 Task: Search one way flight ticket for 2 adults, 2 infants in seat and 1 infant on lap in first from Monroe: Monroe Regional Airport to New Bern: Coastal Carolina Regional Airport (was Craven County Regional) on 5-4-2023. Choice of flights is American. Number of bags: 3 checked bags. Price is upto 80000. Outbound departure time preference is 10:45.
Action: Mouse moved to (346, 137)
Screenshot: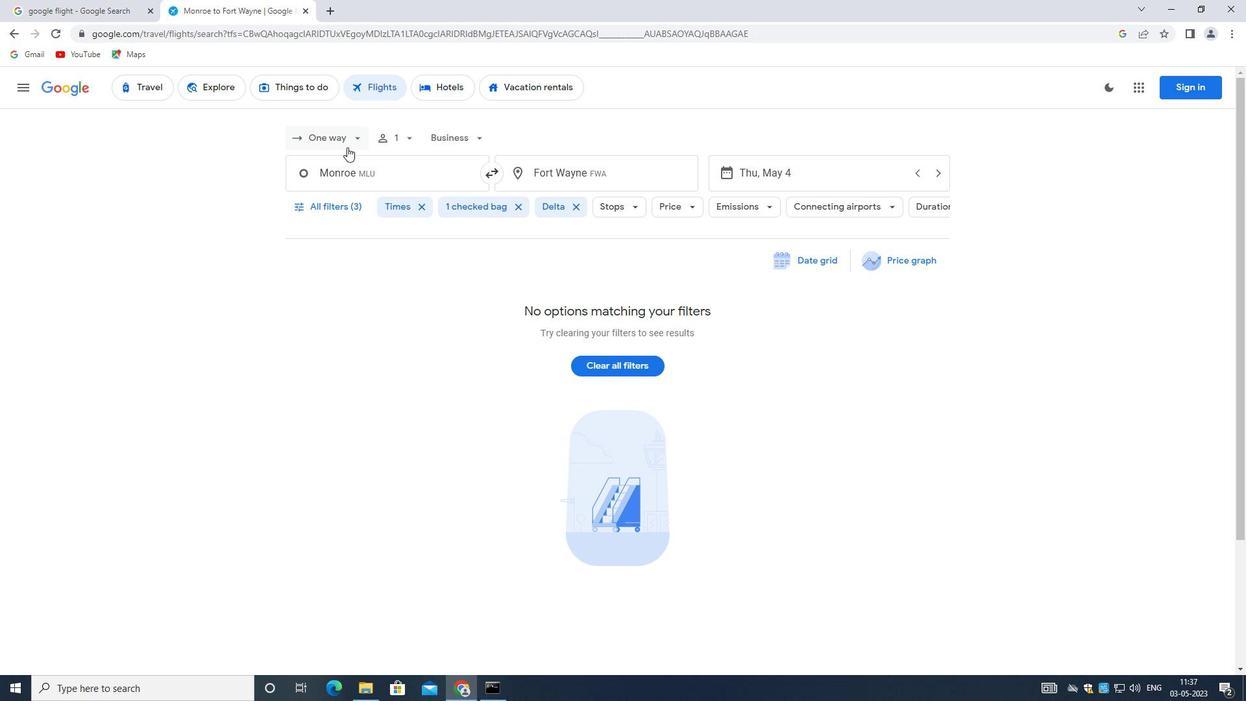 
Action: Mouse pressed left at (346, 137)
Screenshot: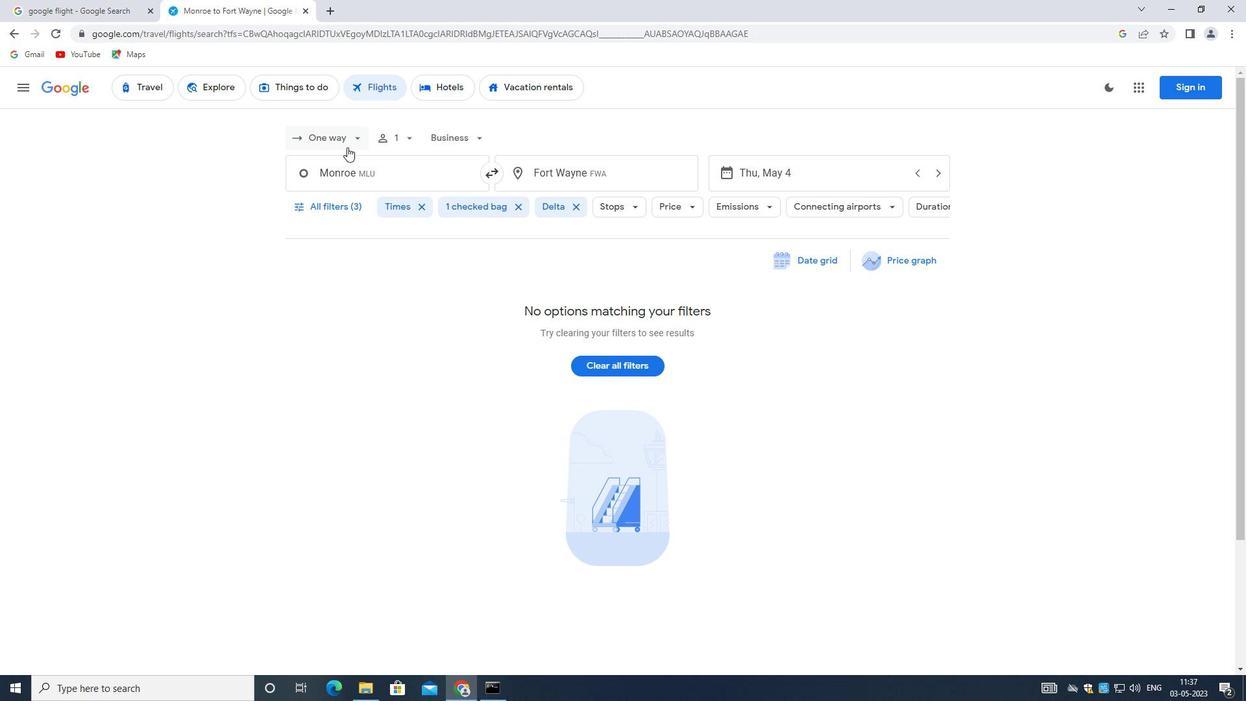 
Action: Mouse moved to (340, 203)
Screenshot: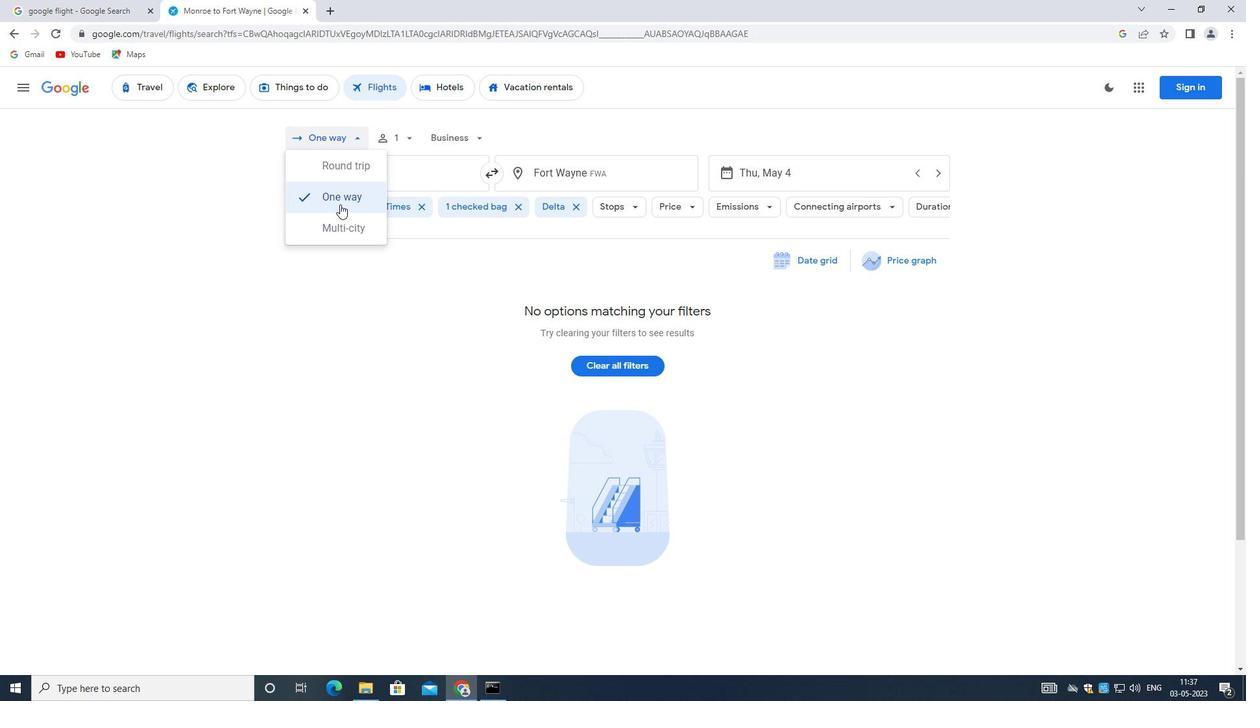 
Action: Mouse pressed left at (340, 203)
Screenshot: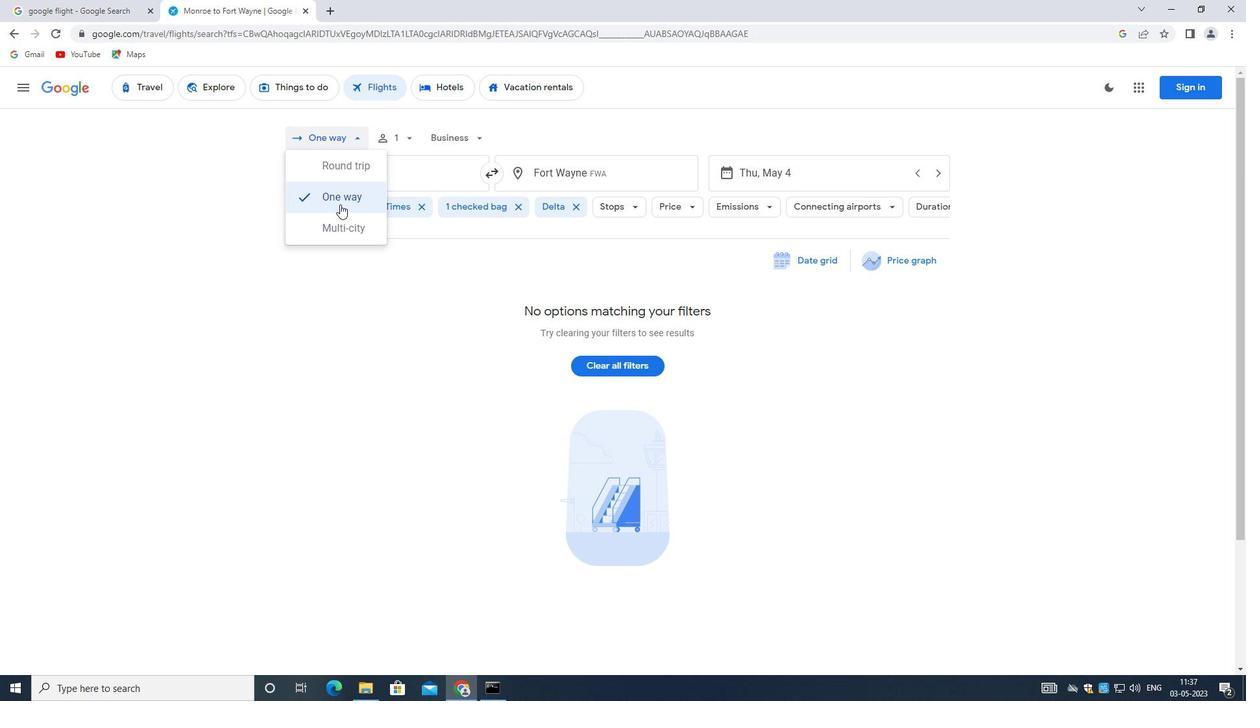 
Action: Mouse moved to (416, 134)
Screenshot: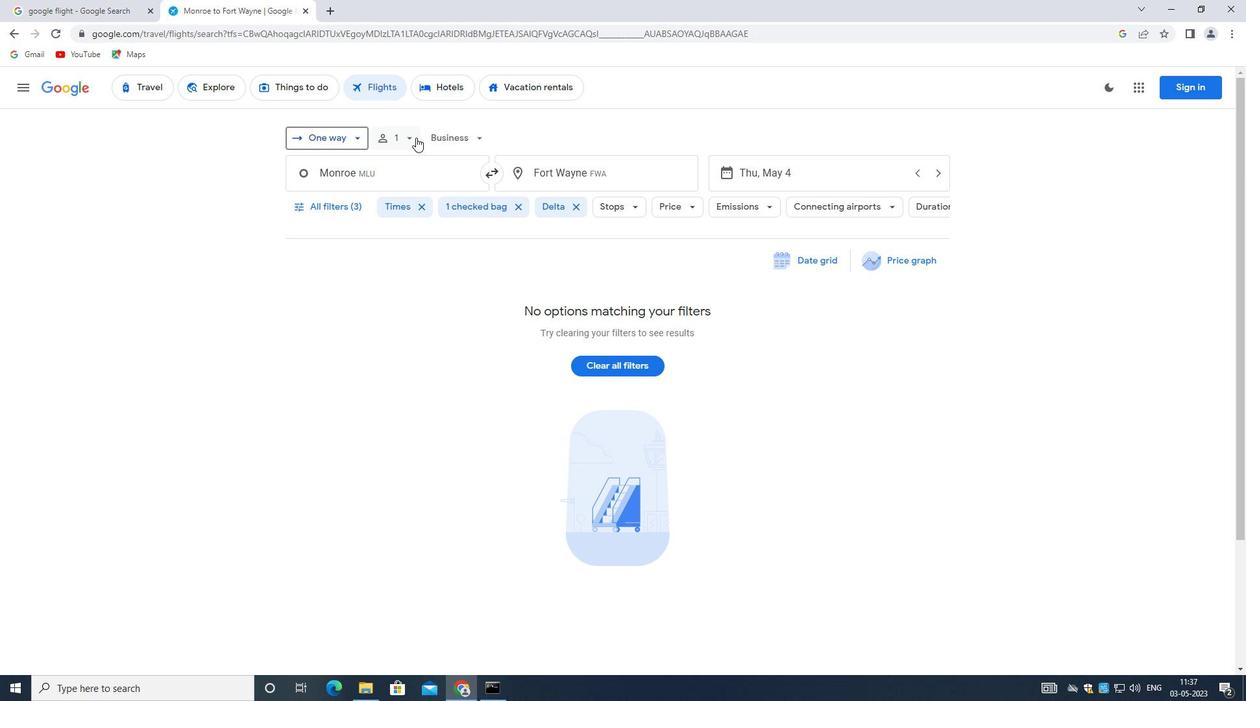 
Action: Mouse pressed left at (416, 134)
Screenshot: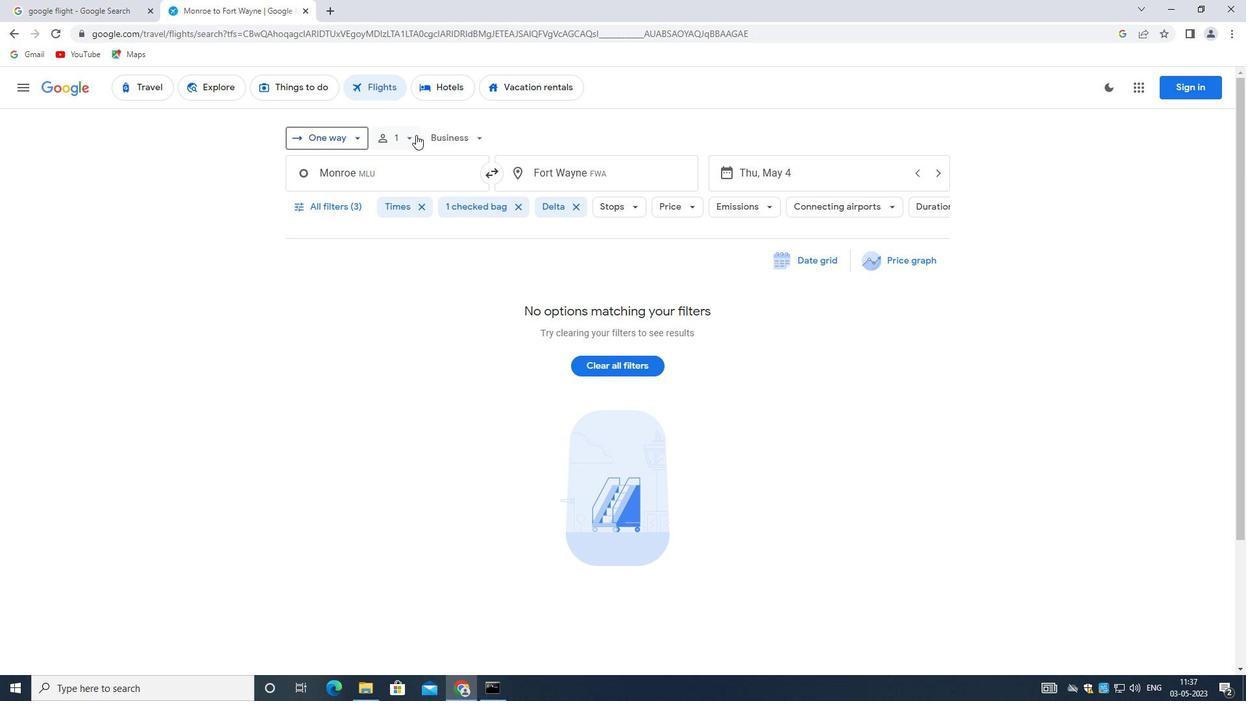 
Action: Mouse moved to (517, 172)
Screenshot: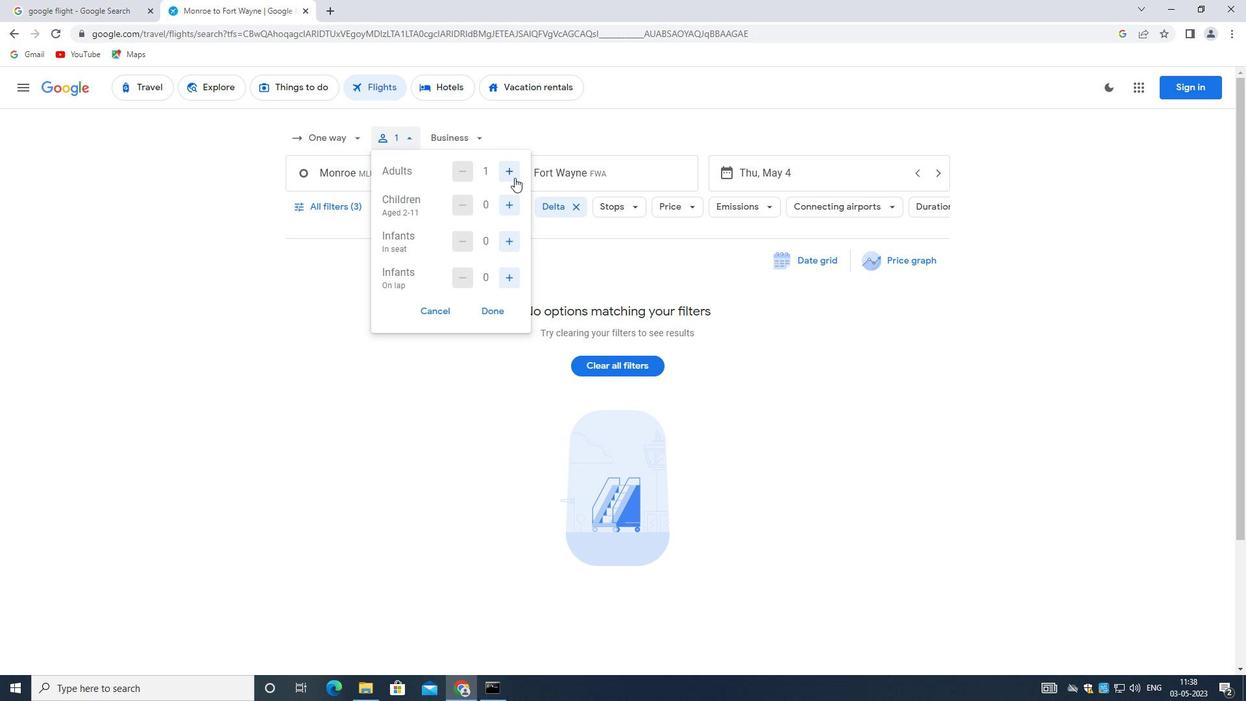 
Action: Mouse pressed left at (517, 172)
Screenshot: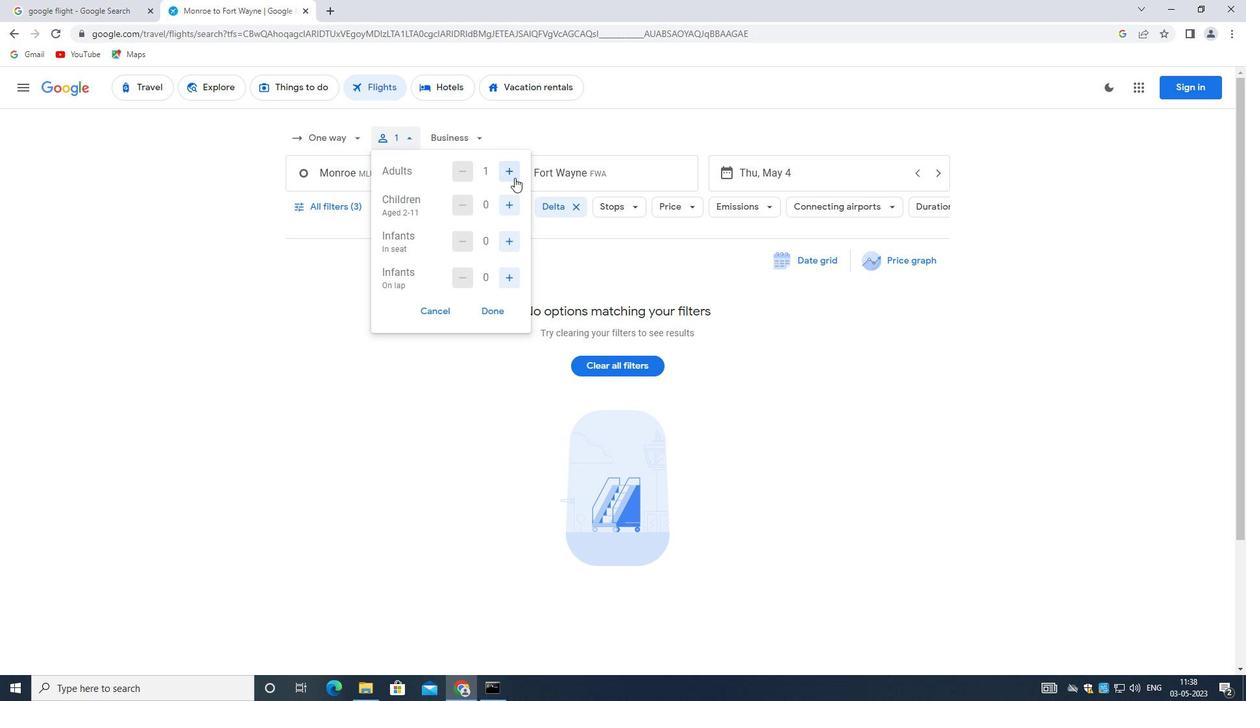 
Action: Mouse moved to (509, 205)
Screenshot: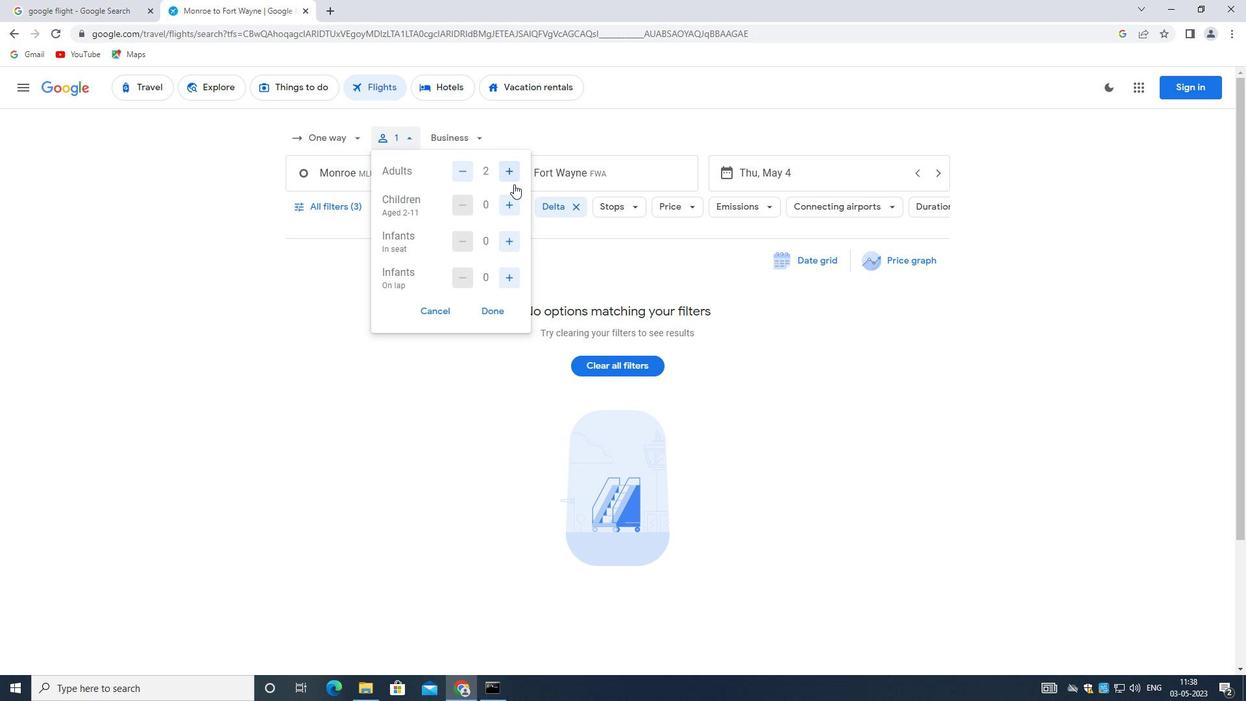 
Action: Mouse pressed left at (509, 205)
Screenshot: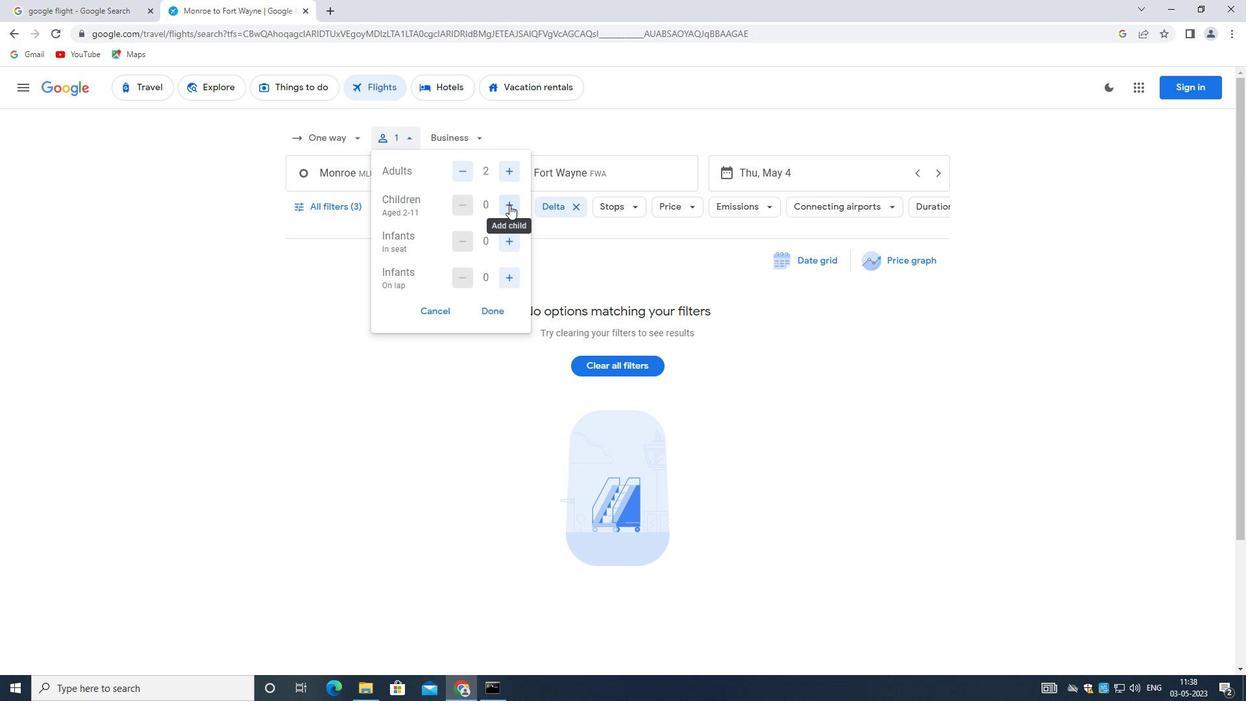 
Action: Mouse moved to (457, 198)
Screenshot: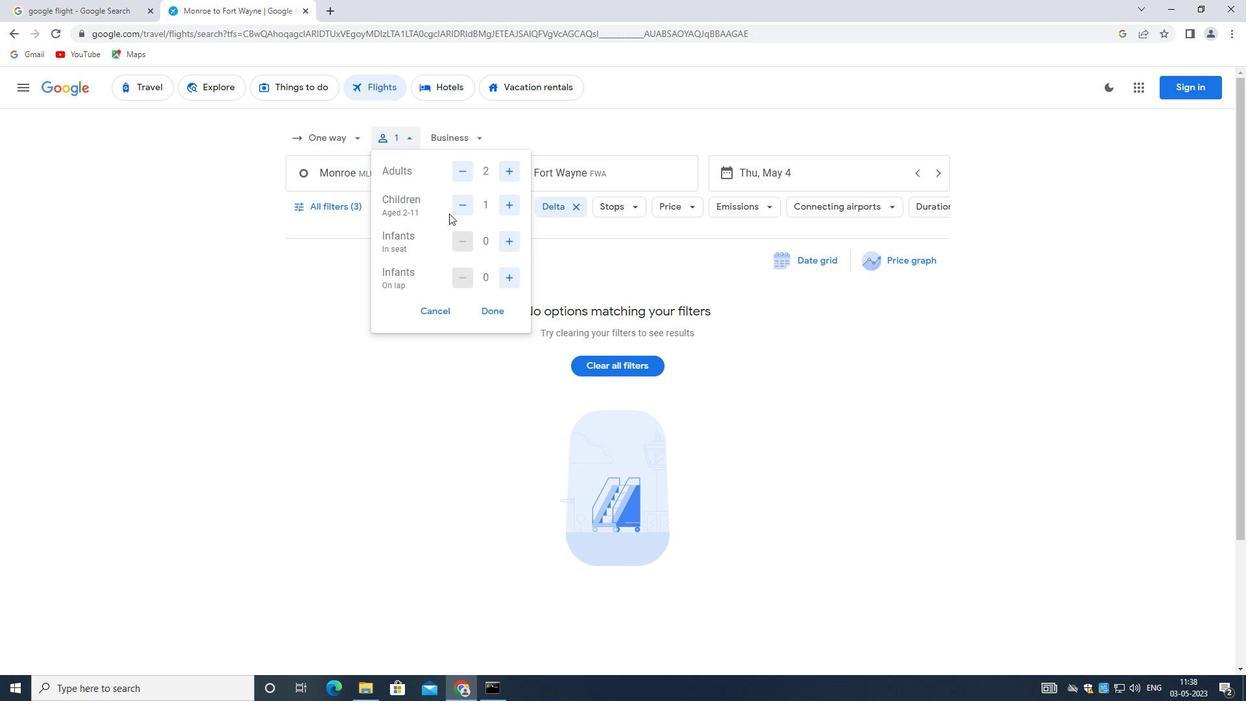
Action: Mouse pressed left at (457, 198)
Screenshot: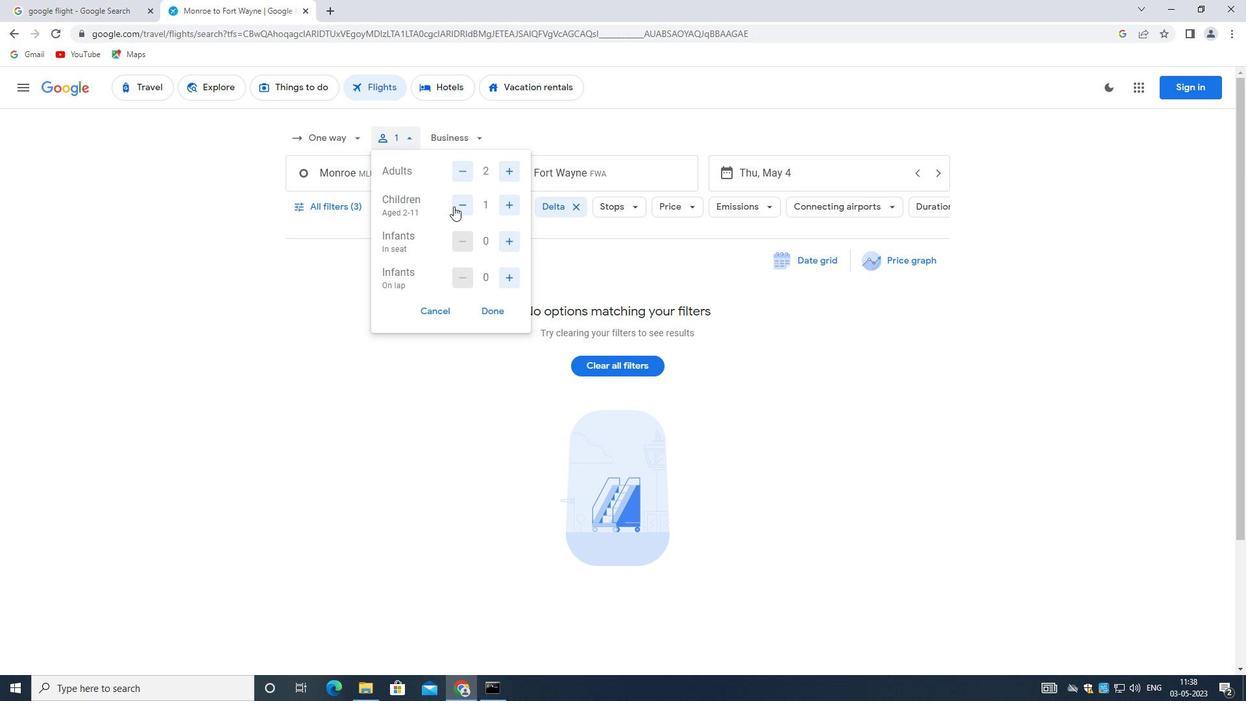 
Action: Mouse moved to (509, 237)
Screenshot: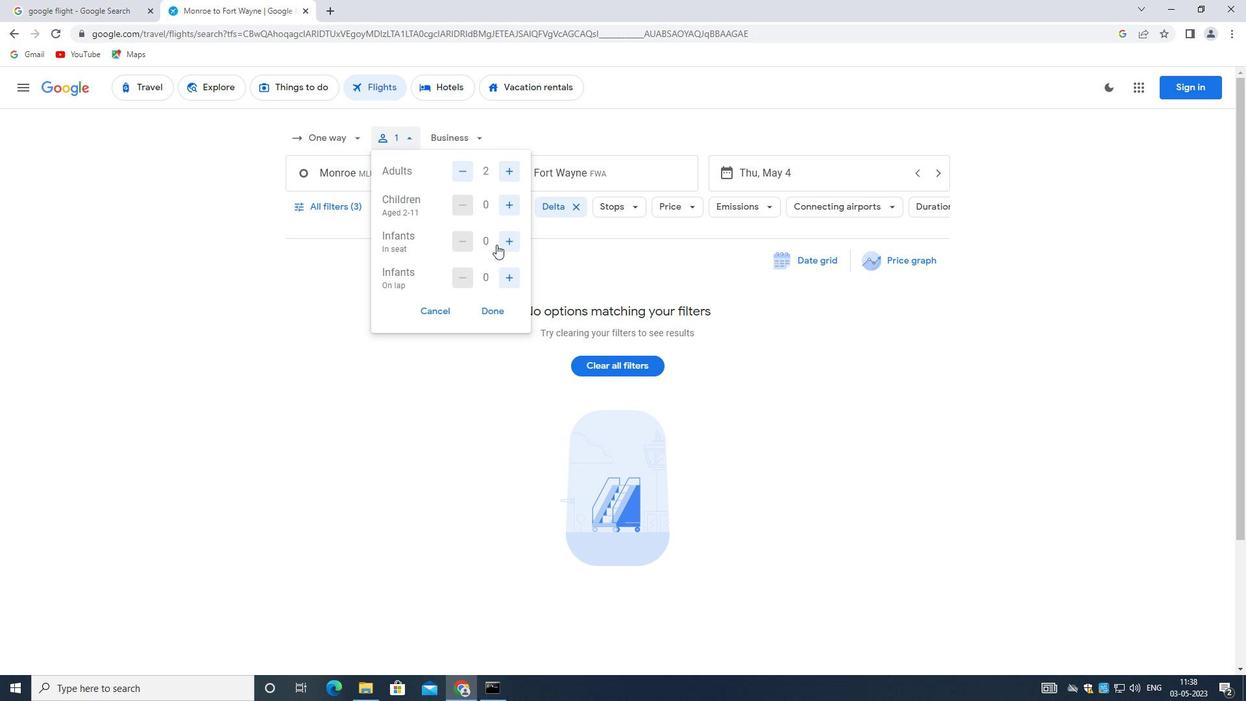 
Action: Mouse pressed left at (509, 237)
Screenshot: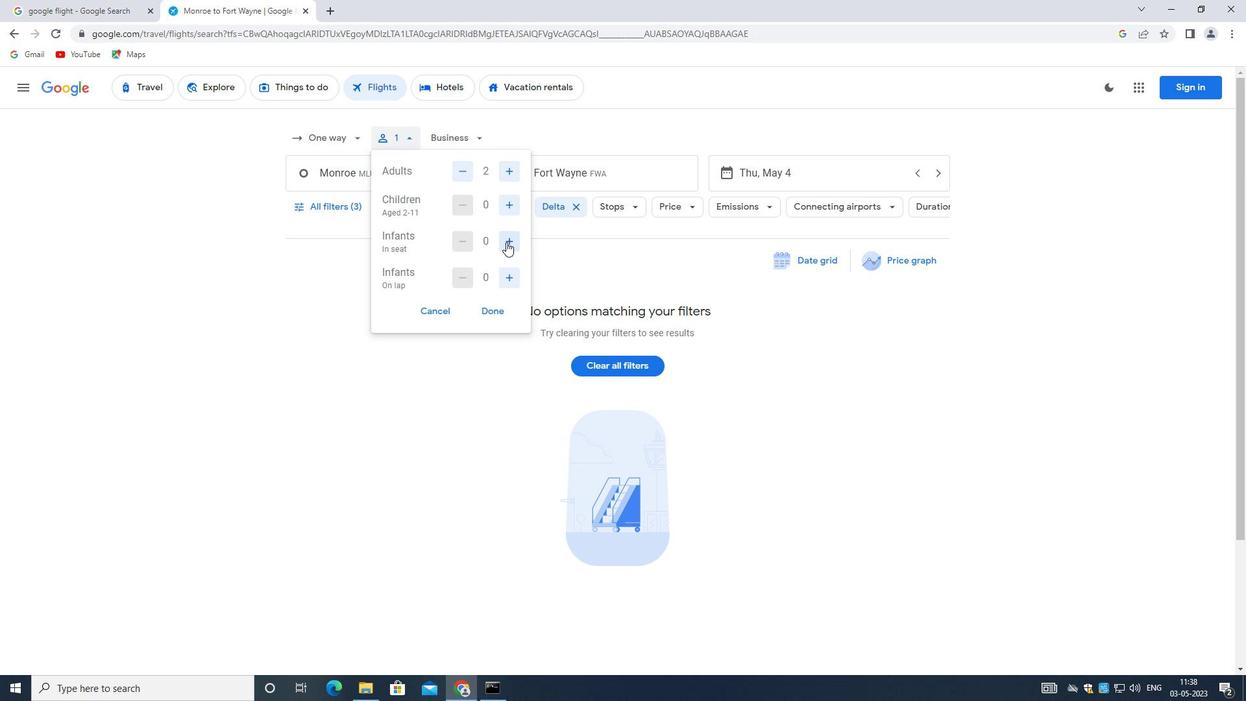
Action: Mouse moved to (509, 236)
Screenshot: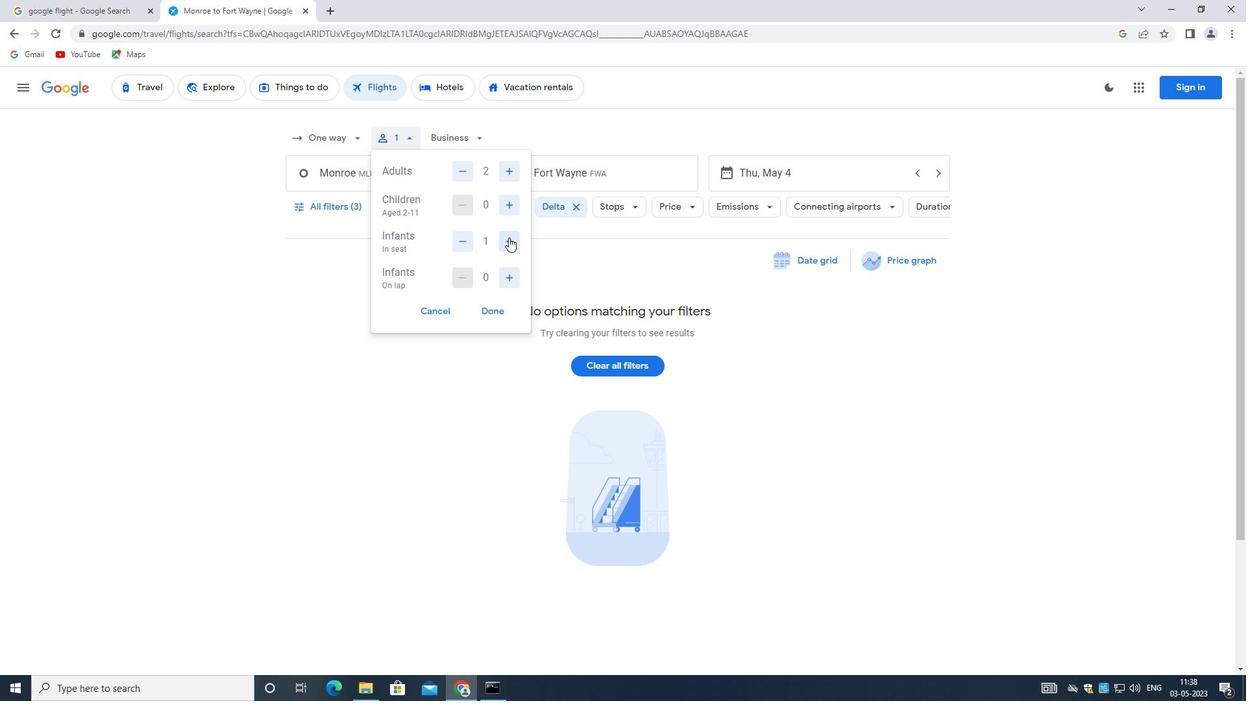 
Action: Mouse pressed left at (509, 236)
Screenshot: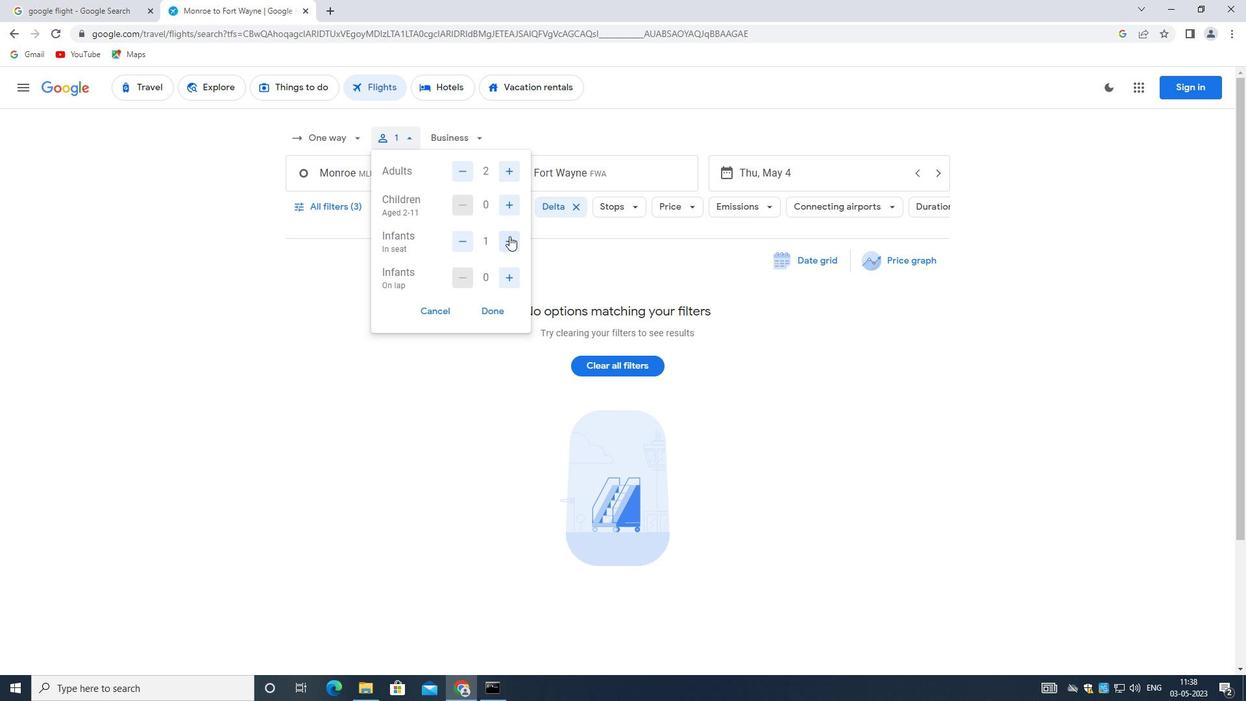 
Action: Mouse moved to (506, 278)
Screenshot: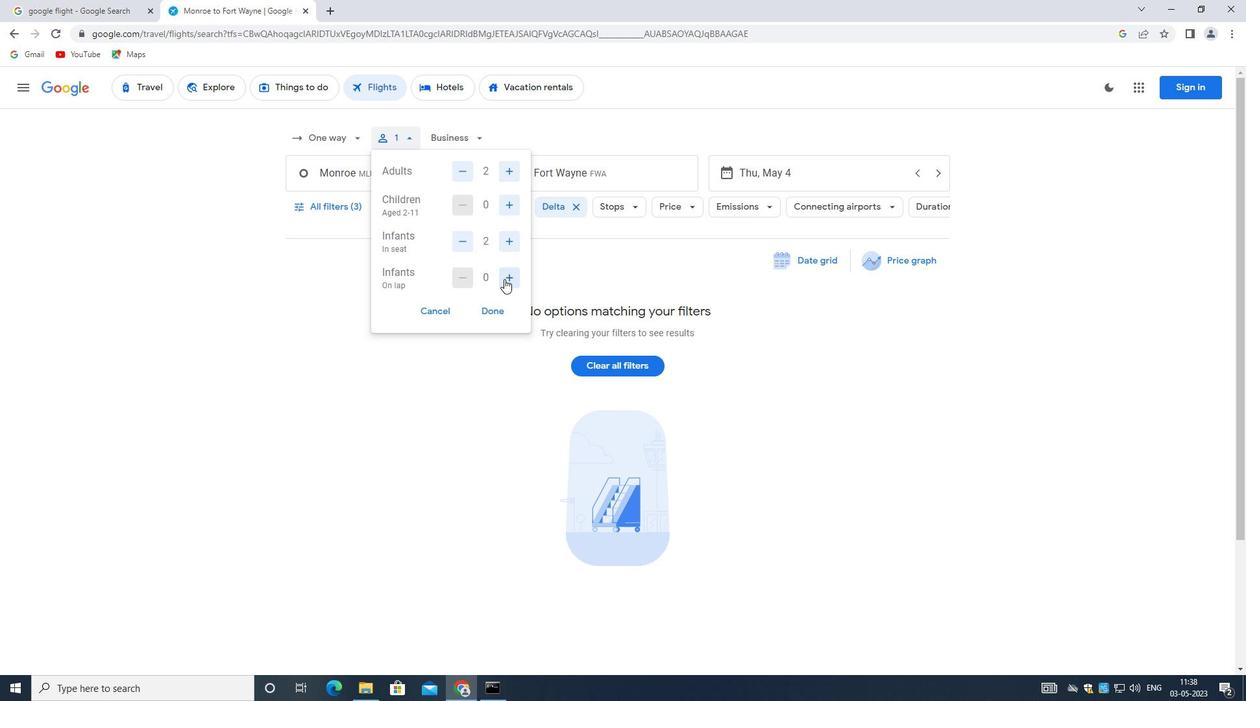 
Action: Mouse pressed left at (506, 278)
Screenshot: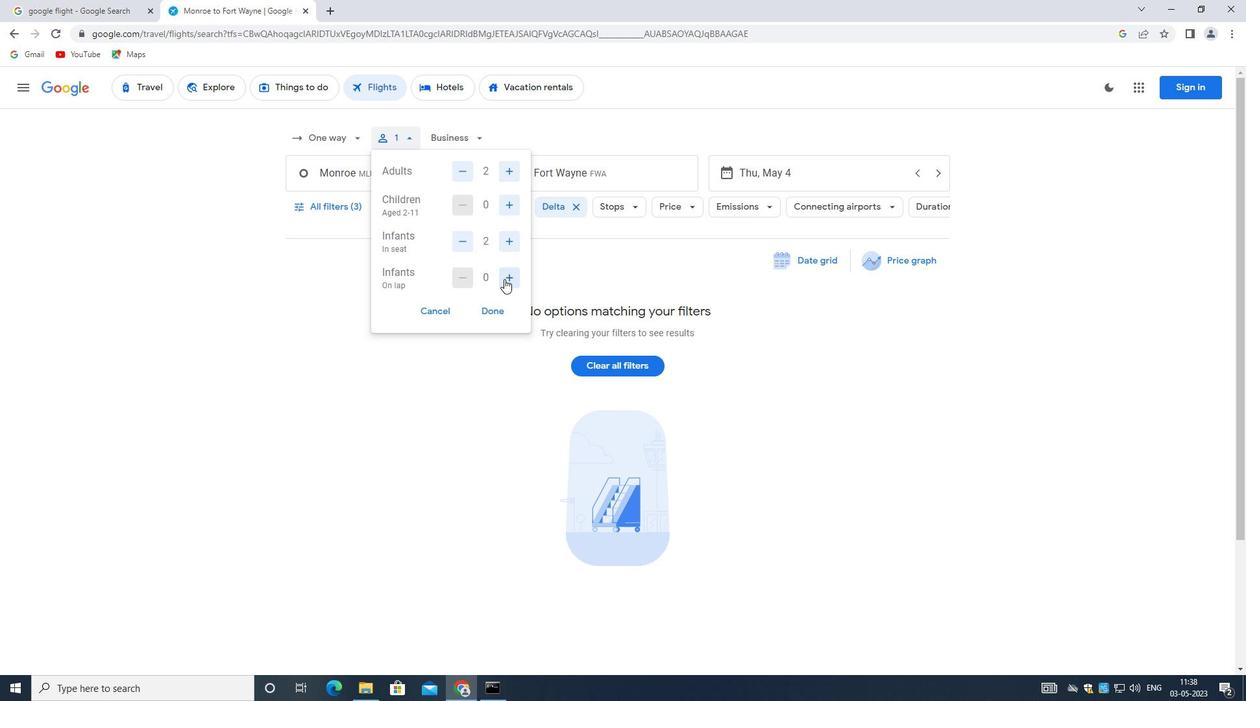 
Action: Mouse moved to (488, 304)
Screenshot: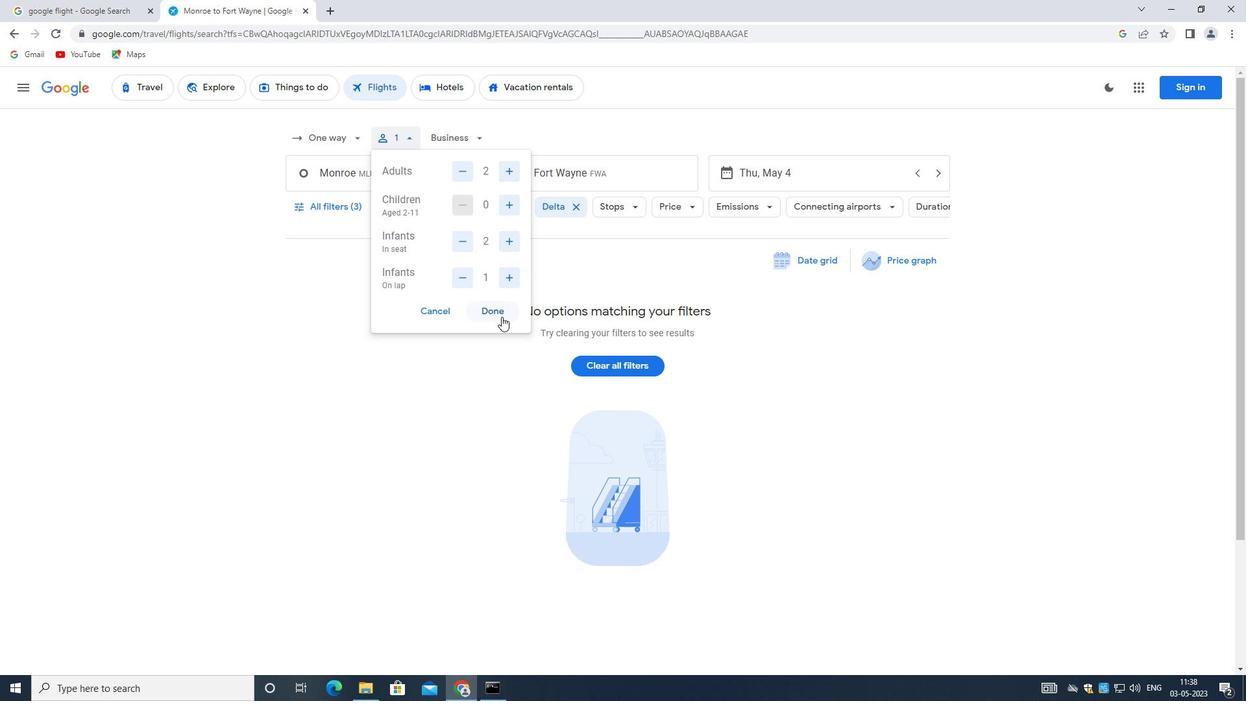 
Action: Mouse pressed left at (488, 304)
Screenshot: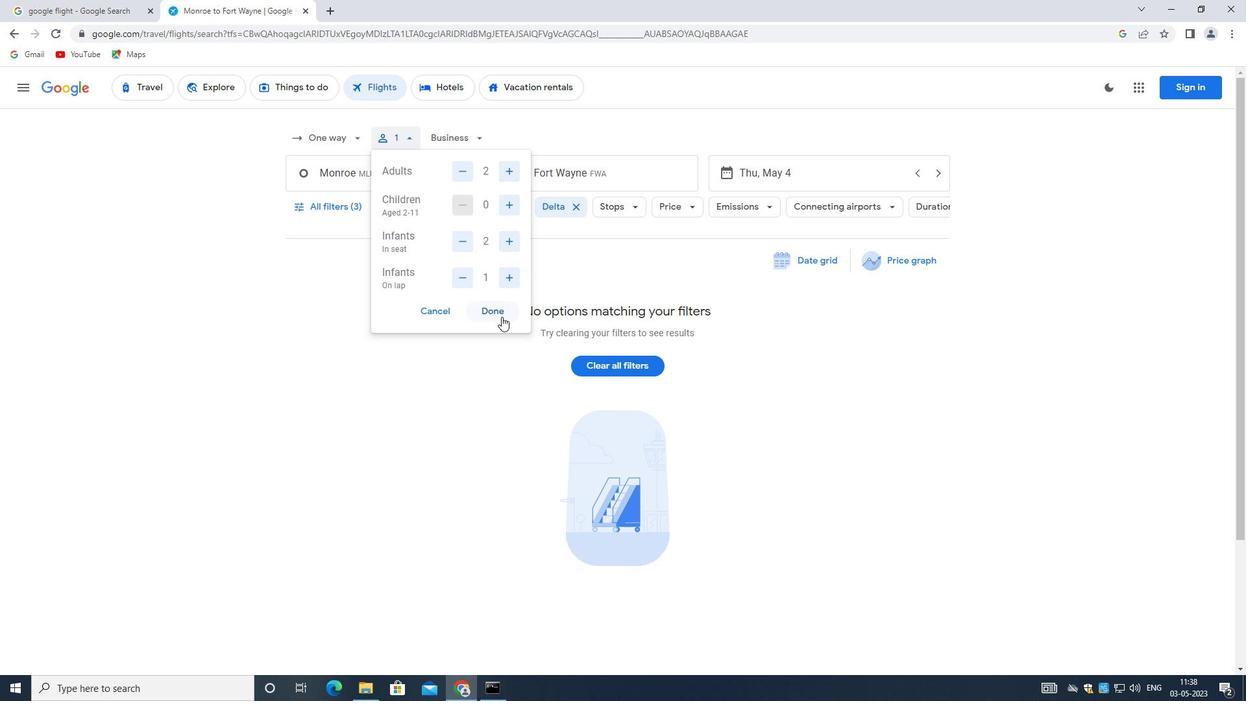 
Action: Mouse moved to (365, 175)
Screenshot: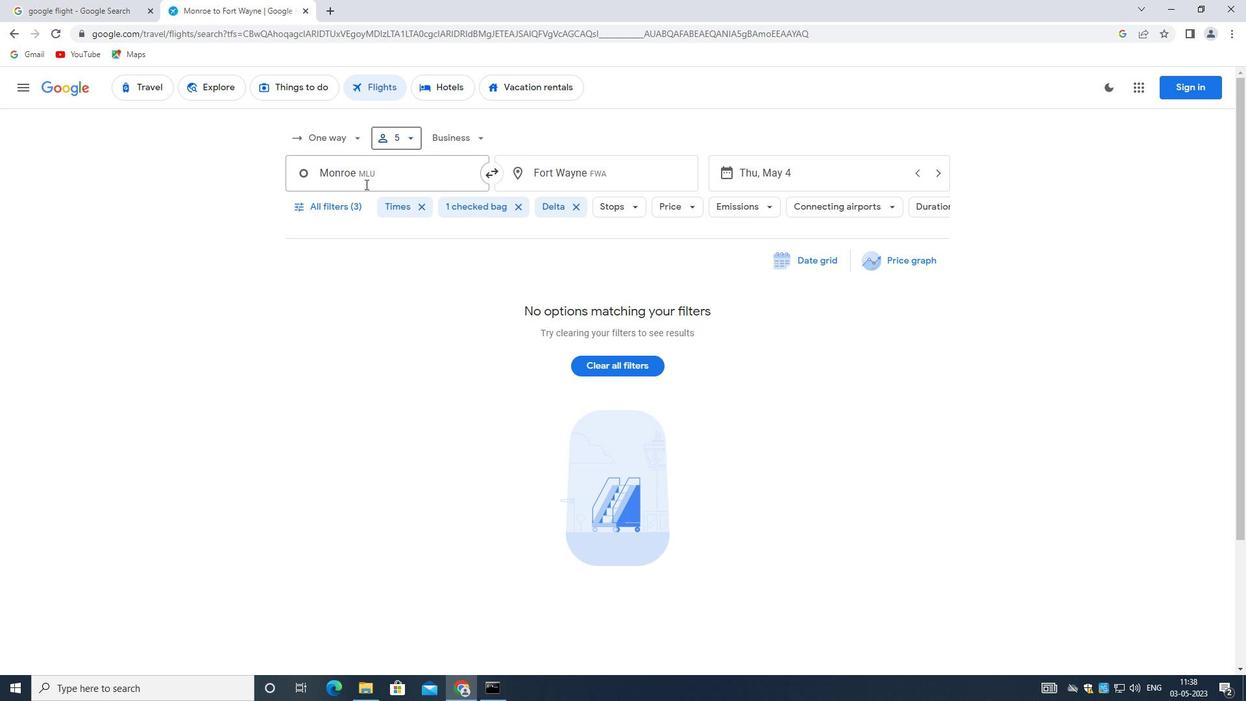 
Action: Mouse pressed left at (365, 175)
Screenshot: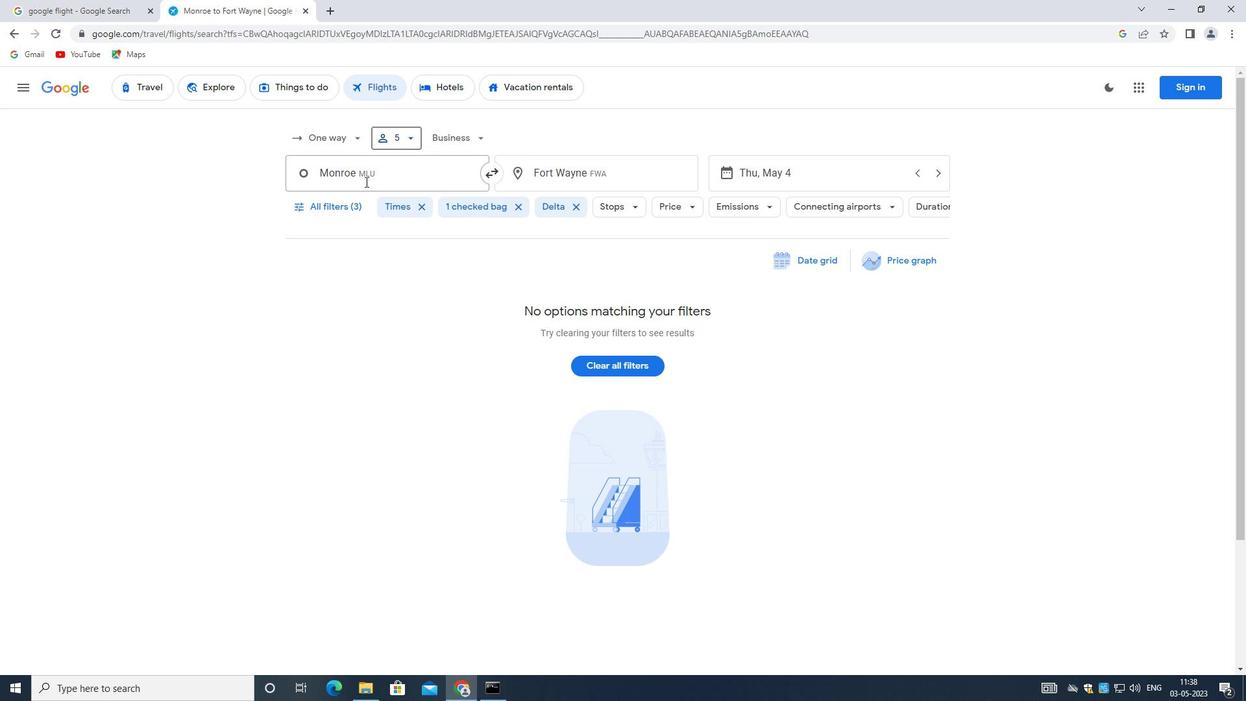 
Action: Mouse moved to (348, 204)
Screenshot: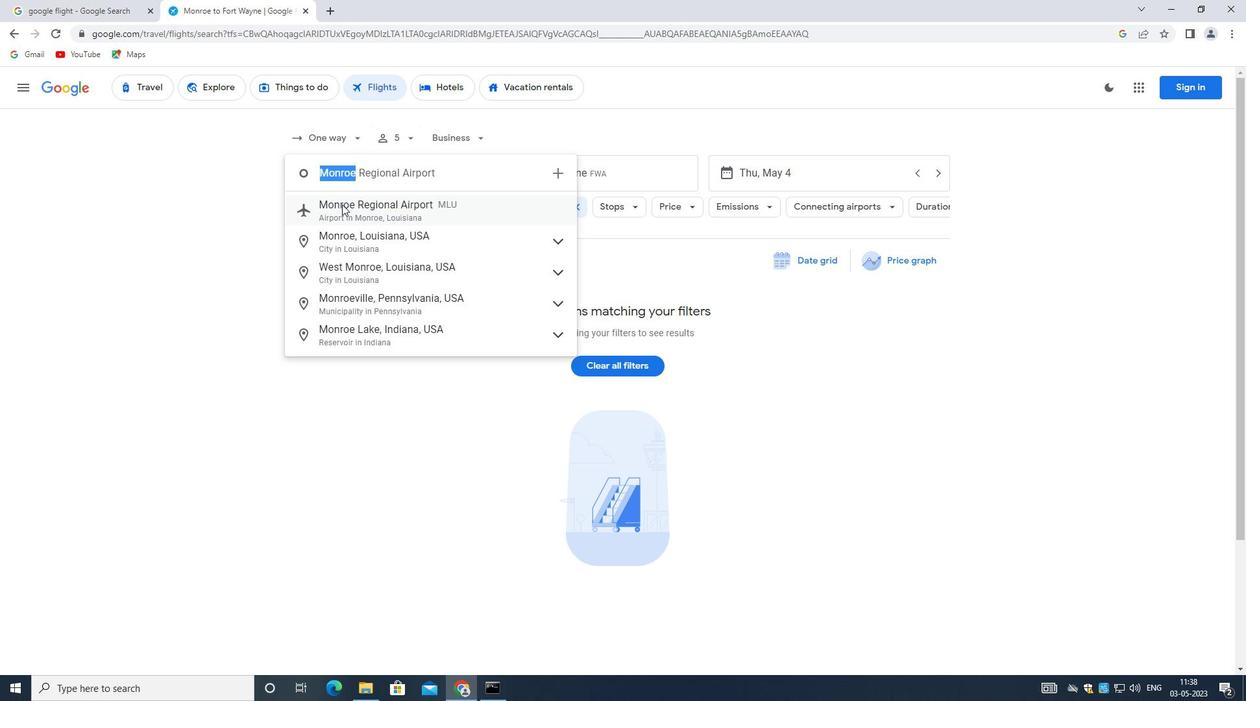 
Action: Mouse pressed left at (348, 204)
Screenshot: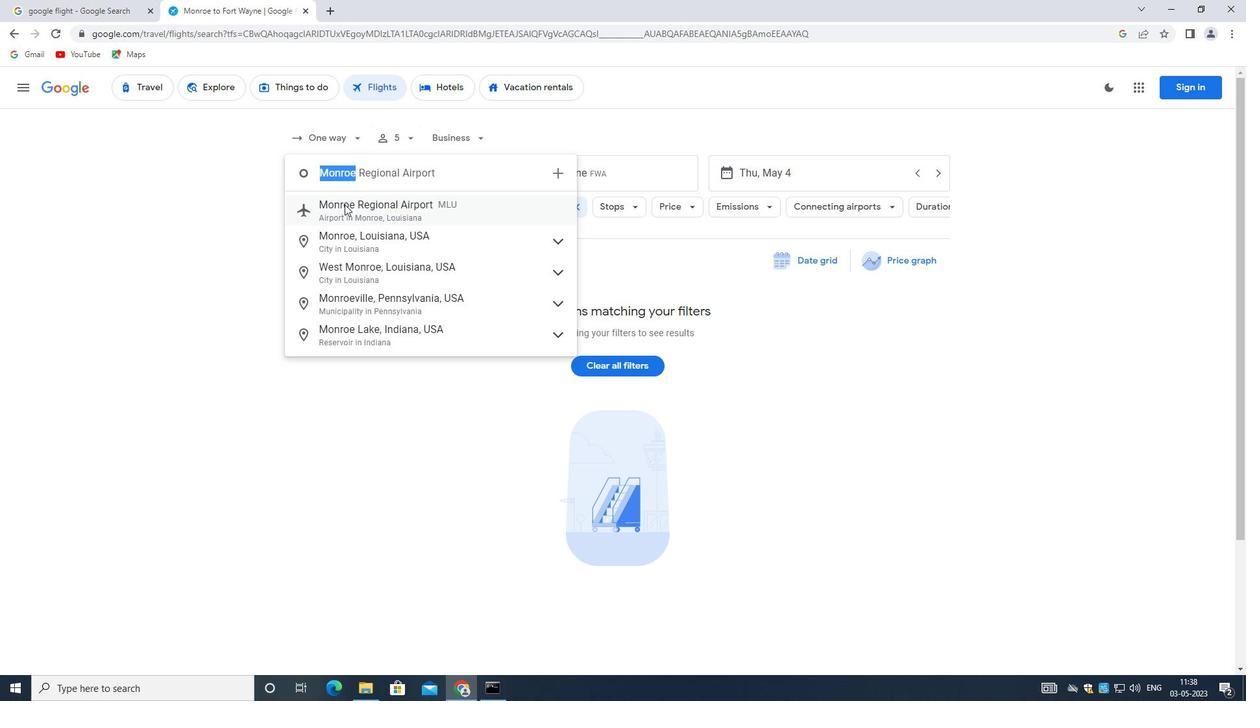 
Action: Mouse moved to (589, 174)
Screenshot: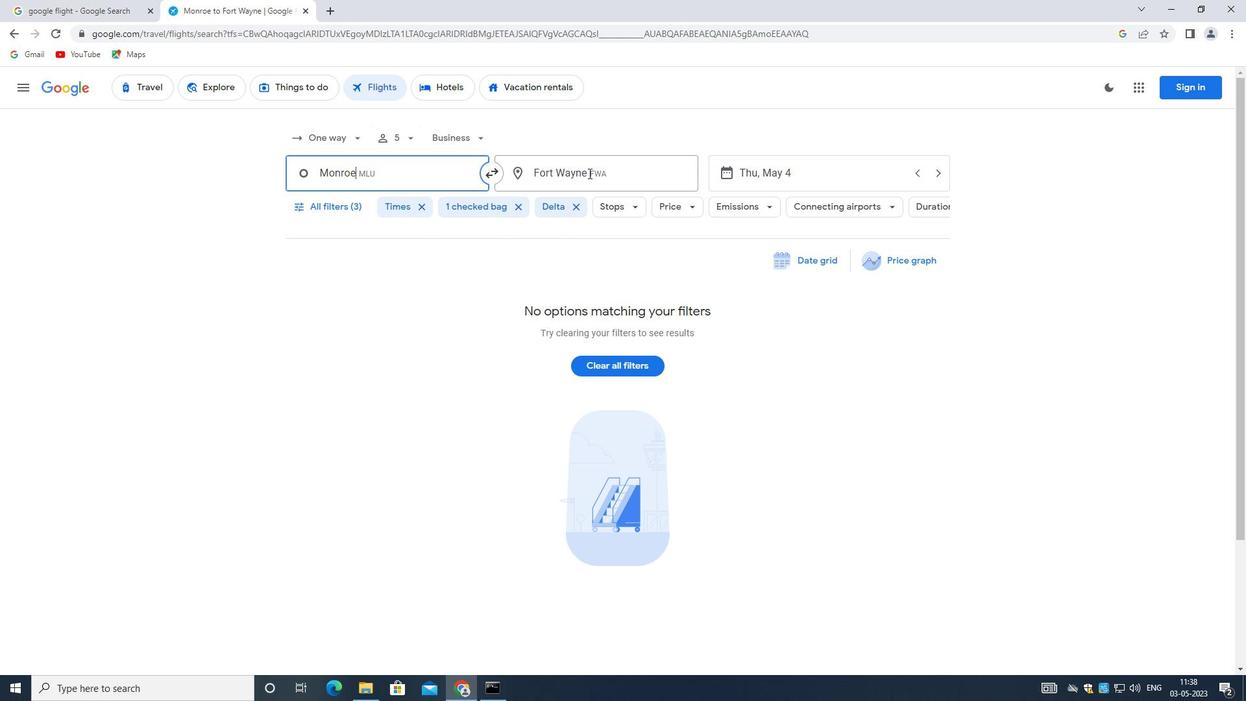 
Action: Mouse pressed left at (589, 174)
Screenshot: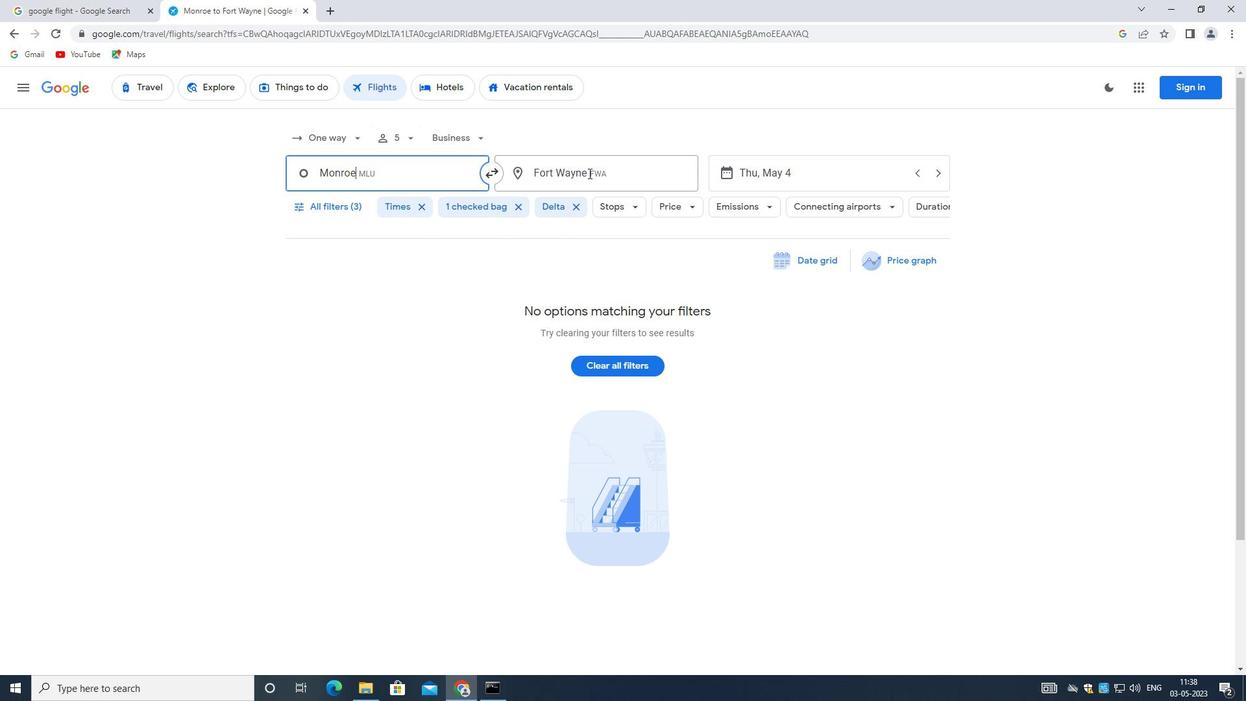 
Action: Mouse moved to (590, 174)
Screenshot: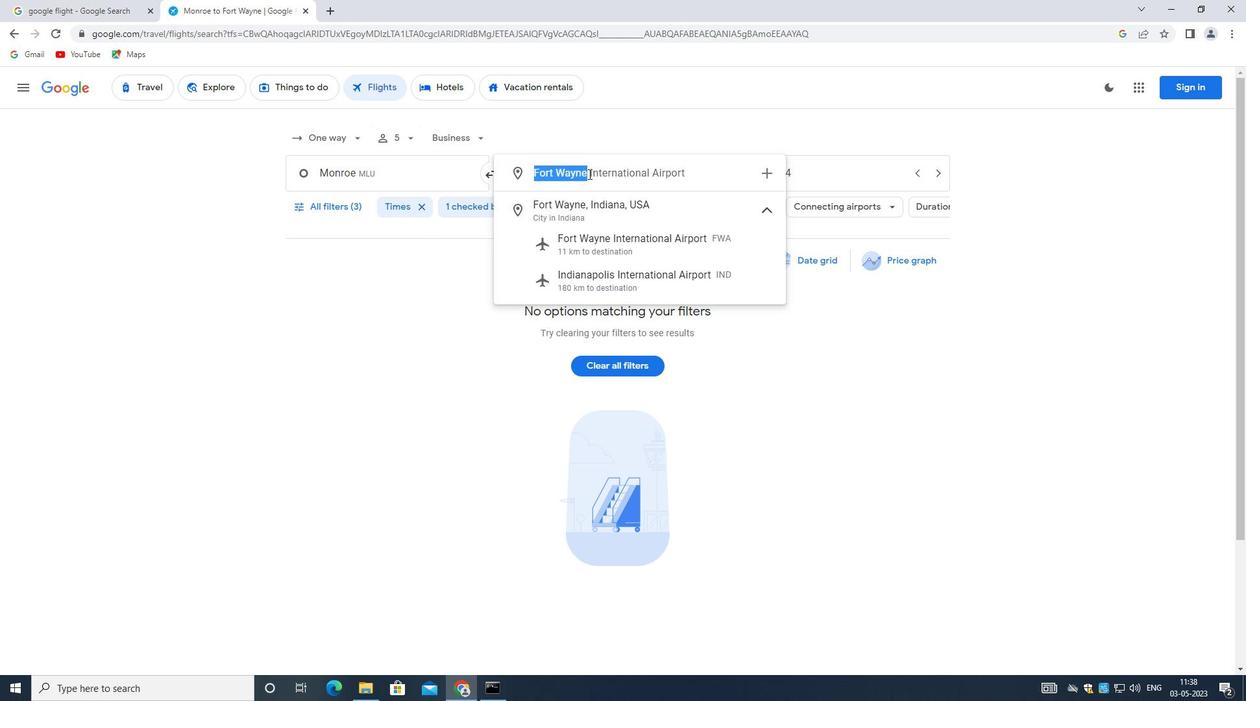 
Action: Key pressed <Key.shift><Key.shift><Key.shift>COASTAL
Screenshot: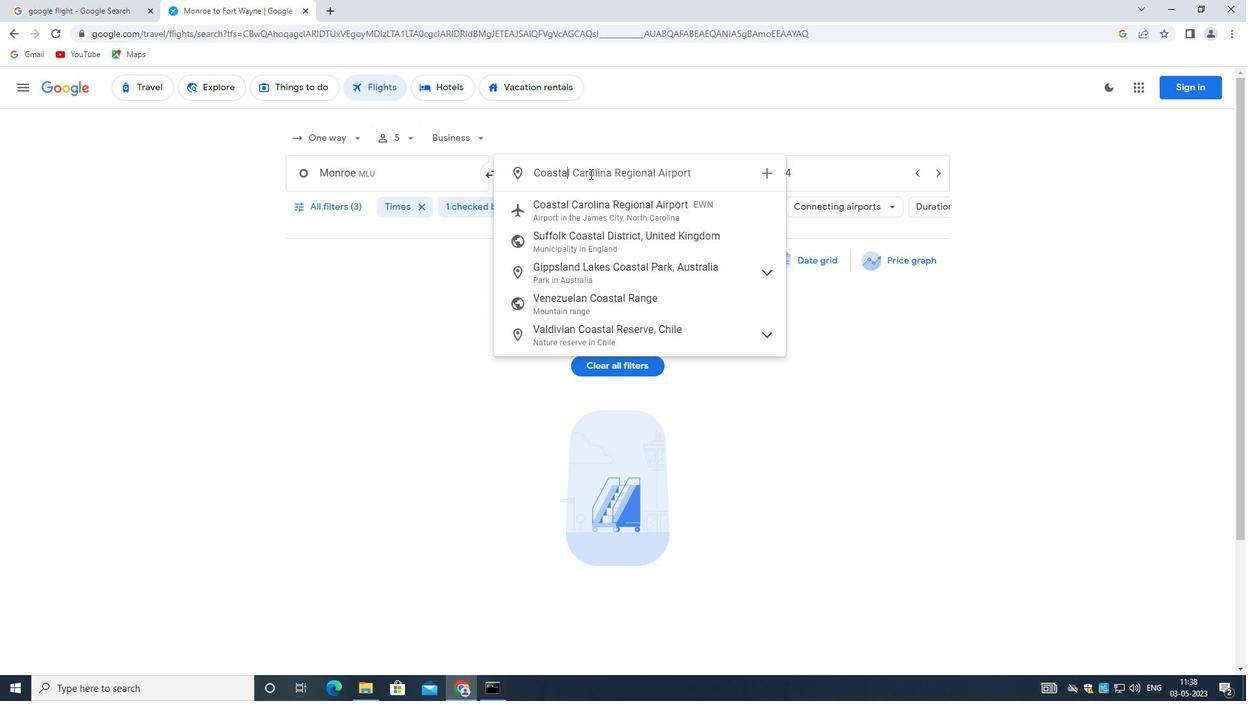 
Action: Mouse moved to (625, 209)
Screenshot: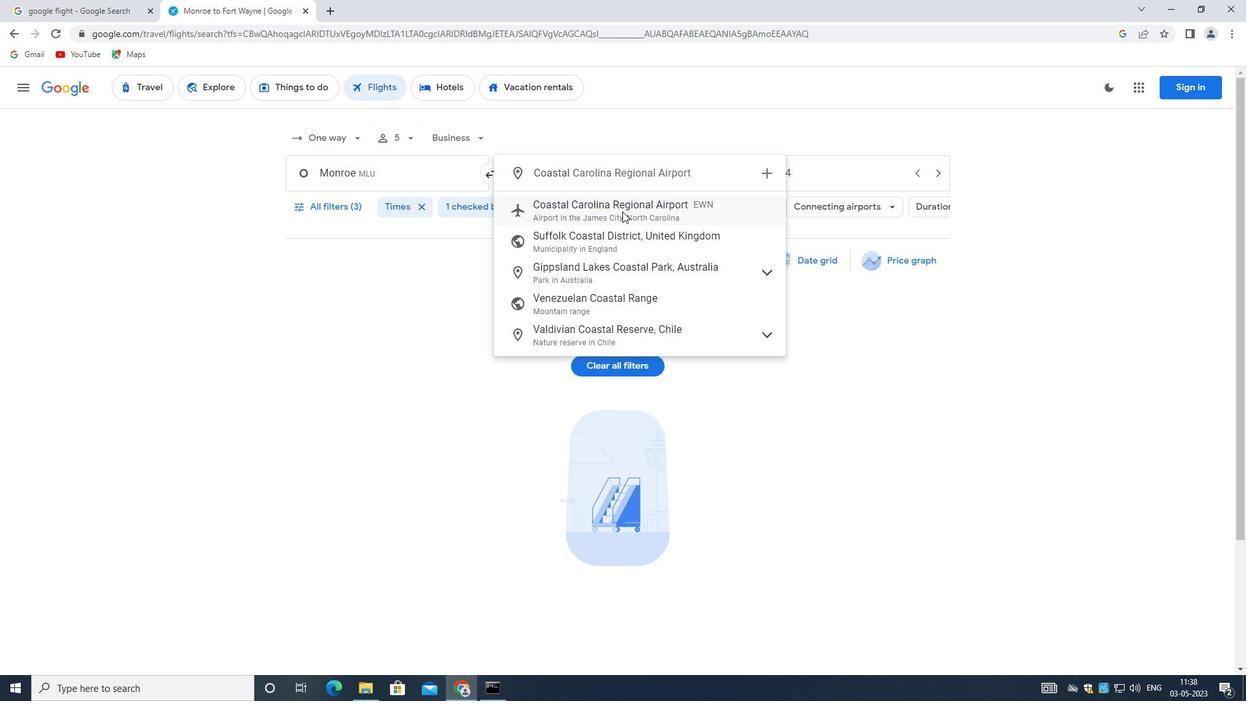 
Action: Mouse pressed left at (625, 209)
Screenshot: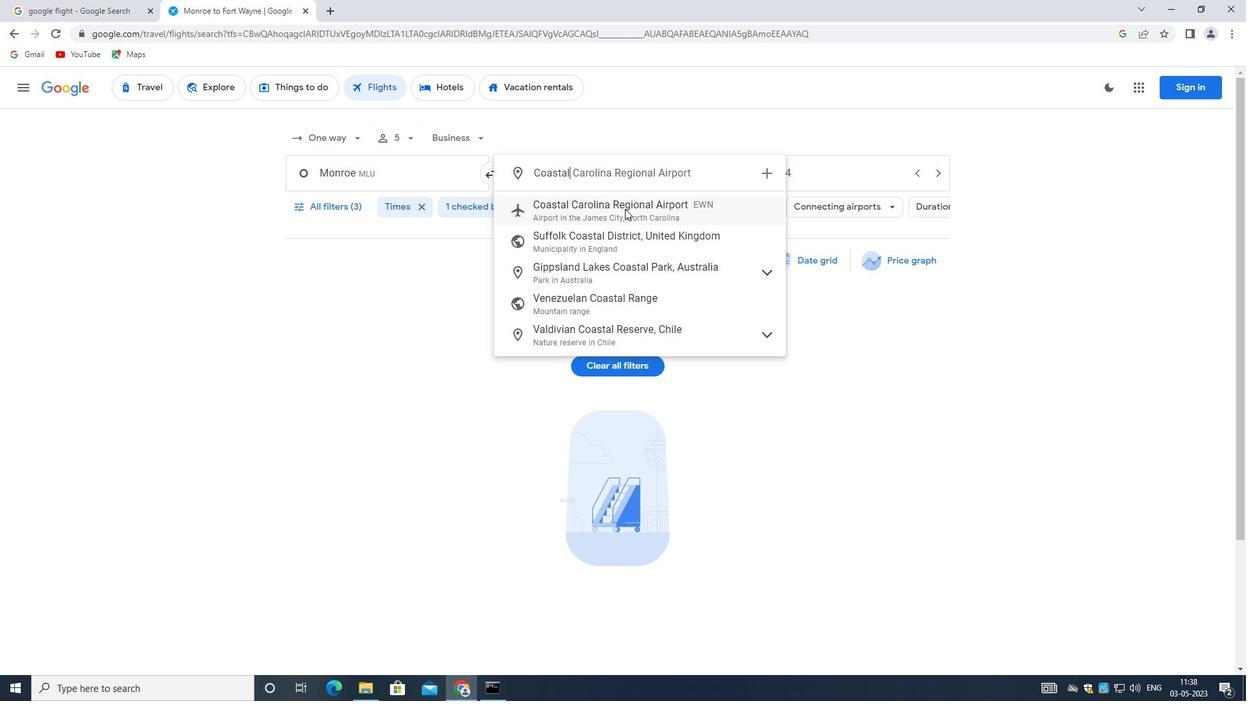 
Action: Mouse moved to (803, 171)
Screenshot: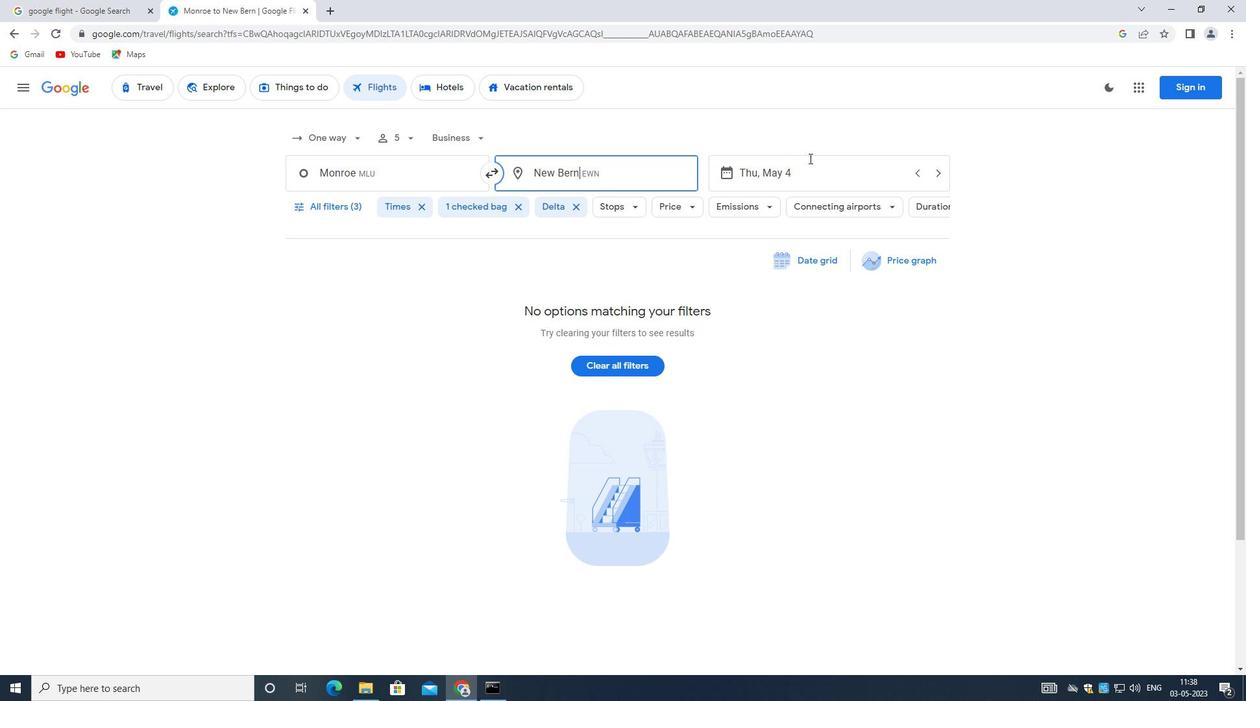 
Action: Mouse pressed left at (803, 171)
Screenshot: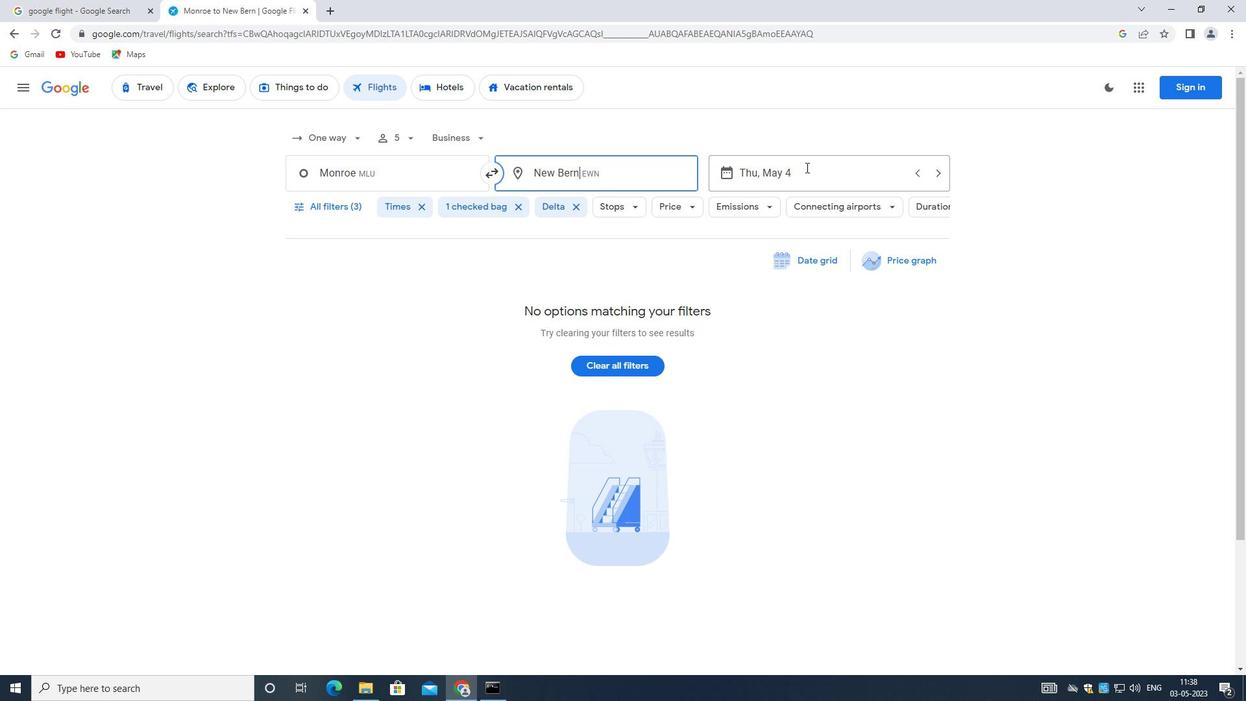 
Action: Mouse moved to (916, 490)
Screenshot: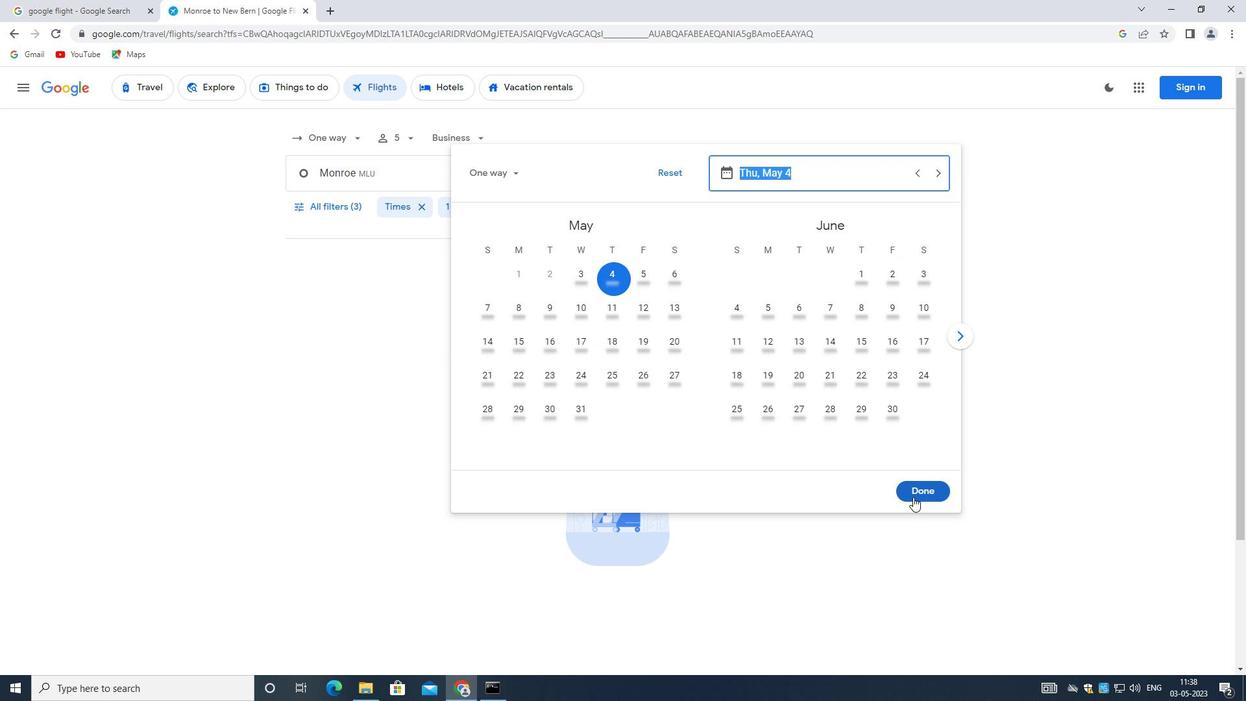 
Action: Mouse pressed left at (916, 490)
Screenshot: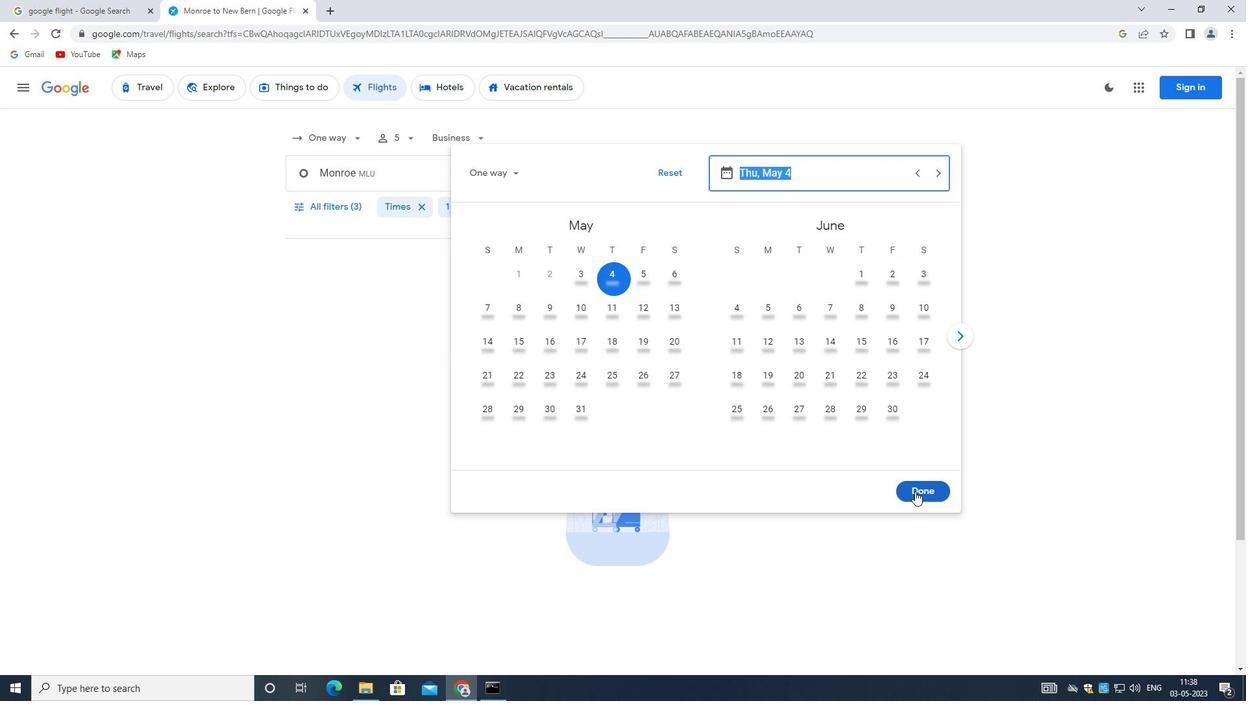 
Action: Mouse moved to (275, 92)
Screenshot: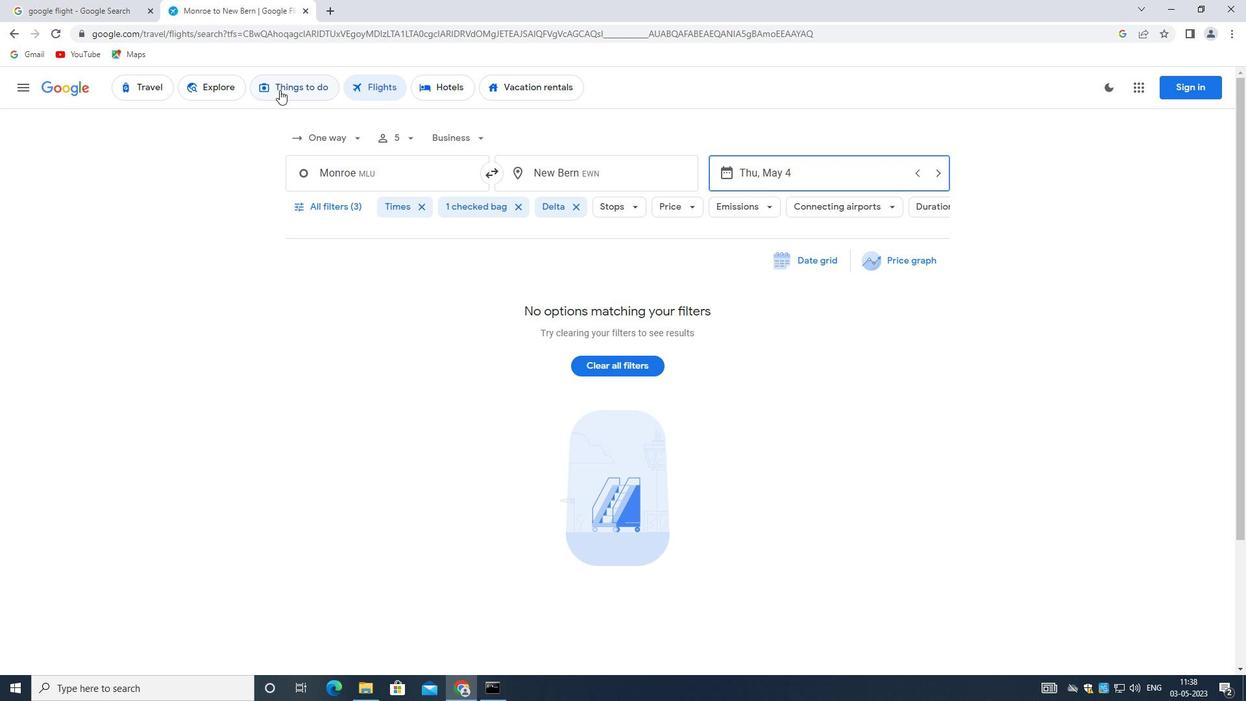 
Action: Mouse scrolled (275, 92) with delta (0, 0)
Screenshot: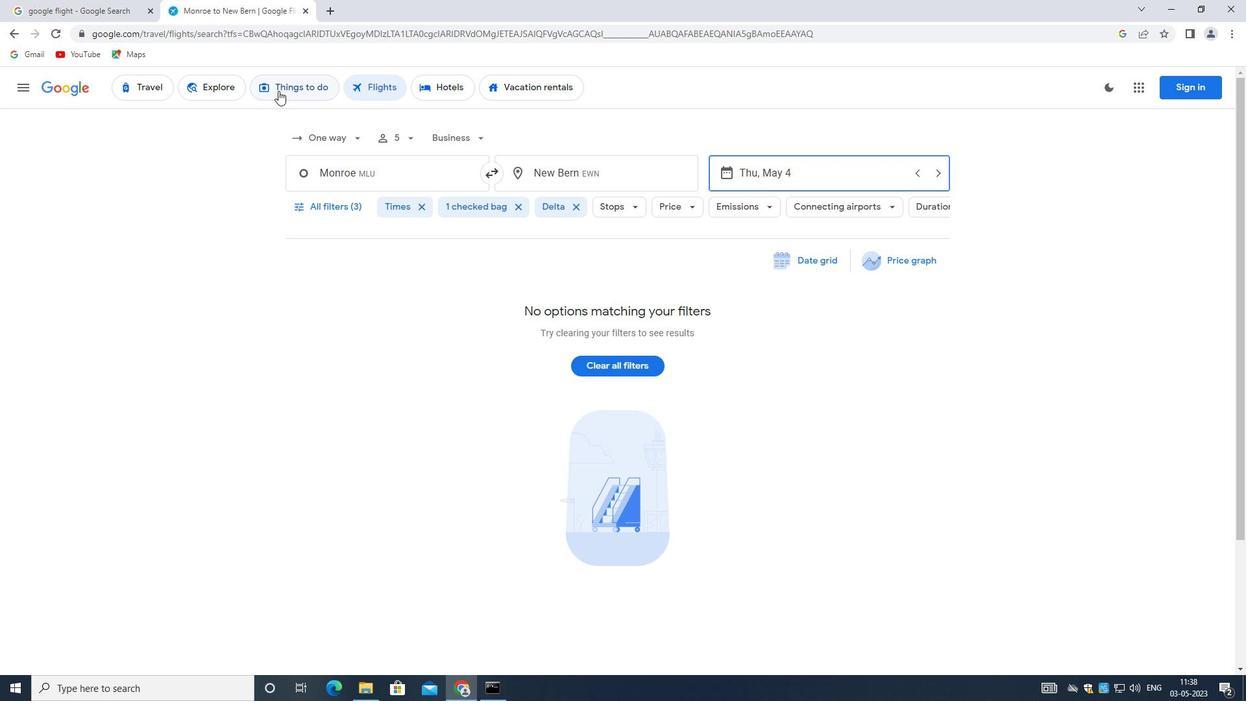 
Action: Mouse moved to (271, 96)
Screenshot: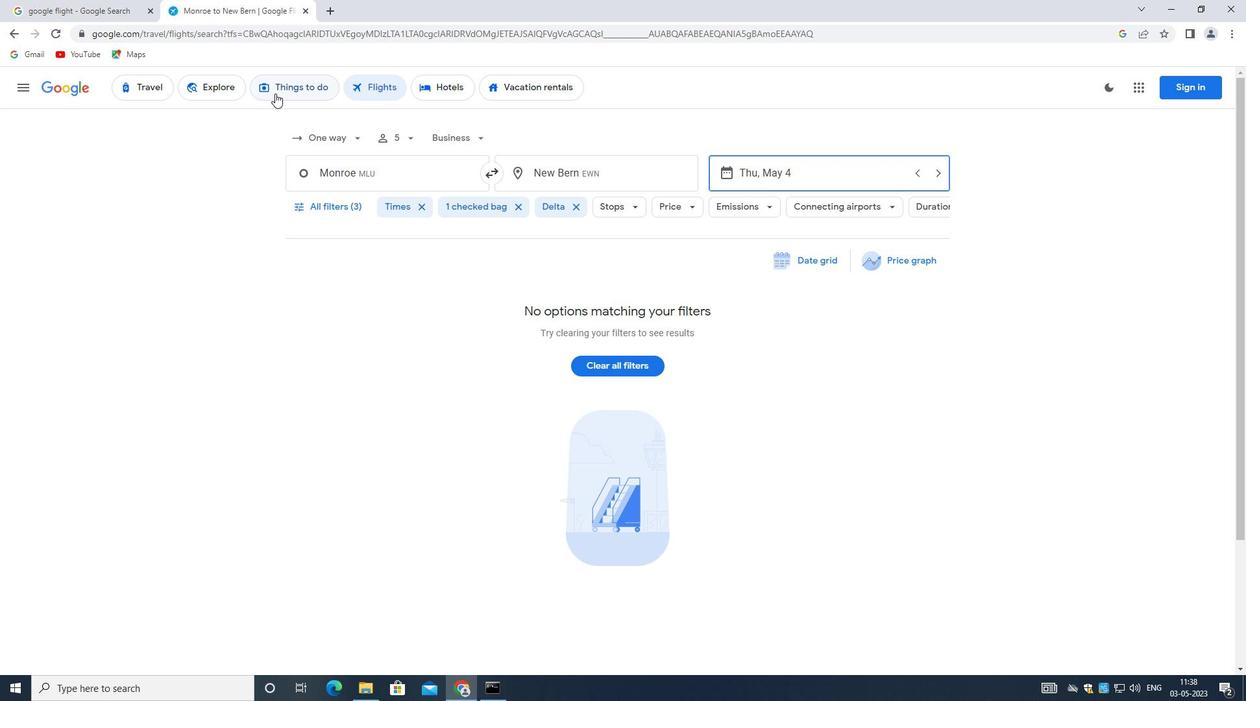 
Action: Mouse scrolled (271, 95) with delta (0, 0)
Screenshot: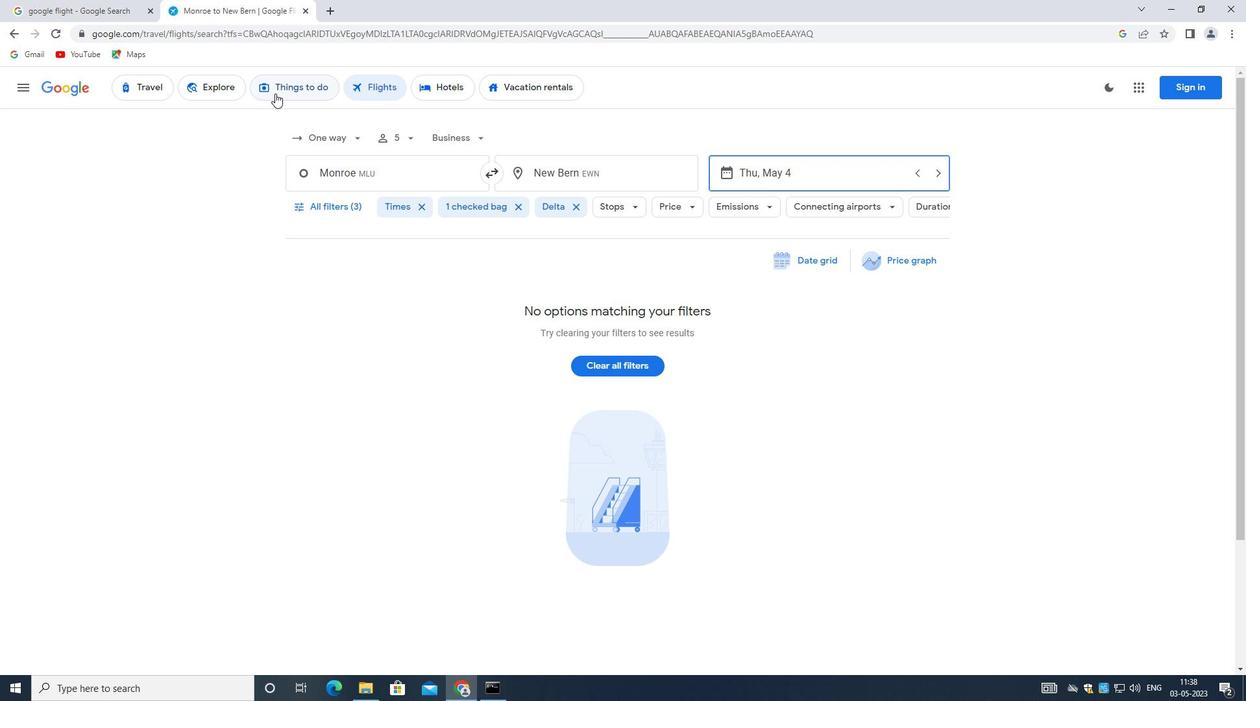 
Action: Mouse moved to (270, 96)
Screenshot: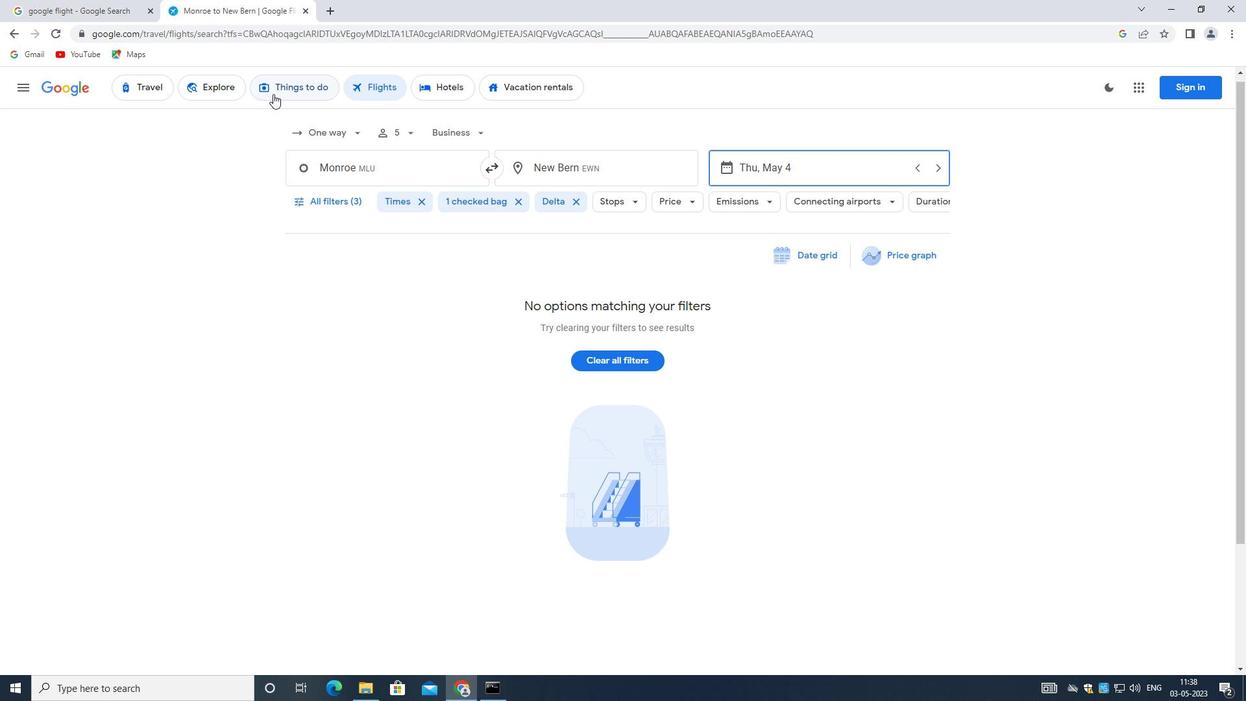 
Action: Mouse scrolled (270, 96) with delta (0, 0)
Screenshot: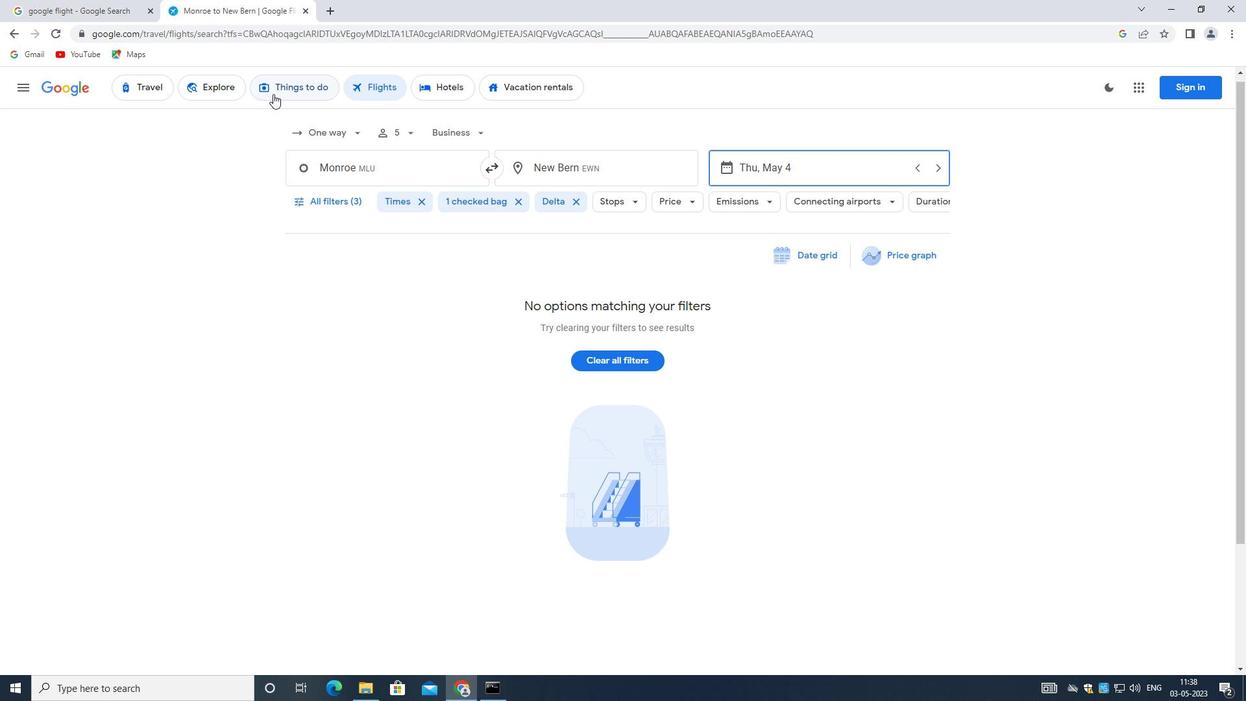 
Action: Mouse moved to (407, 218)
Screenshot: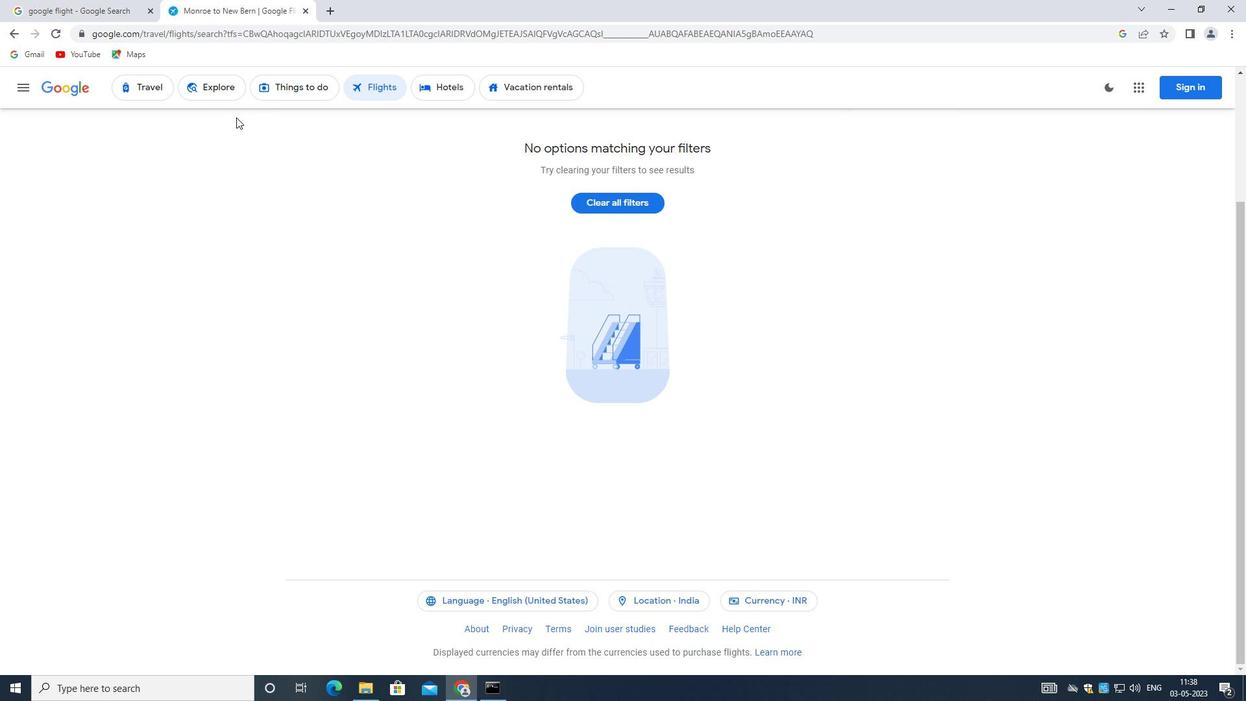 
Action: Mouse scrolled (407, 219) with delta (0, 0)
Screenshot: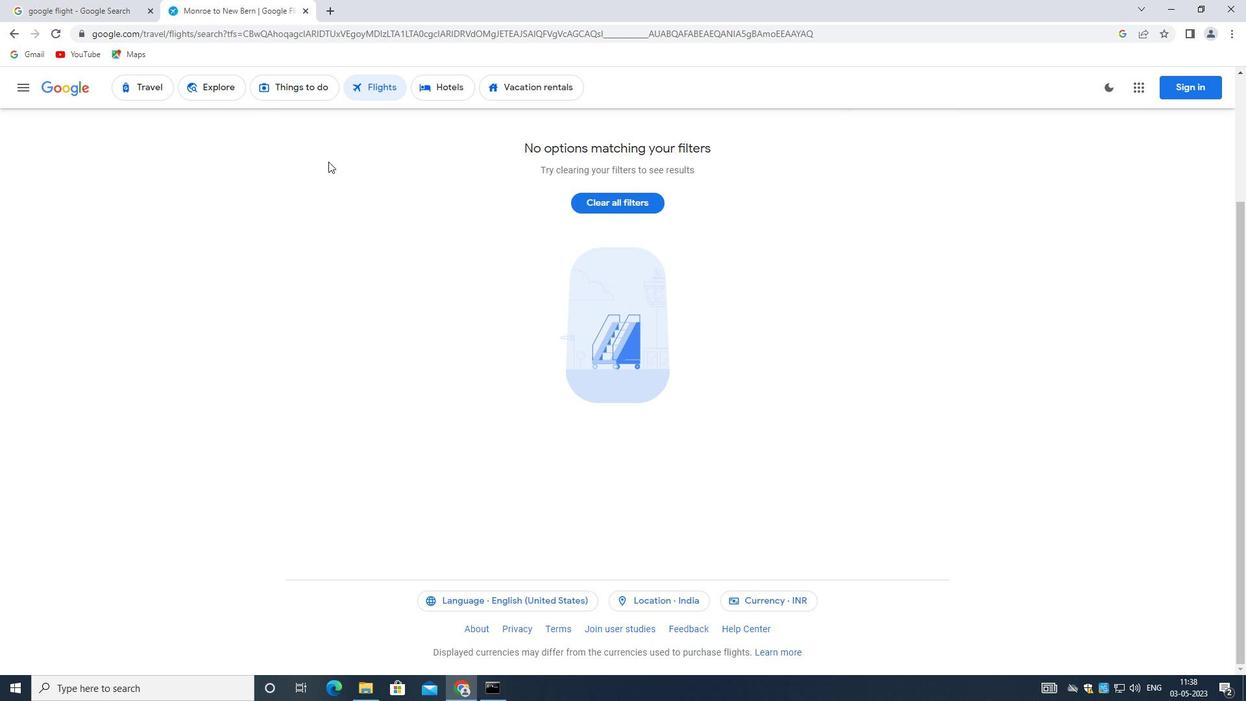 
Action: Mouse moved to (407, 218)
Screenshot: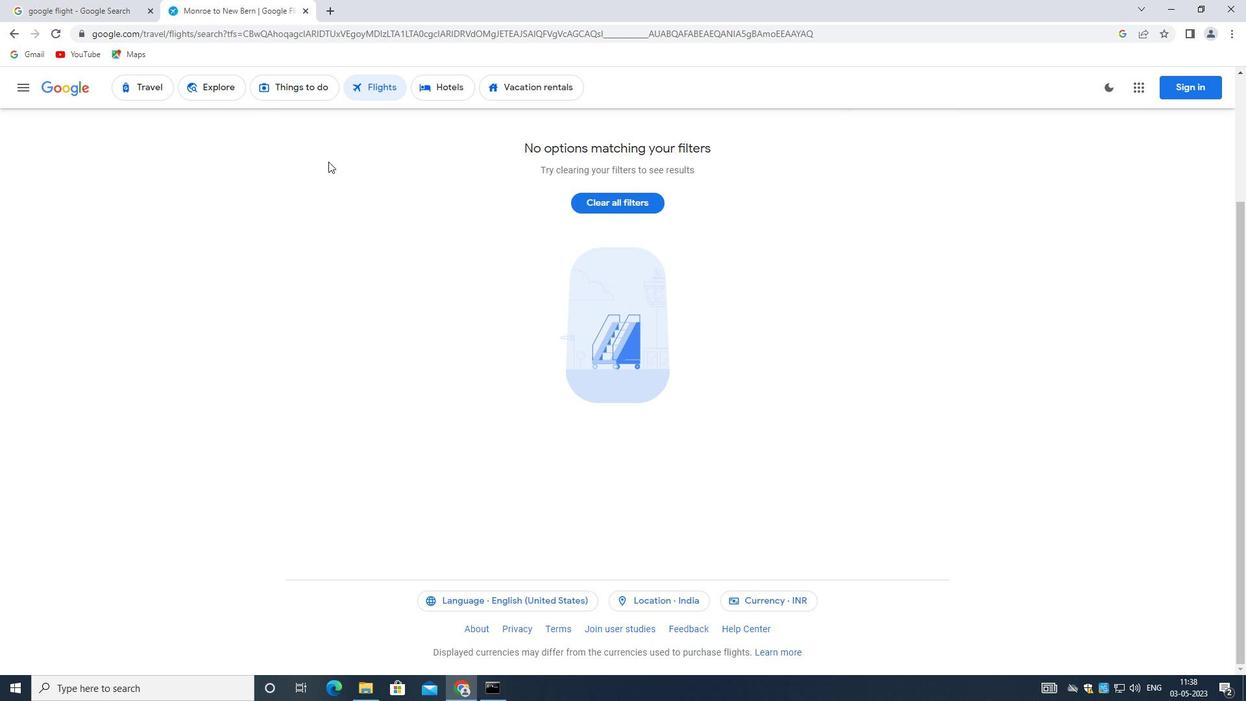 
Action: Mouse scrolled (407, 219) with delta (0, 0)
Screenshot: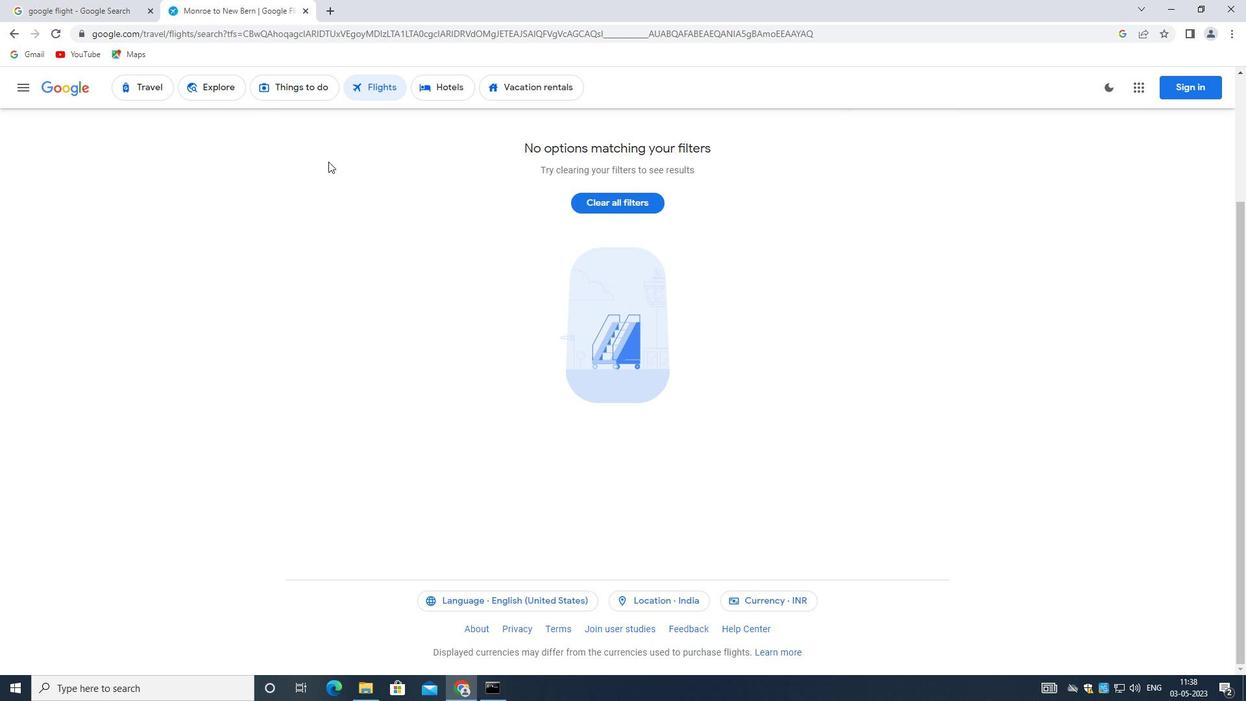 
Action: Mouse moved to (408, 218)
Screenshot: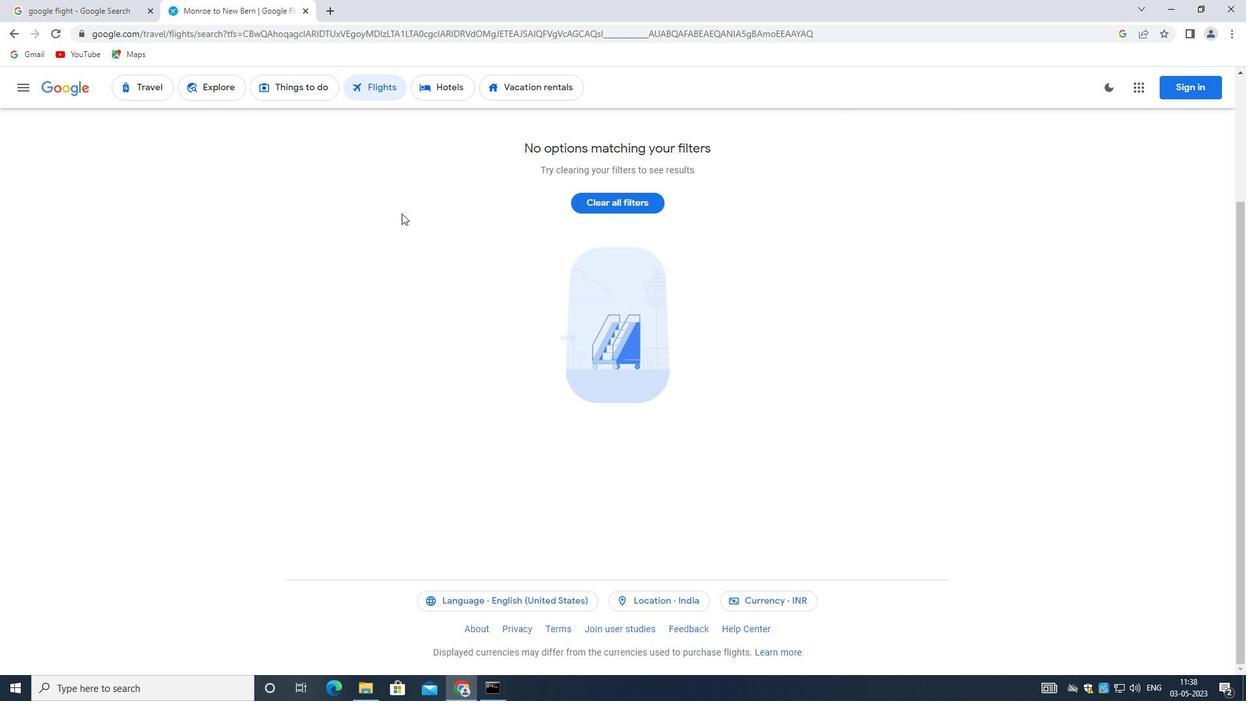 
Action: Mouse scrolled (408, 219) with delta (0, 0)
Screenshot: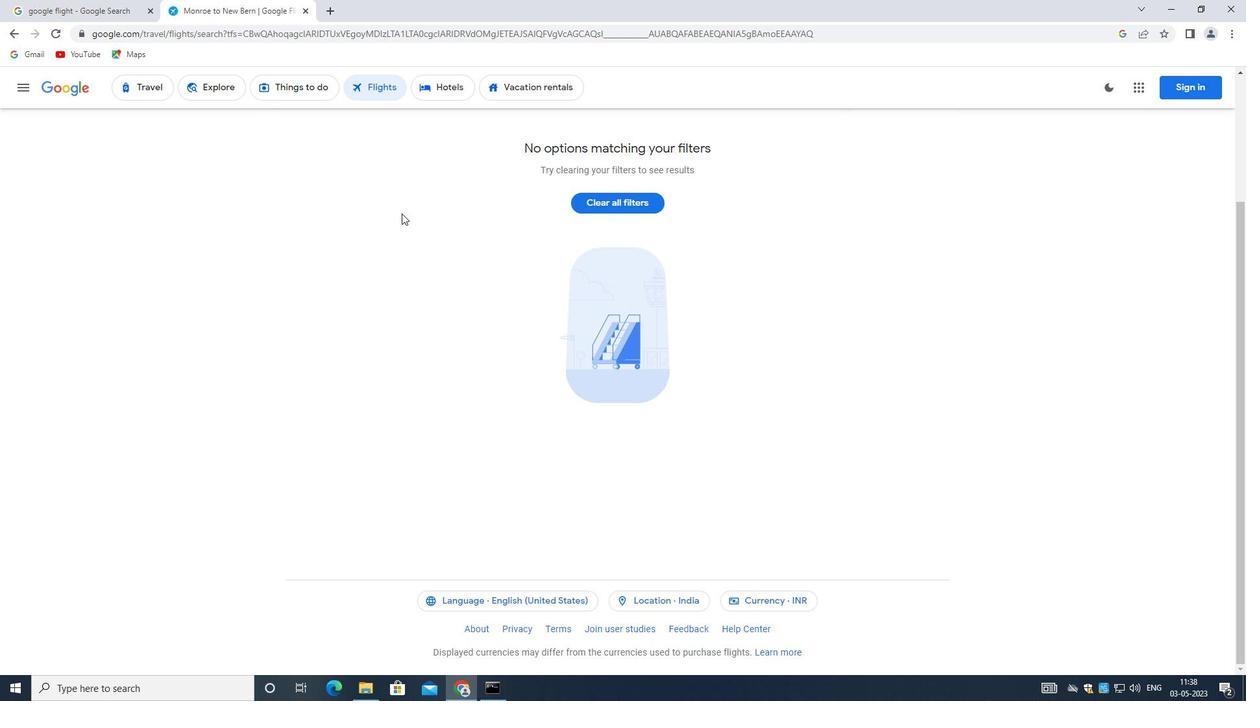 
Action: Mouse scrolled (408, 219) with delta (0, 0)
Screenshot: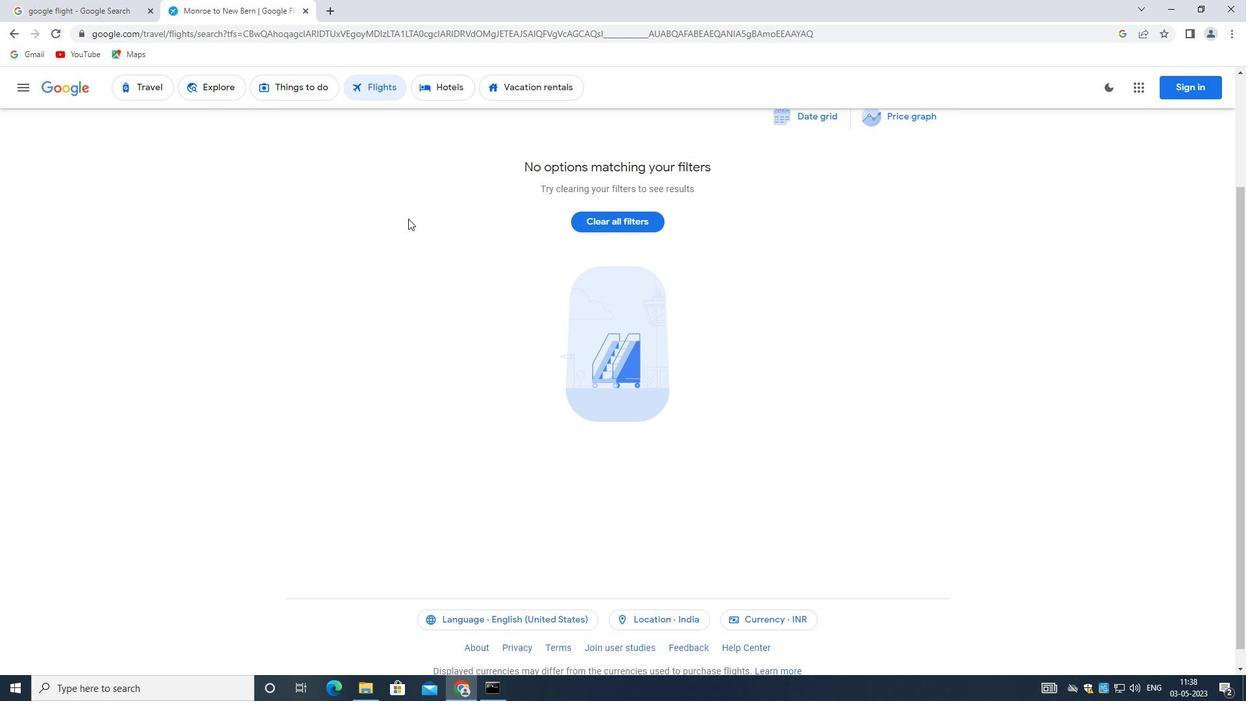 
Action: Mouse moved to (399, 257)
Screenshot: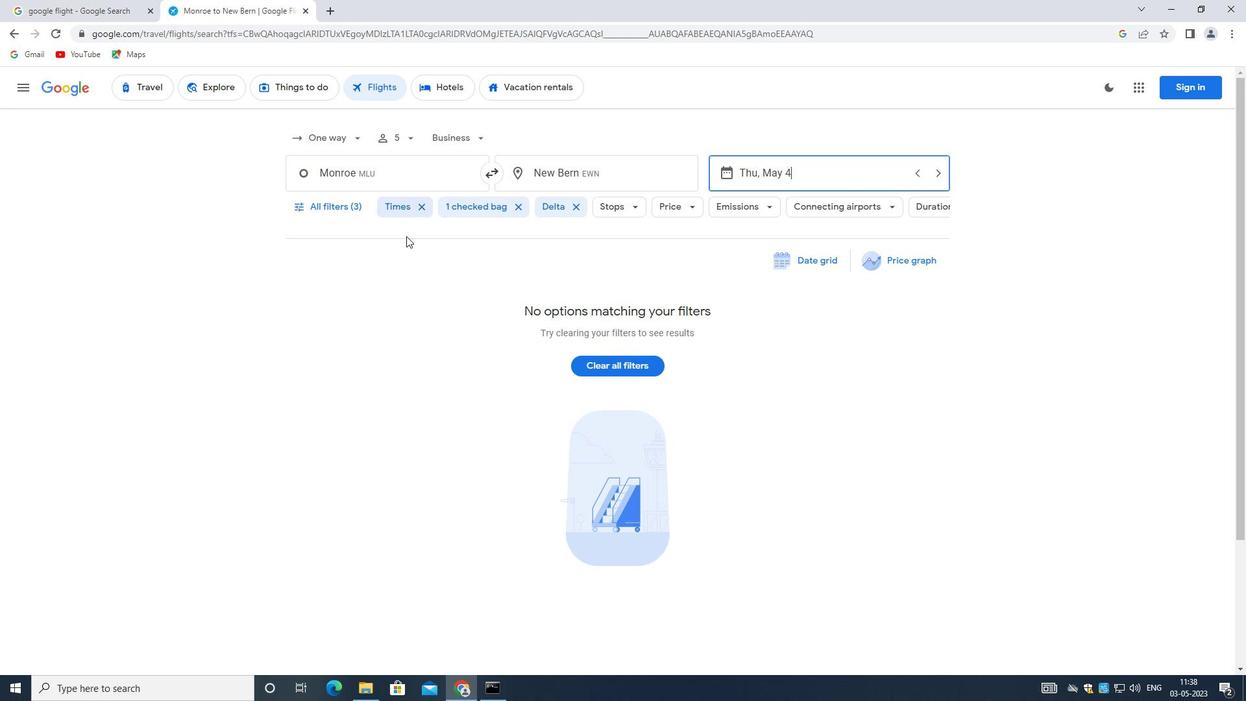 
Action: Mouse scrolled (399, 257) with delta (0, 0)
Screenshot: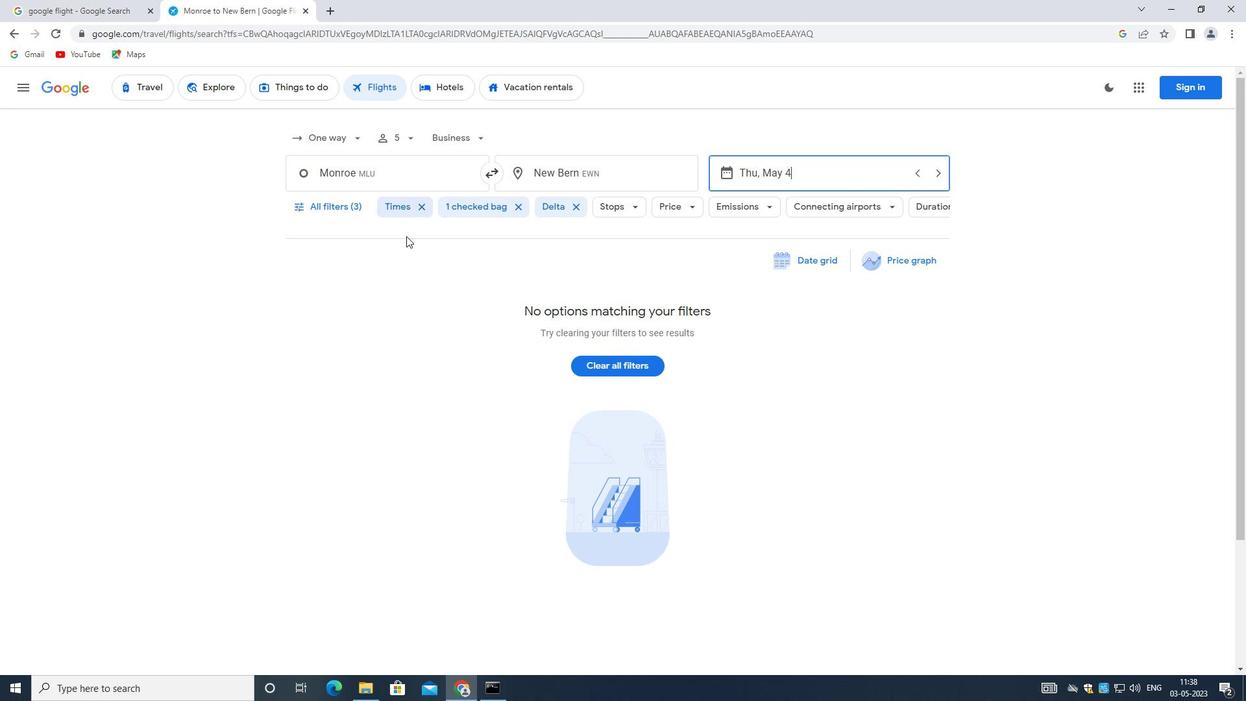 
Action: Mouse moved to (394, 264)
Screenshot: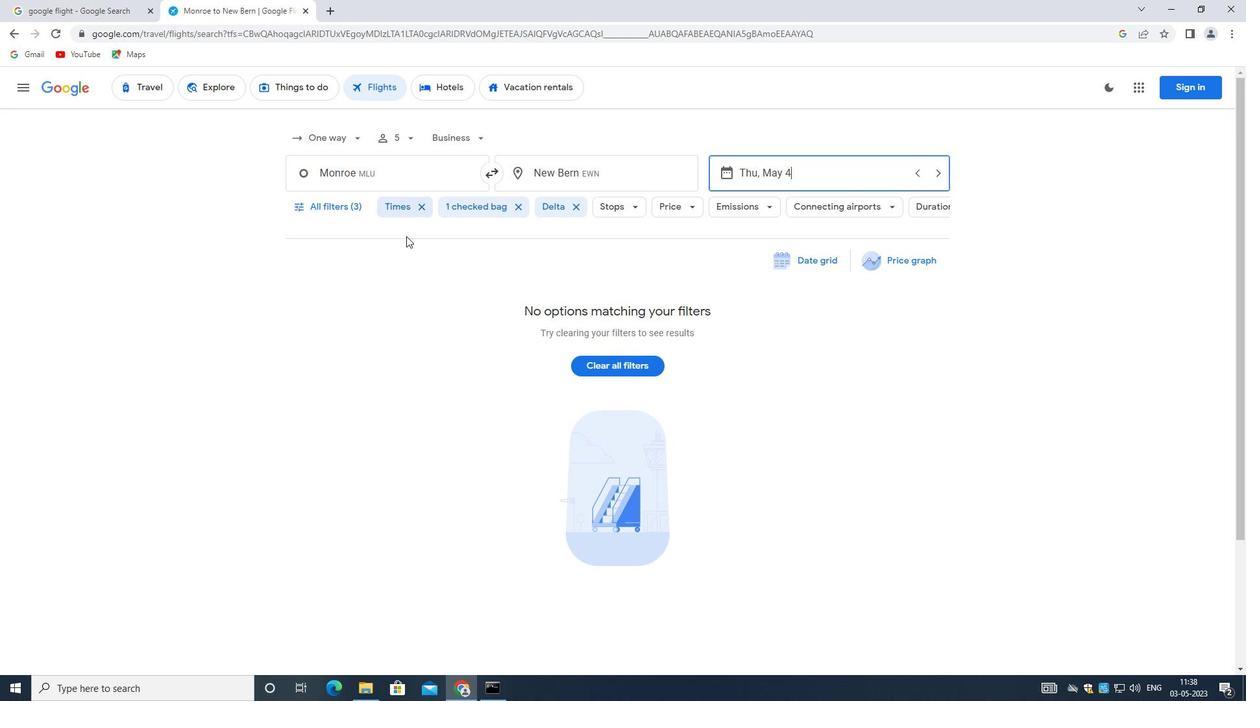 
Action: Mouse scrolled (394, 264) with delta (0, 0)
Screenshot: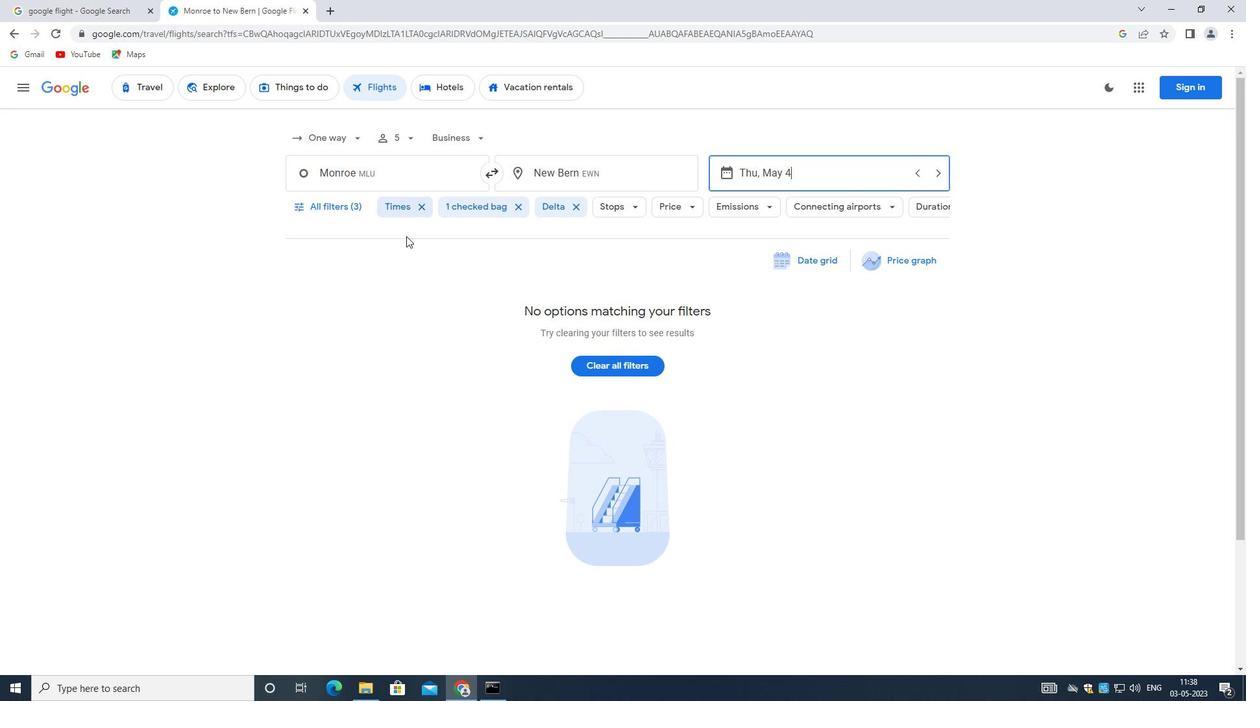 
Action: Mouse moved to (389, 269)
Screenshot: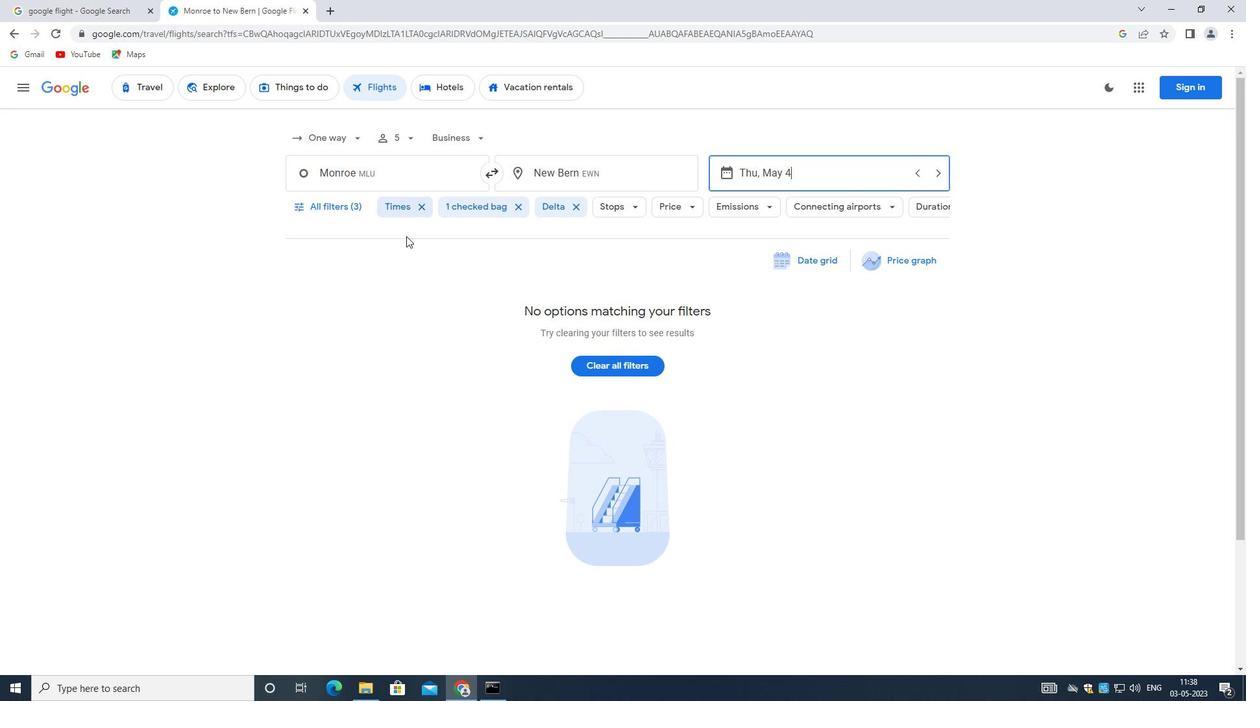 
Action: Mouse scrolled (389, 270) with delta (0, 0)
Screenshot: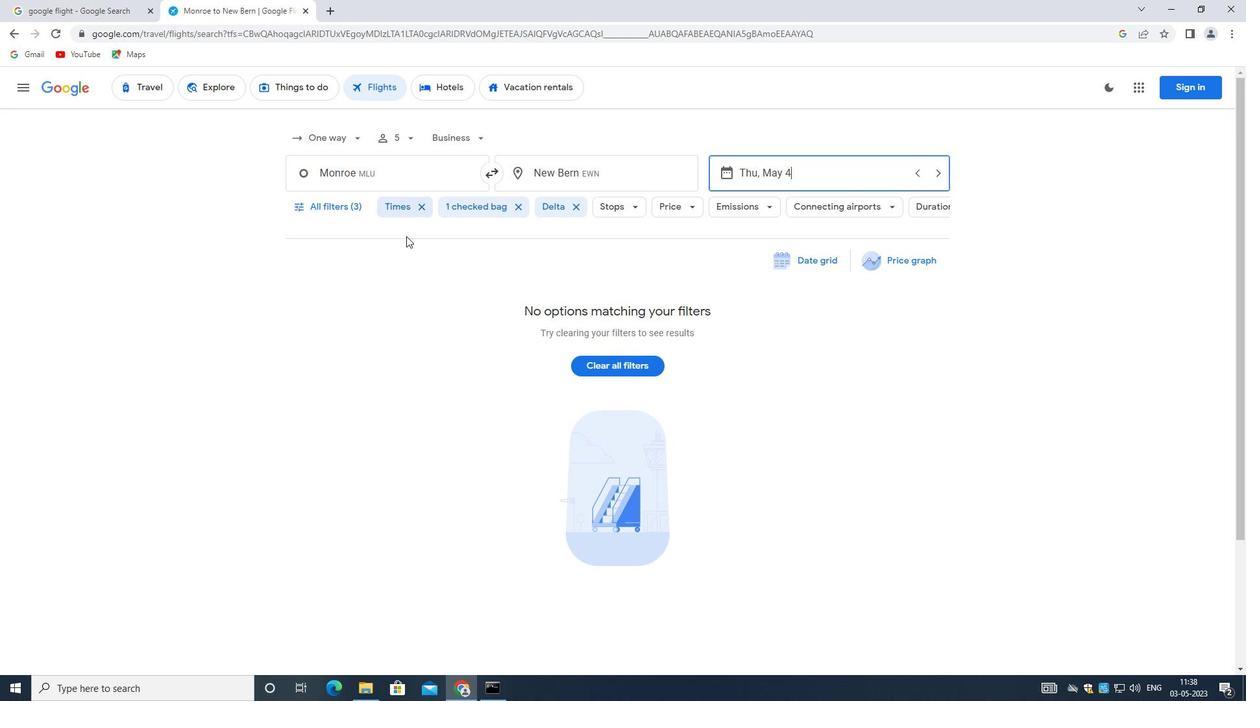 
Action: Mouse moved to (381, 275)
Screenshot: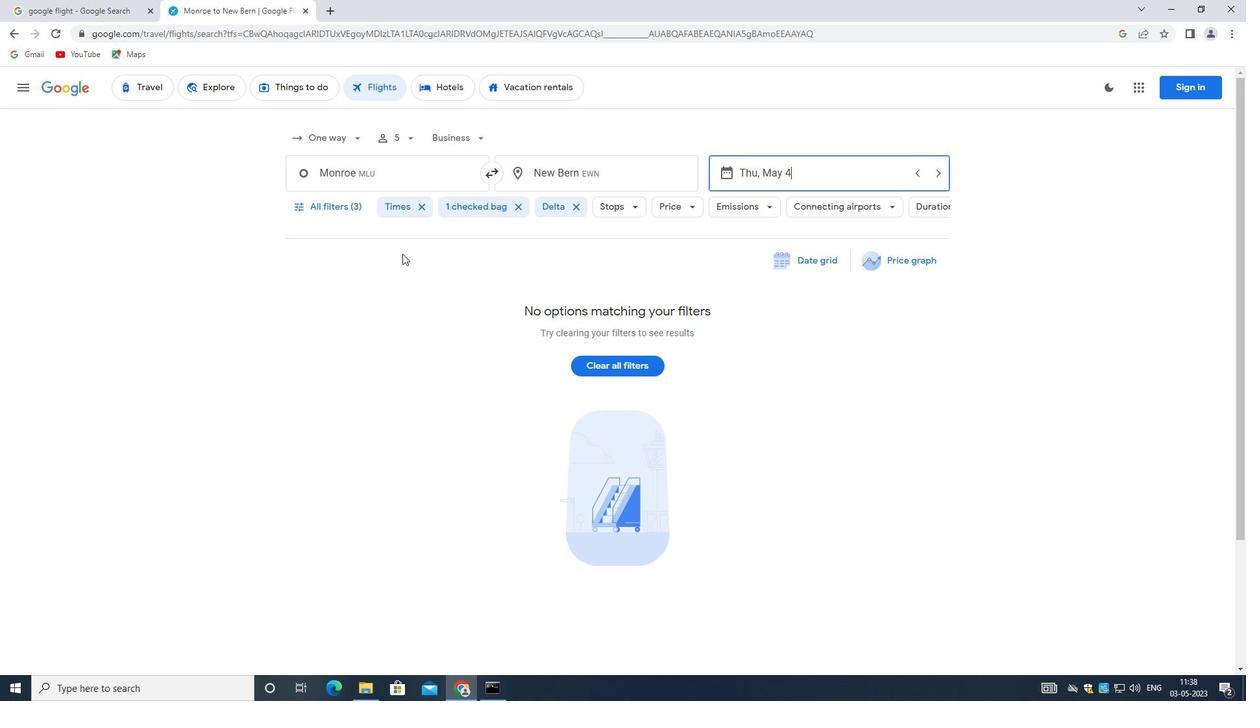 
Action: Mouse scrolled (381, 276) with delta (0, 0)
Screenshot: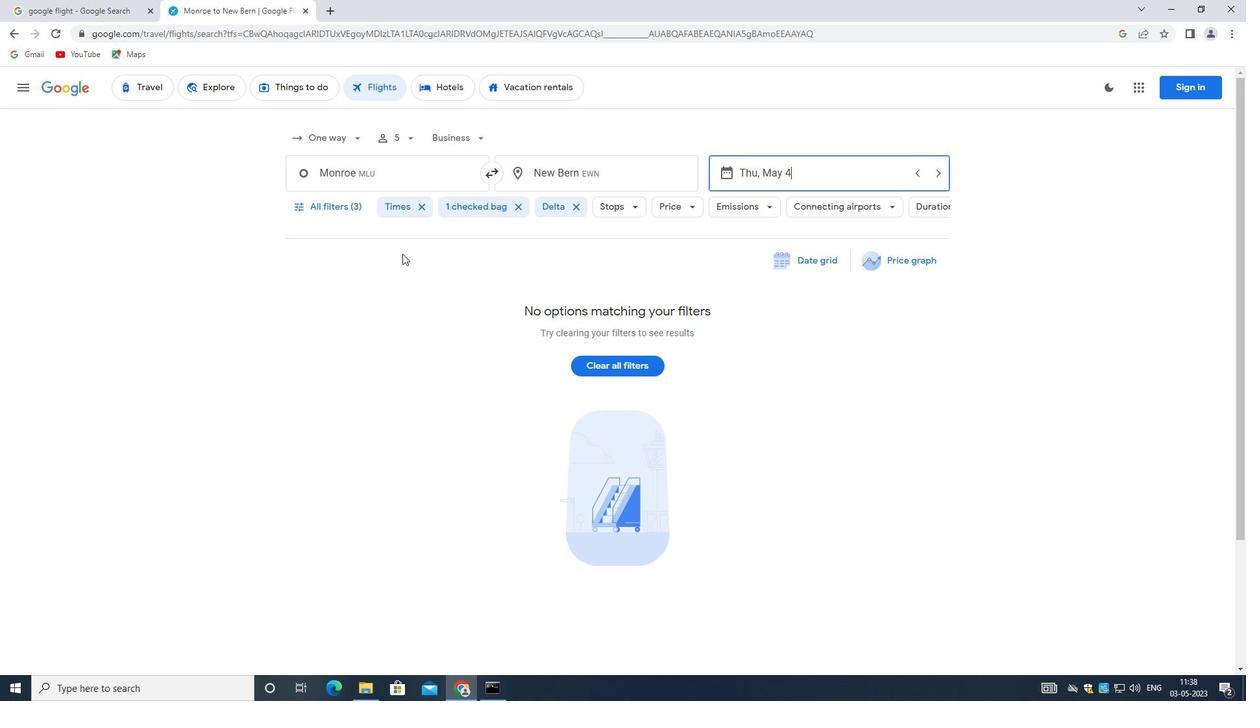 
Action: Mouse moved to (324, 211)
Screenshot: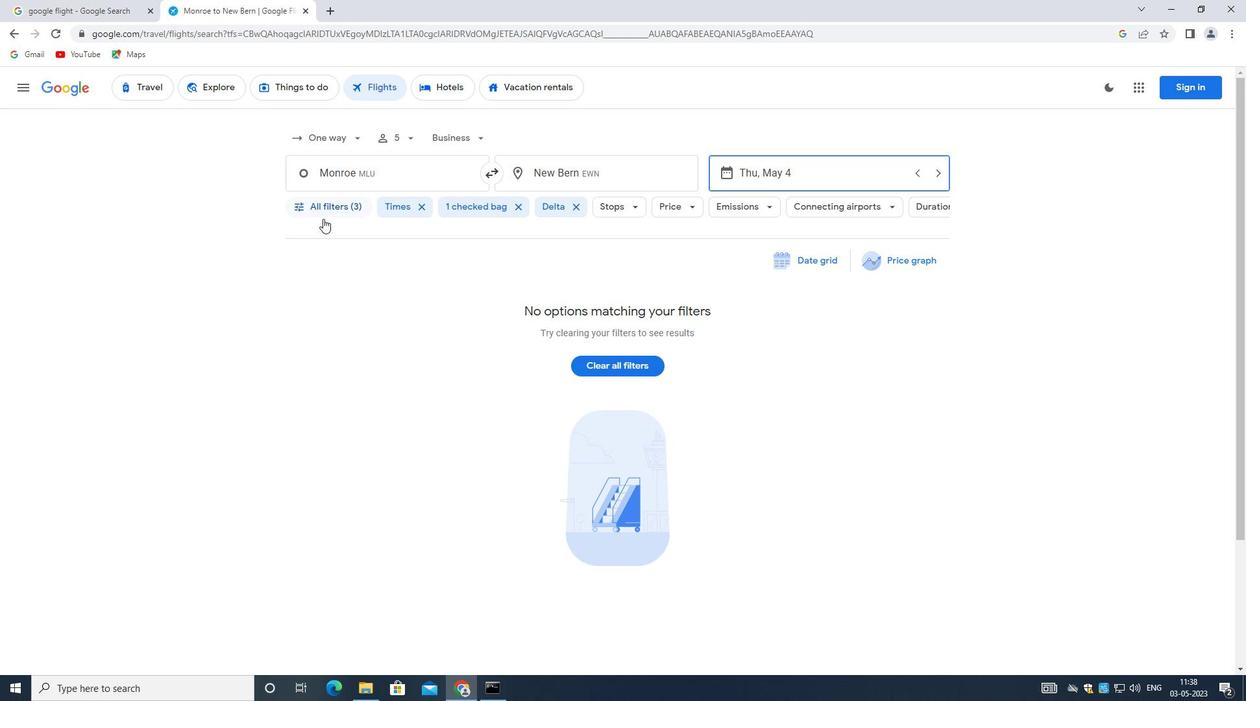 
Action: Mouse pressed left at (324, 211)
Screenshot: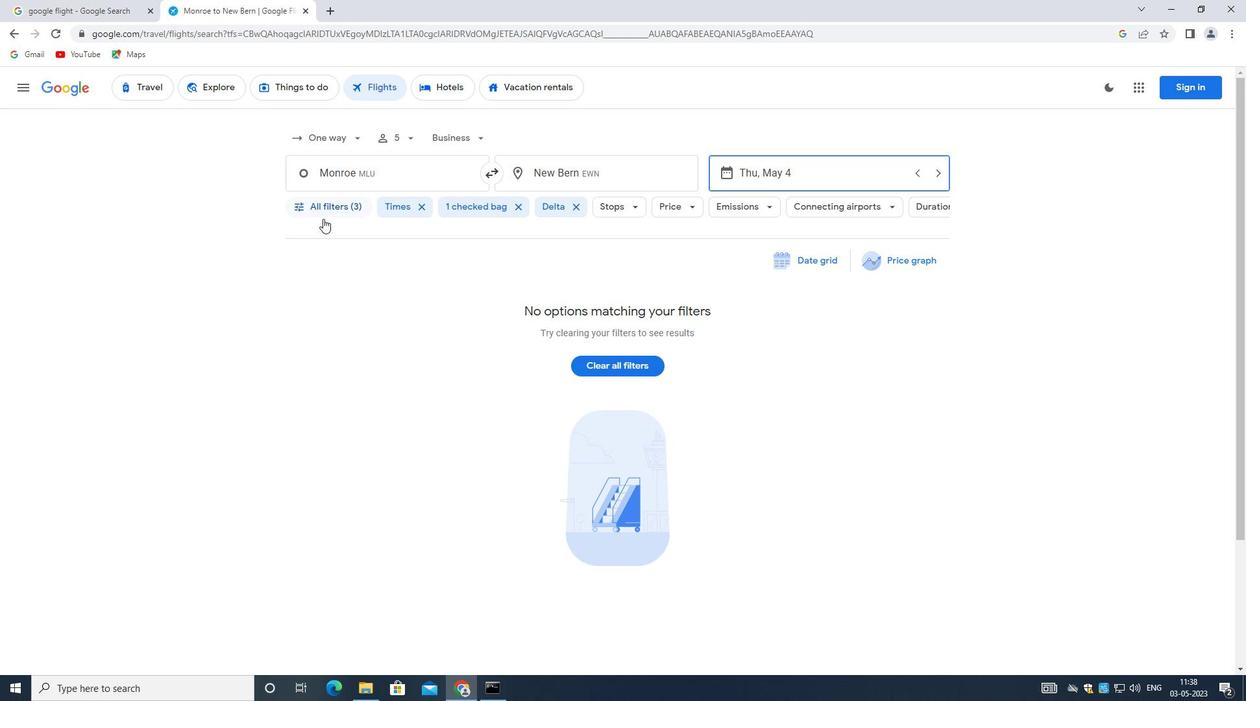 
Action: Mouse moved to (420, 394)
Screenshot: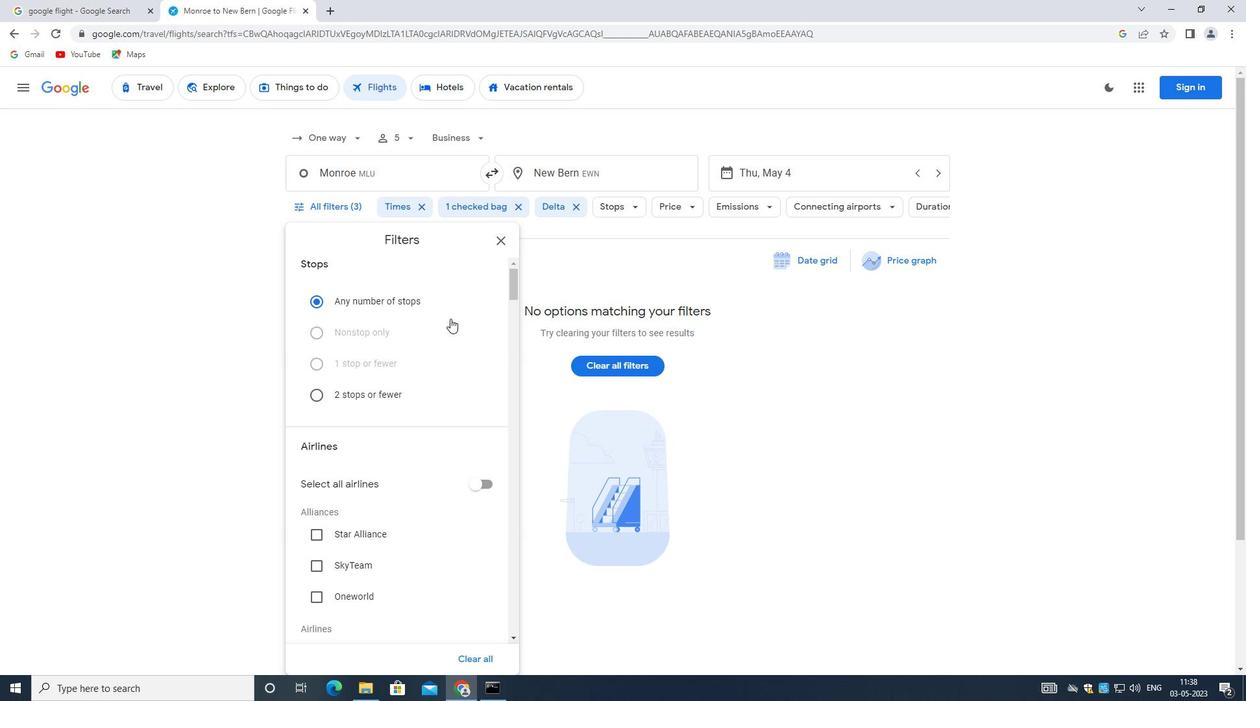 
Action: Mouse scrolled (420, 393) with delta (0, 0)
Screenshot: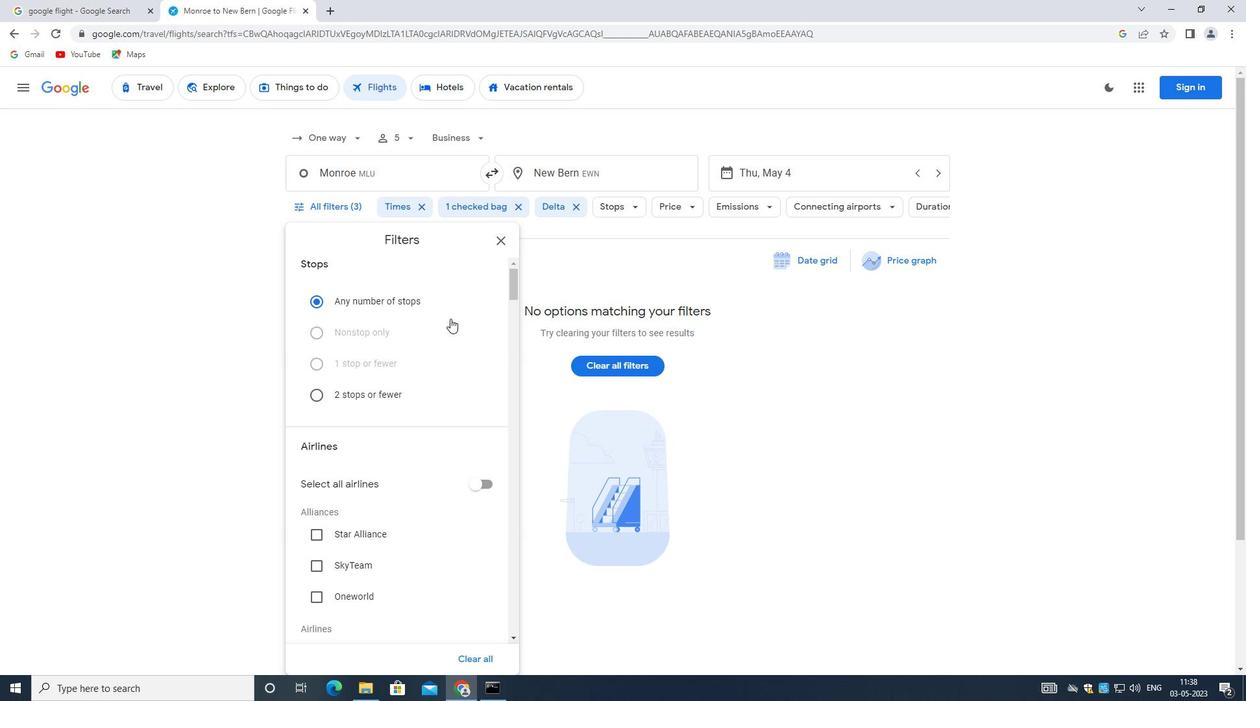 
Action: Mouse moved to (420, 403)
Screenshot: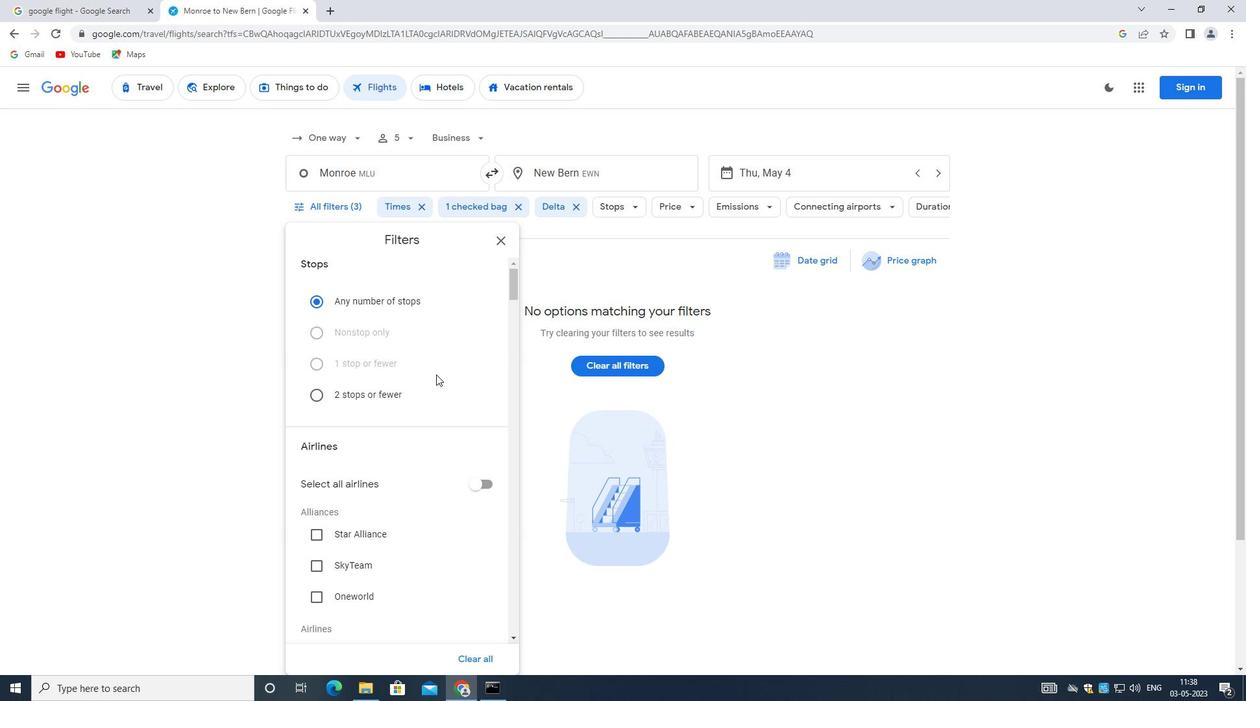 
Action: Mouse scrolled (420, 403) with delta (0, 0)
Screenshot: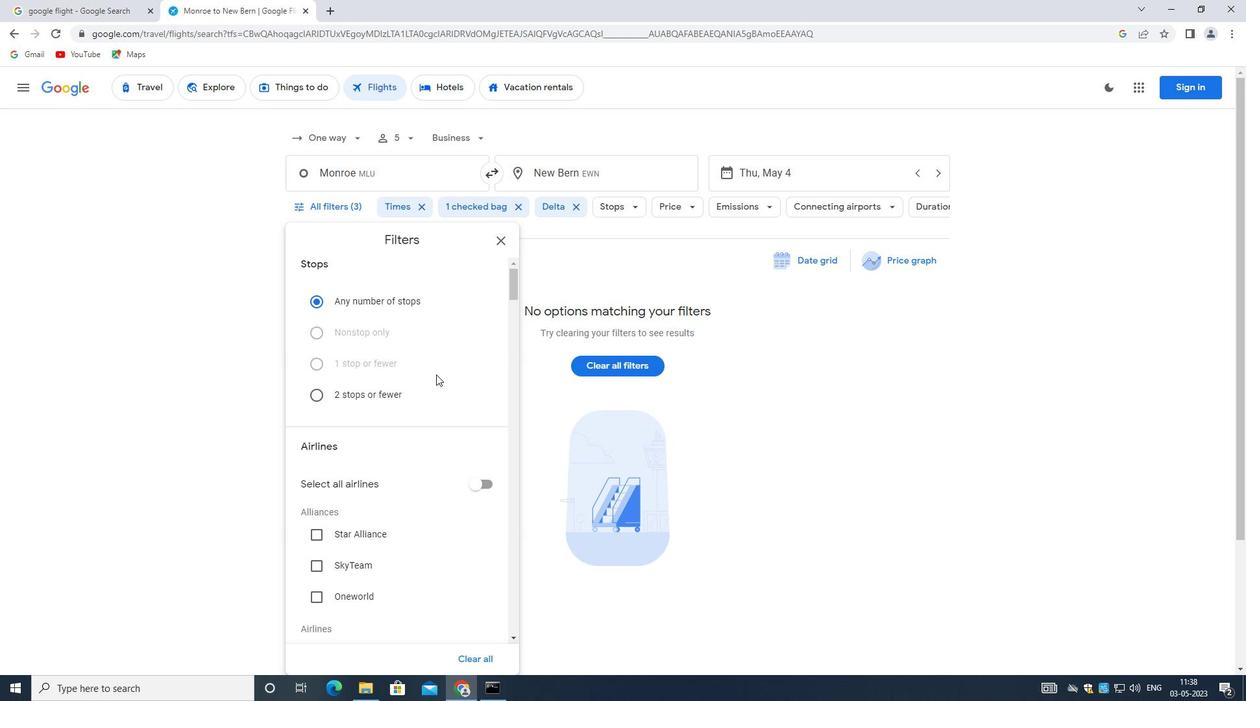 
Action: Mouse moved to (420, 409)
Screenshot: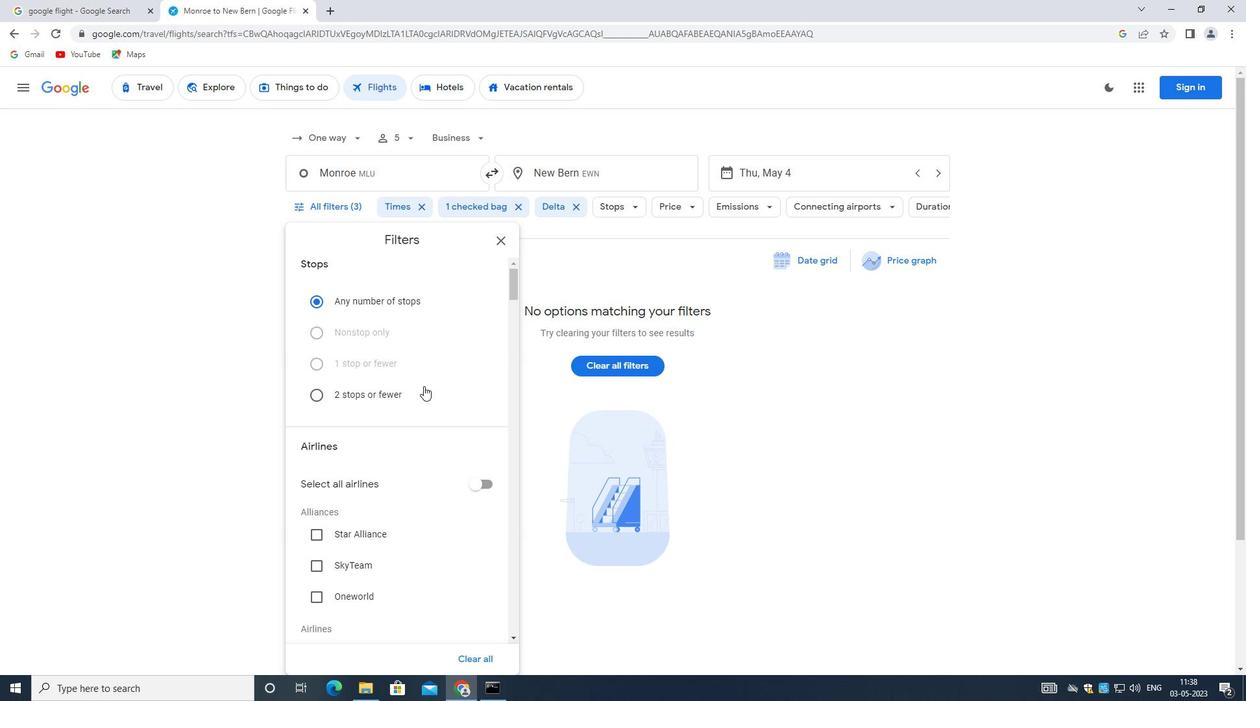 
Action: Mouse scrolled (420, 408) with delta (0, 0)
Screenshot: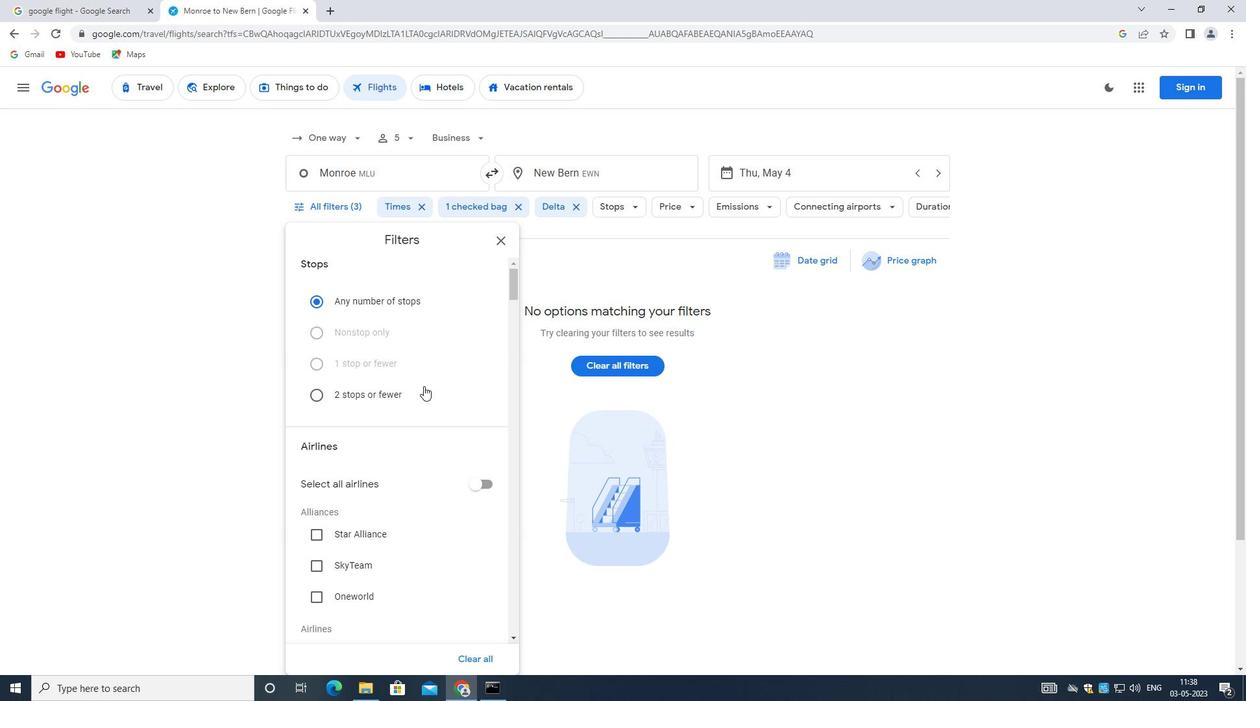 
Action: Mouse moved to (420, 409)
Screenshot: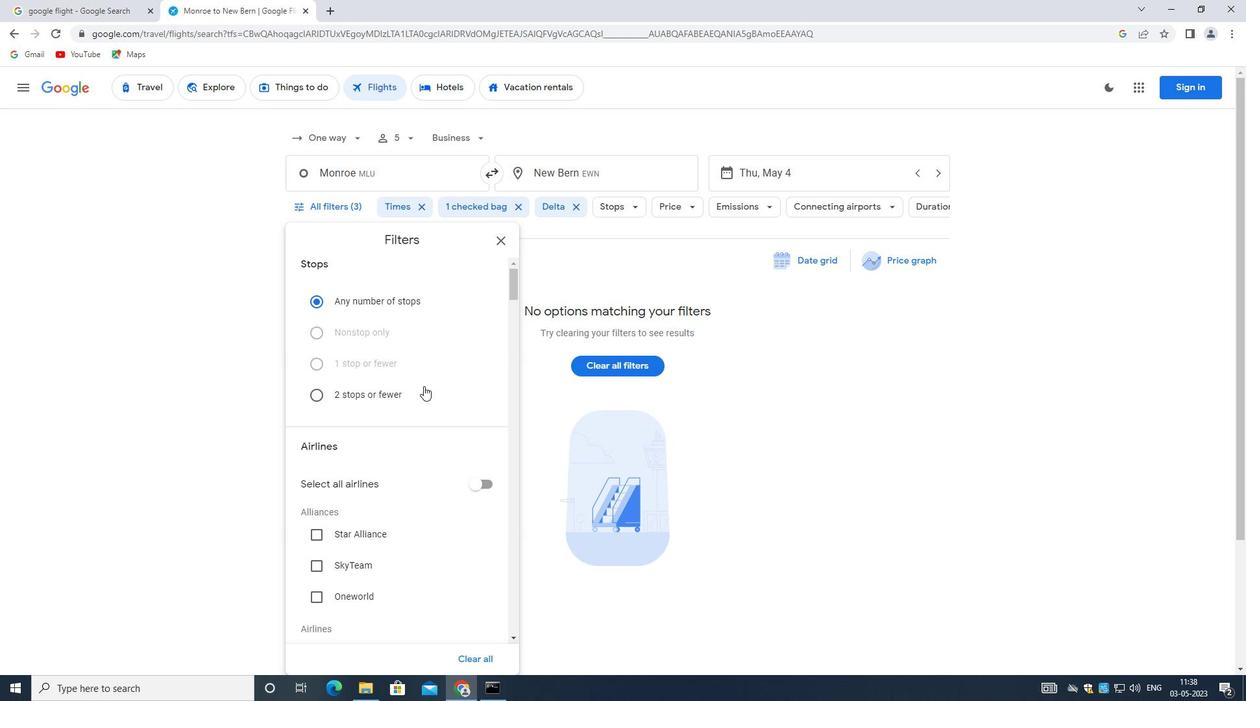 
Action: Mouse scrolled (420, 409) with delta (0, 0)
Screenshot: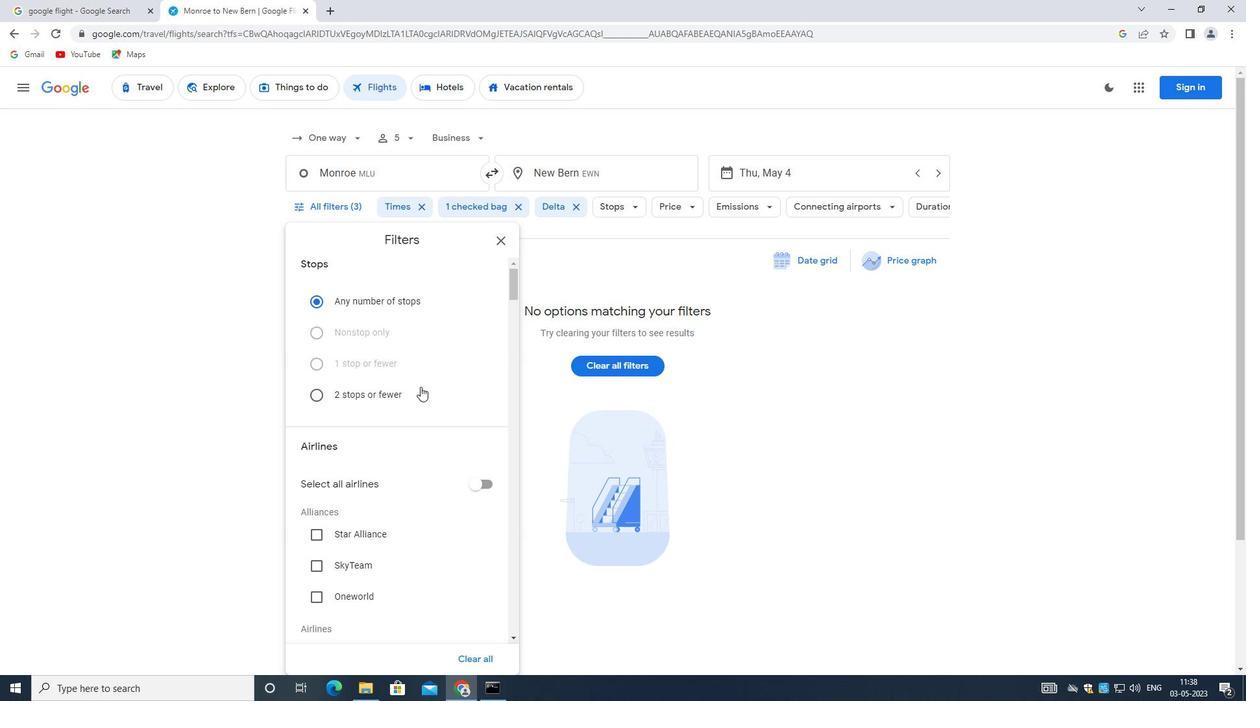 
Action: Mouse moved to (414, 427)
Screenshot: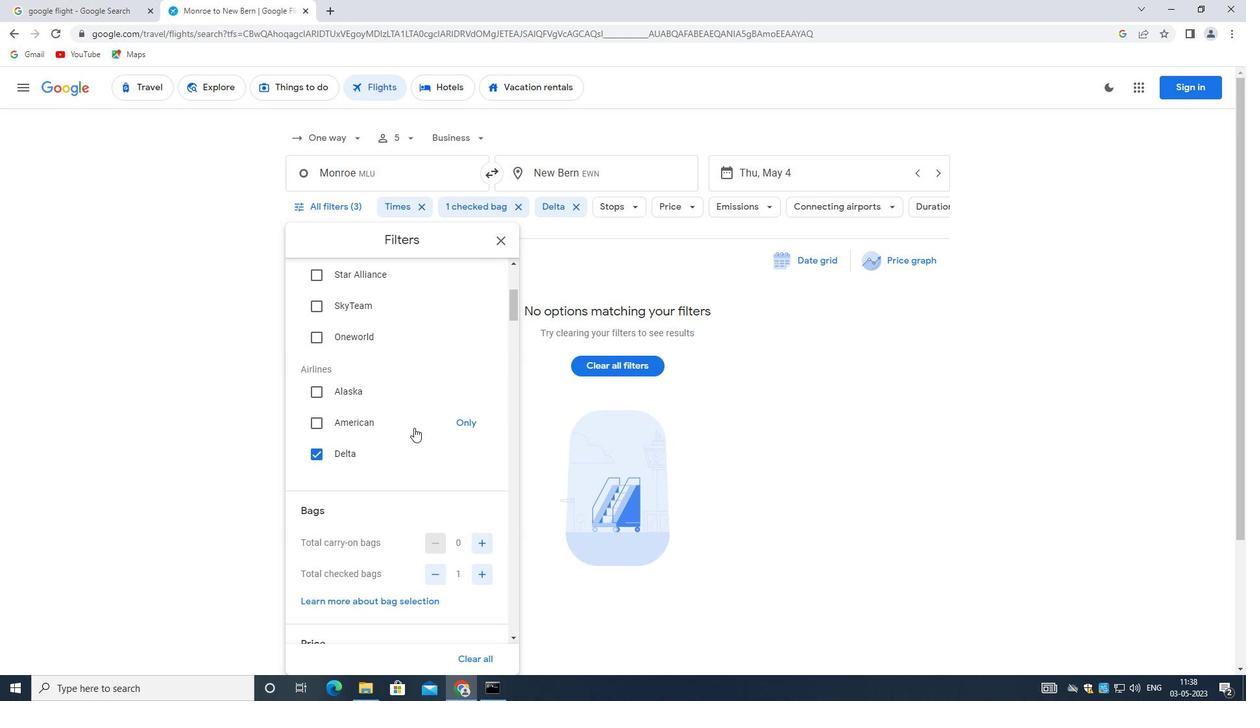 
Action: Mouse scrolled (414, 427) with delta (0, 0)
Screenshot: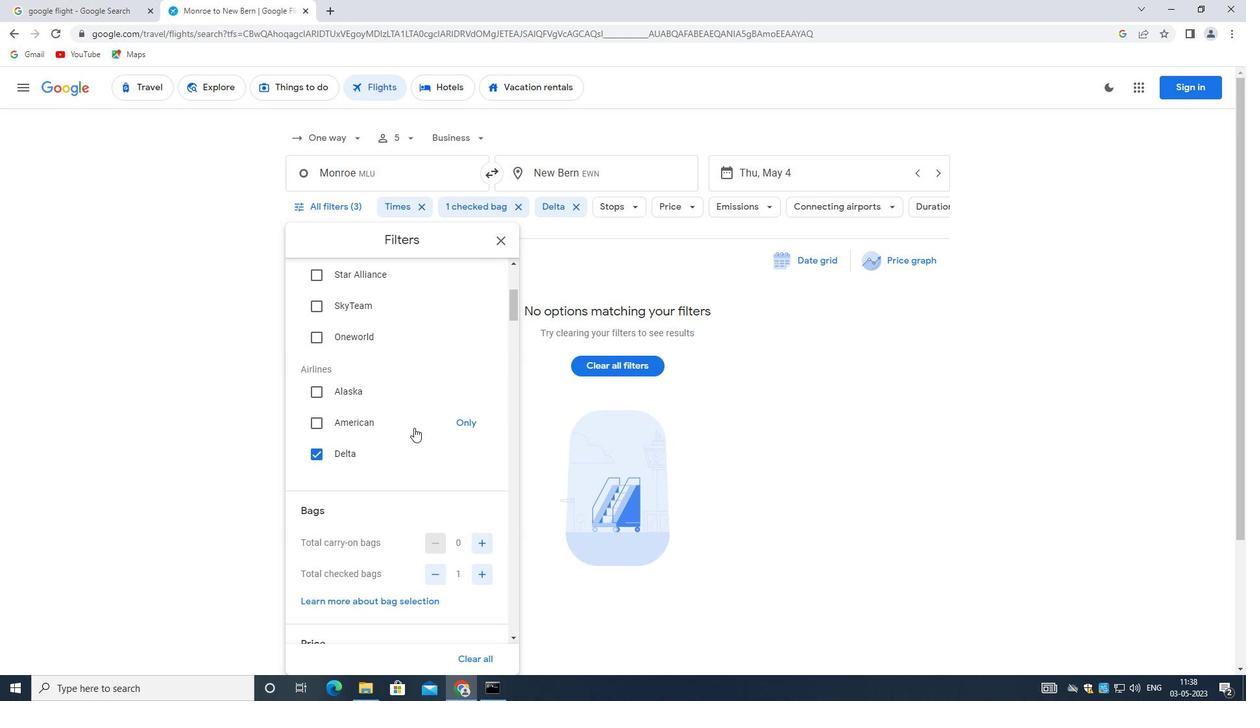 
Action: Mouse moved to (414, 429)
Screenshot: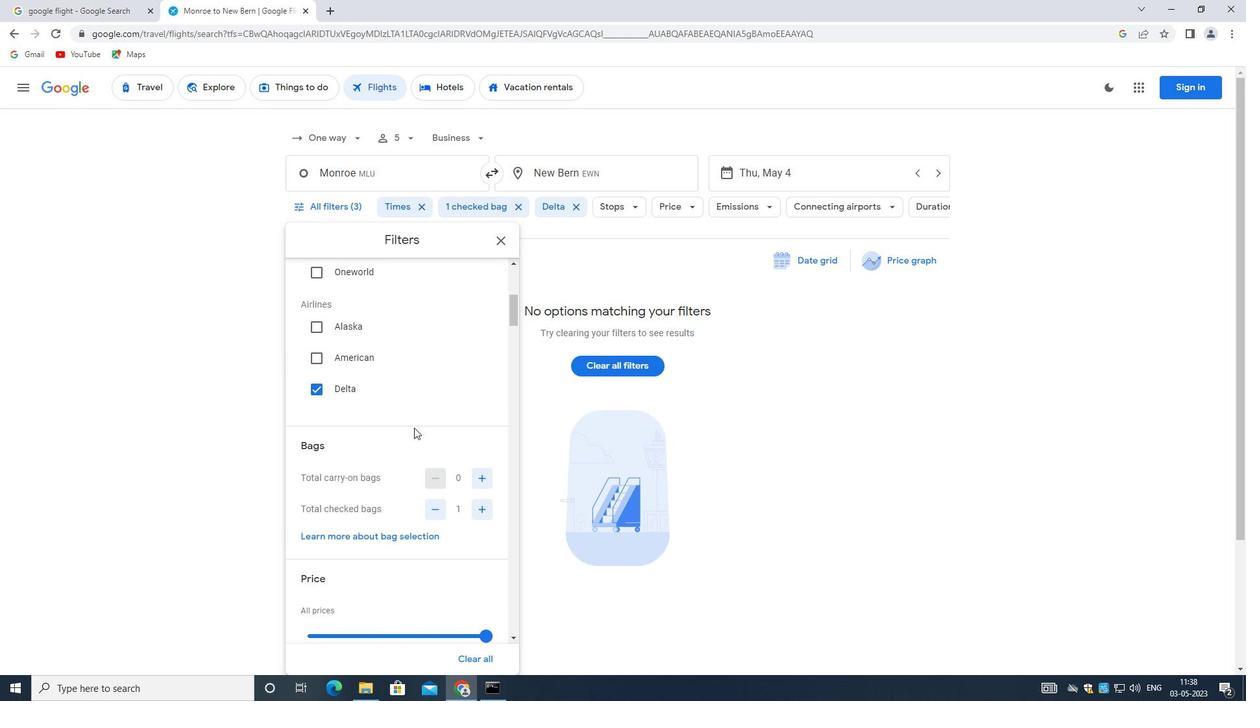 
Action: Mouse scrolled (414, 428) with delta (0, 0)
Screenshot: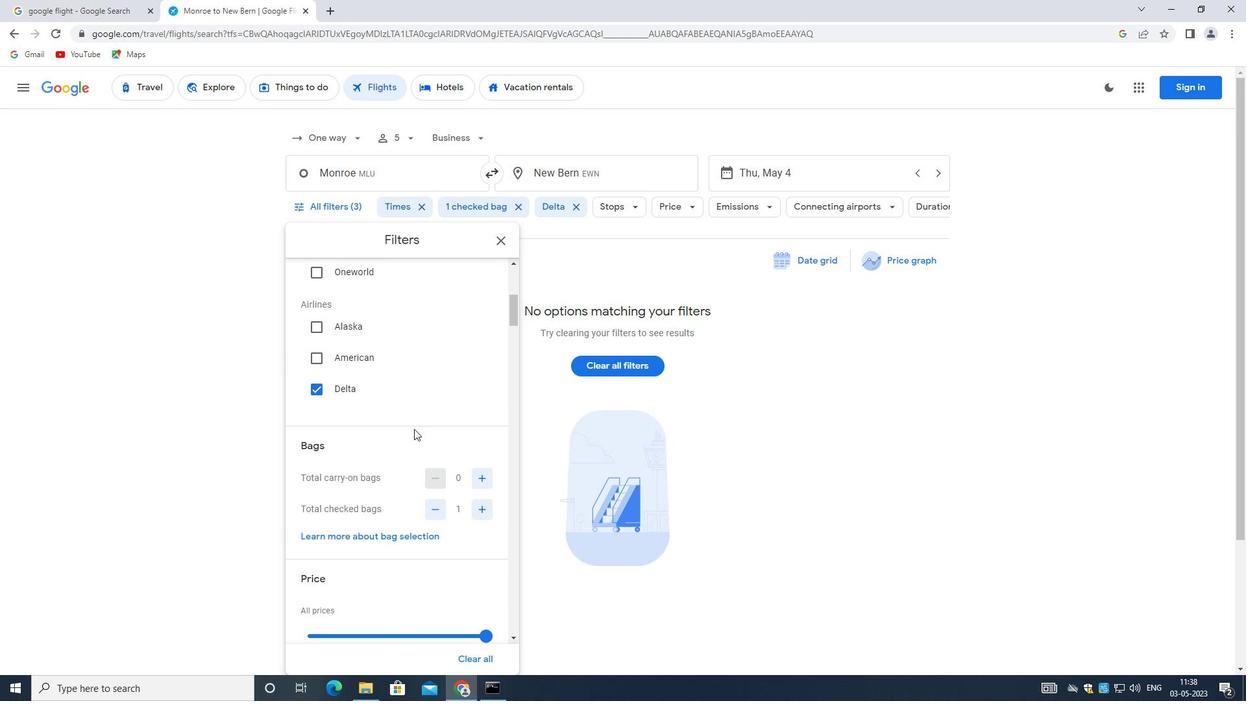 
Action: Mouse moved to (414, 429)
Screenshot: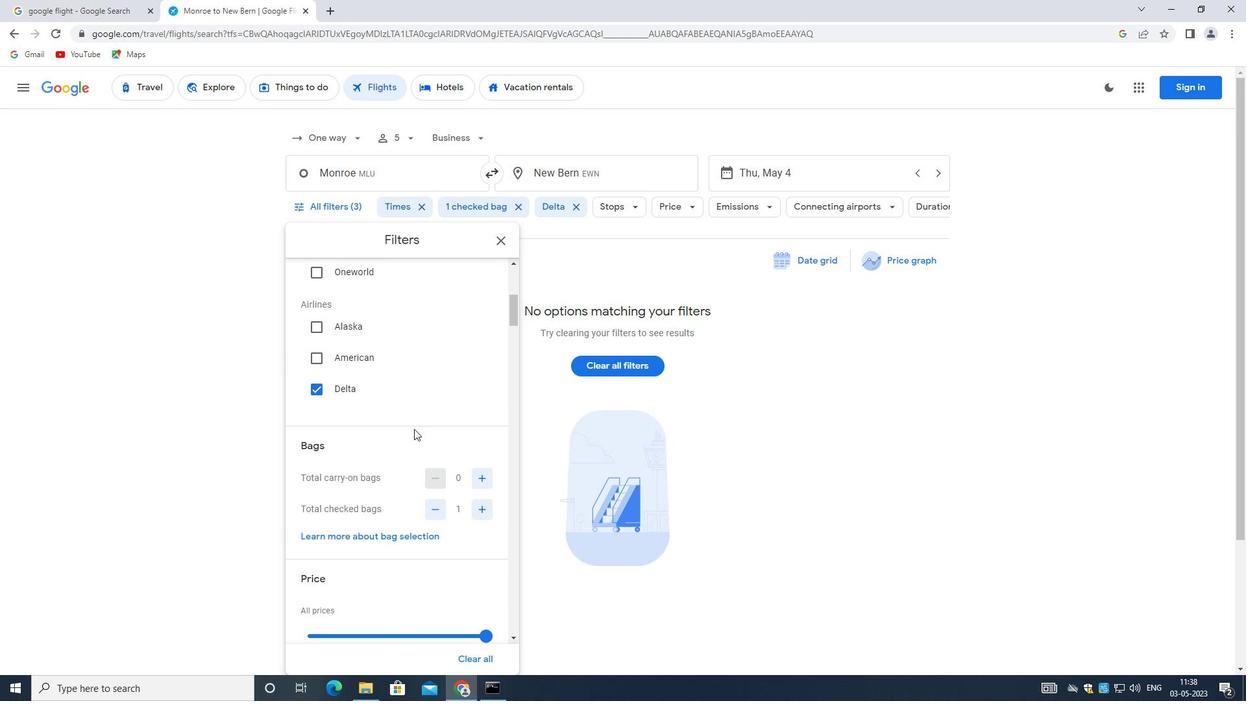
Action: Mouse scrolled (414, 429) with delta (0, 0)
Screenshot: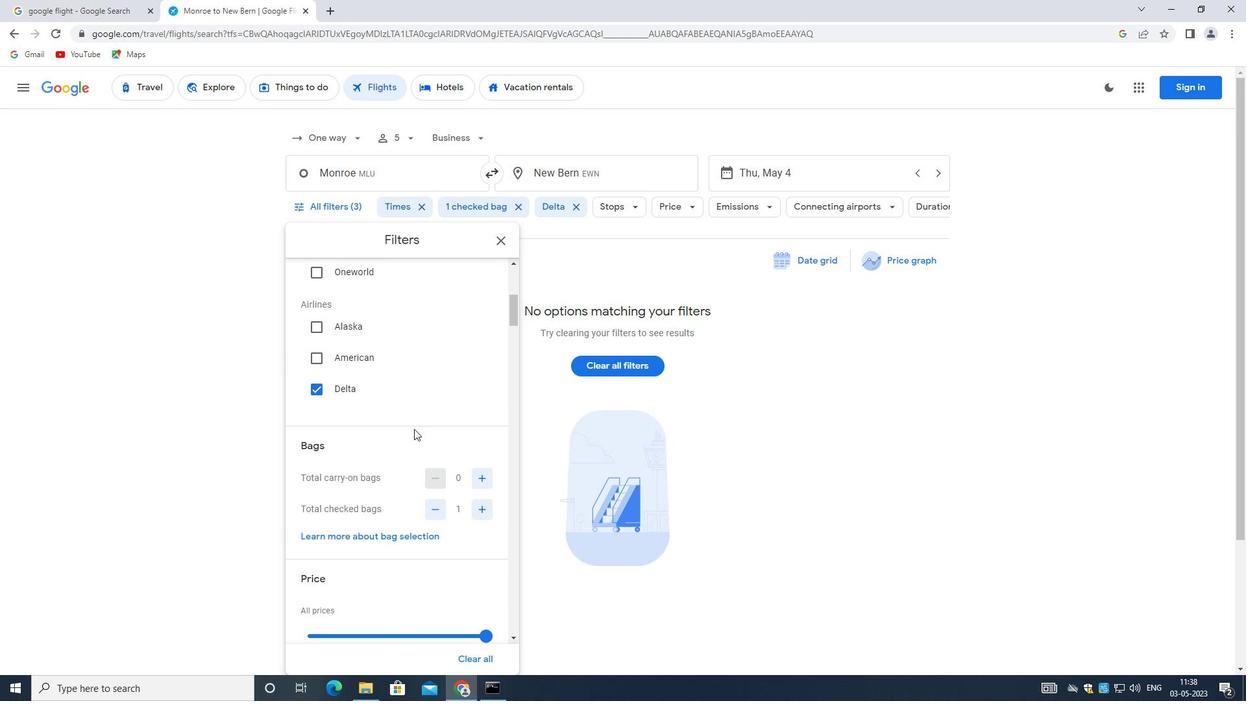 
Action: Mouse scrolled (414, 429) with delta (0, 0)
Screenshot: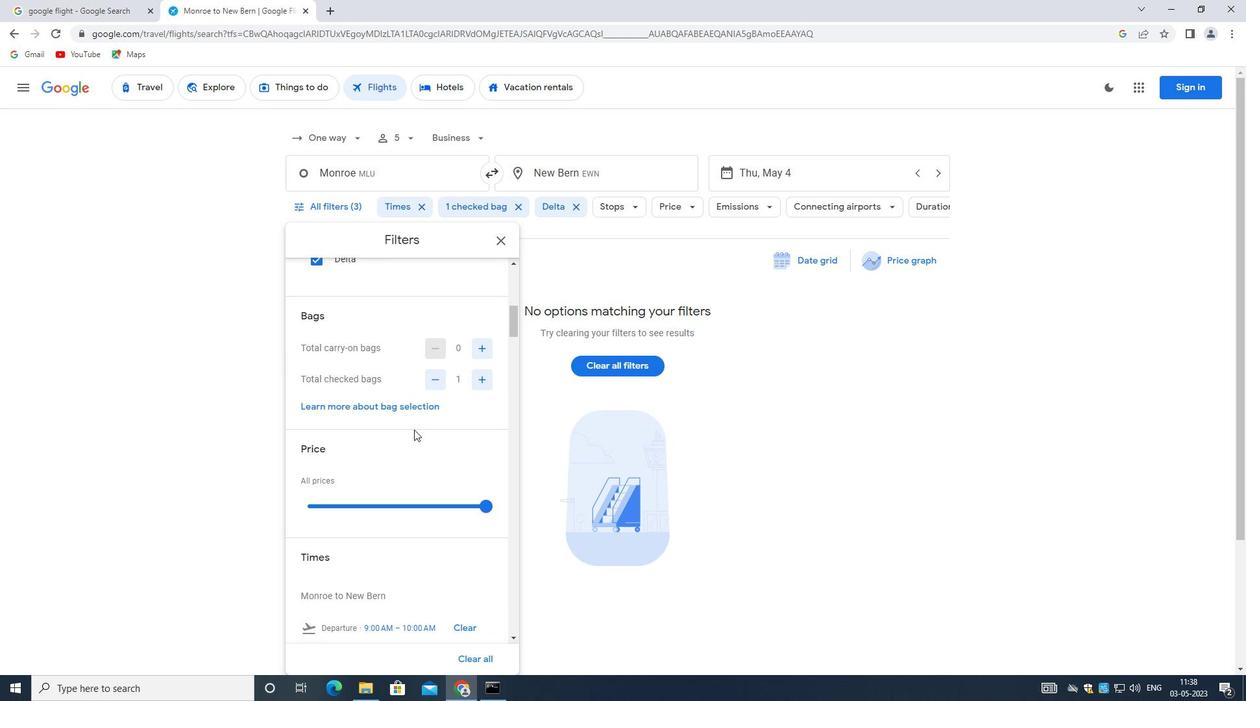 
Action: Mouse scrolled (414, 429) with delta (0, 0)
Screenshot: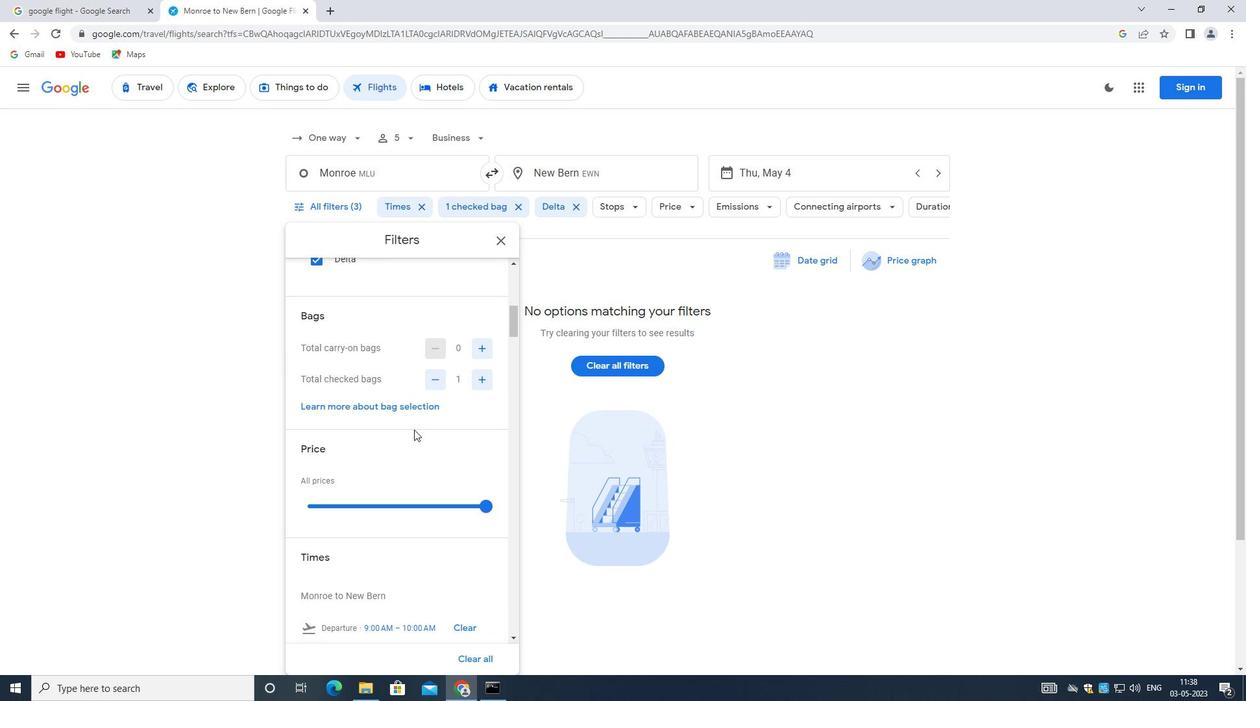 
Action: Mouse scrolled (414, 429) with delta (0, 0)
Screenshot: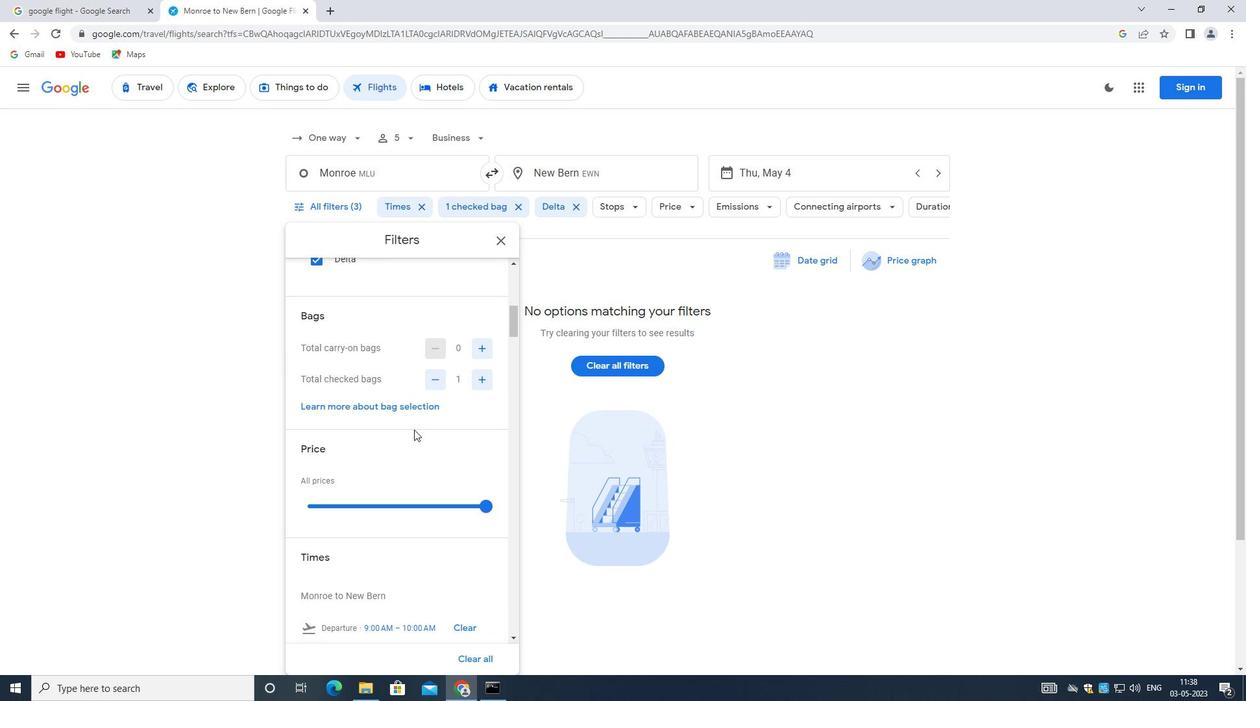 
Action: Mouse scrolled (414, 430) with delta (0, 0)
Screenshot: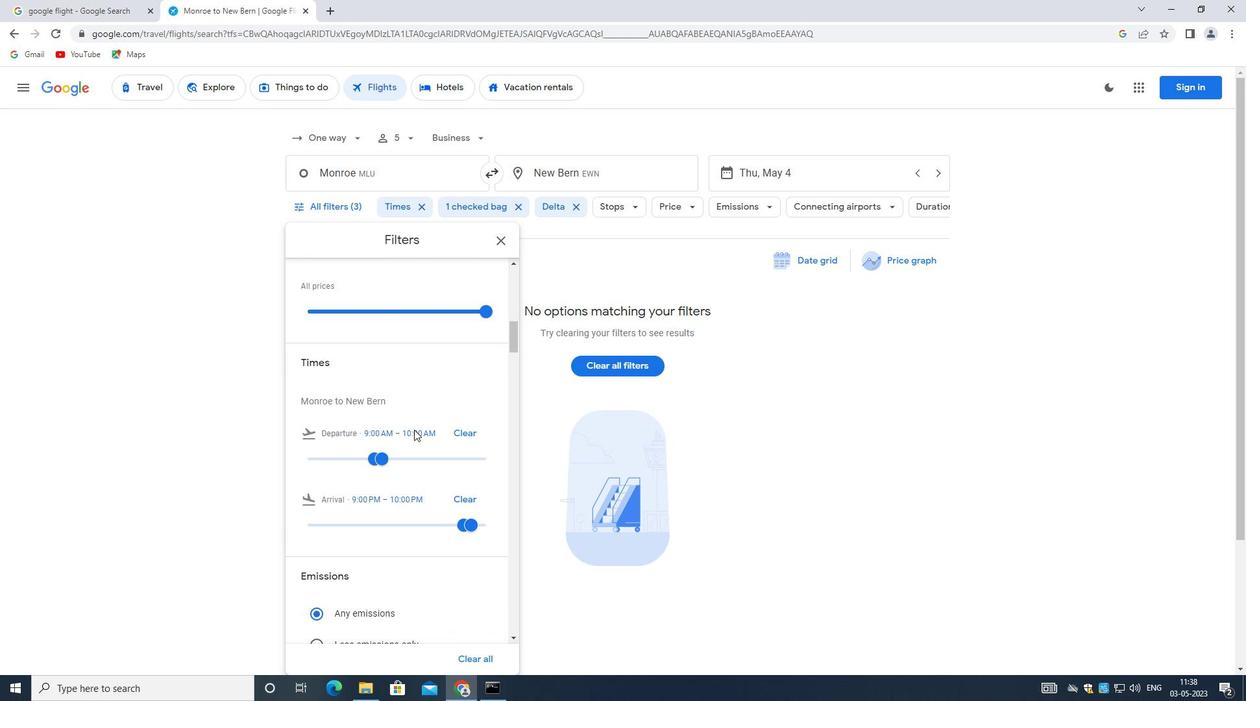 
Action: Mouse scrolled (414, 430) with delta (0, 0)
Screenshot: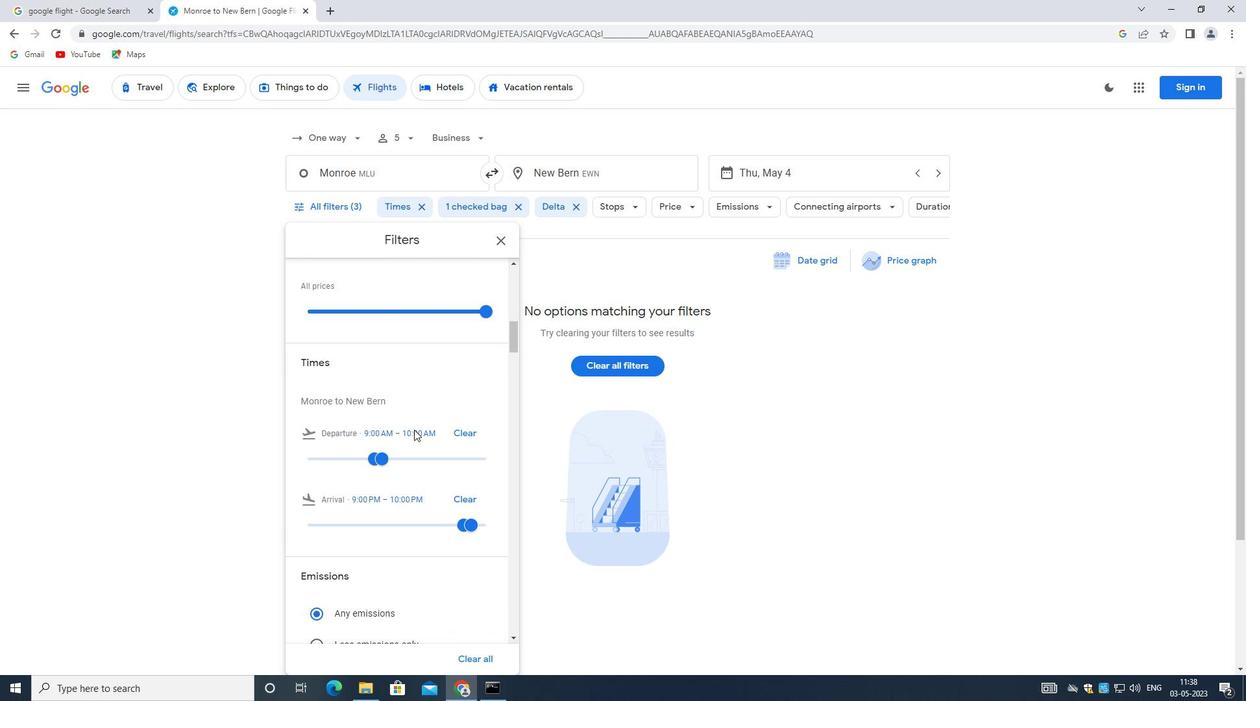 
Action: Mouse scrolled (414, 430) with delta (0, 0)
Screenshot: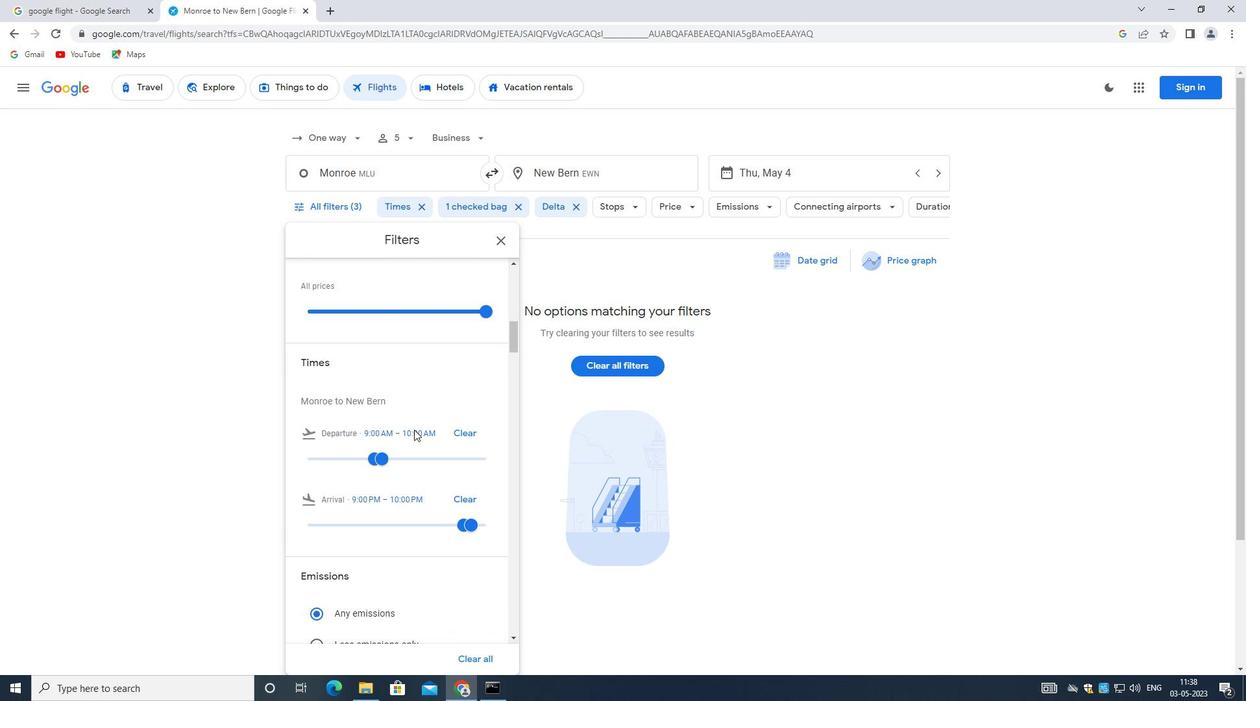 
Action: Mouse scrolled (414, 430) with delta (0, 0)
Screenshot: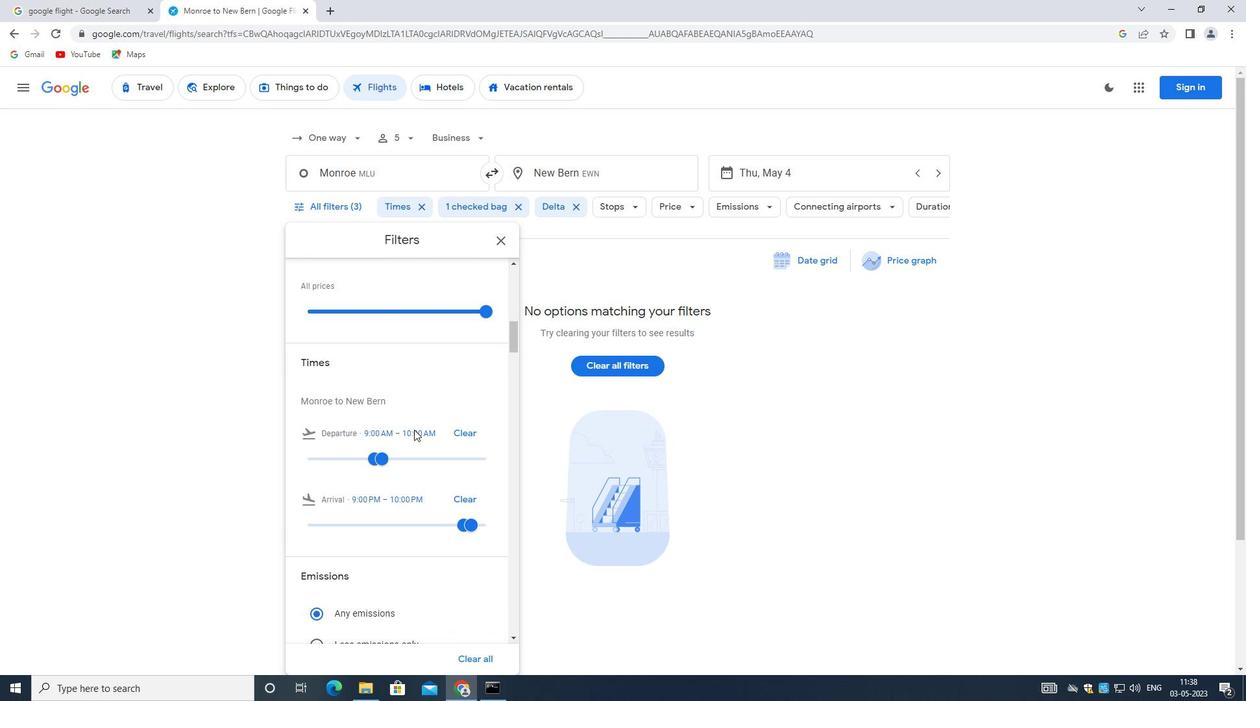 
Action: Mouse scrolled (414, 430) with delta (0, 0)
Screenshot: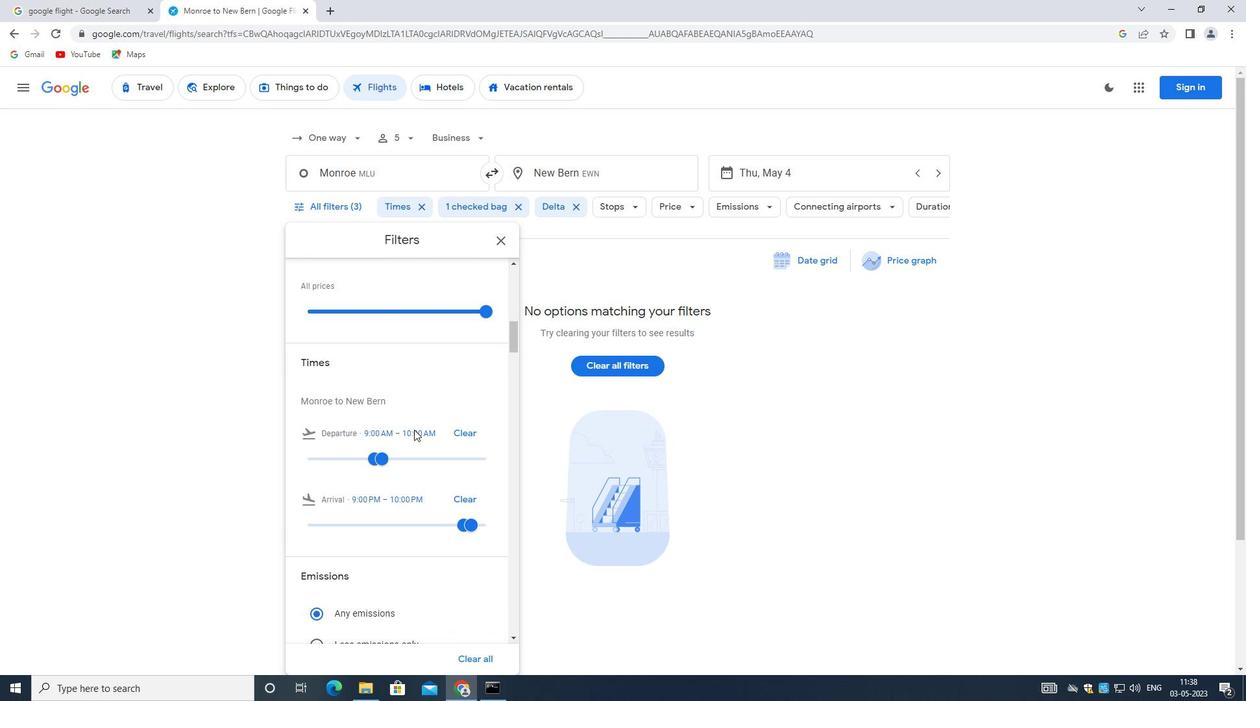 
Action: Mouse scrolled (414, 430) with delta (0, 0)
Screenshot: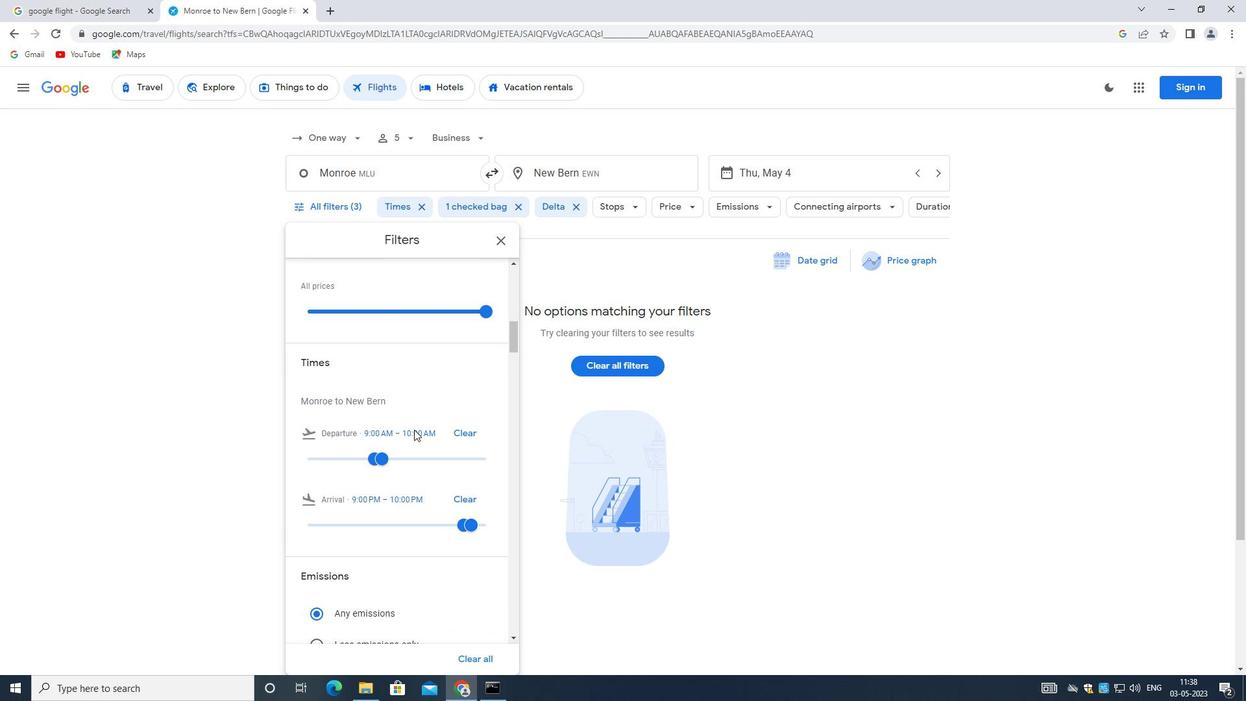 
Action: Mouse scrolled (414, 430) with delta (0, 0)
Screenshot: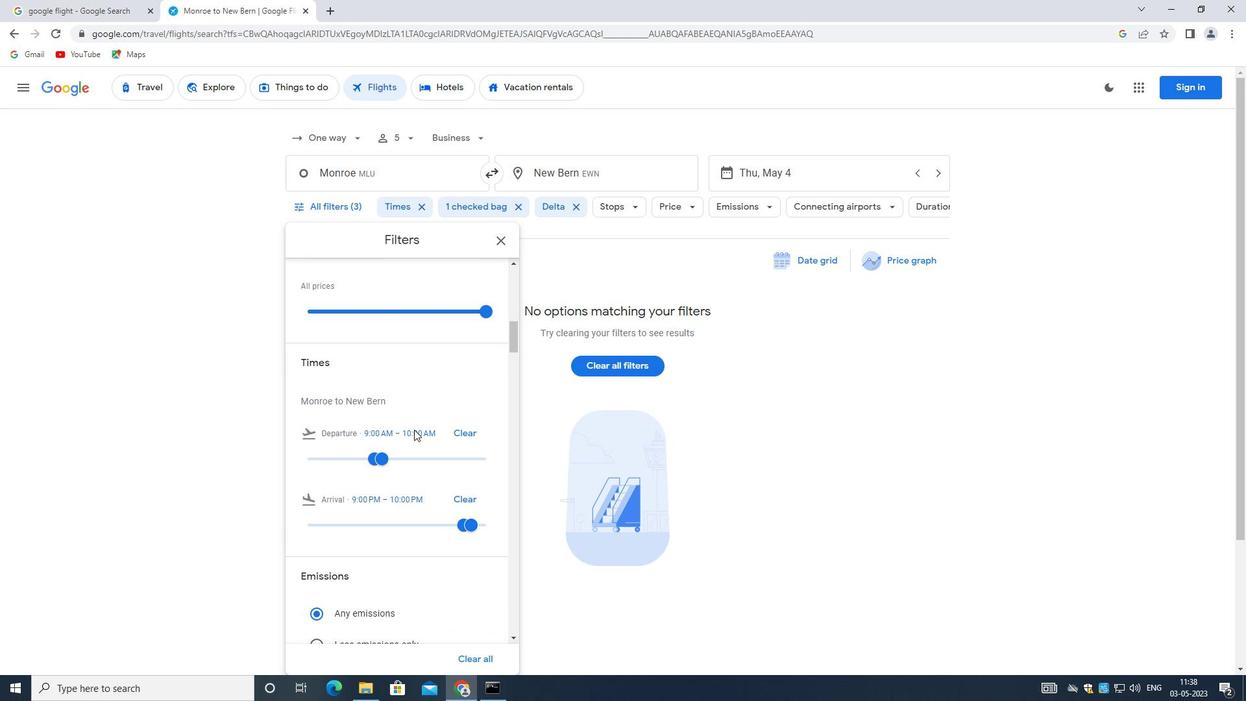 
Action: Mouse moved to (482, 287)
Screenshot: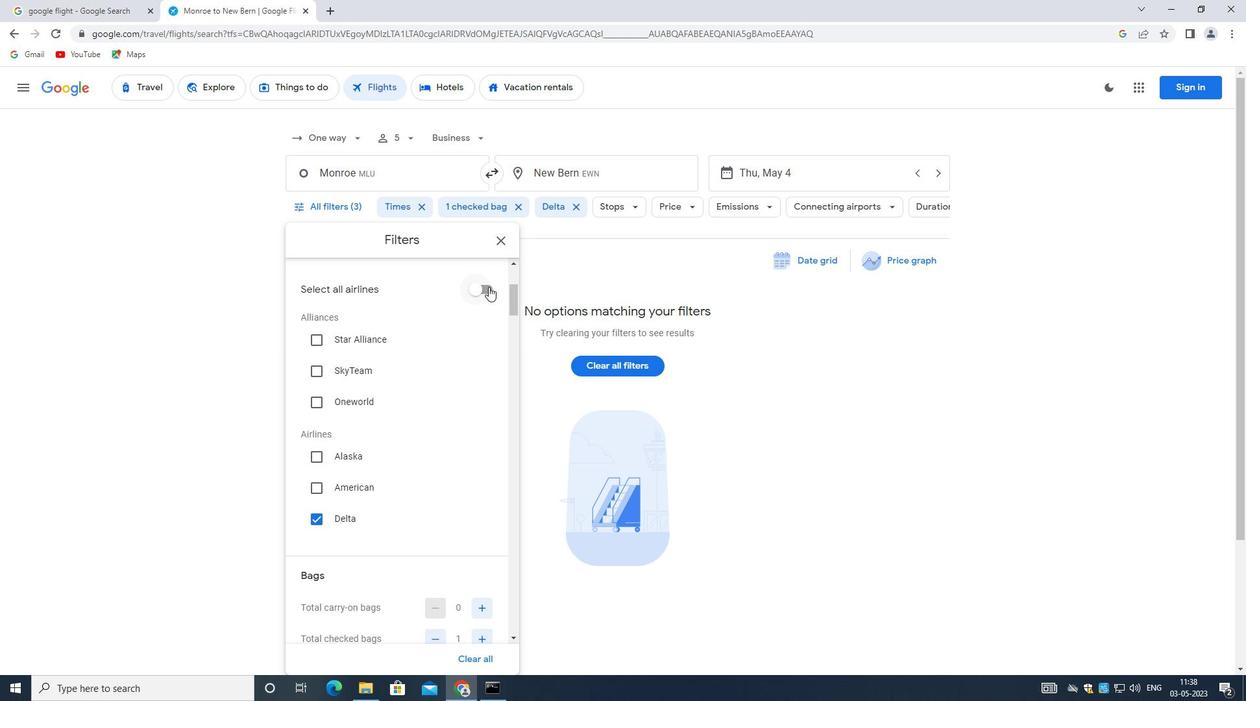 
Action: Mouse pressed left at (482, 287)
Screenshot: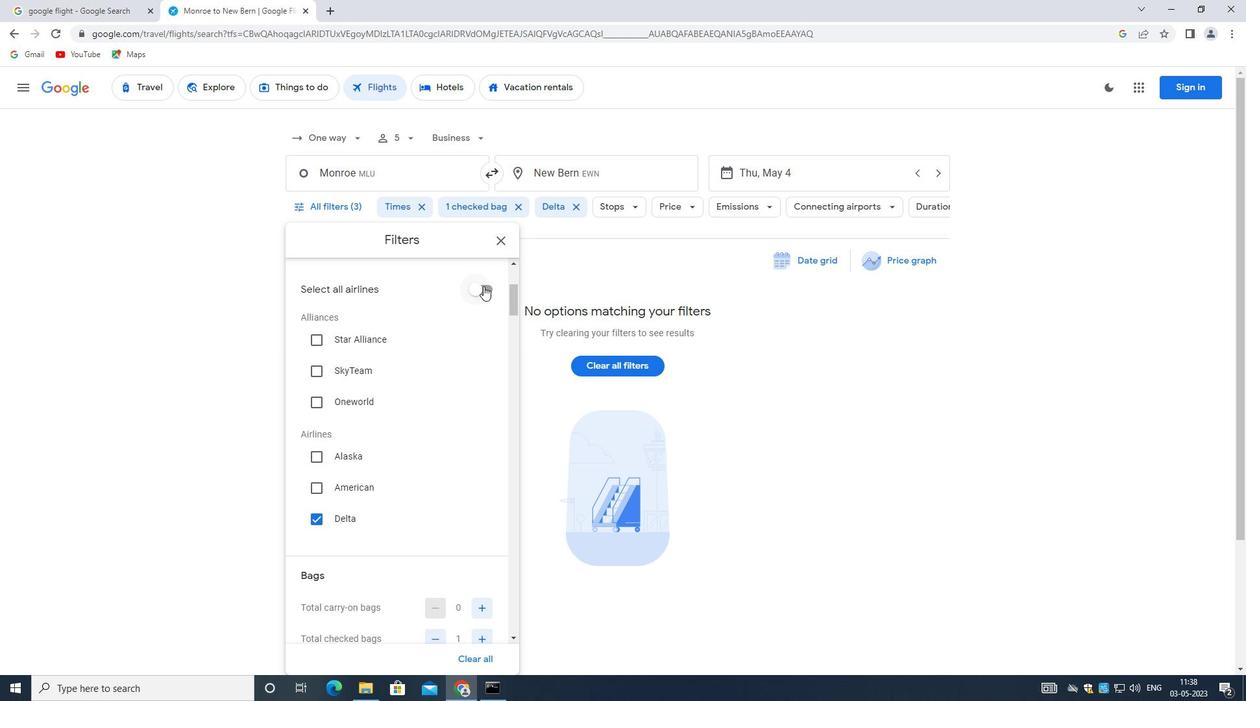 
Action: Mouse moved to (492, 287)
Screenshot: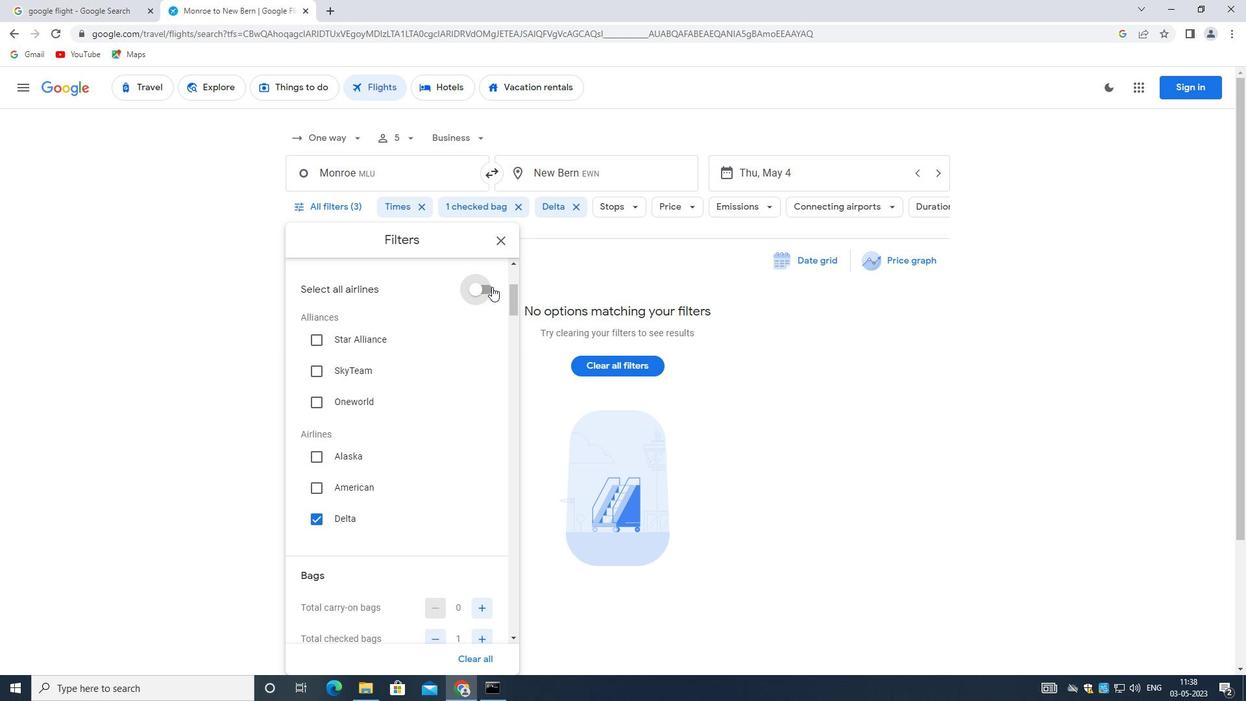 
Action: Mouse pressed left at (492, 287)
Screenshot: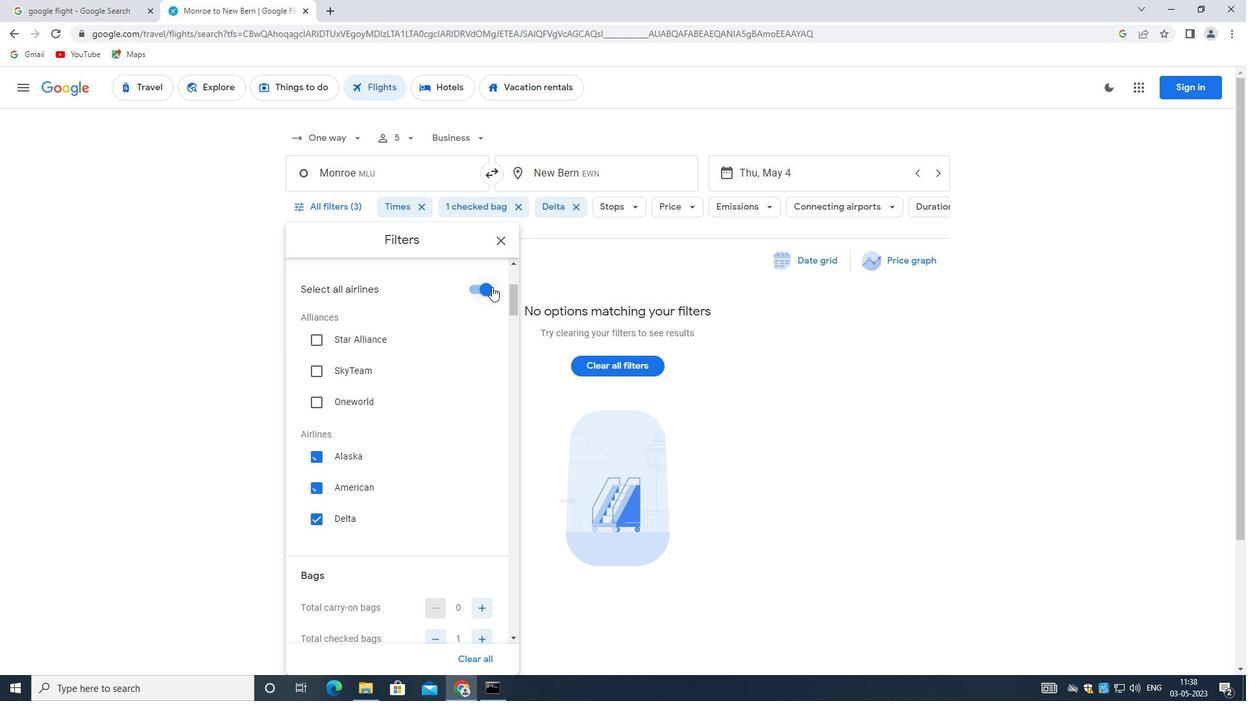 
Action: Mouse moved to (393, 450)
Screenshot: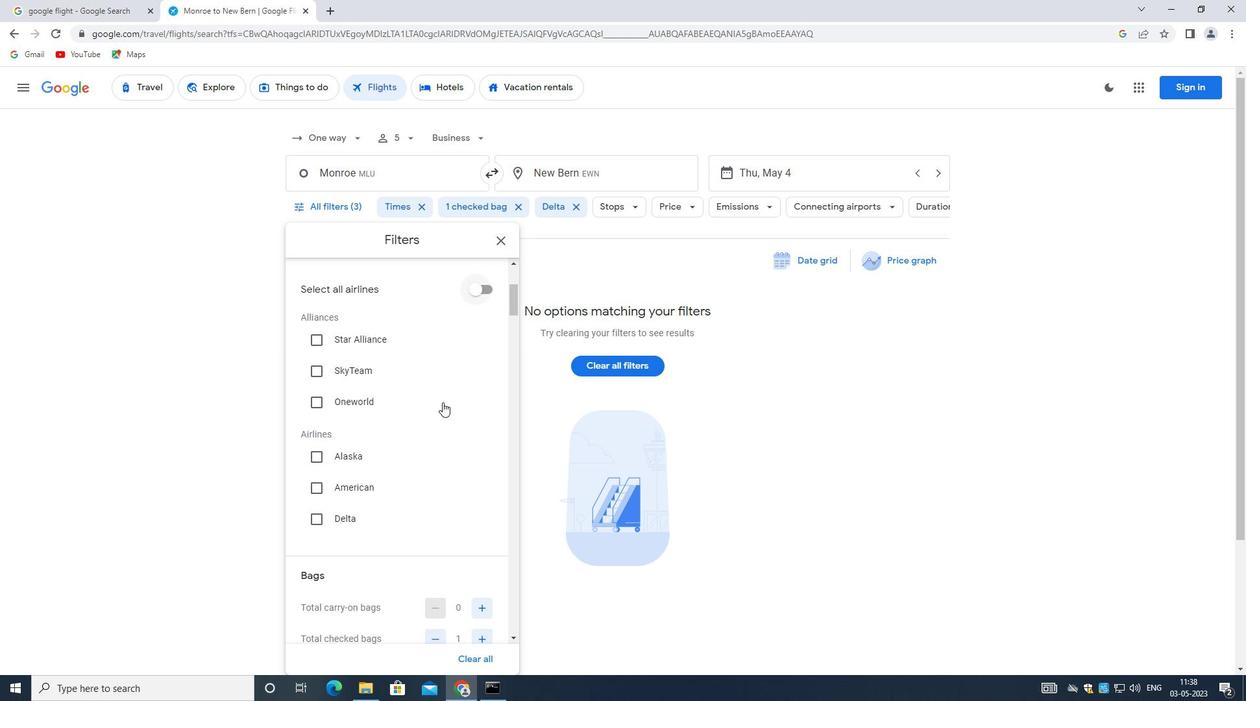 
Action: Mouse scrolled (393, 450) with delta (0, 0)
Screenshot: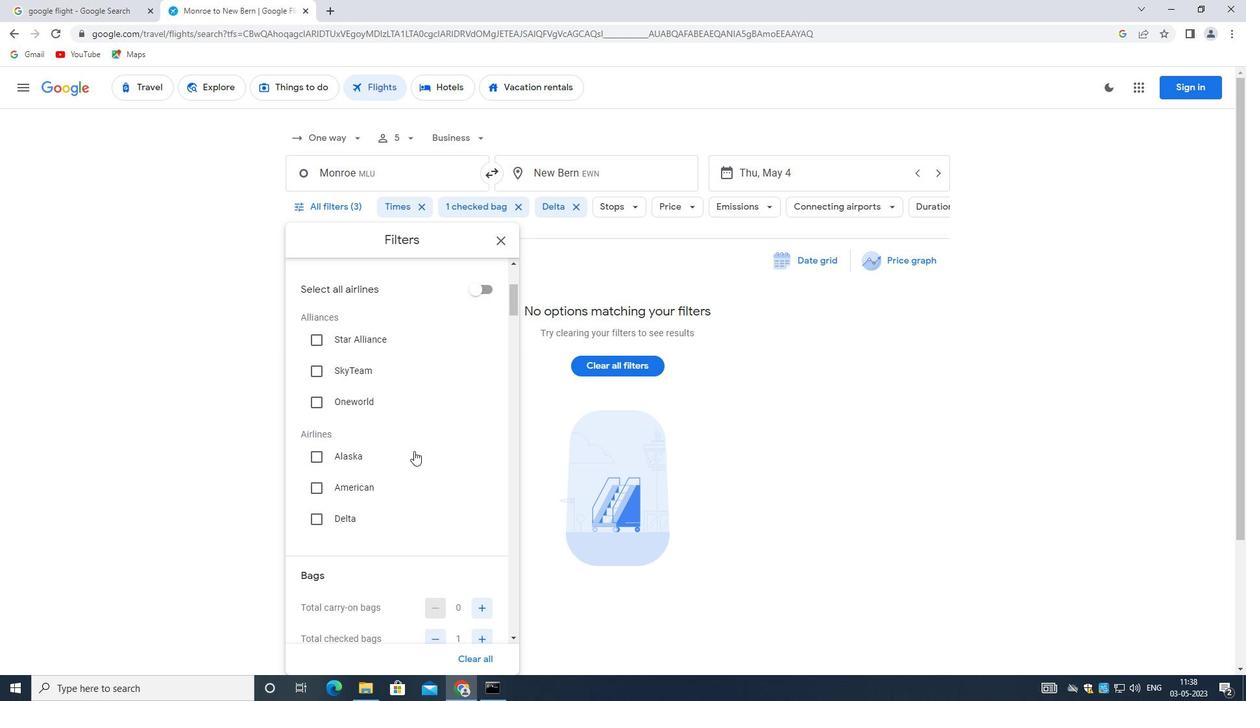 
Action: Mouse scrolled (393, 450) with delta (0, 0)
Screenshot: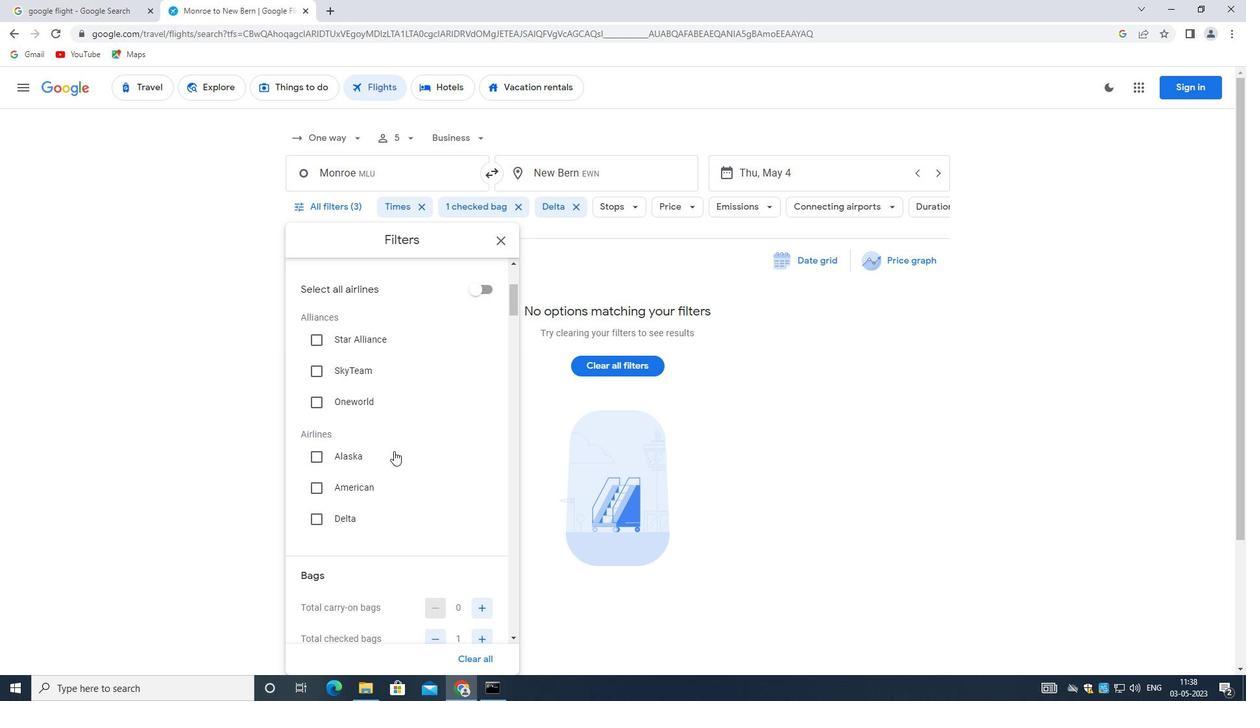 
Action: Mouse scrolled (393, 450) with delta (0, 0)
Screenshot: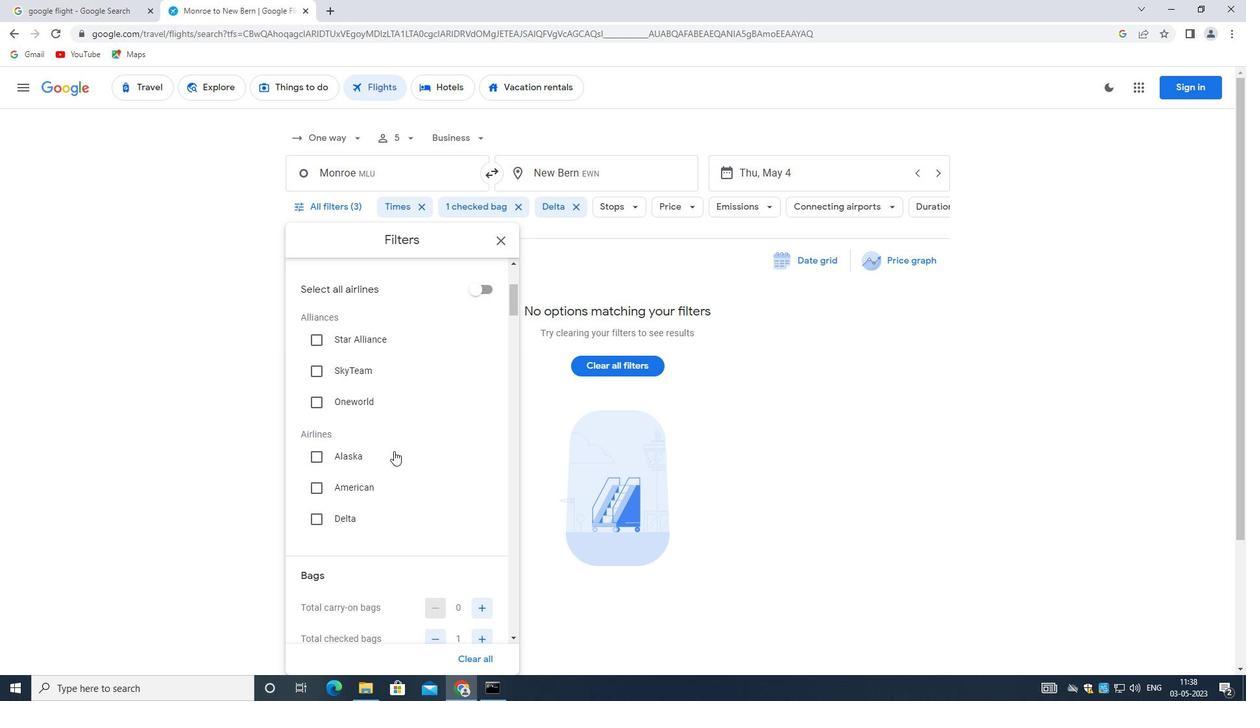 
Action: Mouse scrolled (393, 450) with delta (0, 0)
Screenshot: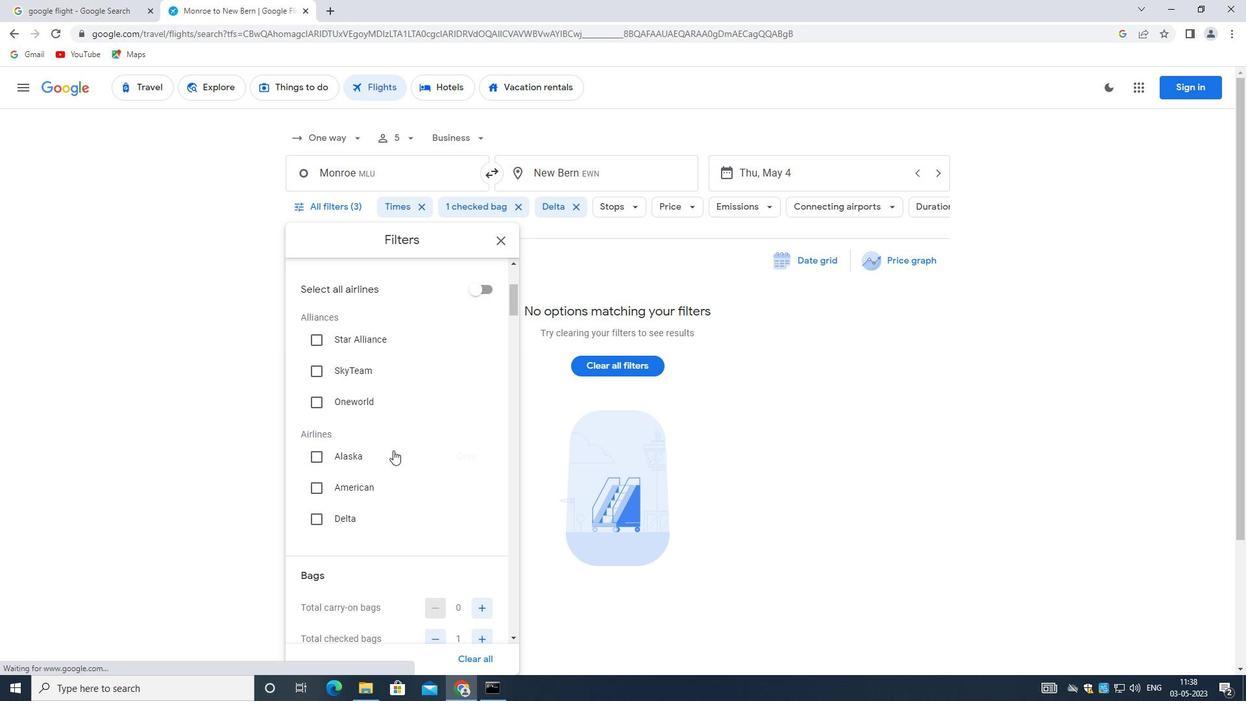 
Action: Mouse moved to (481, 377)
Screenshot: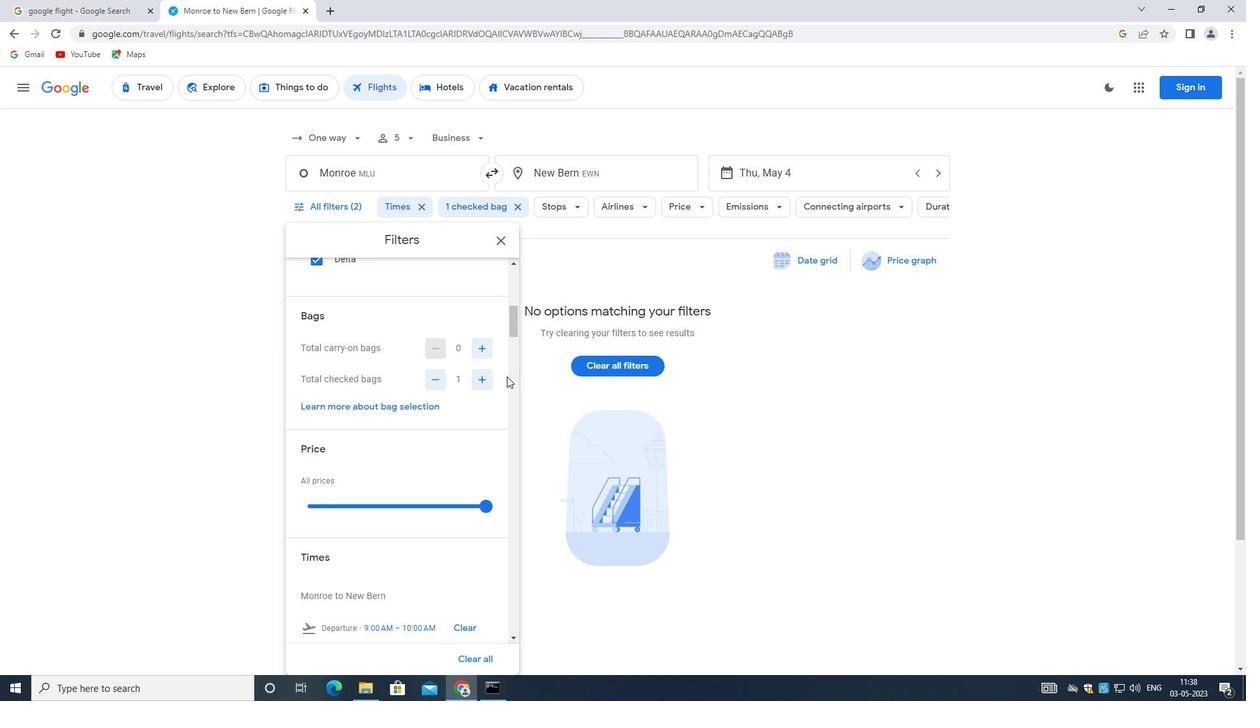 
Action: Mouse pressed left at (481, 377)
Screenshot: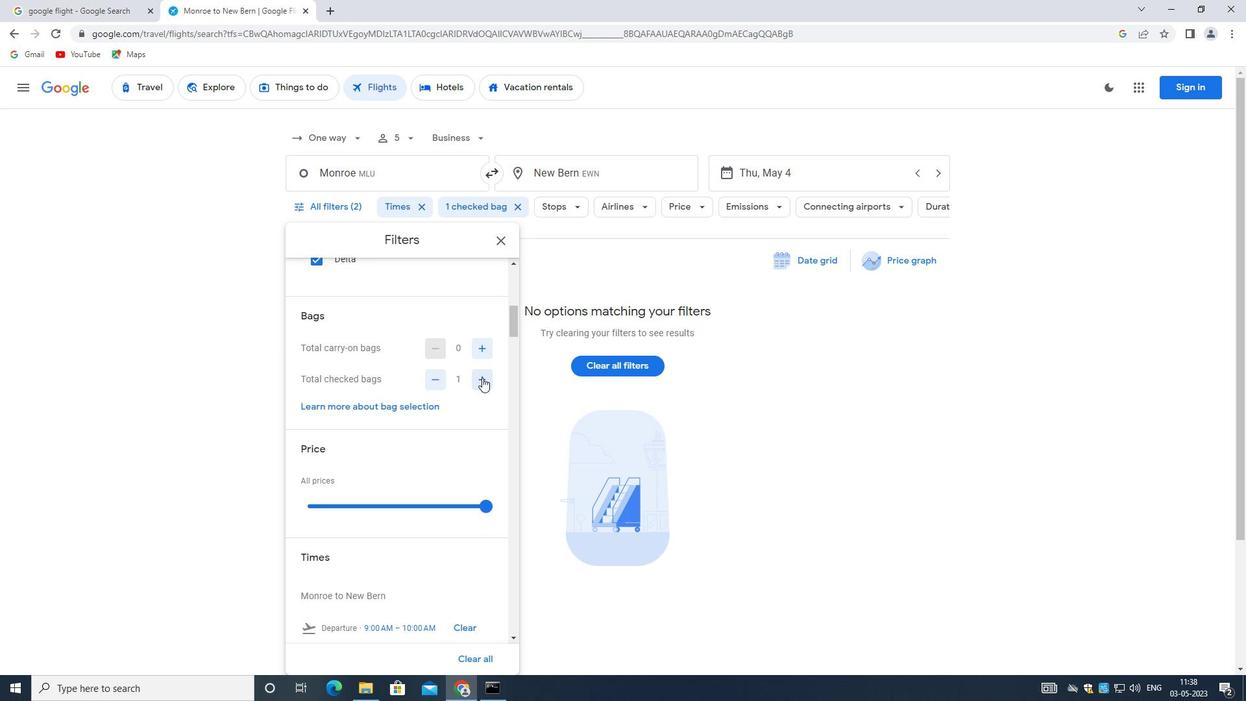 
Action: Mouse moved to (481, 377)
Screenshot: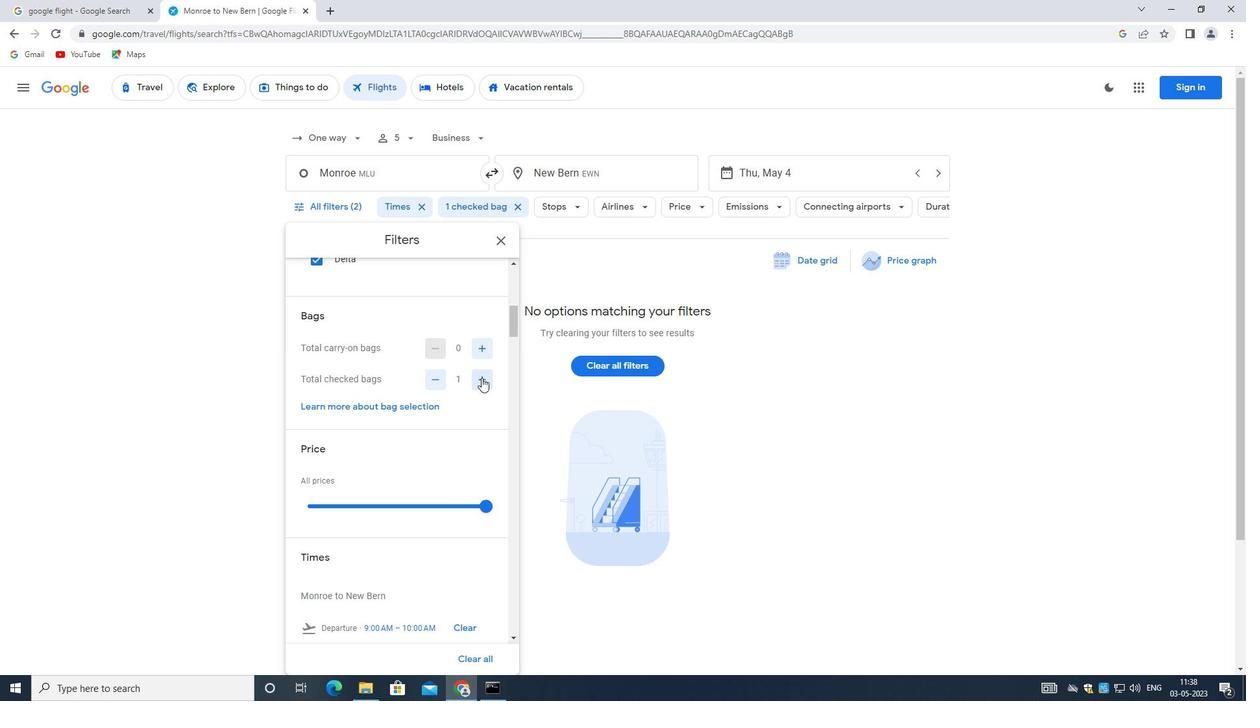
Action: Mouse pressed left at (481, 377)
Screenshot: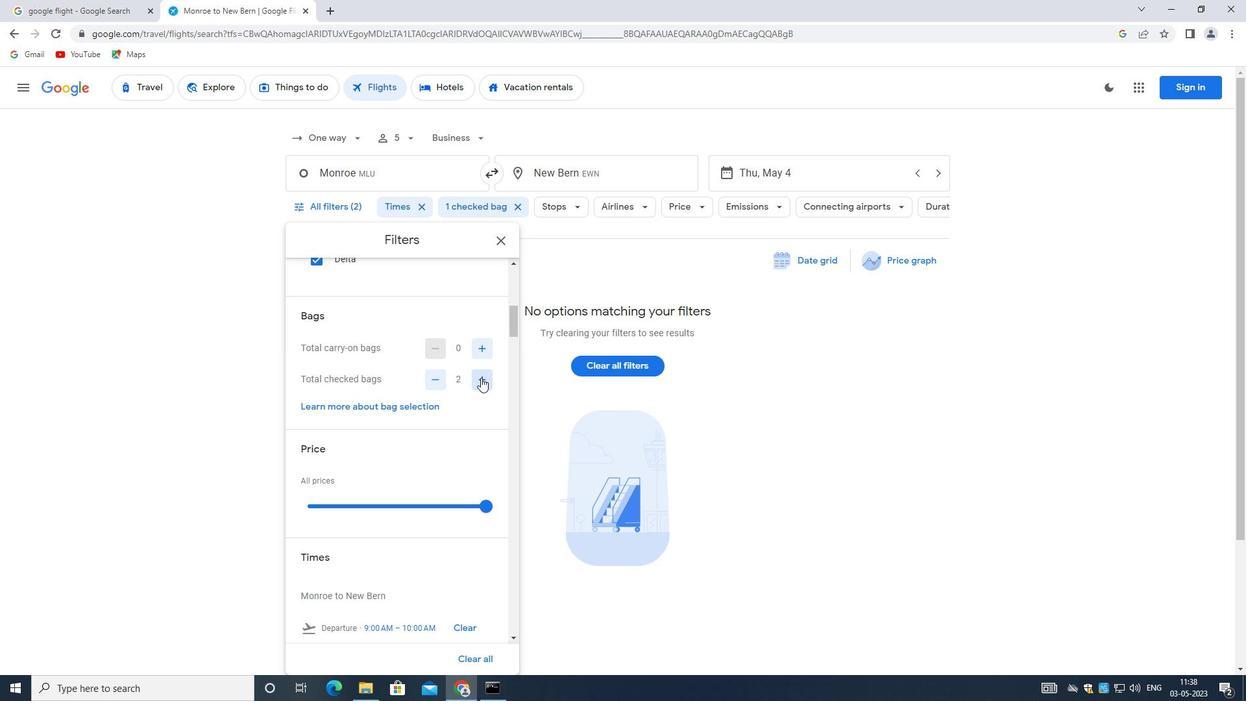 
Action: Mouse moved to (337, 443)
Screenshot: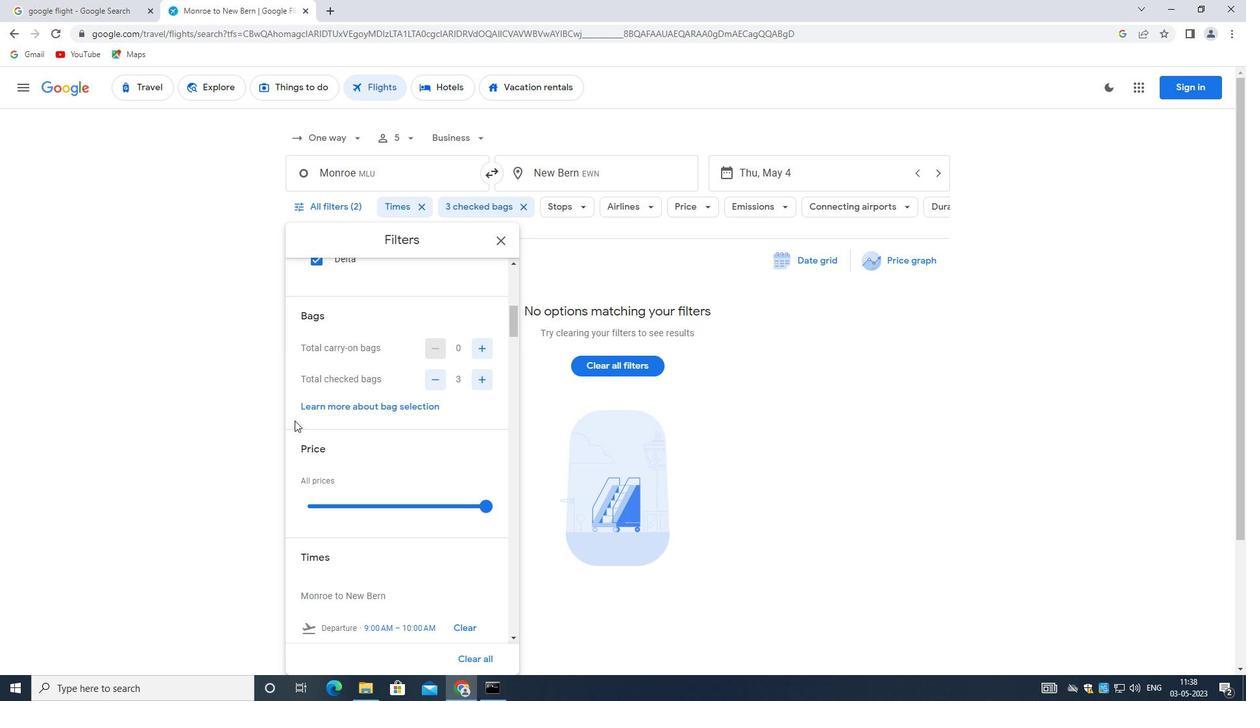 
Action: Mouse scrolled (337, 442) with delta (0, 0)
Screenshot: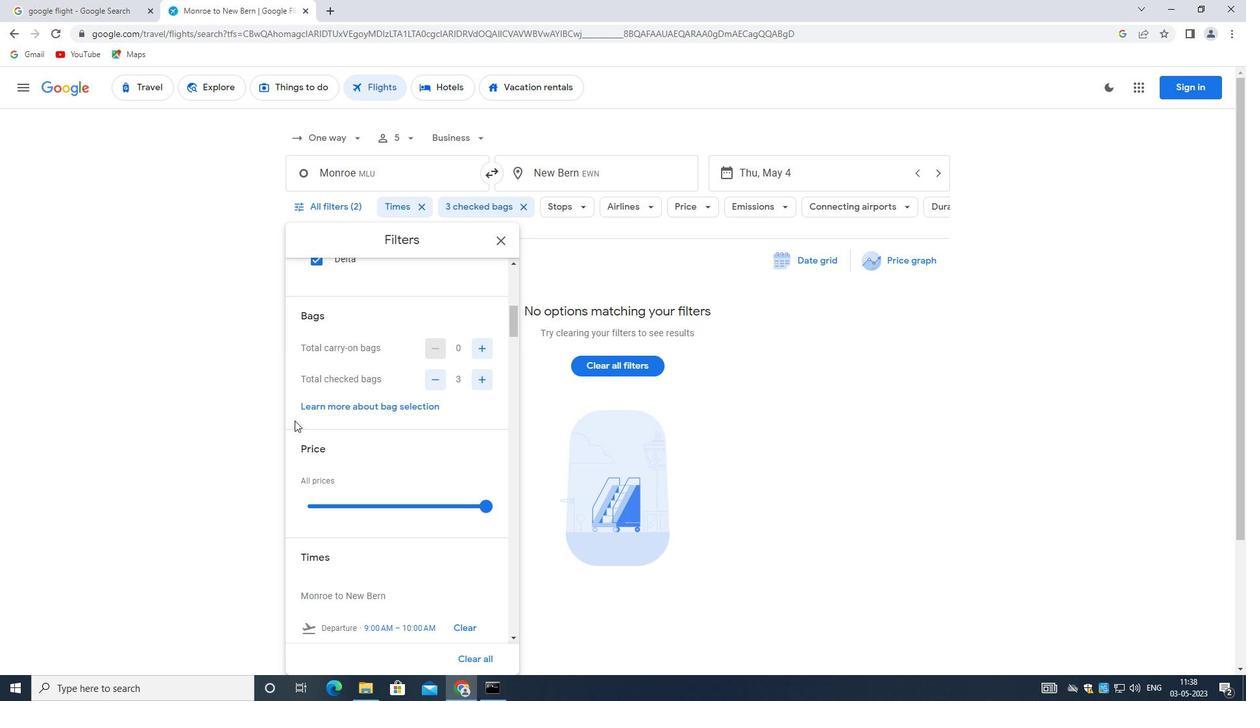 
Action: Mouse moved to (337, 443)
Screenshot: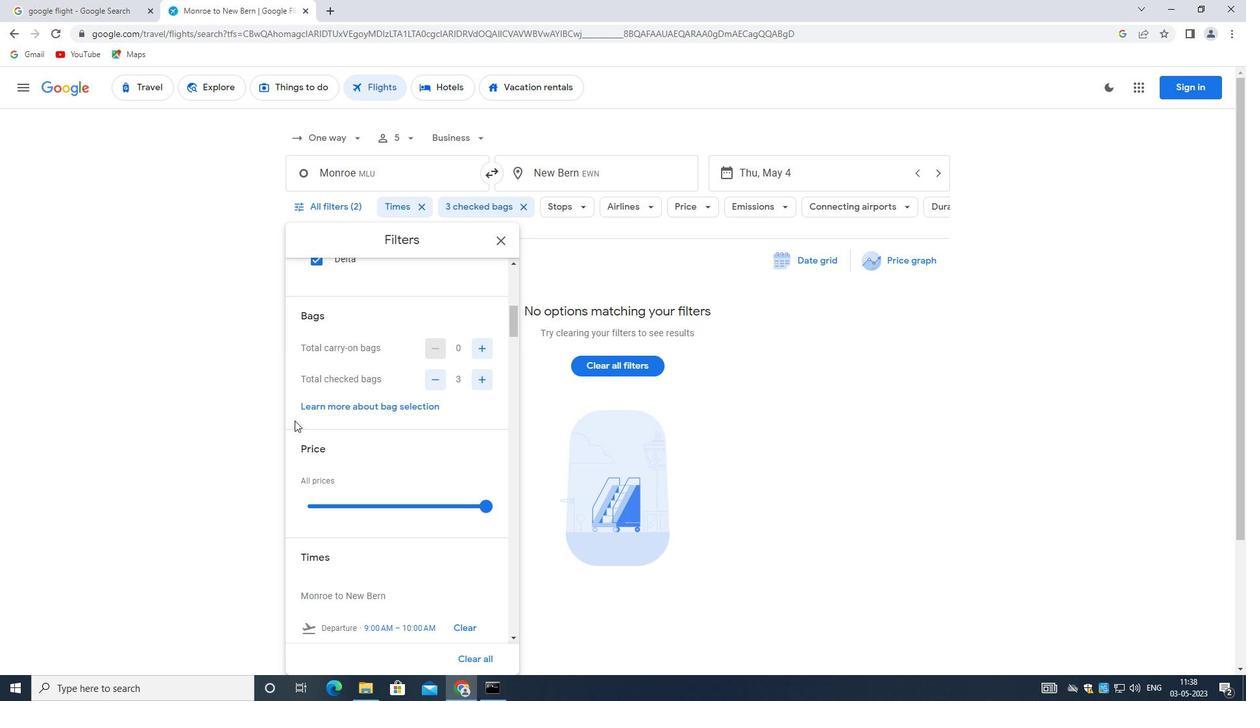 
Action: Mouse scrolled (337, 442) with delta (0, 0)
Screenshot: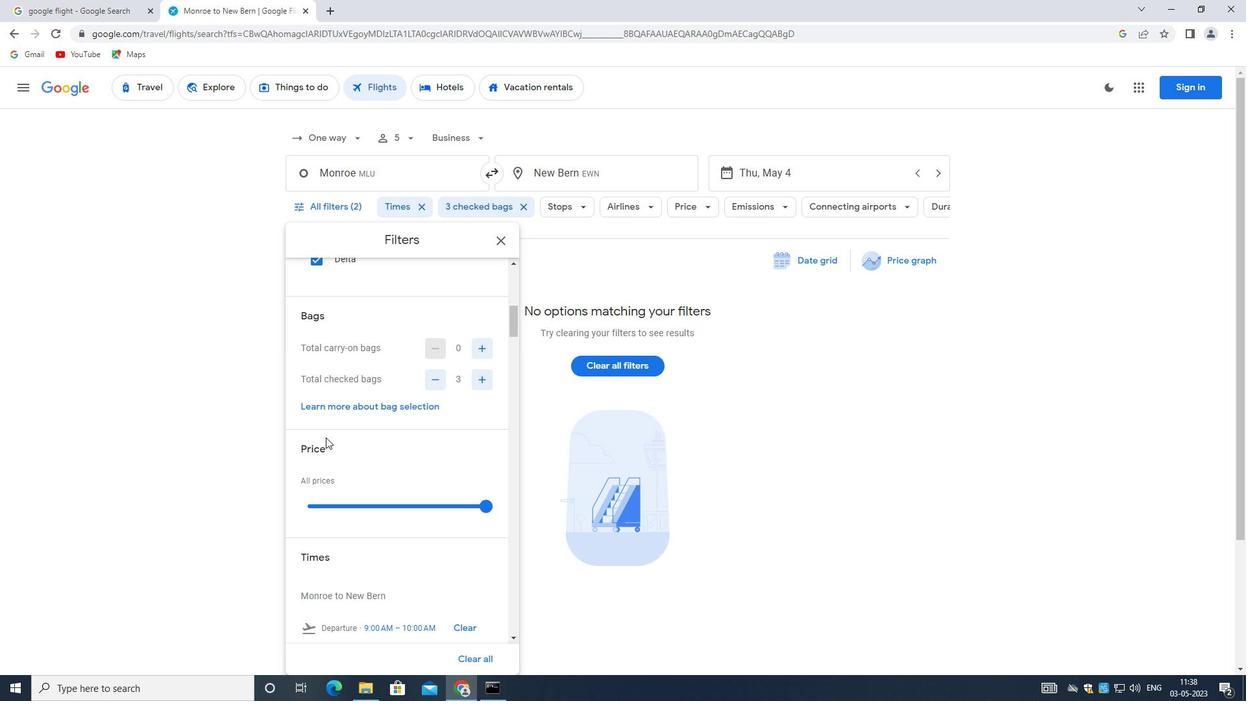 
Action: Mouse moved to (483, 372)
Screenshot: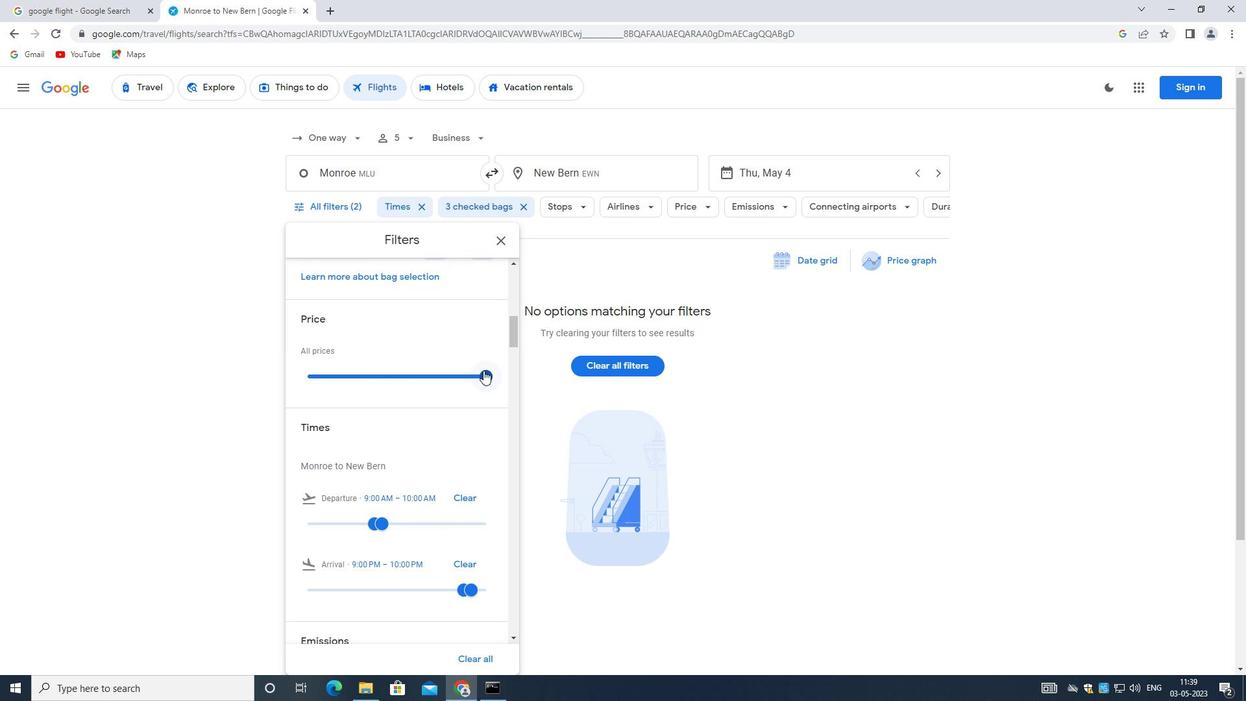 
Action: Mouse pressed left at (483, 372)
Screenshot: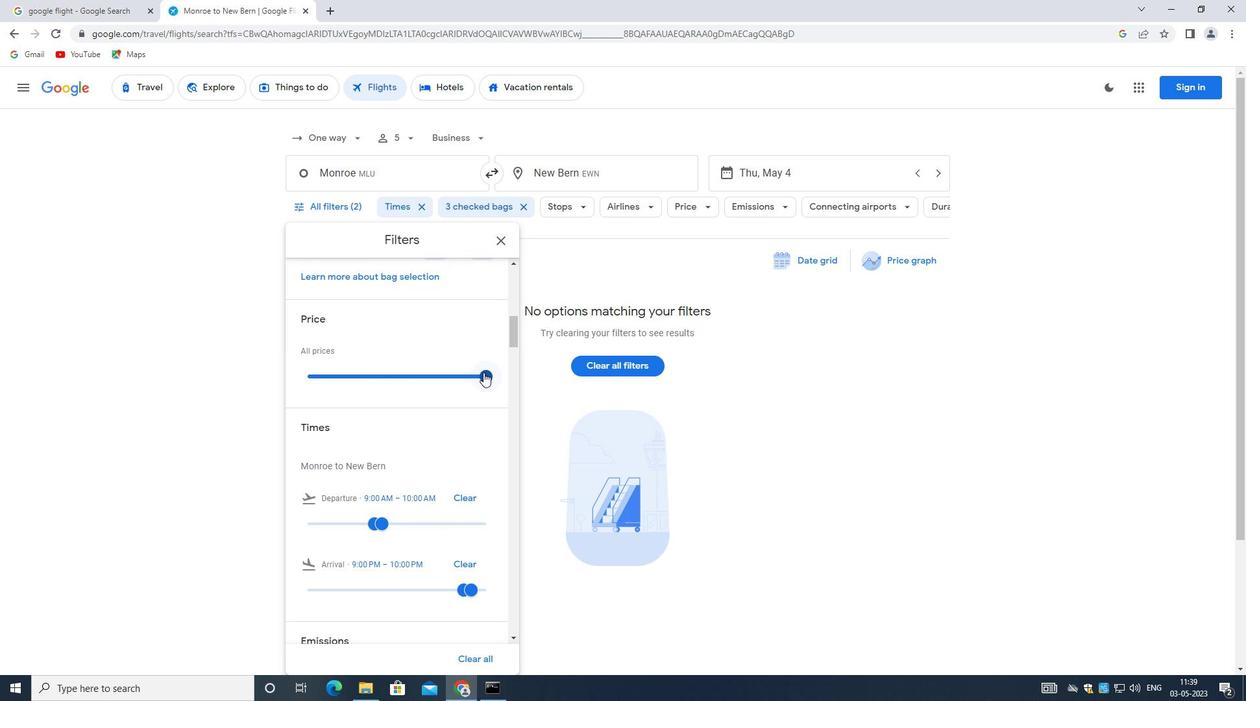 
Action: Mouse moved to (401, 400)
Screenshot: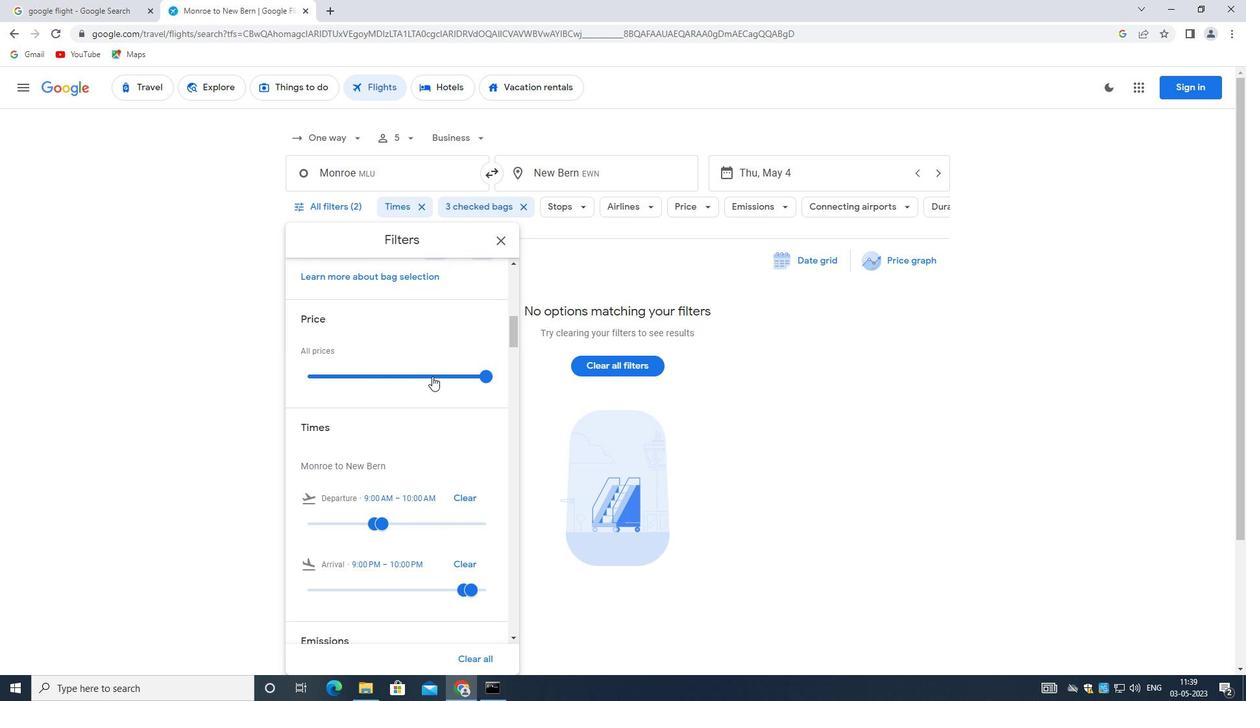
Action: Mouse scrolled (401, 400) with delta (0, 0)
Screenshot: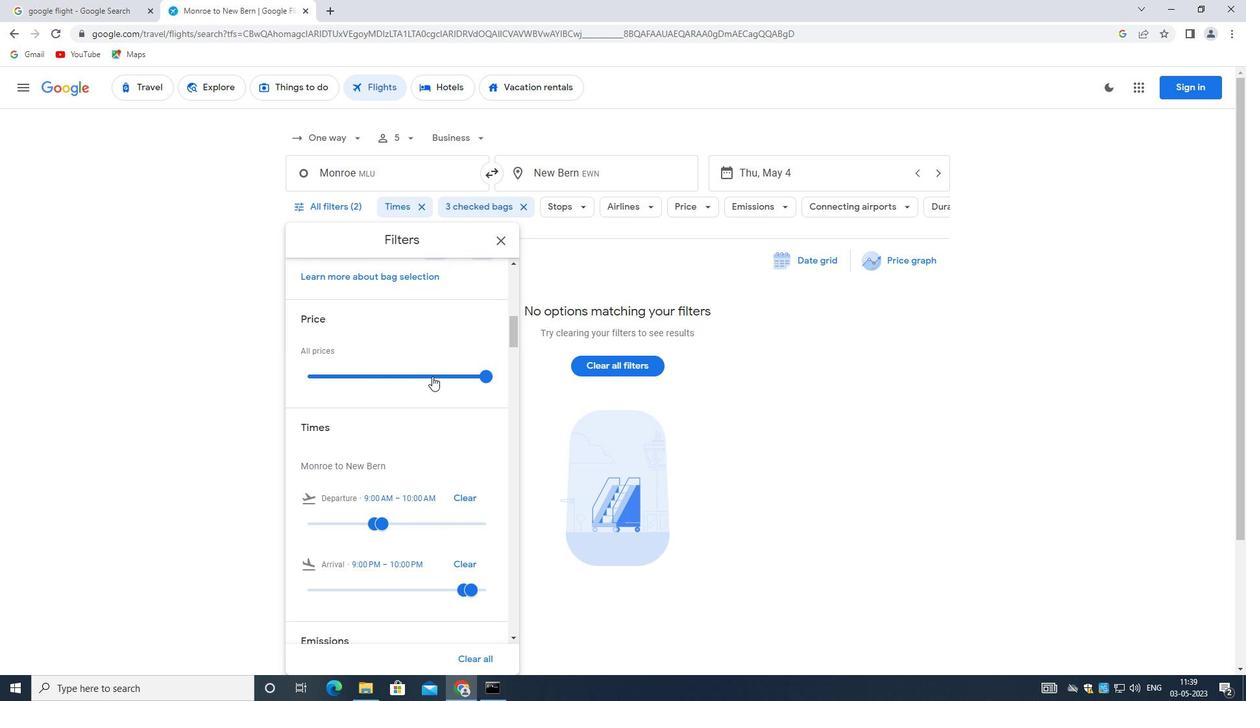 
Action: Mouse moved to (400, 401)
Screenshot: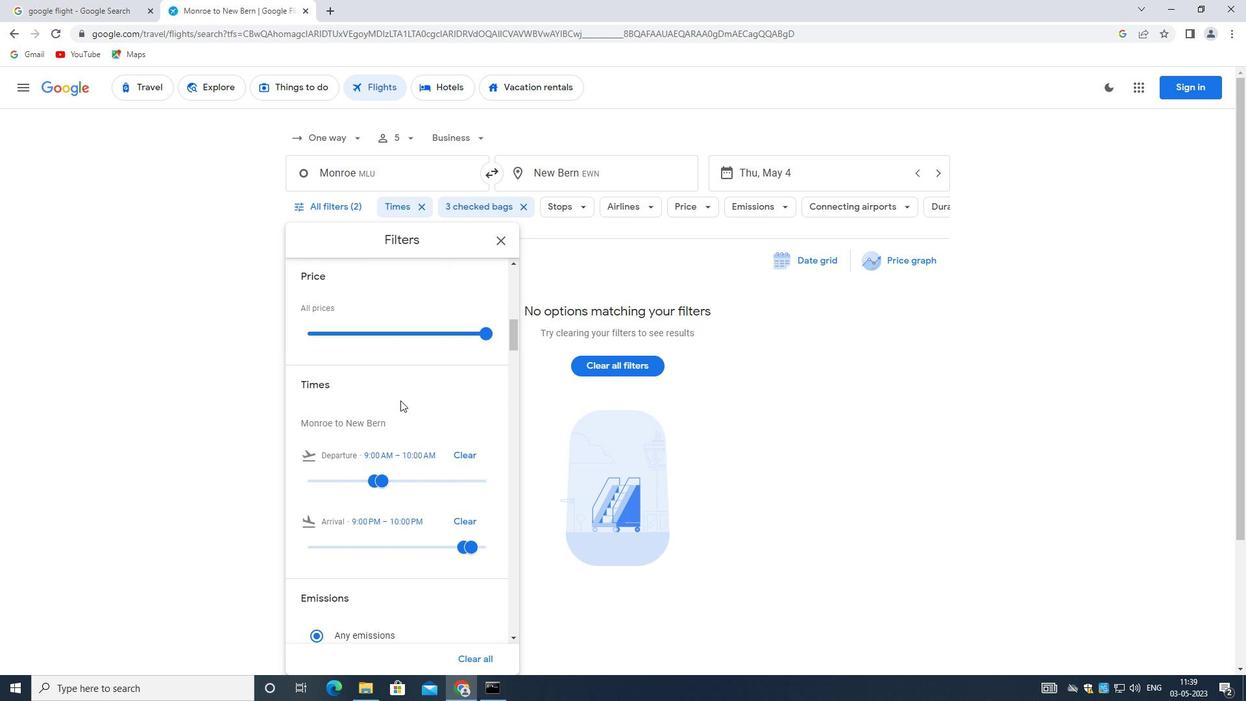 
Action: Mouse scrolled (400, 400) with delta (0, 0)
Screenshot: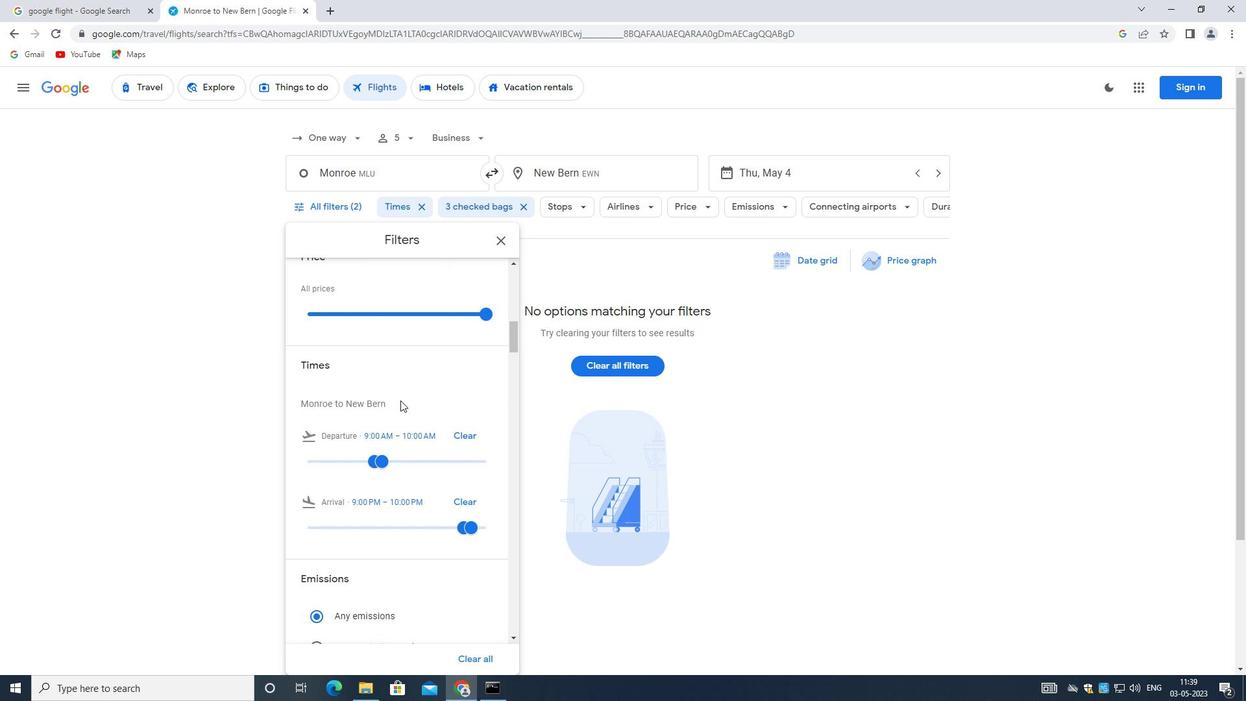 
Action: Mouse moved to (400, 401)
Screenshot: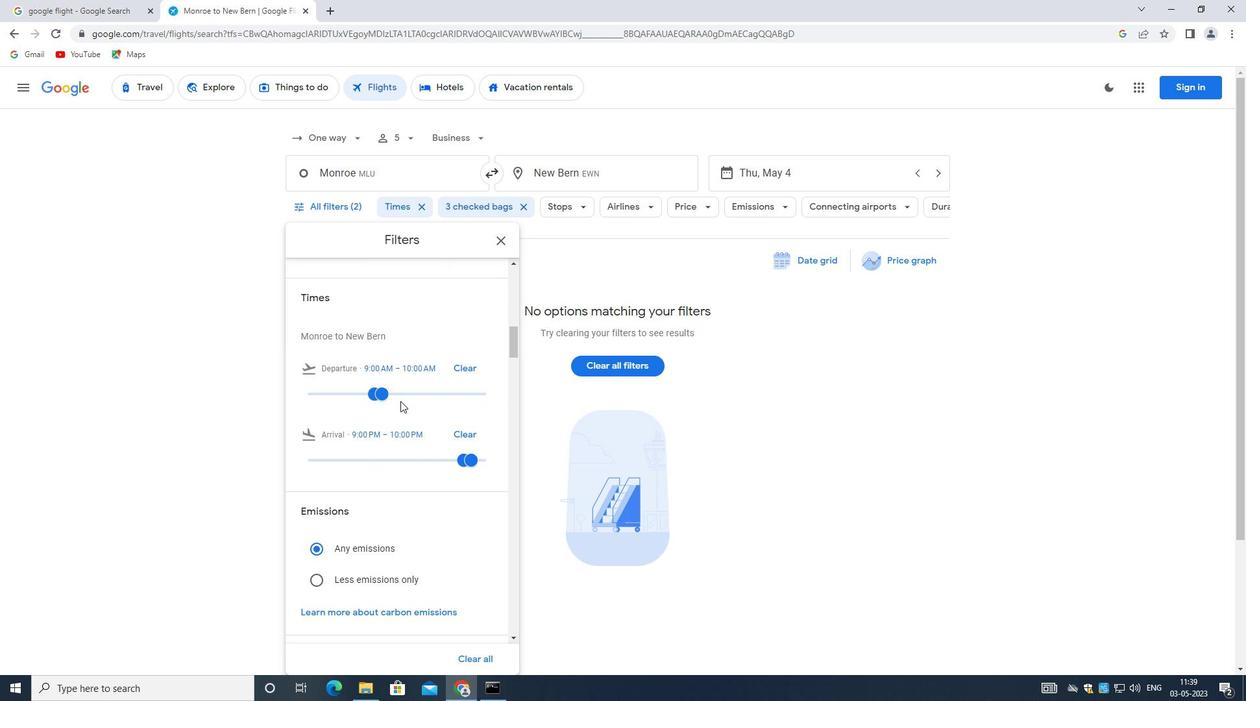 
Action: Mouse scrolled (400, 402) with delta (0, 0)
Screenshot: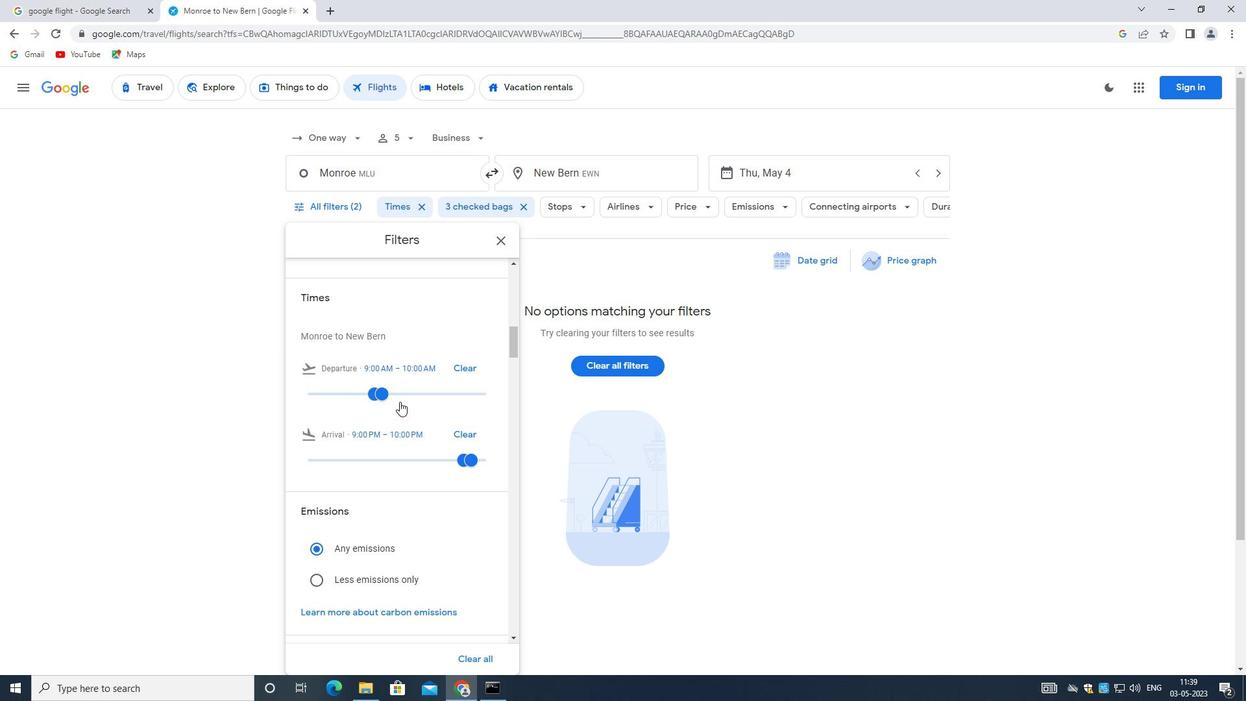 
Action: Mouse scrolled (400, 402) with delta (0, 0)
Screenshot: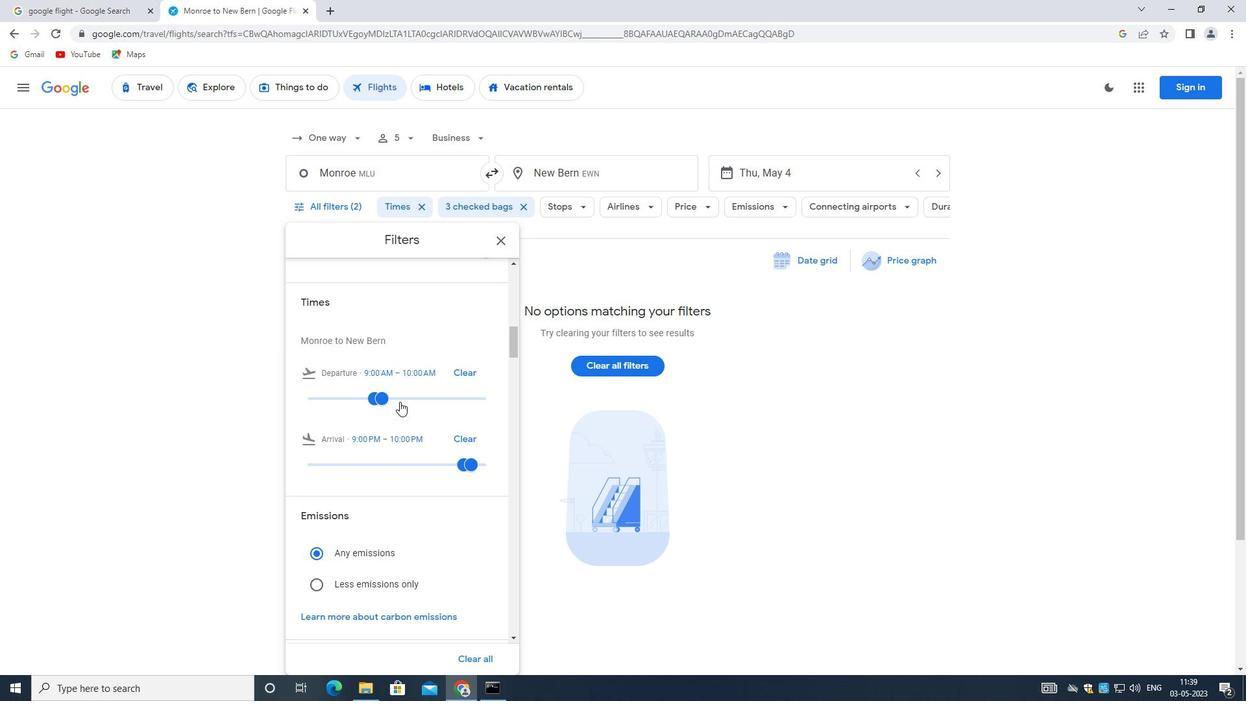 
Action: Mouse moved to (387, 522)
Screenshot: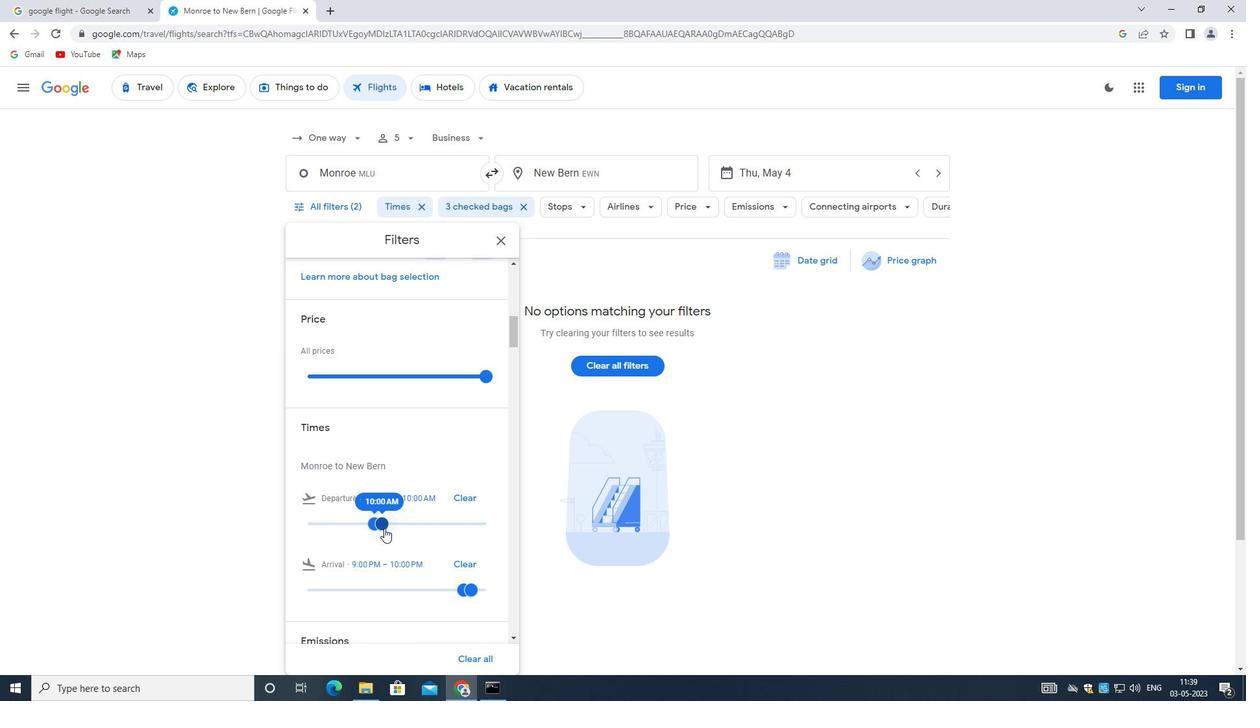 
Action: Mouse pressed left at (387, 522)
Screenshot: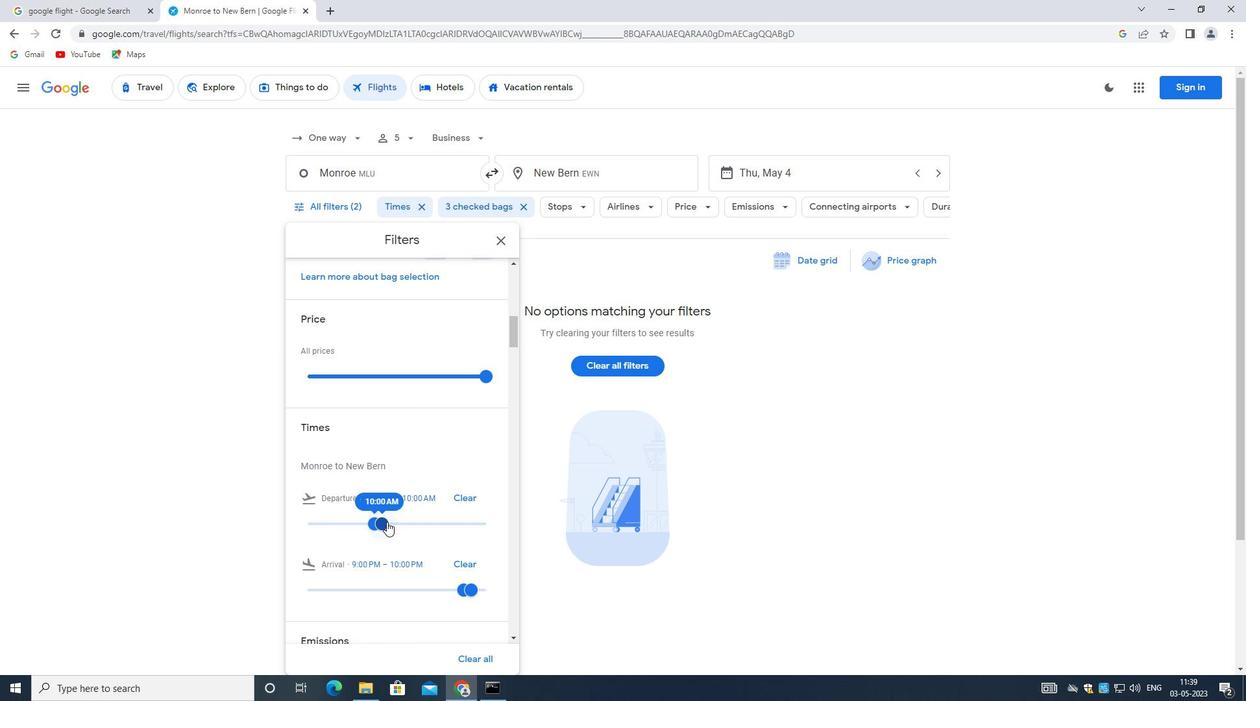 
Action: Mouse moved to (372, 522)
Screenshot: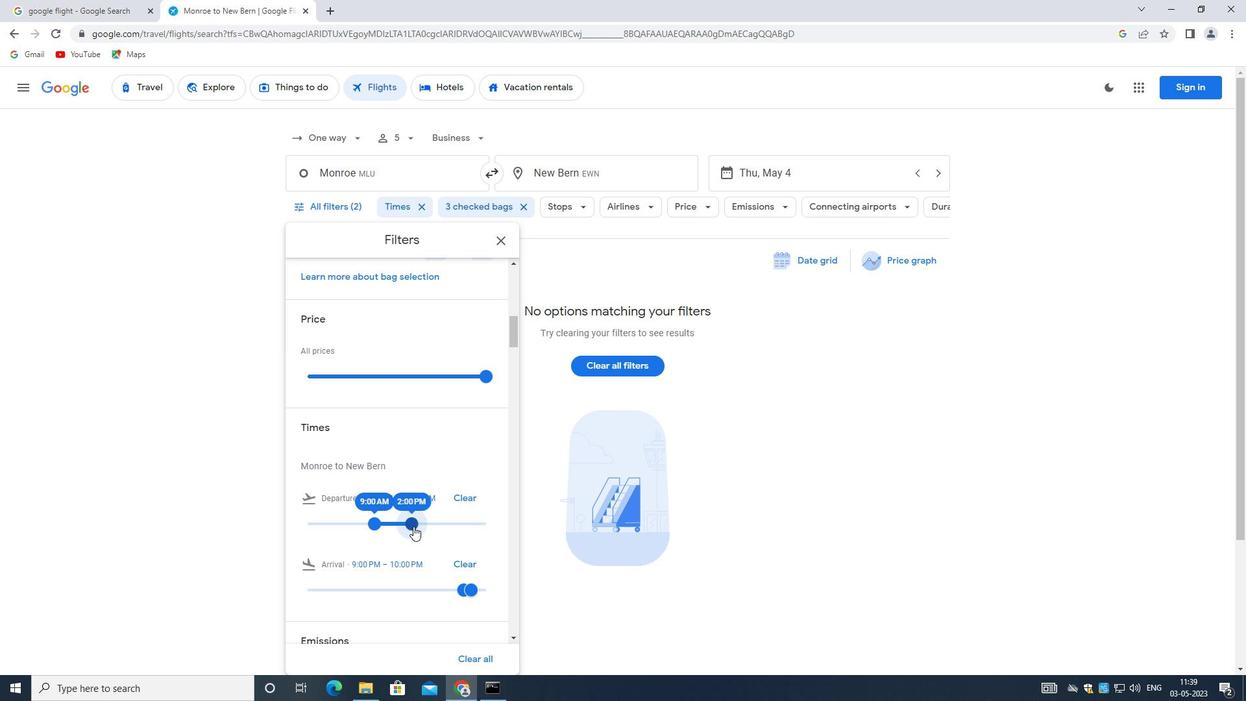 
Action: Mouse pressed left at (372, 522)
Screenshot: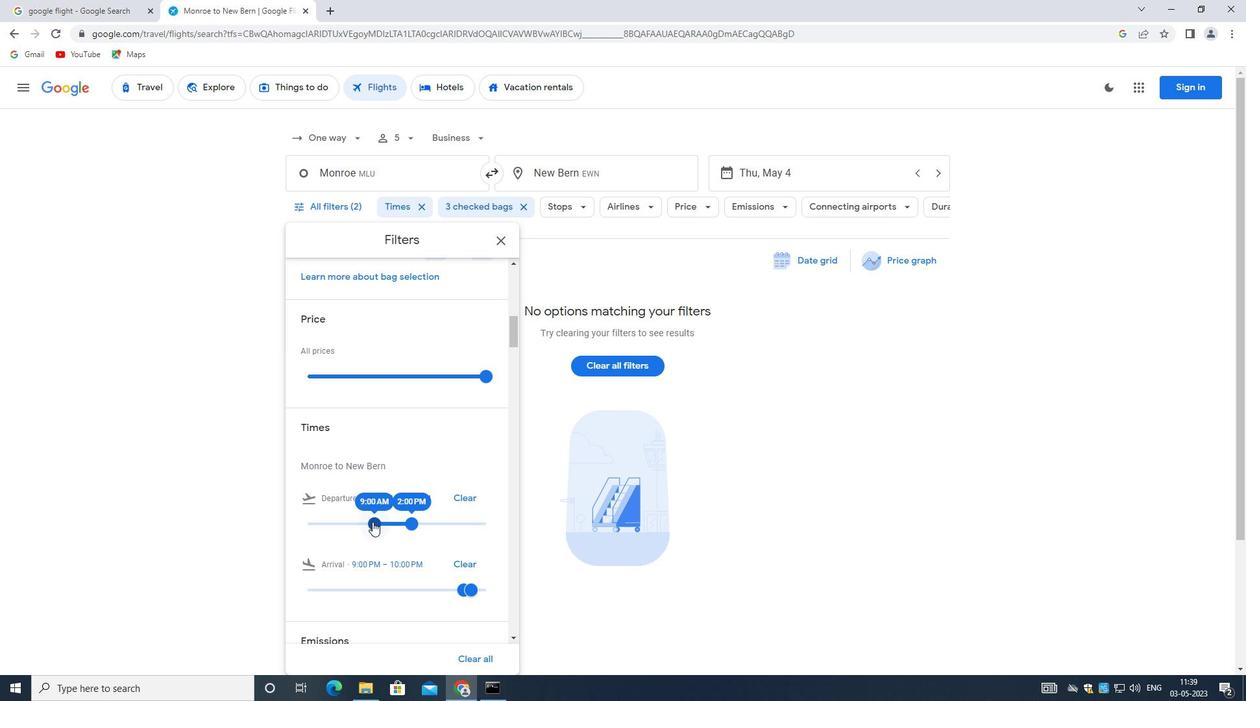 
Action: Mouse moved to (411, 520)
Screenshot: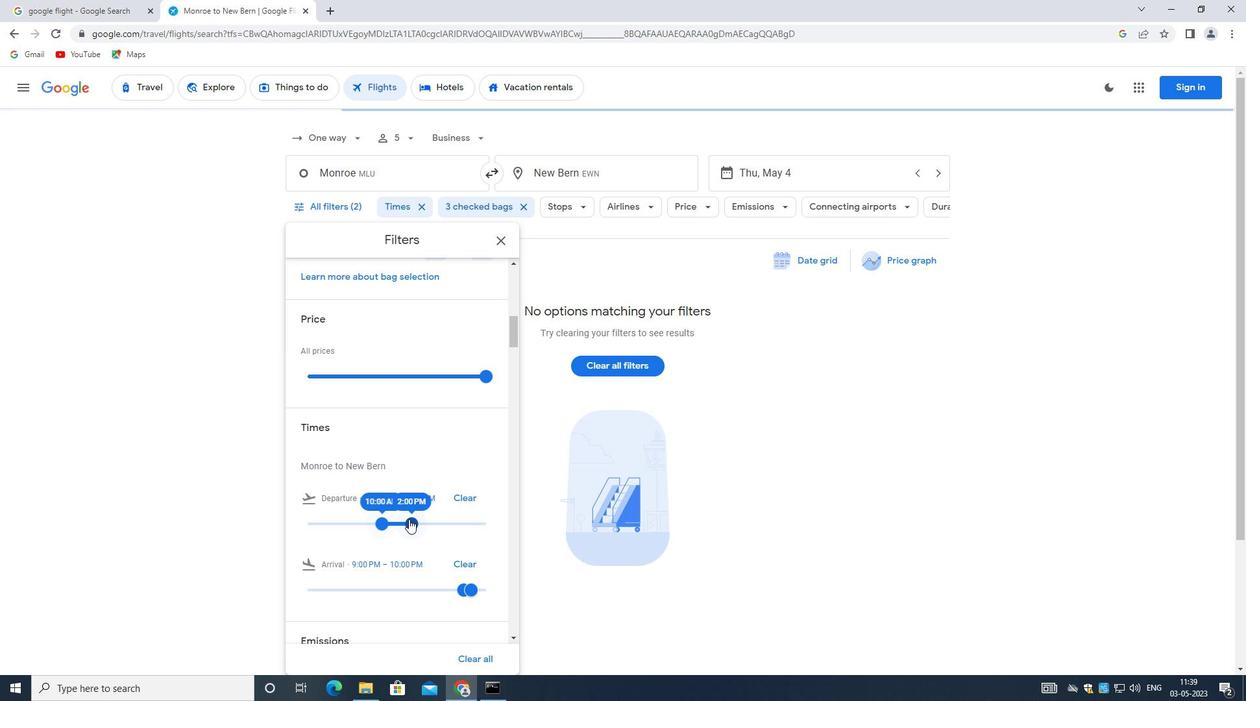
Action: Mouse pressed left at (411, 520)
Screenshot: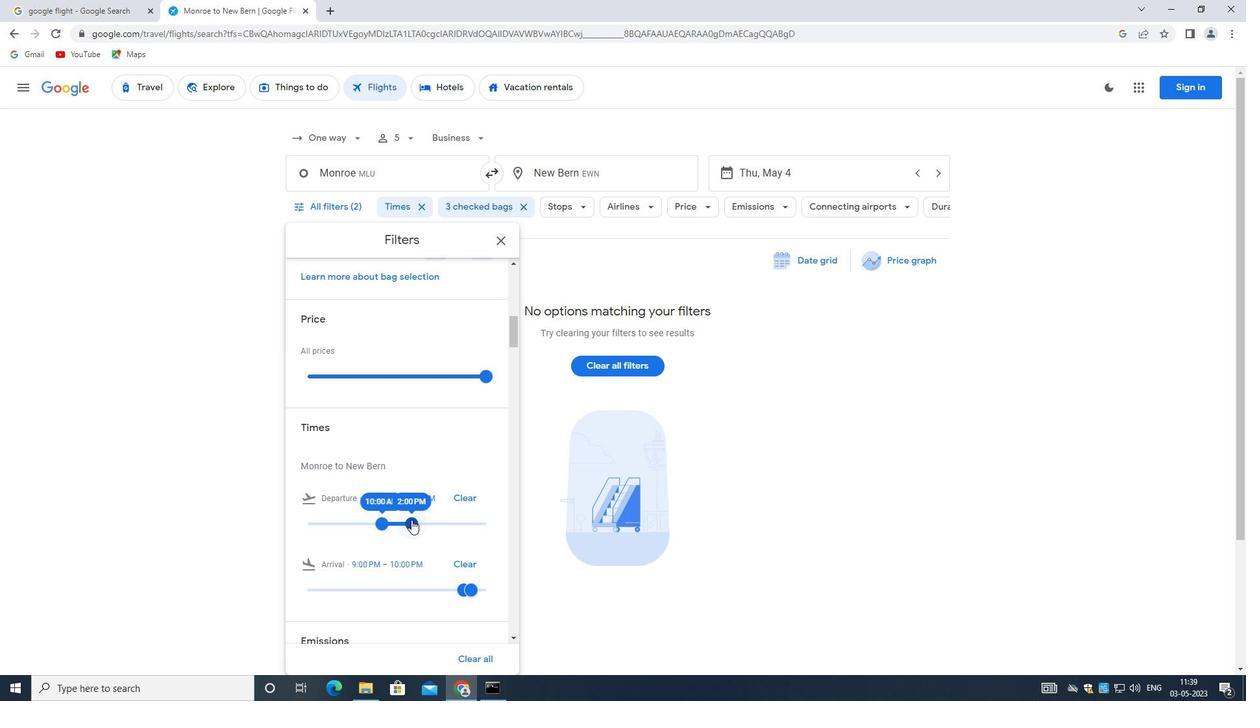 
Action: Mouse moved to (404, 514)
Screenshot: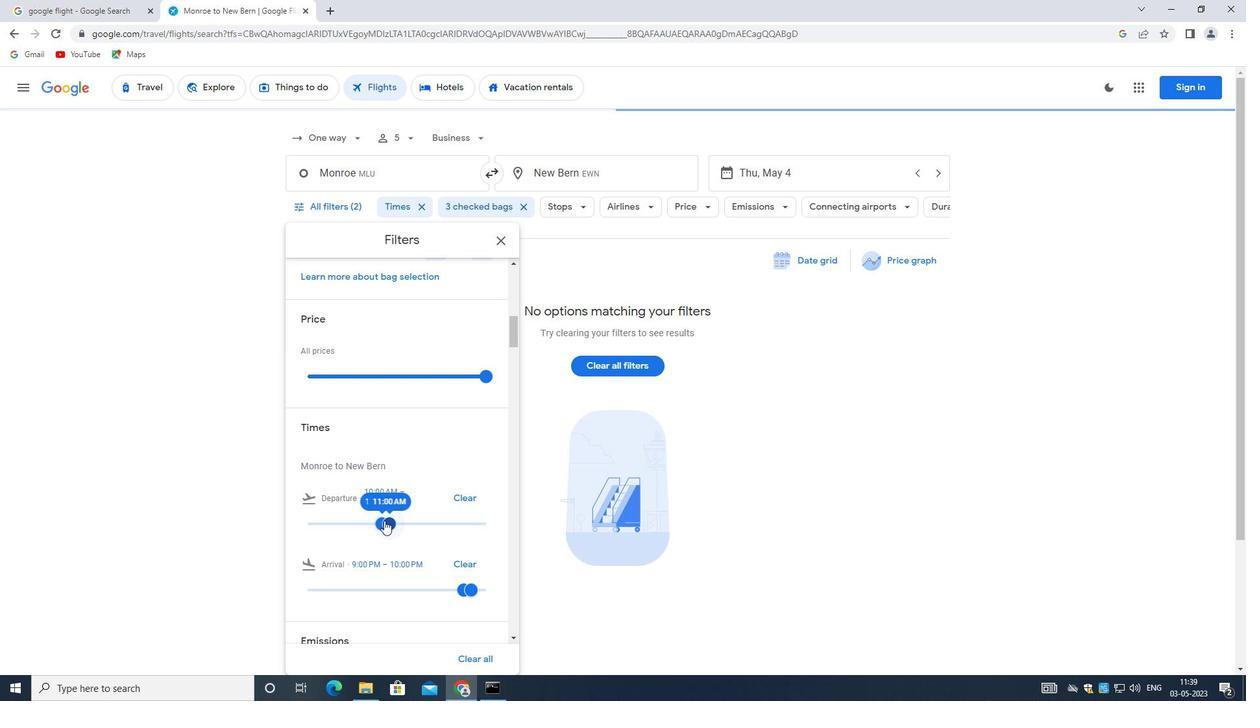 
Action: Mouse scrolled (404, 514) with delta (0, 0)
Screenshot: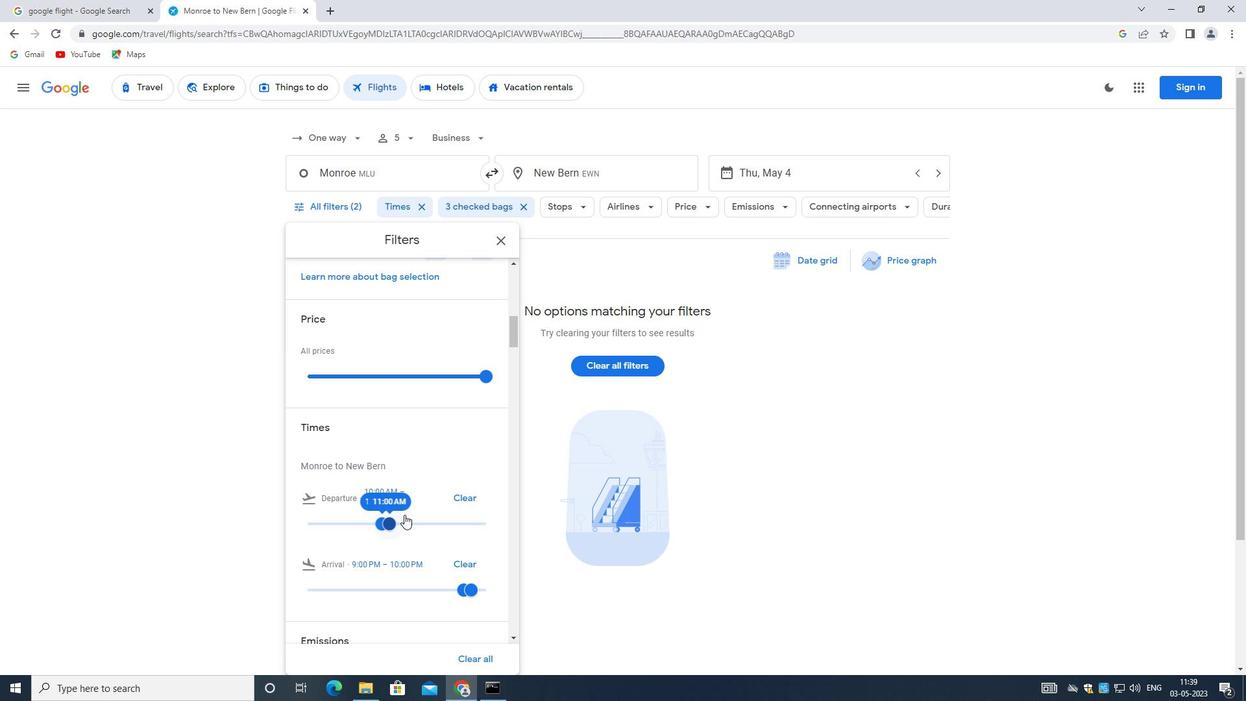 
Action: Mouse moved to (405, 514)
Screenshot: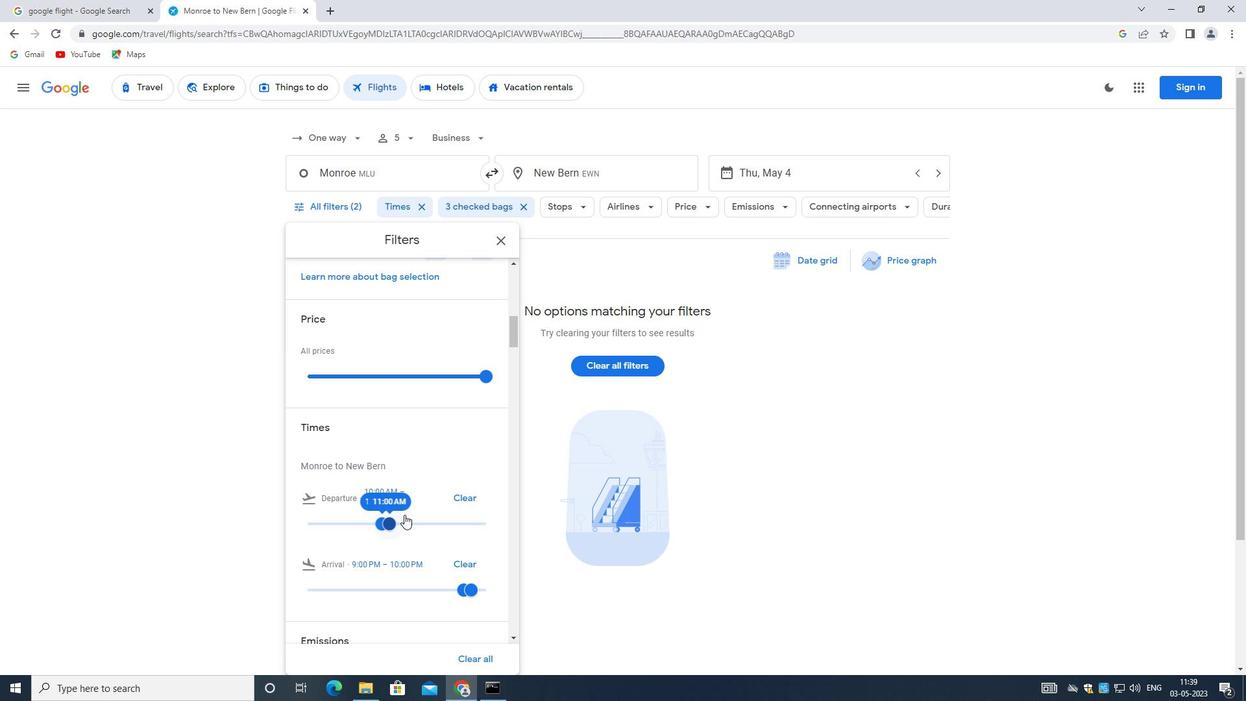 
Action: Mouse scrolled (405, 514) with delta (0, 0)
Screenshot: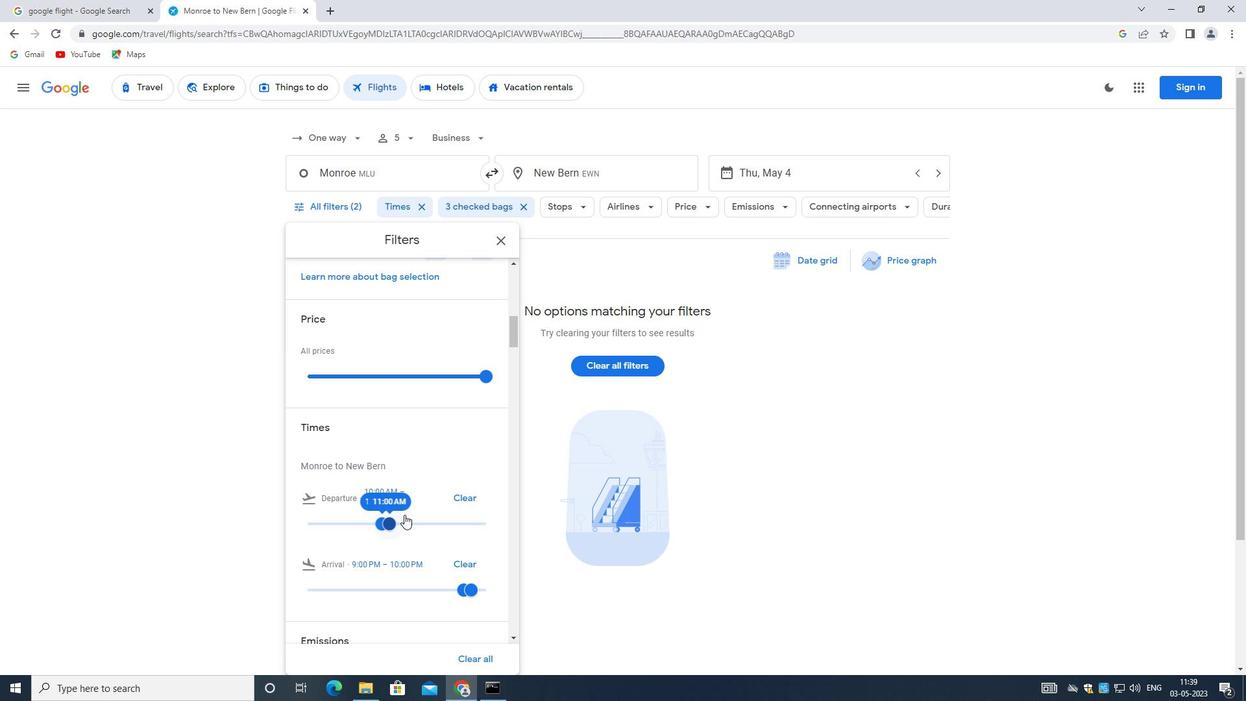
Action: Mouse moved to (405, 519)
Screenshot: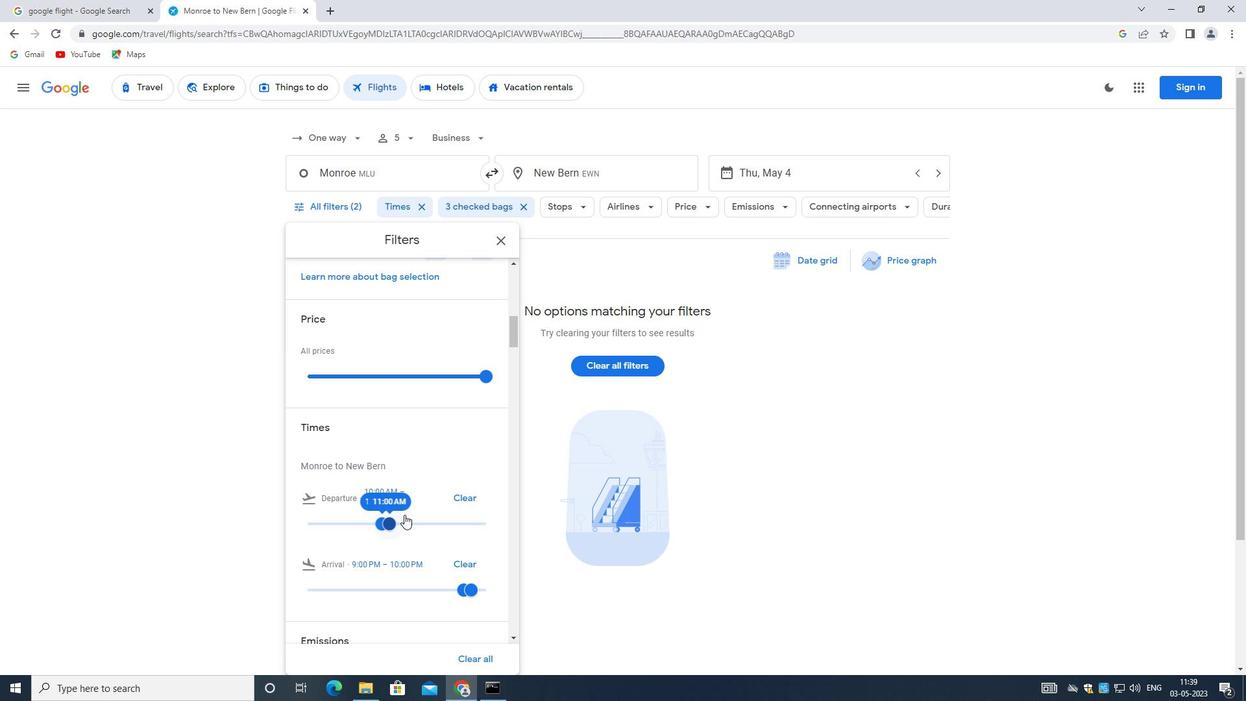 
Action: Mouse scrolled (405, 518) with delta (0, 0)
Screenshot: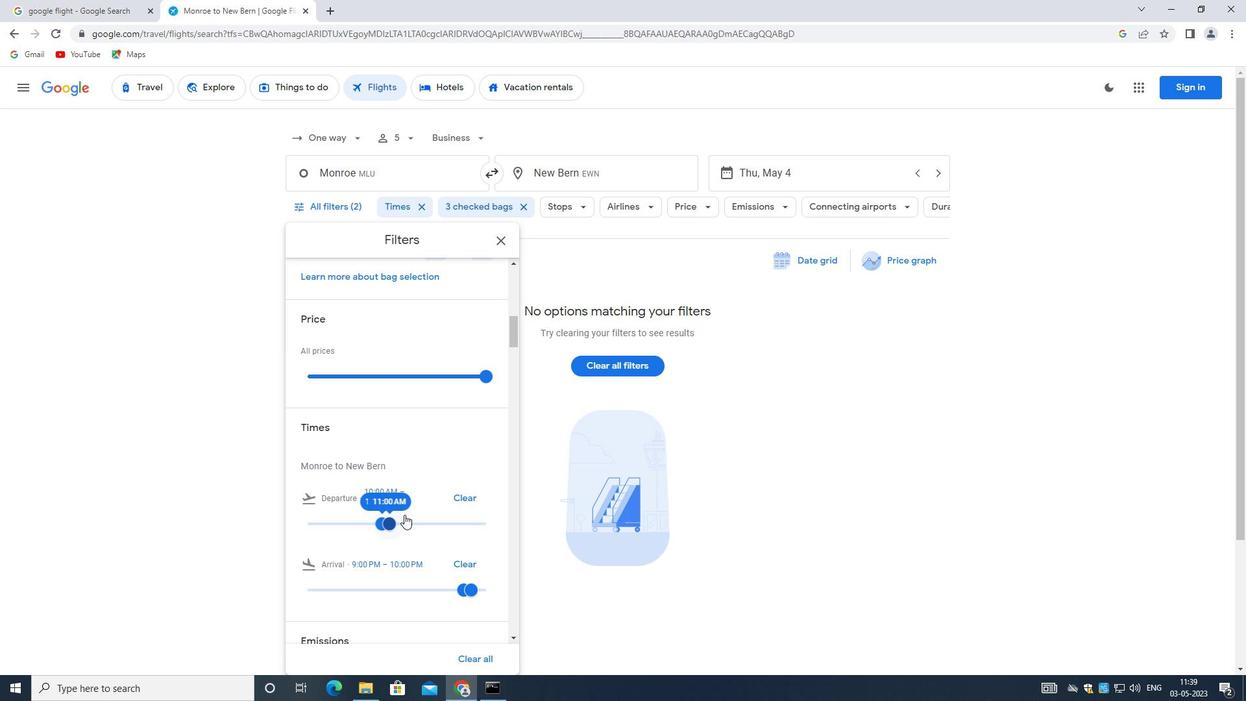 
Action: Mouse moved to (405, 521)
Screenshot: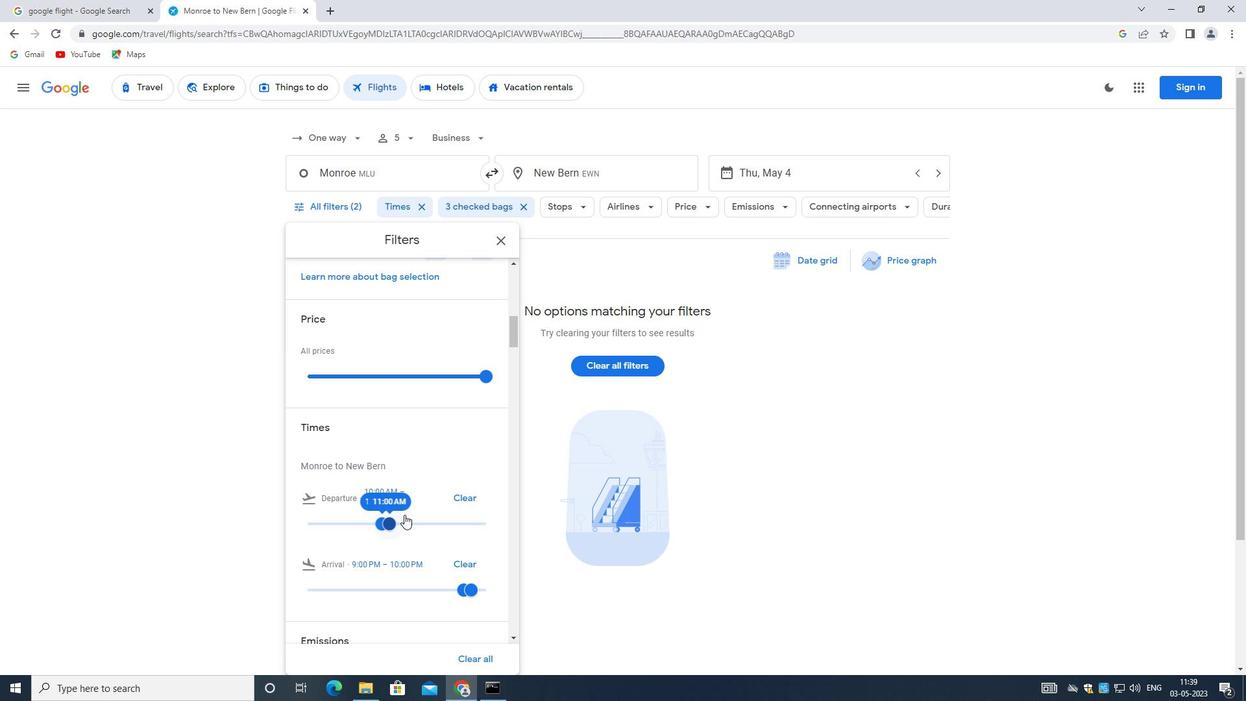 
Action: Mouse scrolled (405, 520) with delta (0, 0)
Screenshot: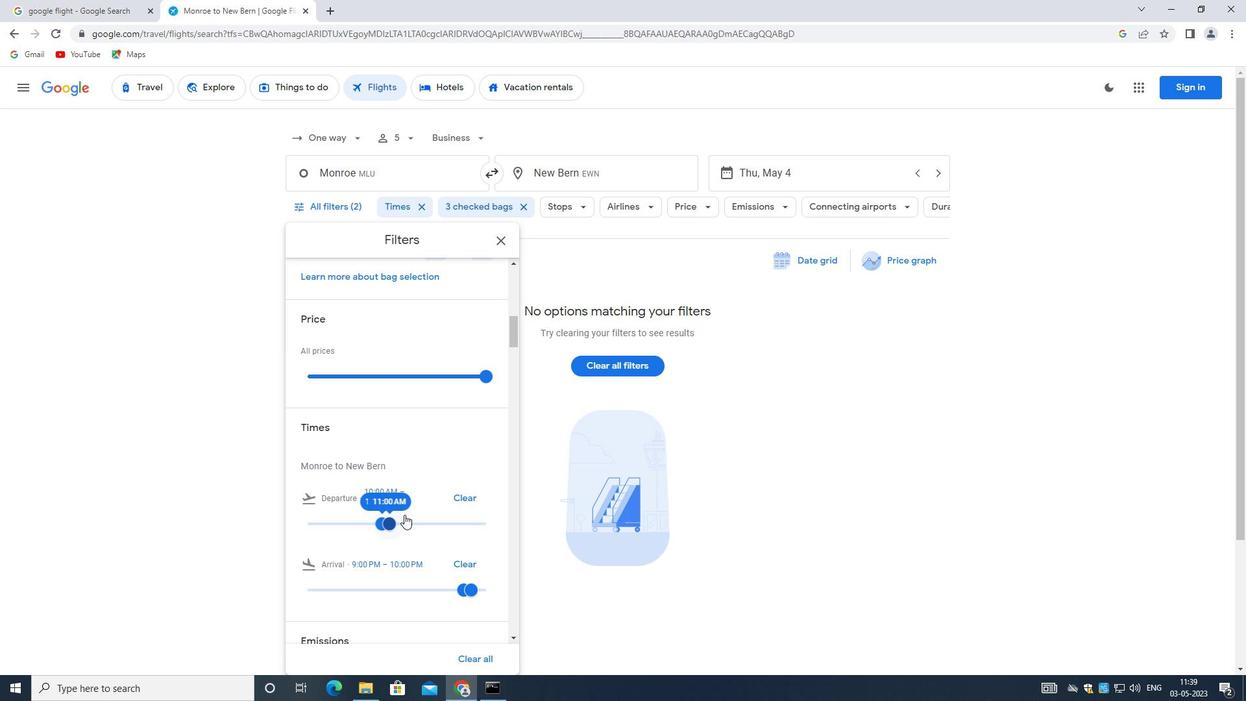 
Action: Mouse moved to (496, 548)
Screenshot: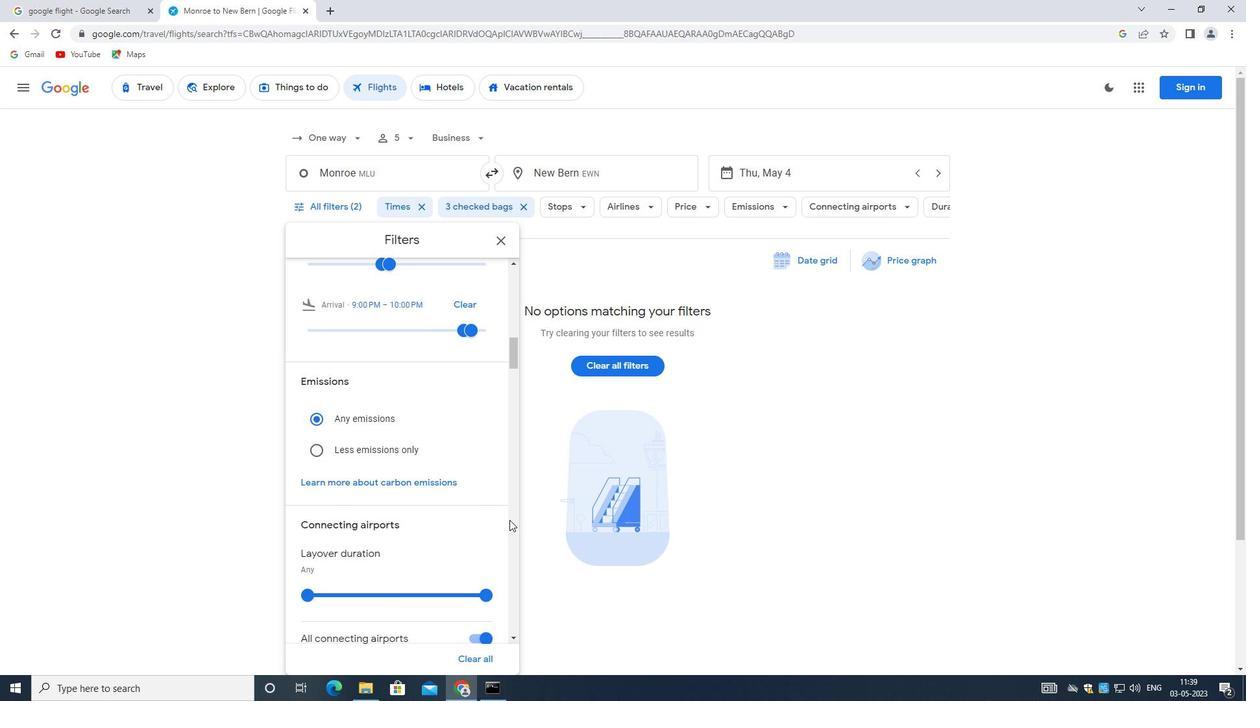 
Action: Mouse scrolled (496, 547) with delta (0, 0)
Screenshot: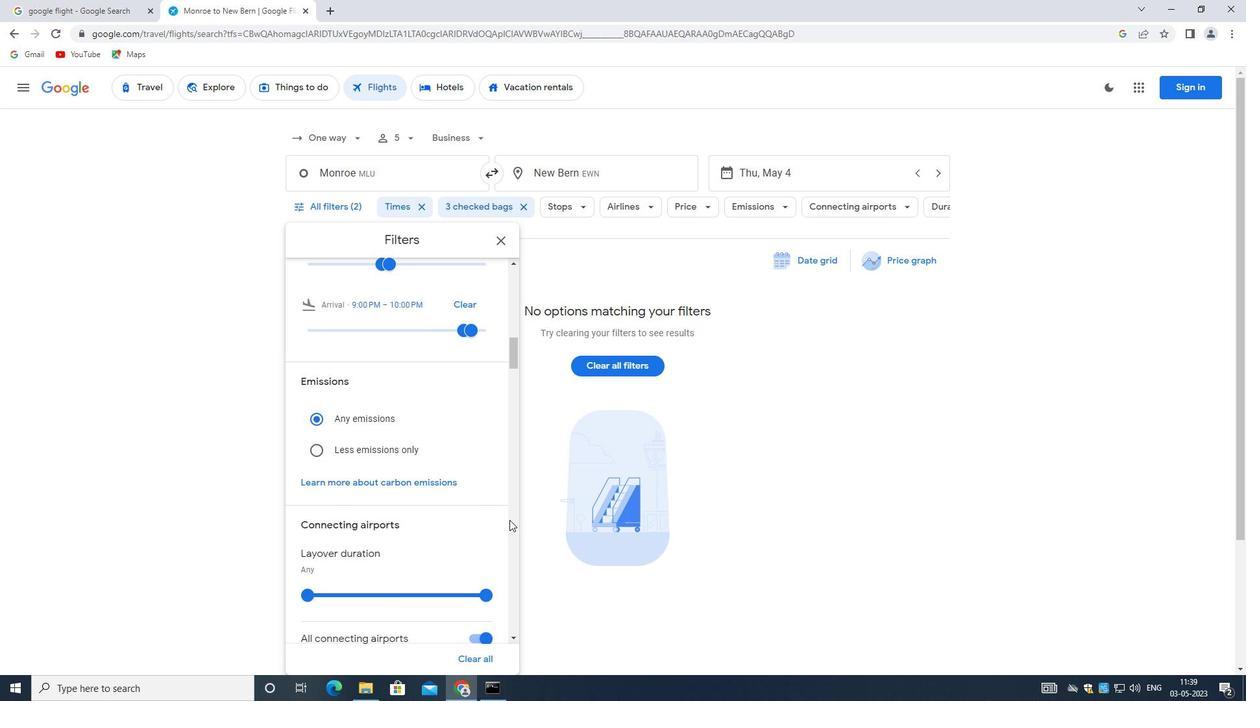 
Action: Mouse moved to (494, 548)
Screenshot: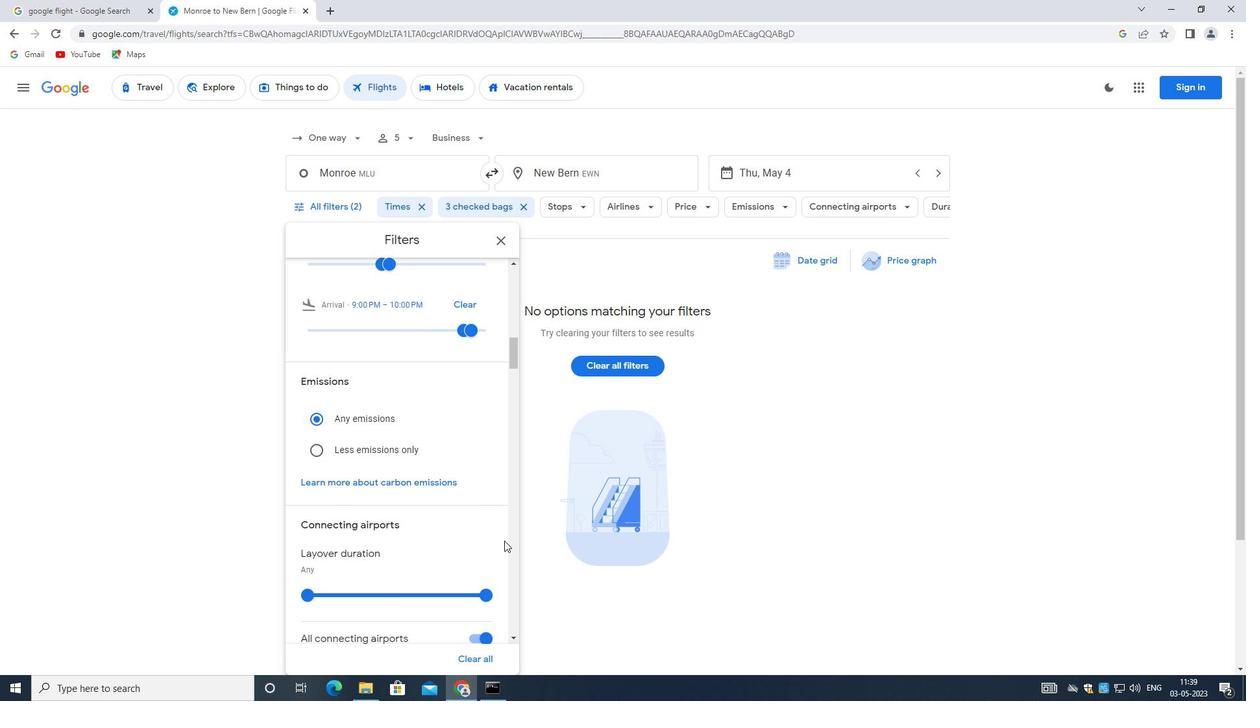 
Action: Mouse scrolled (494, 547) with delta (0, 0)
Screenshot: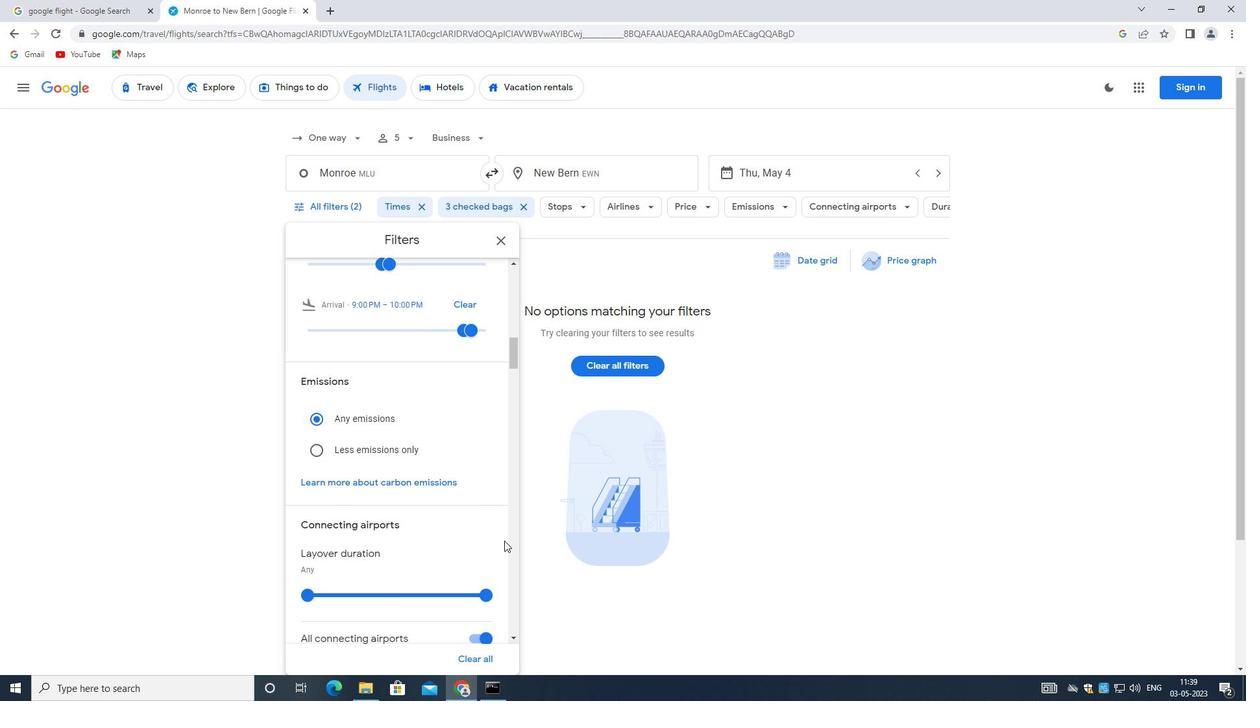 
Action: Mouse moved to (381, 507)
Screenshot: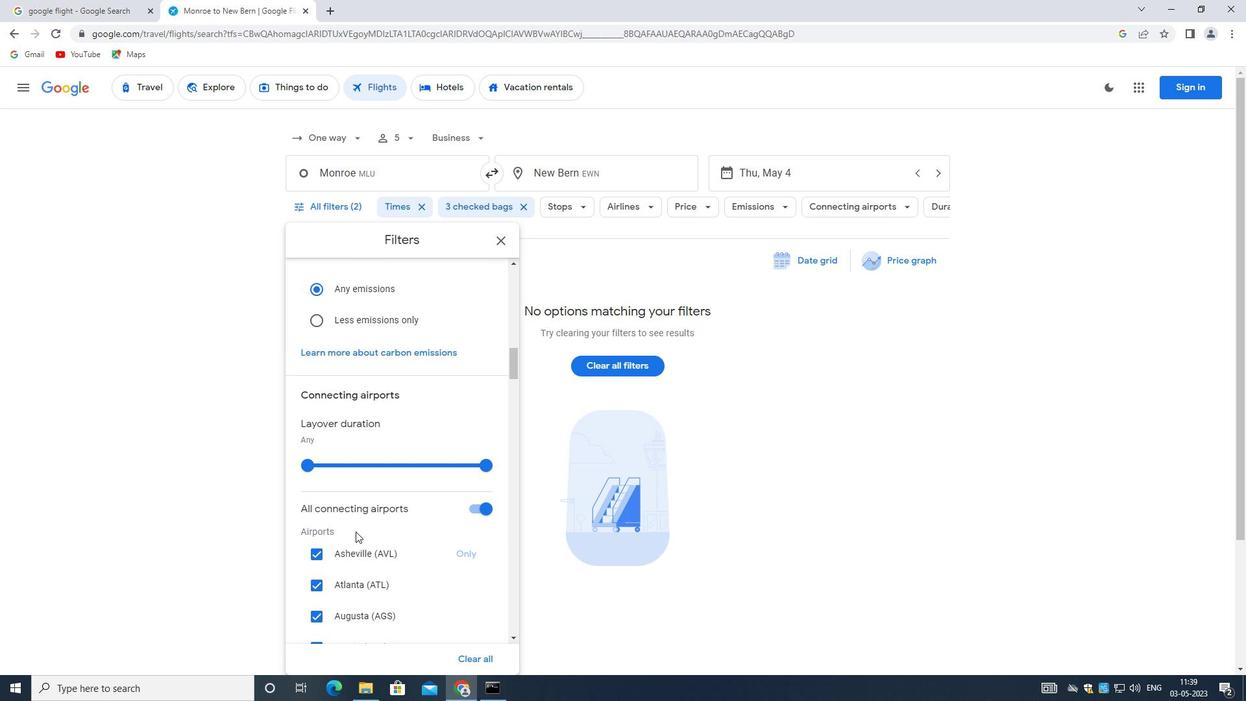 
Action: Mouse scrolled (381, 507) with delta (0, 0)
Screenshot: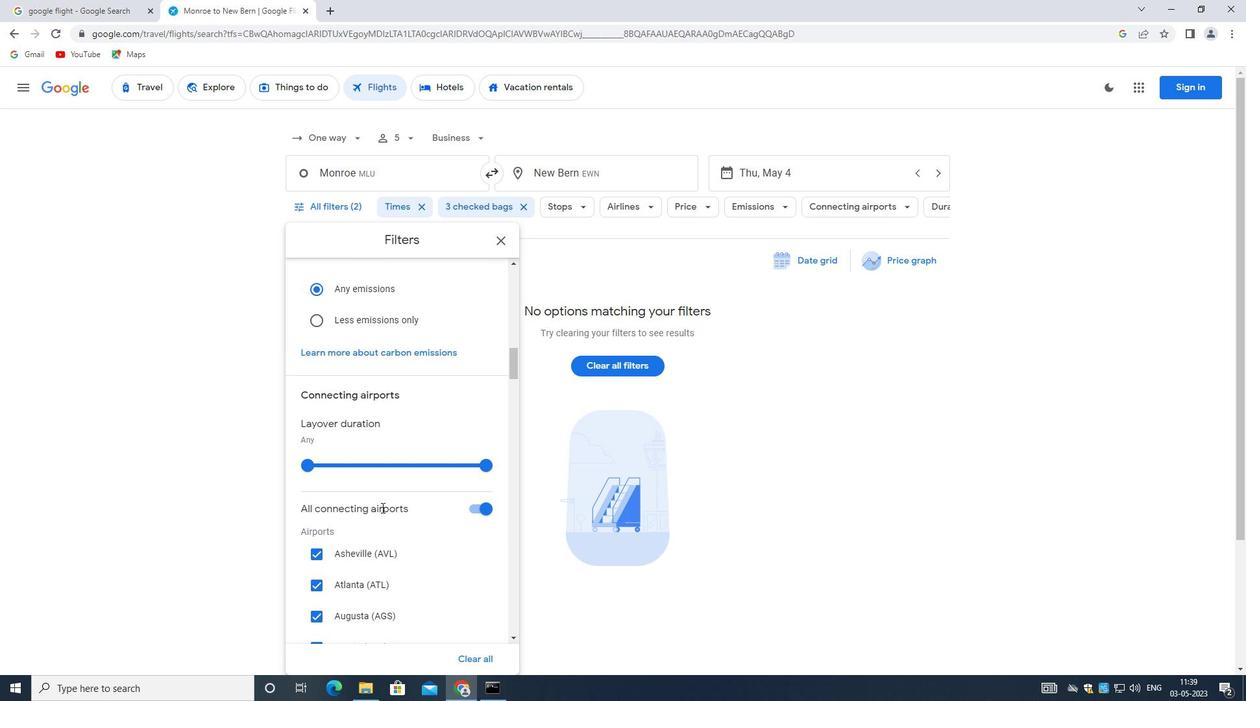 
Action: Mouse moved to (470, 445)
Screenshot: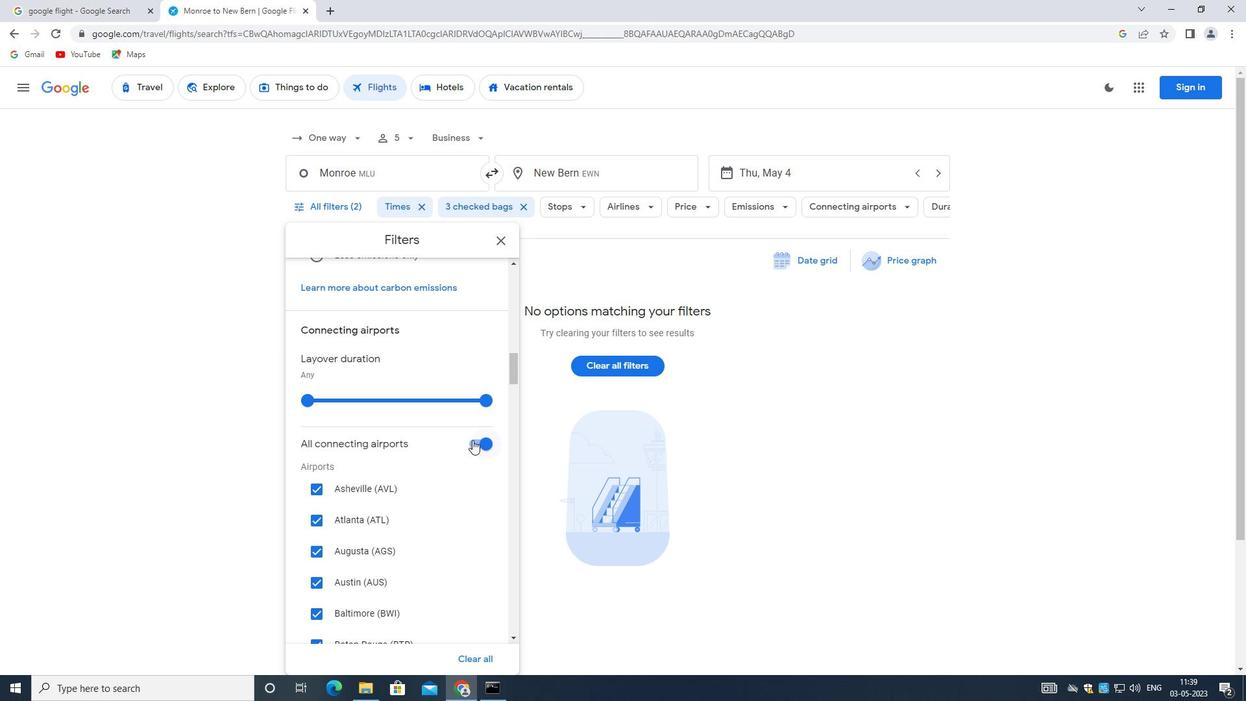 
Action: Mouse pressed left at (470, 445)
Screenshot: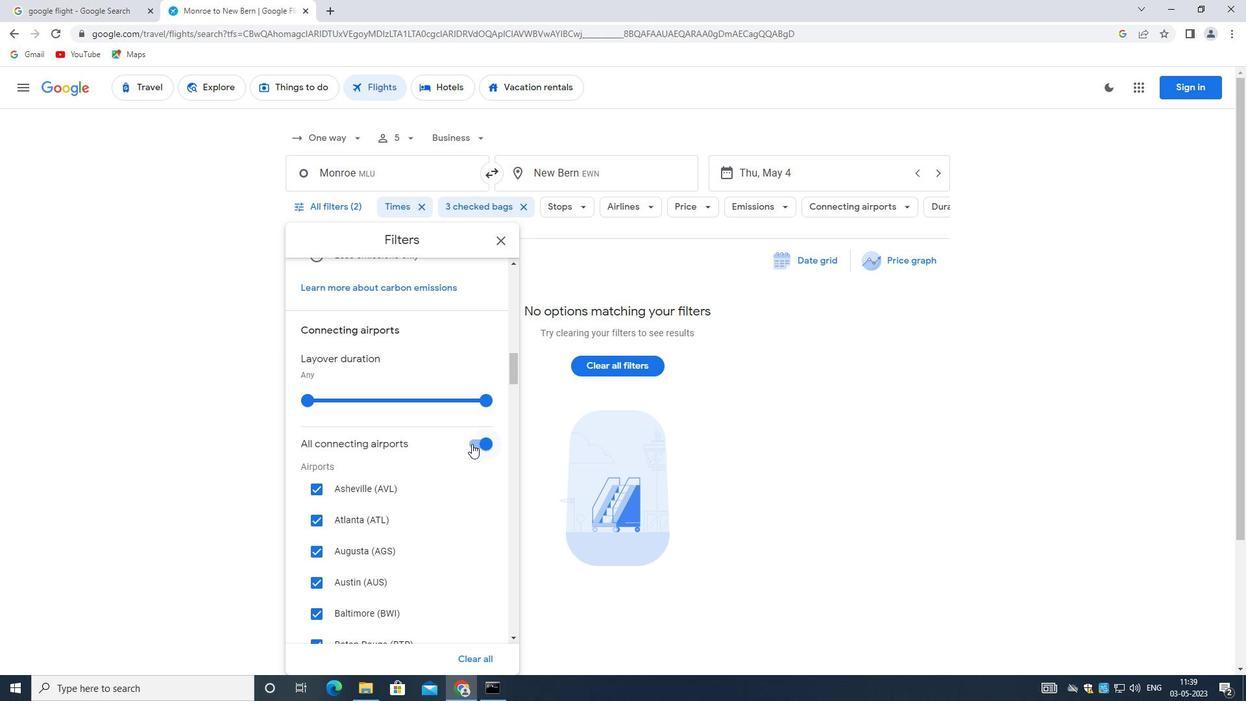 
Action: Mouse moved to (340, 419)
Screenshot: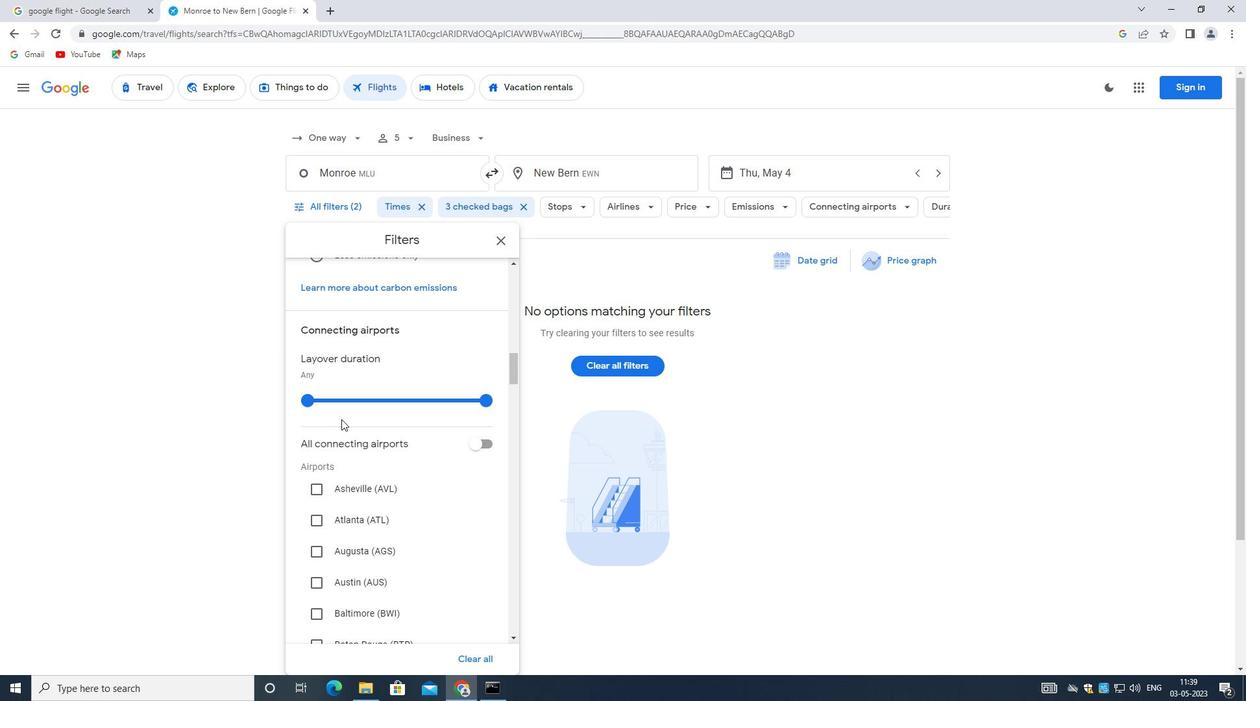 
Action: Mouse scrolled (340, 418) with delta (0, 0)
Screenshot: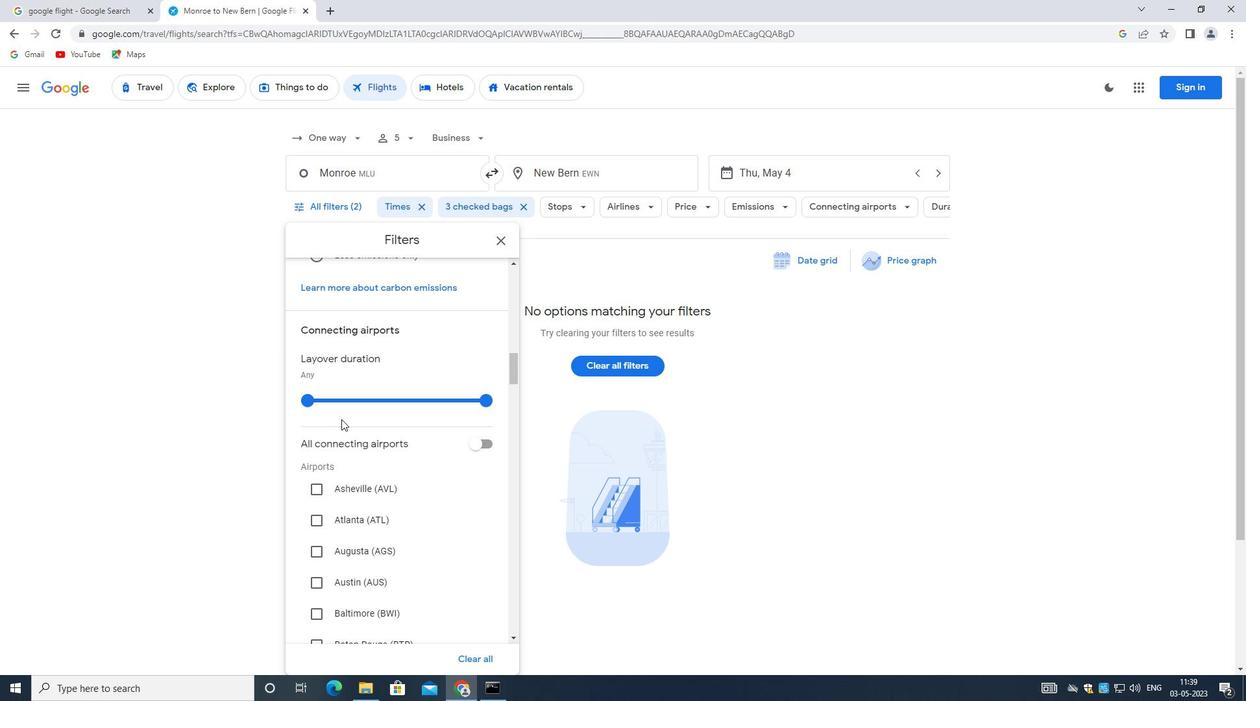 
Action: Mouse moved to (340, 419)
Screenshot: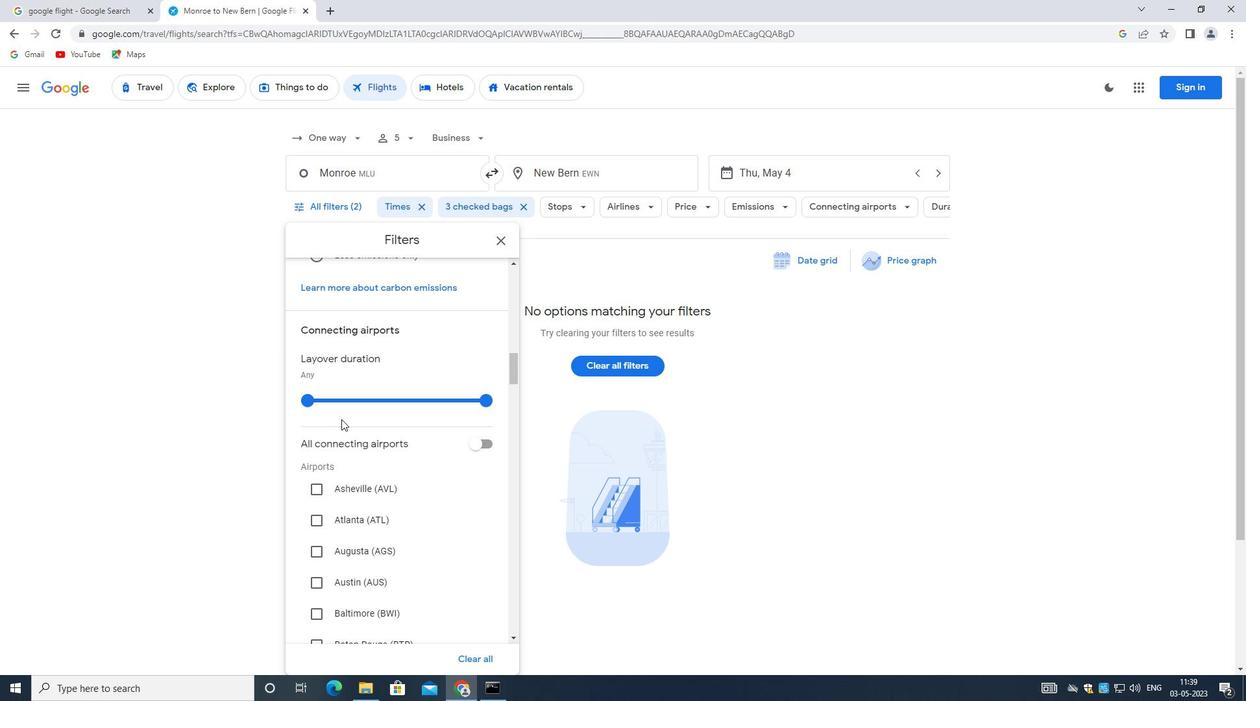 
Action: Mouse scrolled (340, 418) with delta (0, 0)
Screenshot: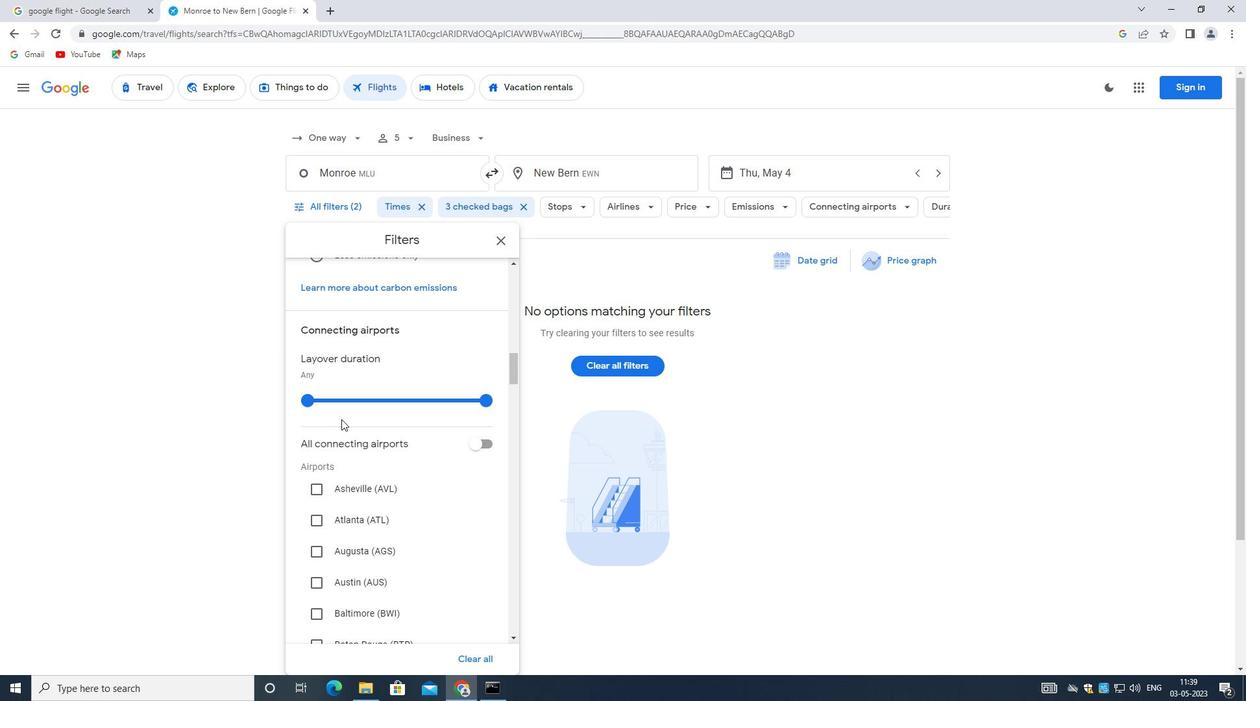 
Action: Mouse moved to (339, 419)
Screenshot: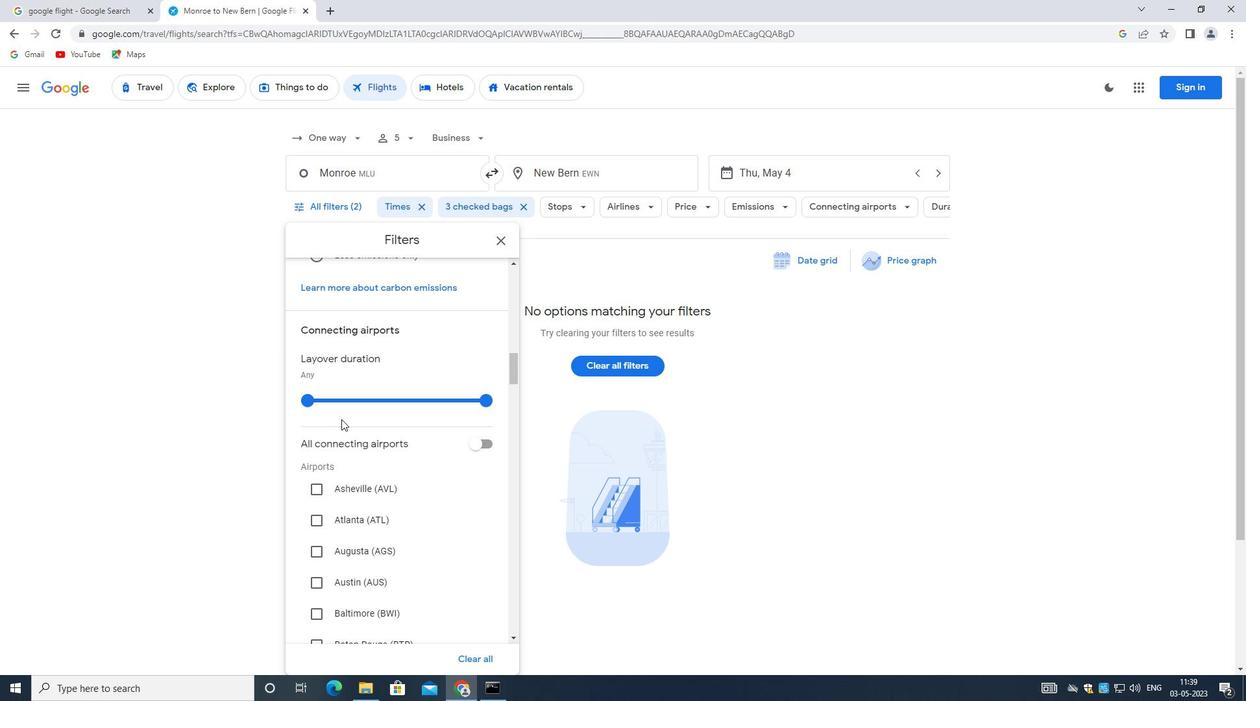 
Action: Mouse scrolled (339, 418) with delta (0, 0)
Screenshot: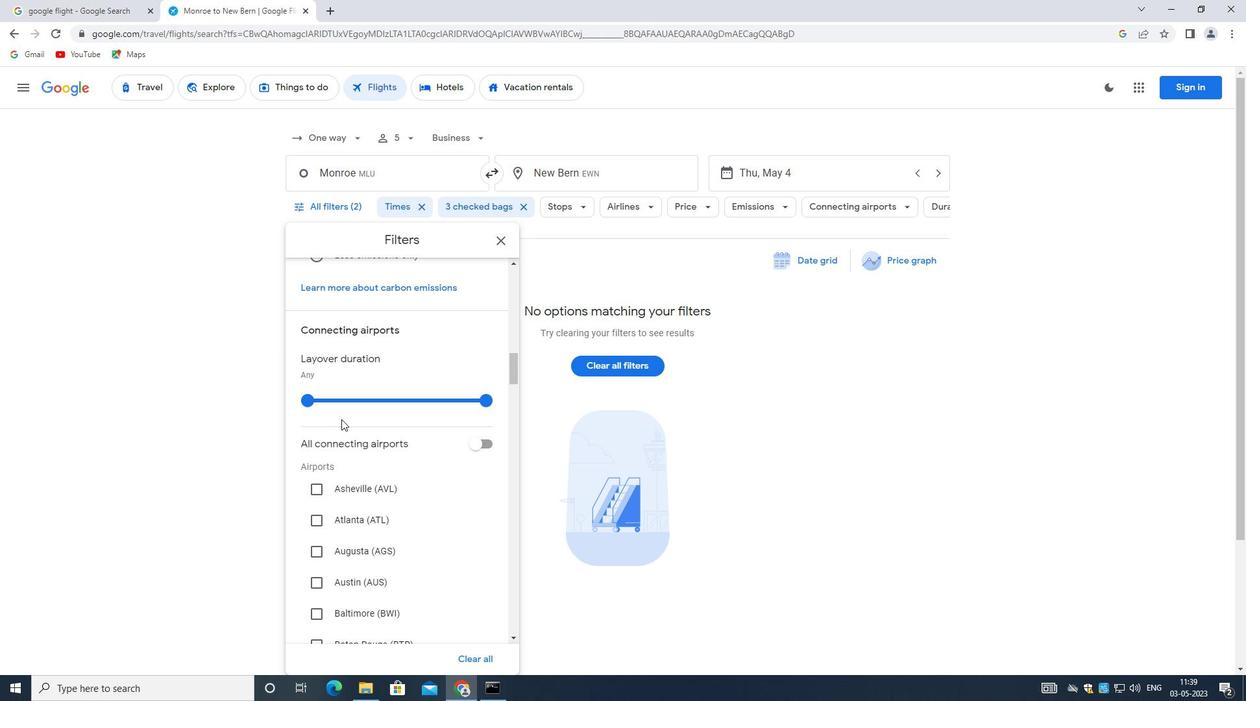
Action: Mouse scrolled (339, 418) with delta (0, 0)
Screenshot: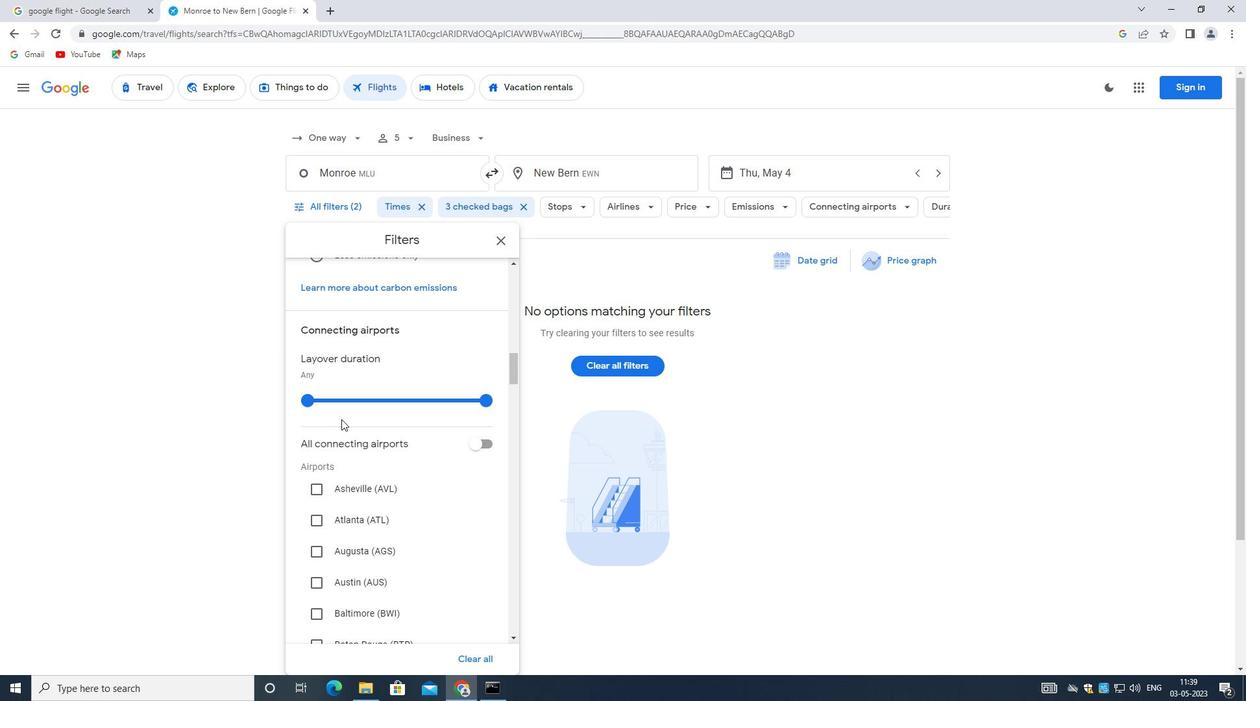 
Action: Mouse moved to (338, 420)
Screenshot: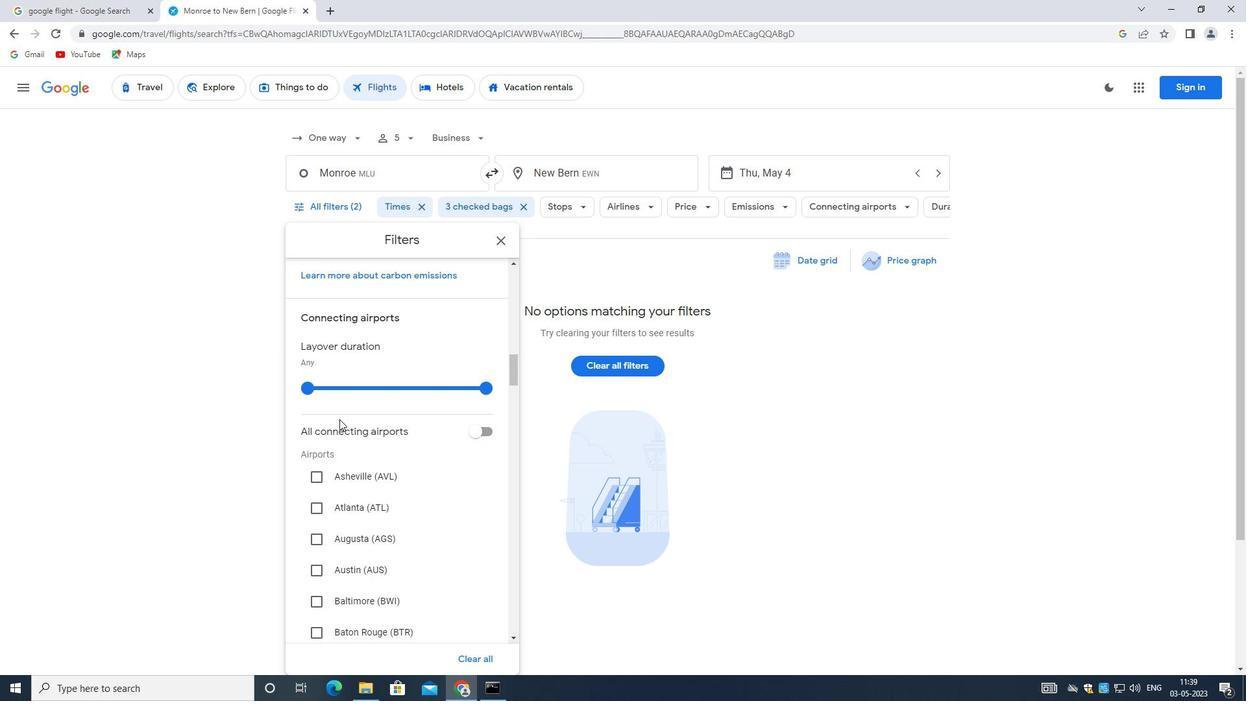 
Action: Mouse scrolled (338, 419) with delta (0, 0)
Screenshot: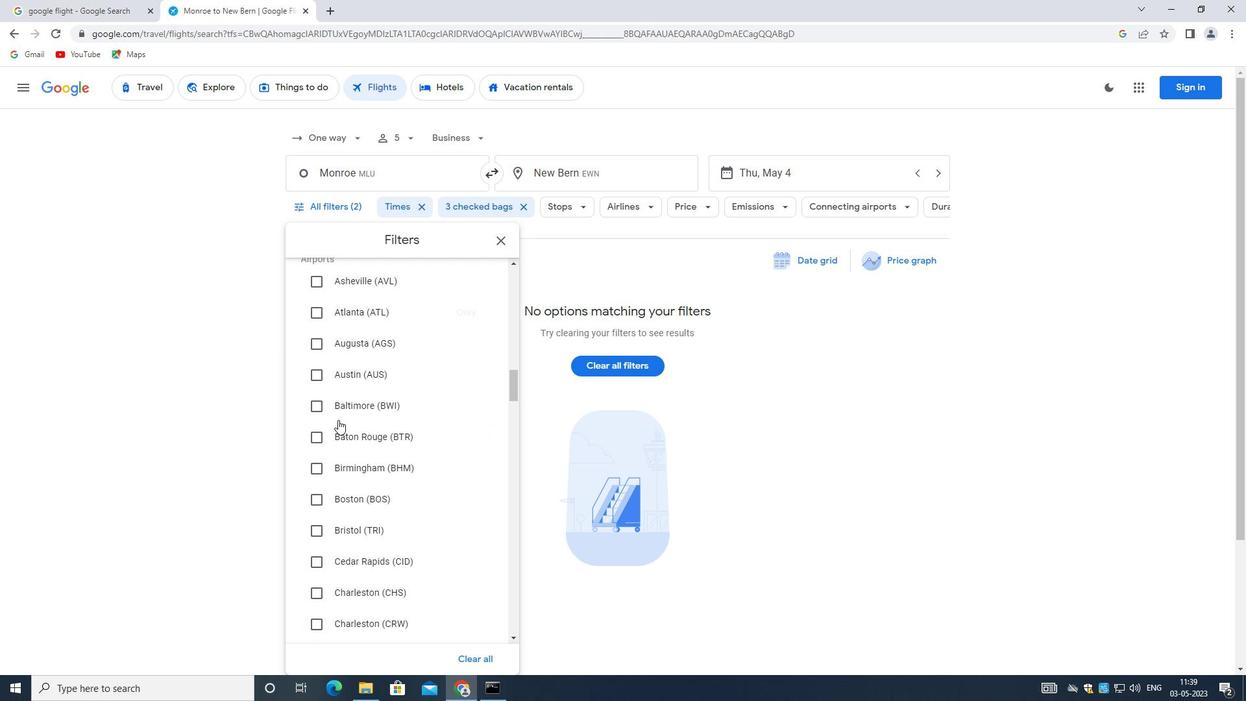 
Action: Mouse scrolled (338, 419) with delta (0, 0)
Screenshot: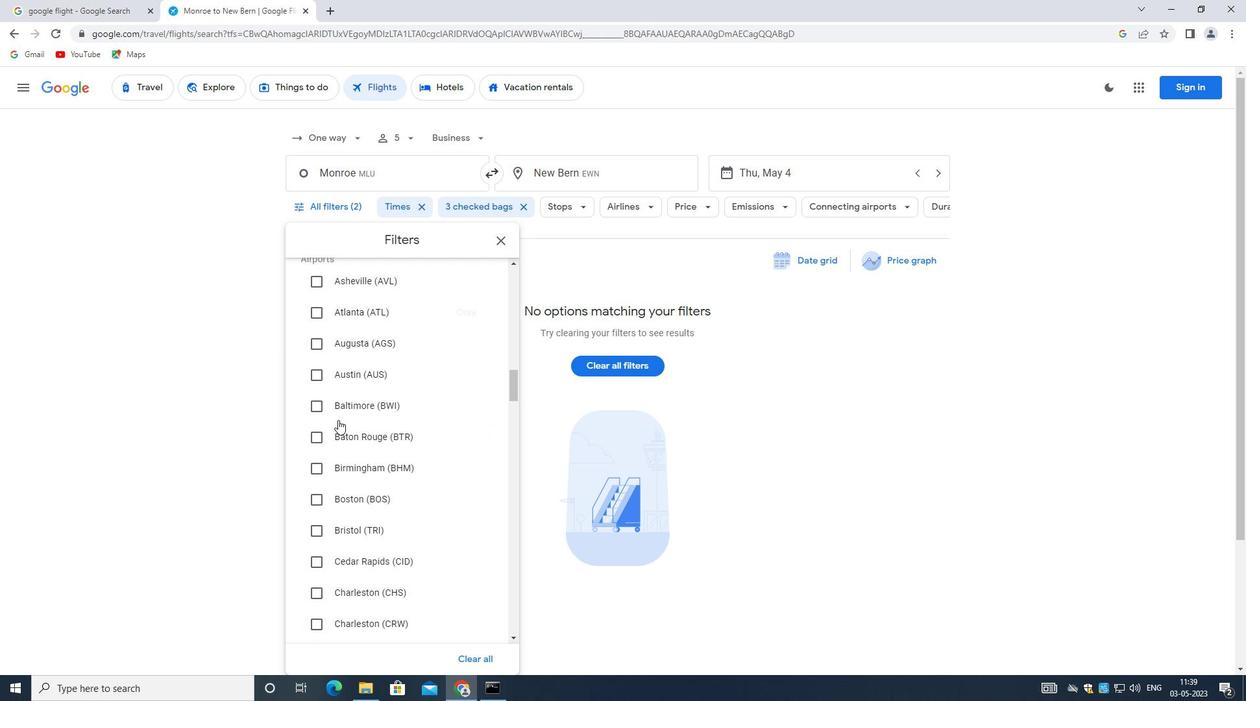 
Action: Mouse scrolled (338, 419) with delta (0, 0)
Screenshot: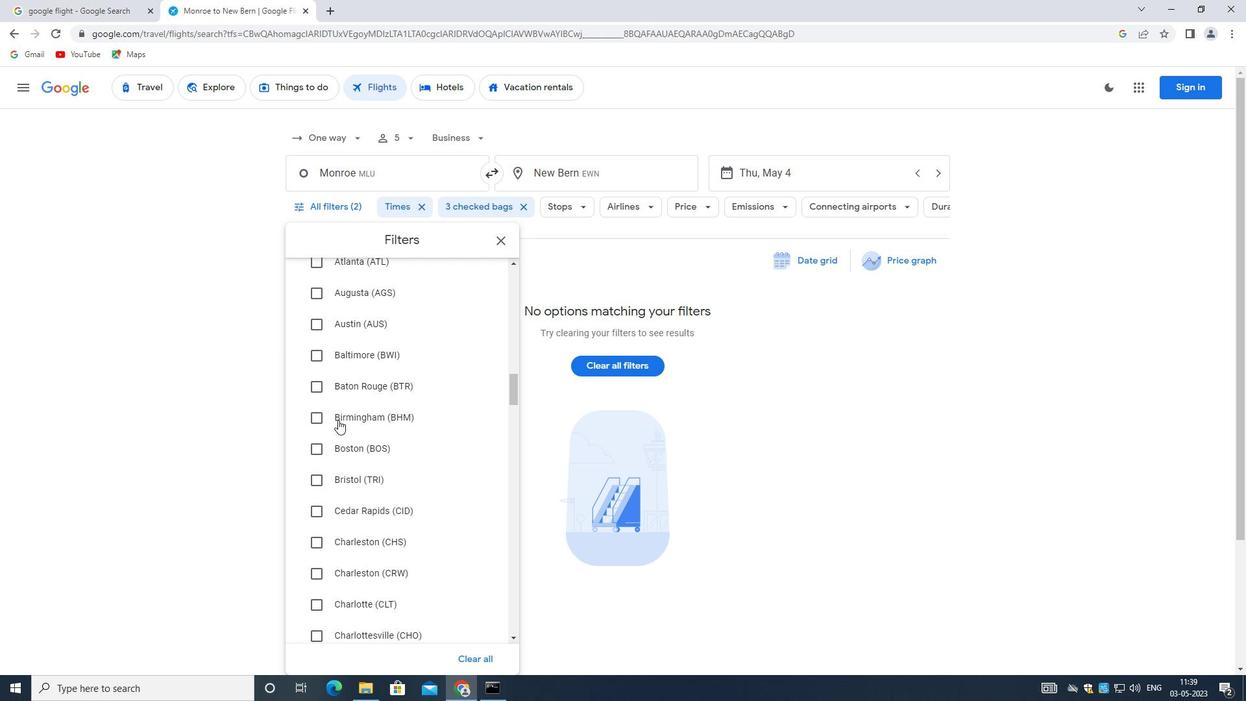 
Action: Mouse scrolled (338, 419) with delta (0, 0)
Screenshot: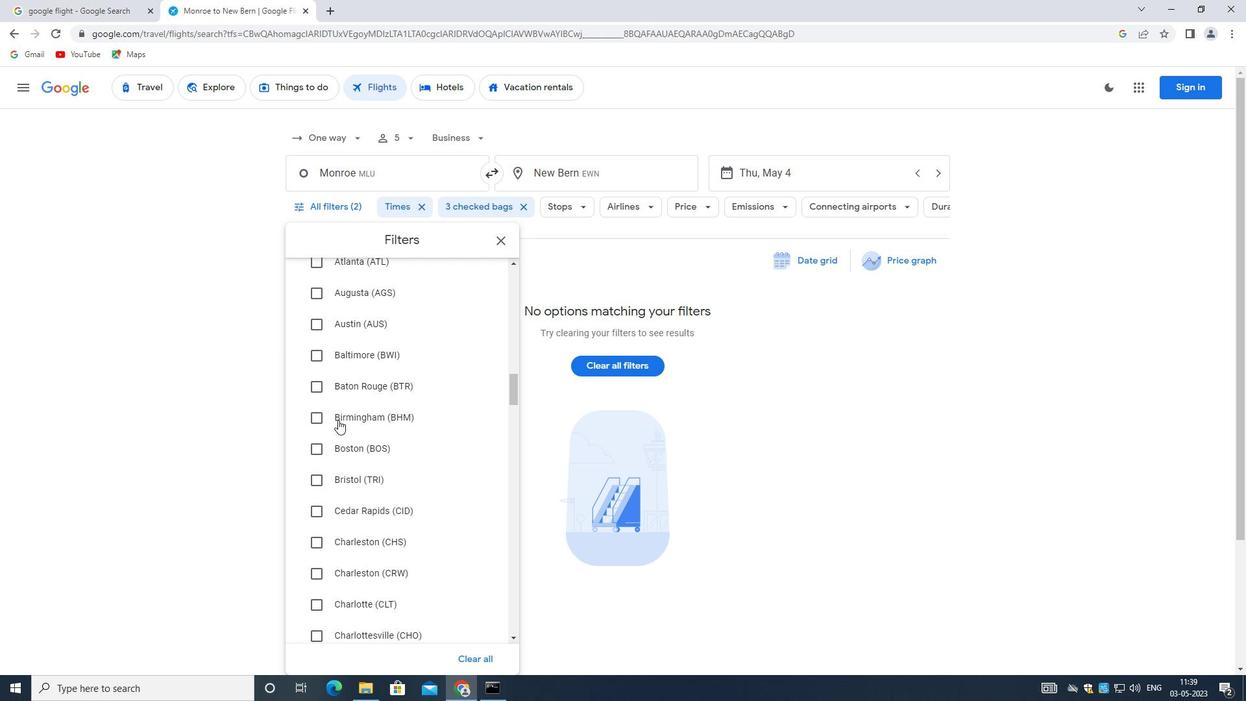 
Action: Mouse moved to (340, 429)
Screenshot: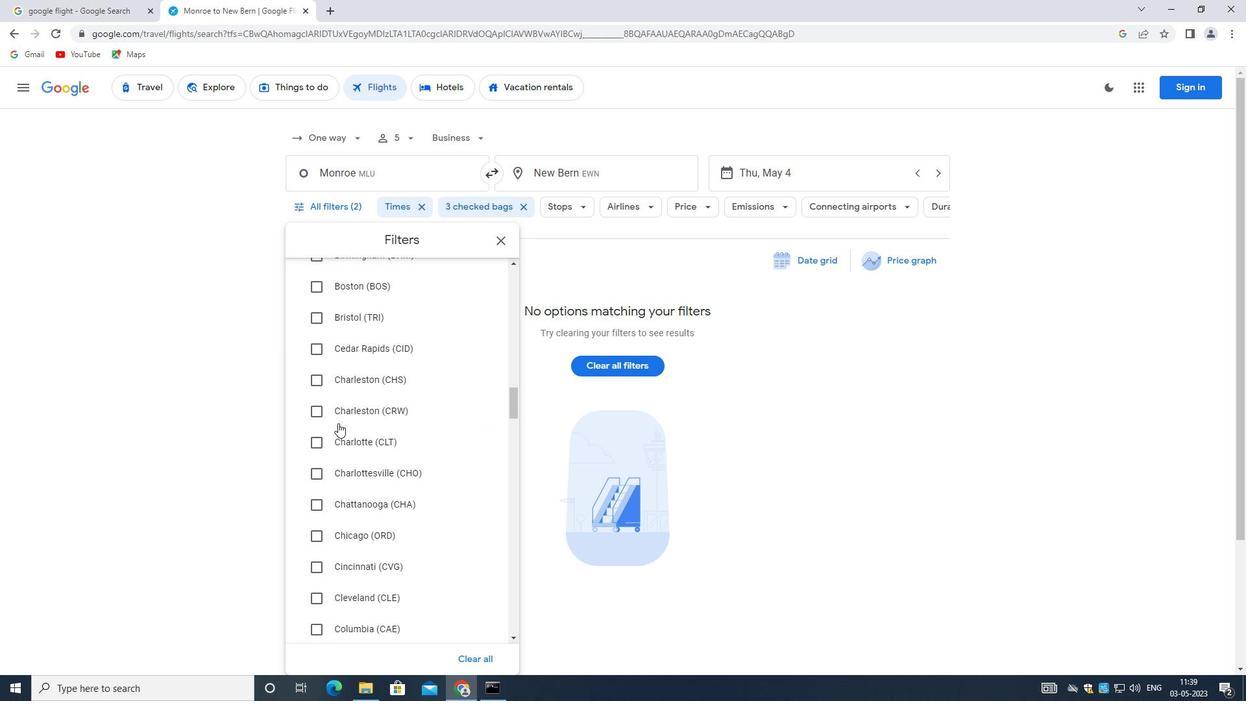 
Action: Mouse scrolled (340, 429) with delta (0, 0)
Screenshot: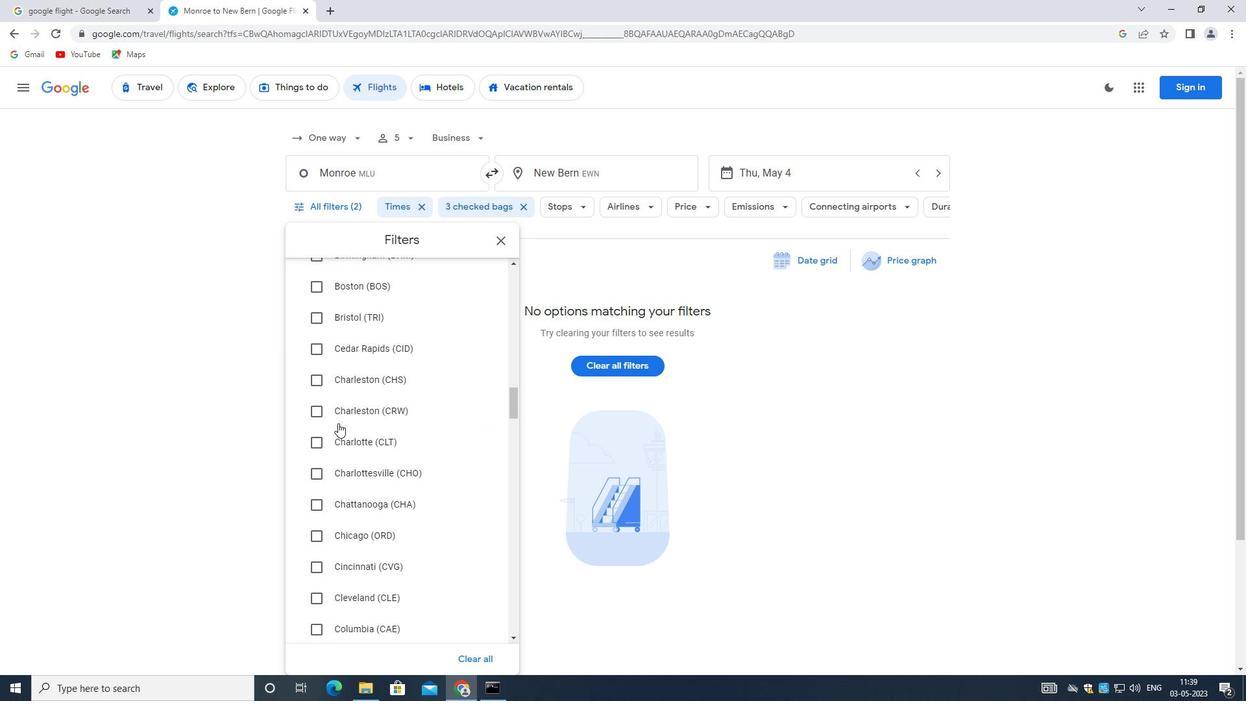 
Action: Mouse moved to (343, 438)
Screenshot: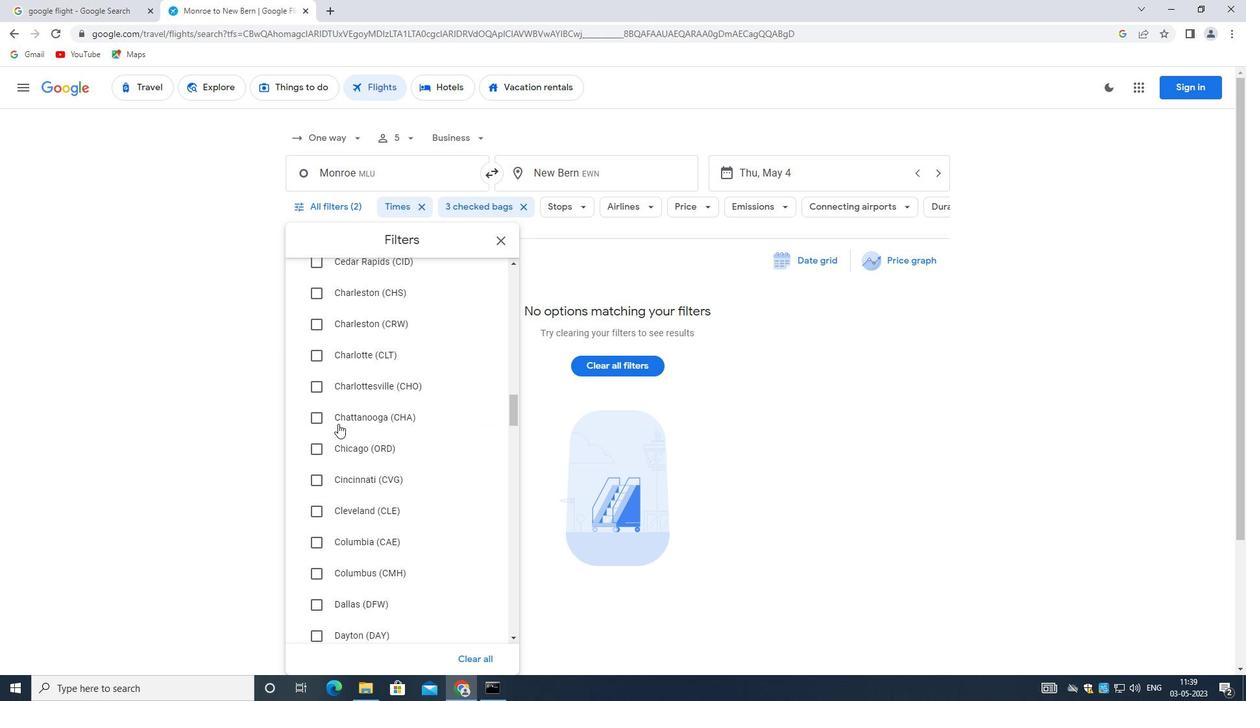 
Action: Mouse scrolled (343, 437) with delta (0, 0)
Screenshot: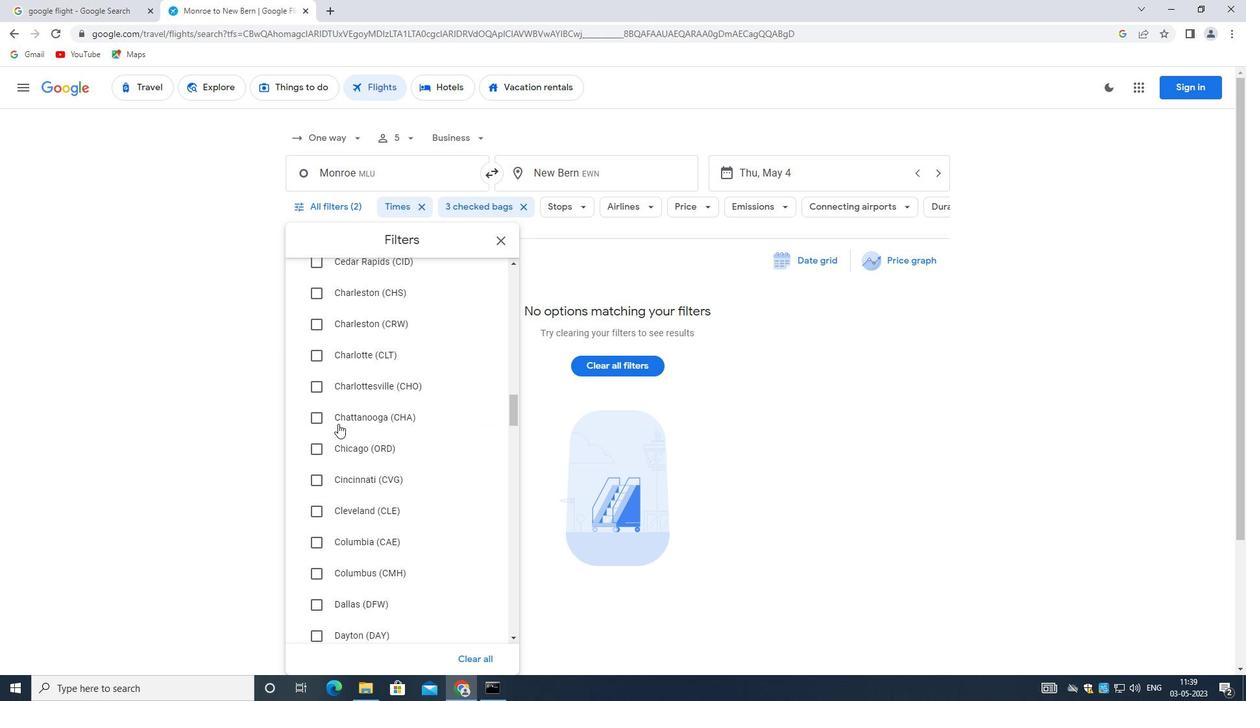 
Action: Mouse moved to (348, 446)
Screenshot: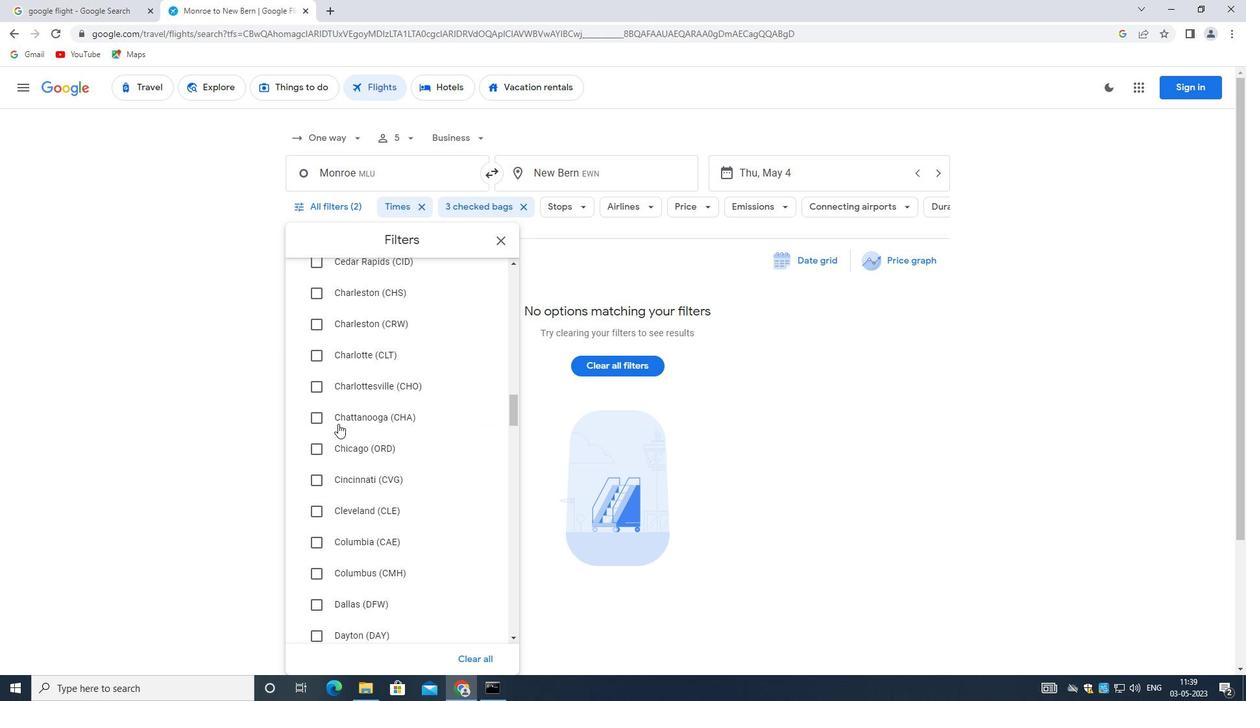 
Action: Mouse scrolled (348, 446) with delta (0, 0)
Screenshot: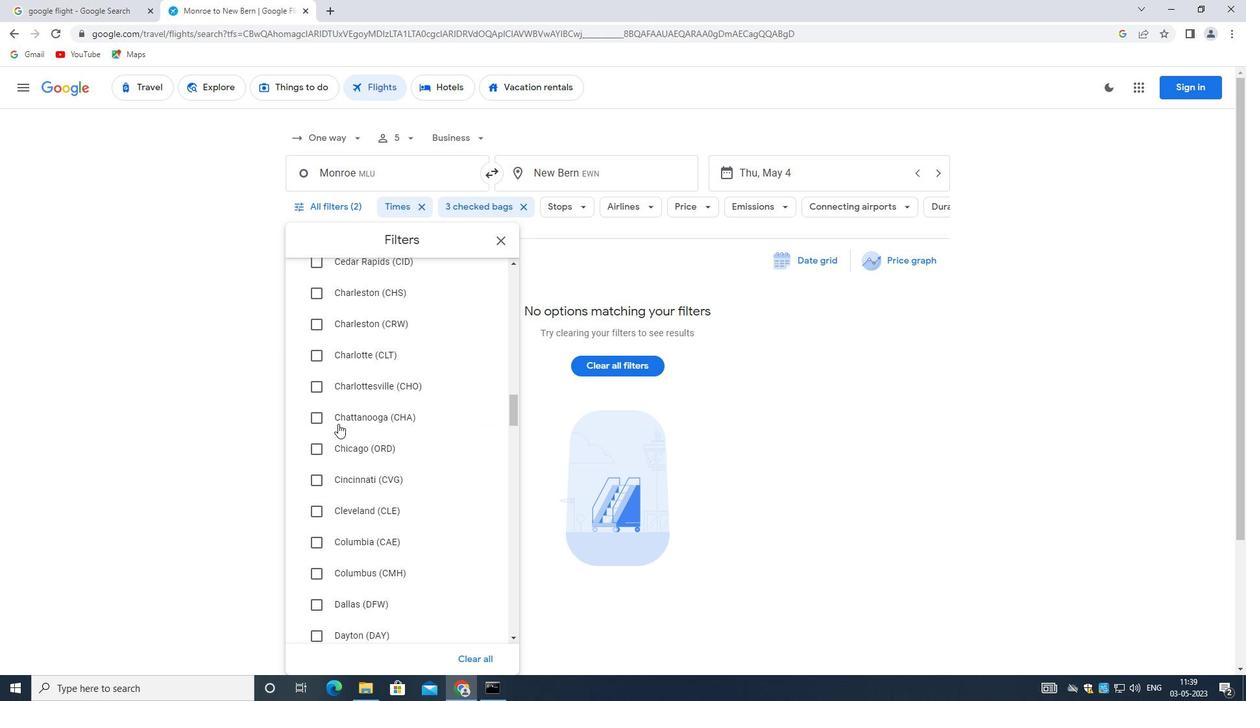 
Action: Mouse moved to (355, 455)
Screenshot: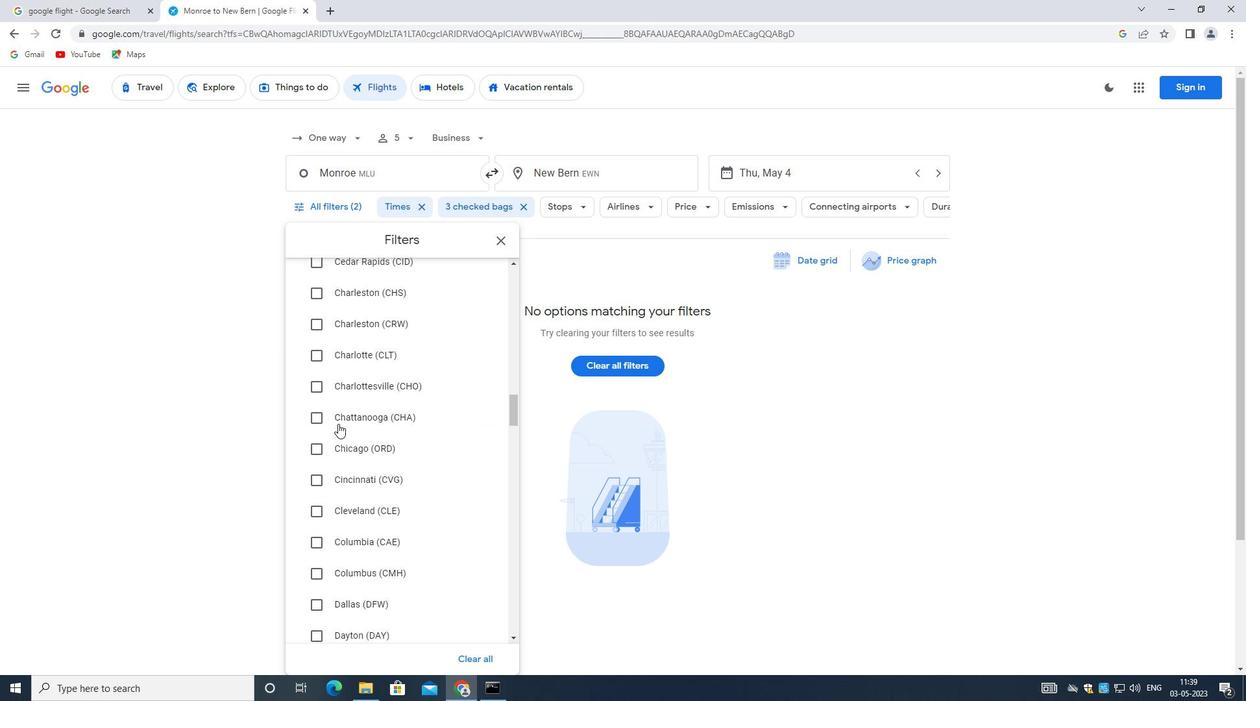 
Action: Mouse scrolled (355, 455) with delta (0, 0)
Screenshot: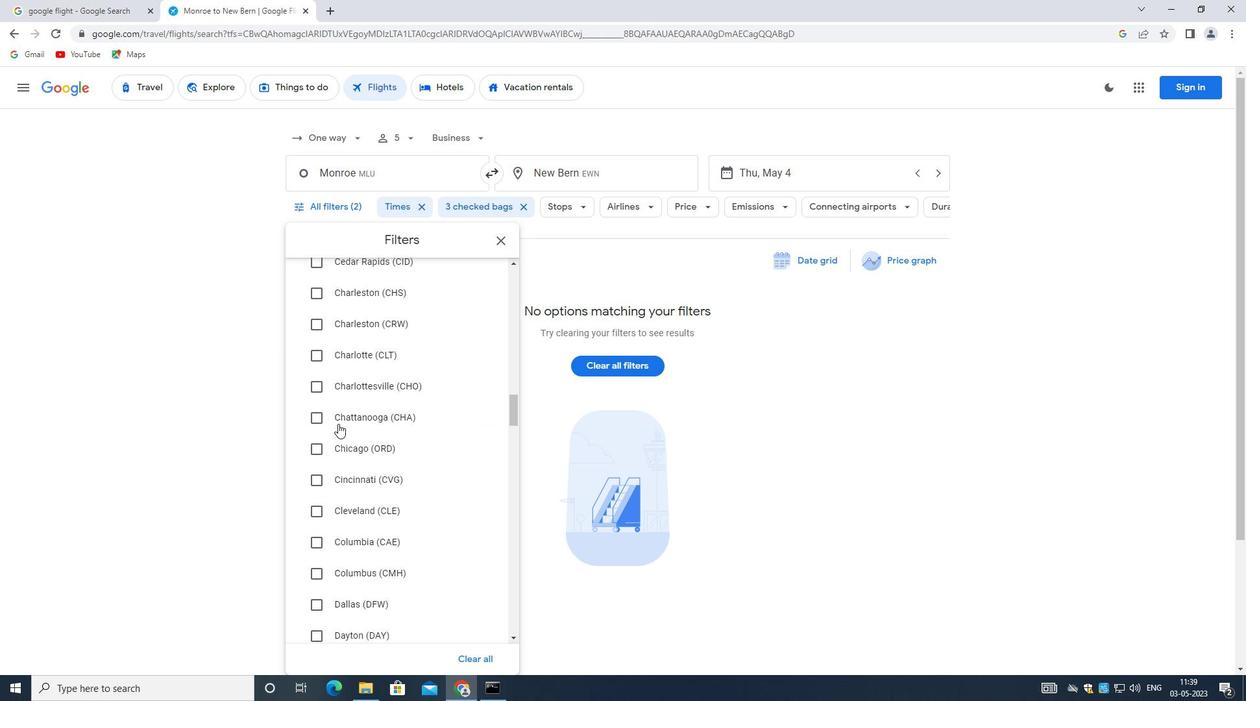 
Action: Mouse moved to (393, 491)
Screenshot: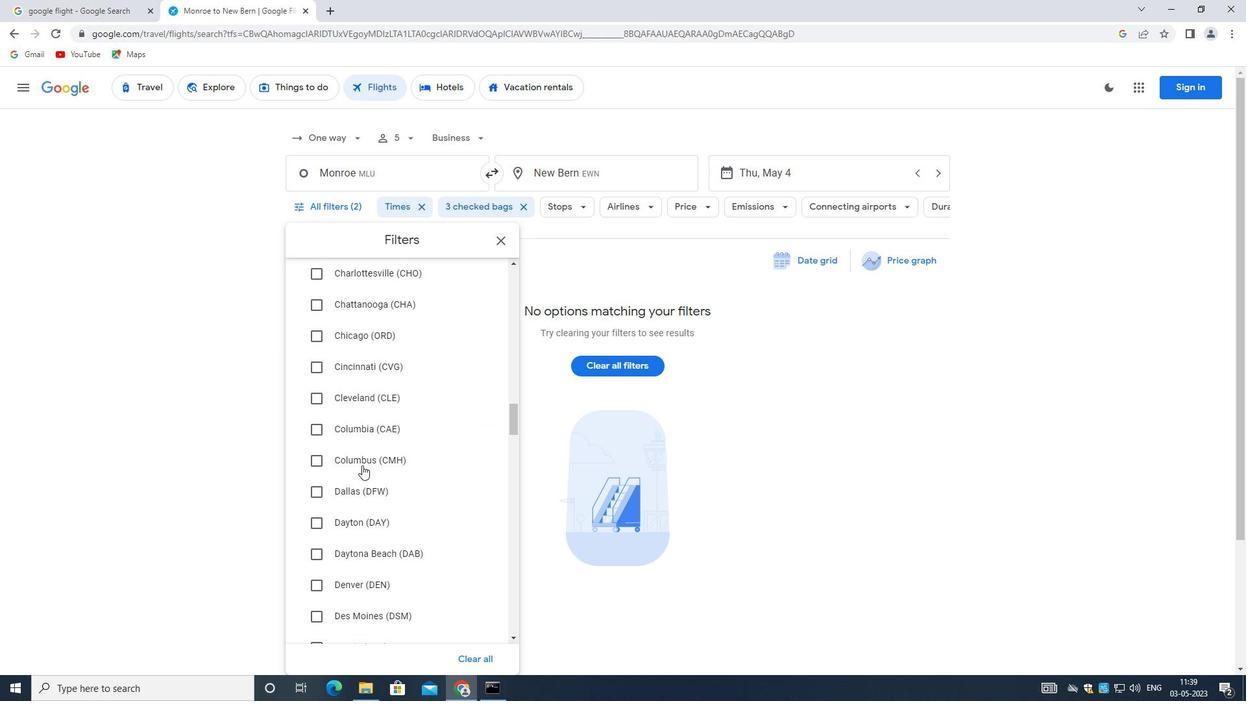 
Action: Mouse scrolled (393, 490) with delta (0, 0)
Screenshot: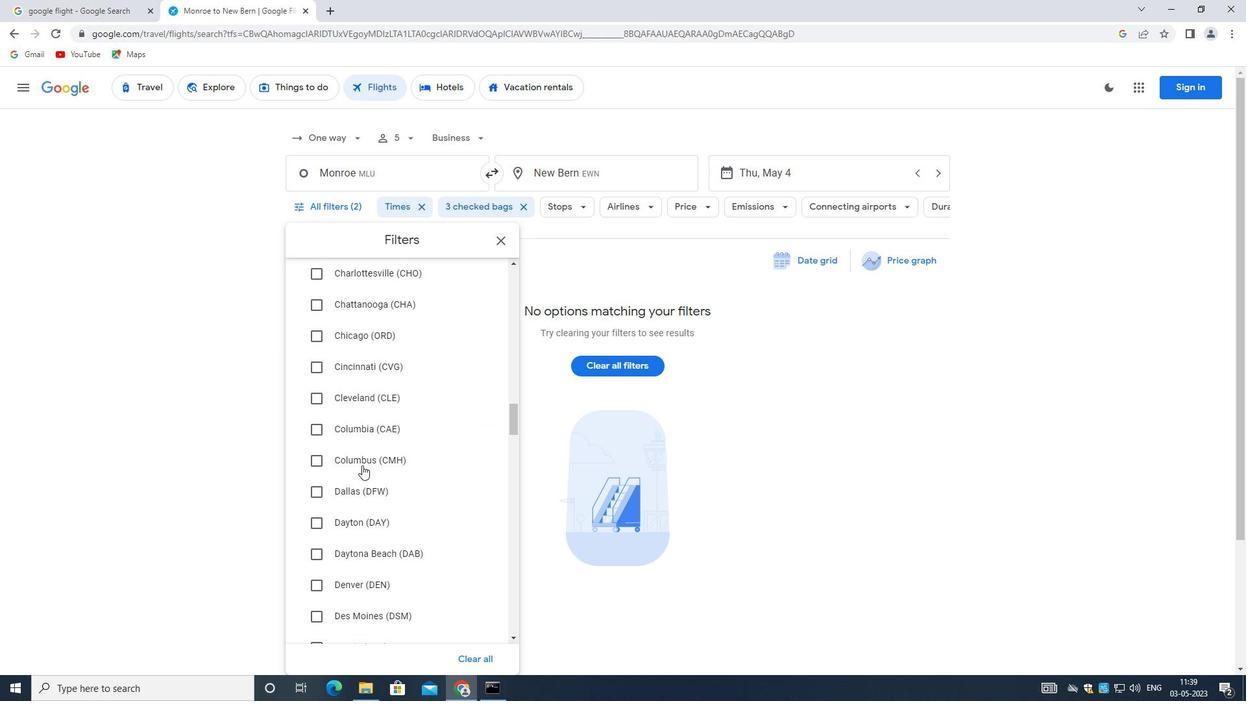 
Action: Mouse moved to (398, 496)
Screenshot: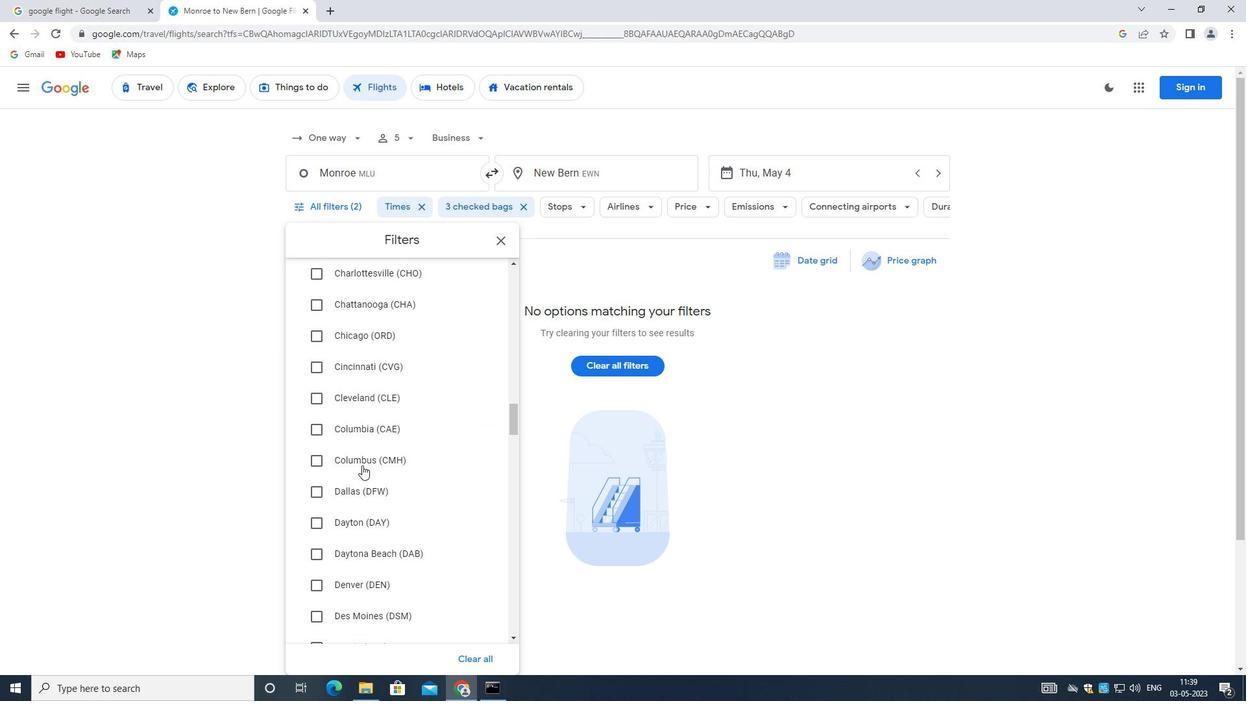 
Action: Mouse scrolled (398, 496) with delta (0, 0)
Screenshot: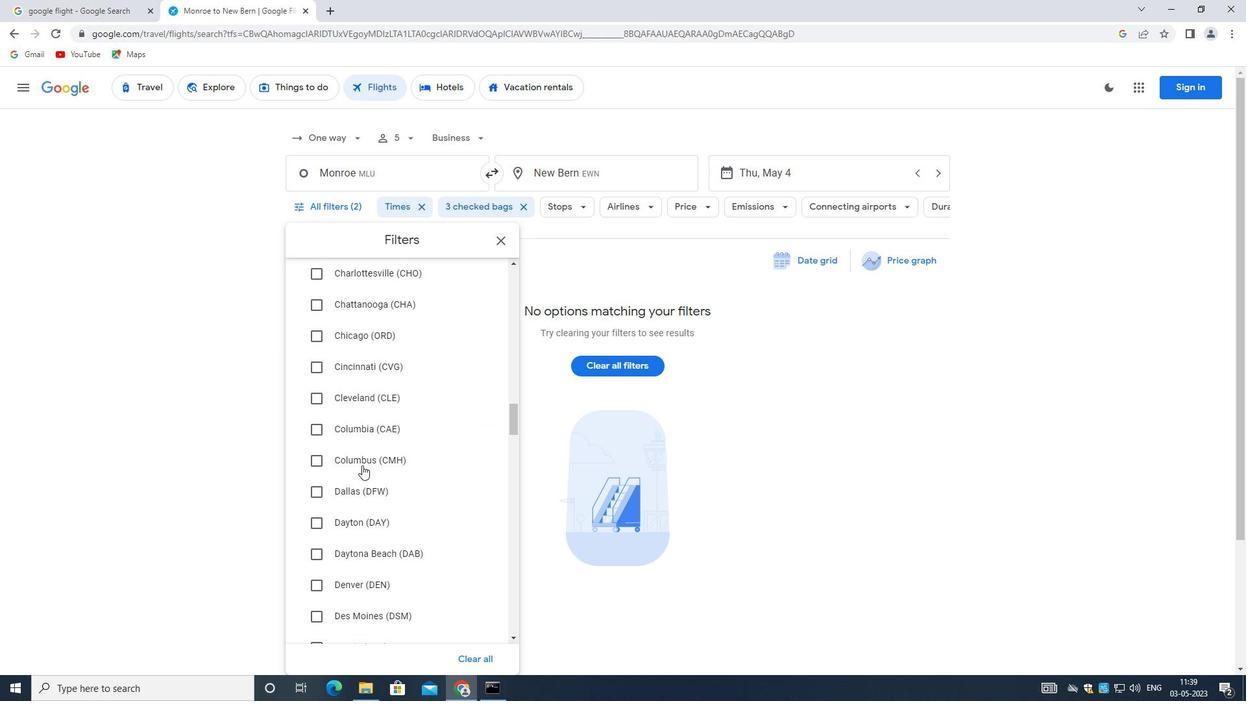 
Action: Mouse moved to (401, 498)
Screenshot: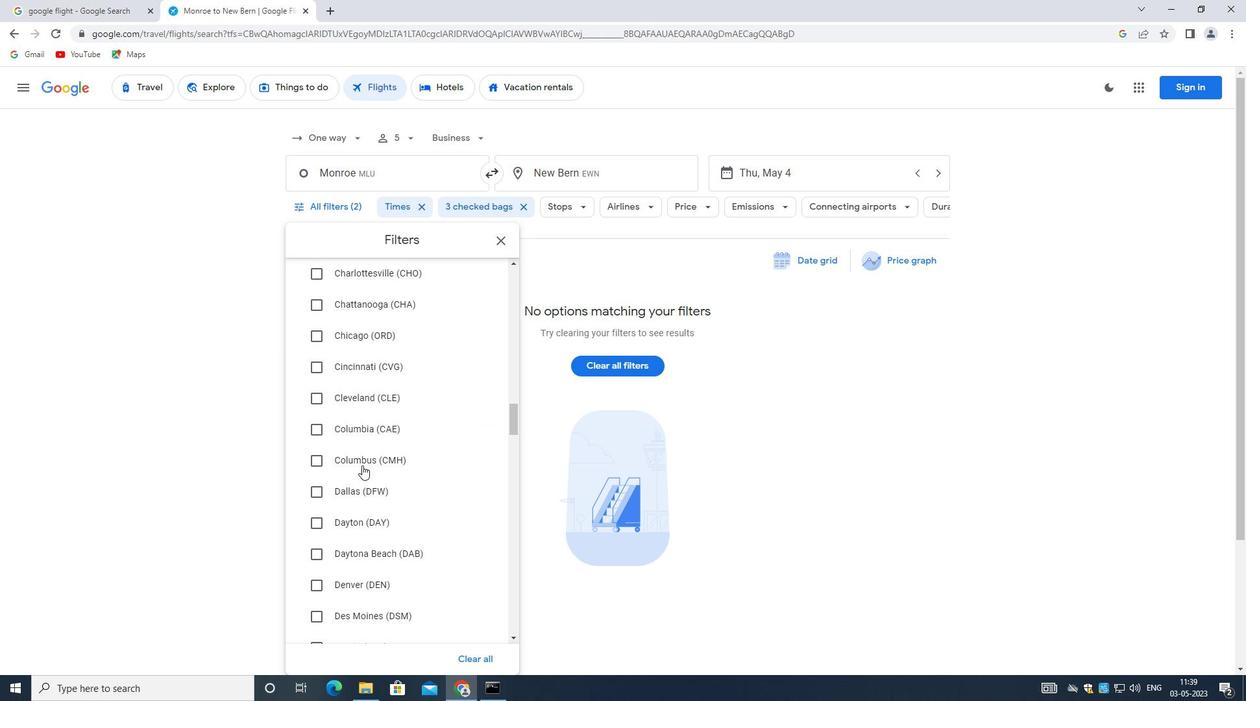 
Action: Mouse scrolled (401, 498) with delta (0, 0)
Screenshot: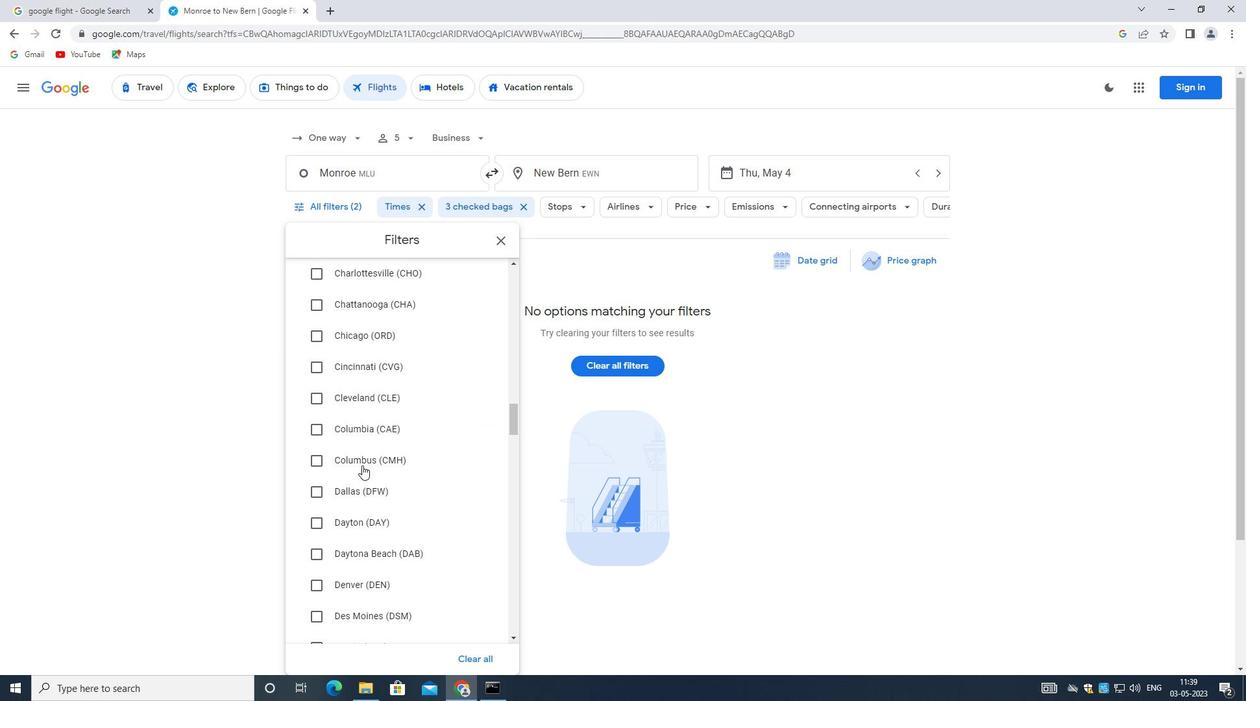 
Action: Mouse moved to (407, 501)
Screenshot: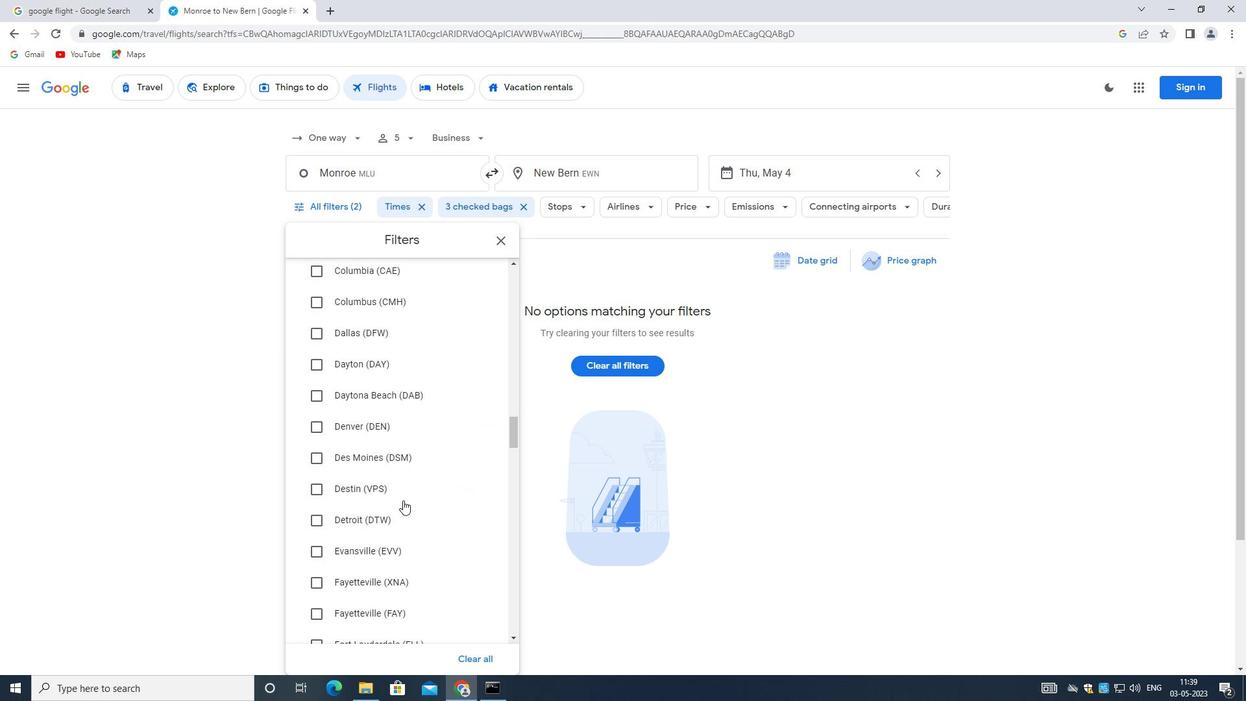 
Action: Mouse scrolled (407, 500) with delta (0, 0)
Screenshot: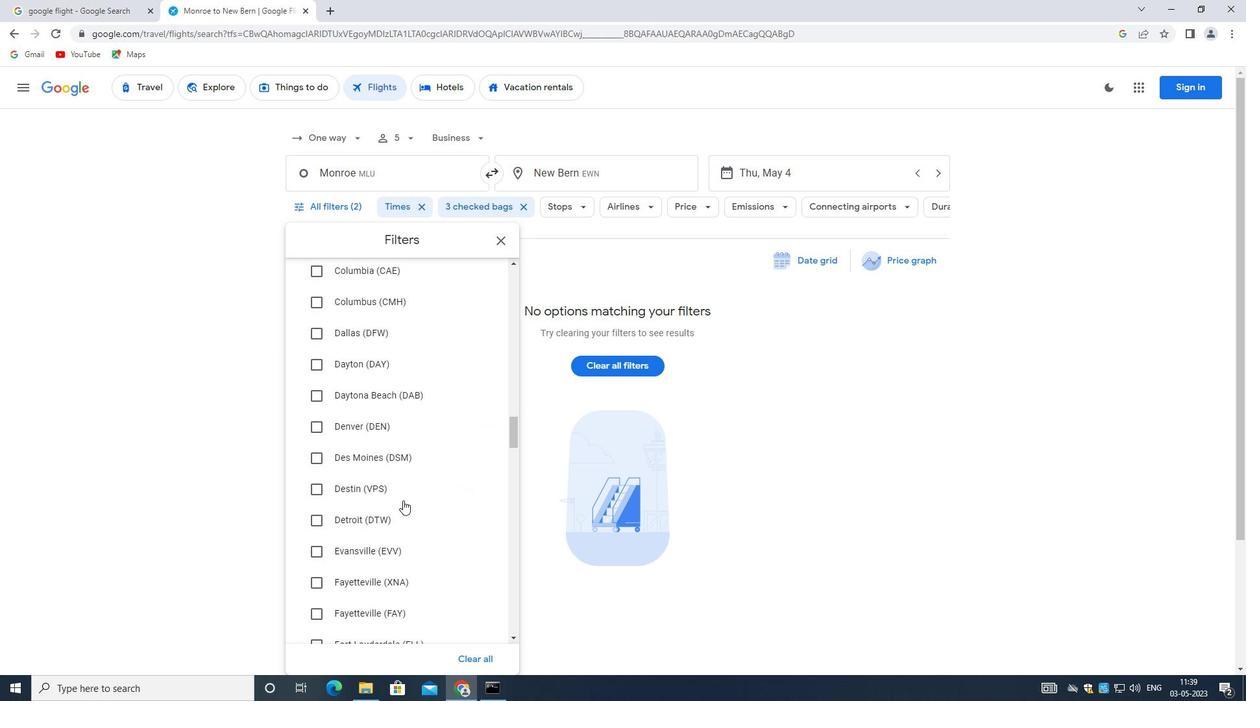 
Action: Mouse scrolled (407, 500) with delta (0, 0)
Screenshot: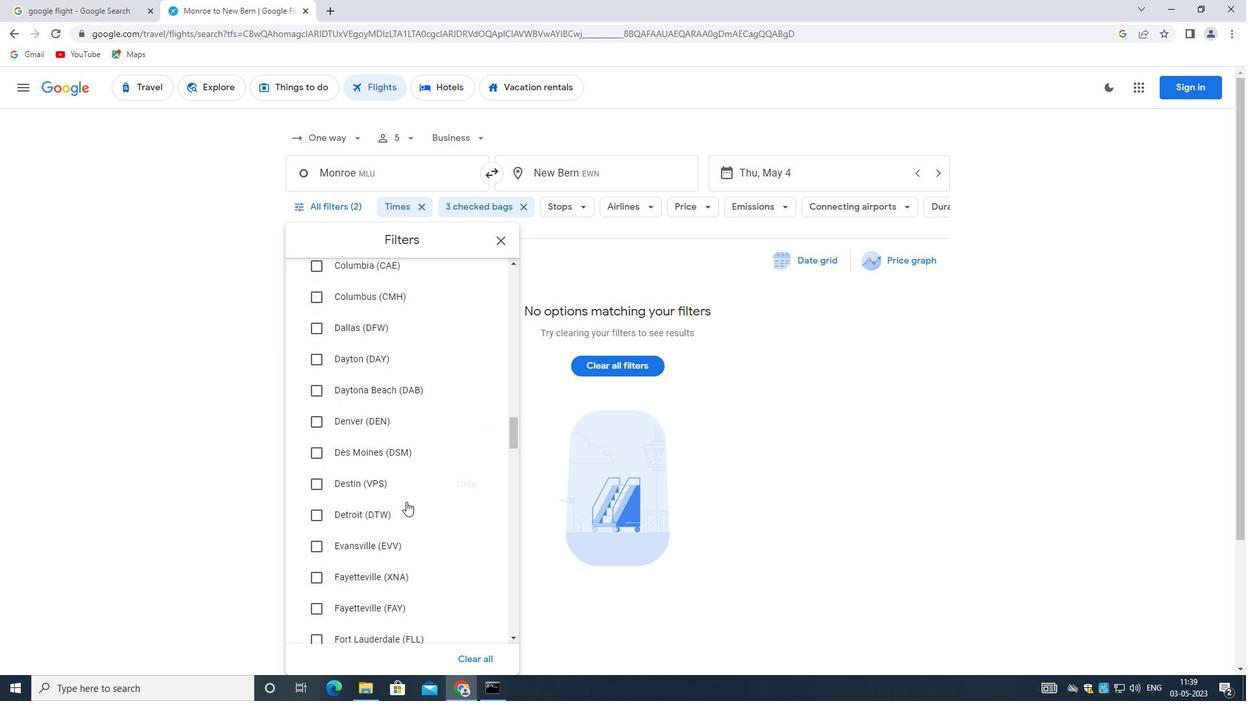 
Action: Mouse scrolled (407, 500) with delta (0, 0)
Screenshot: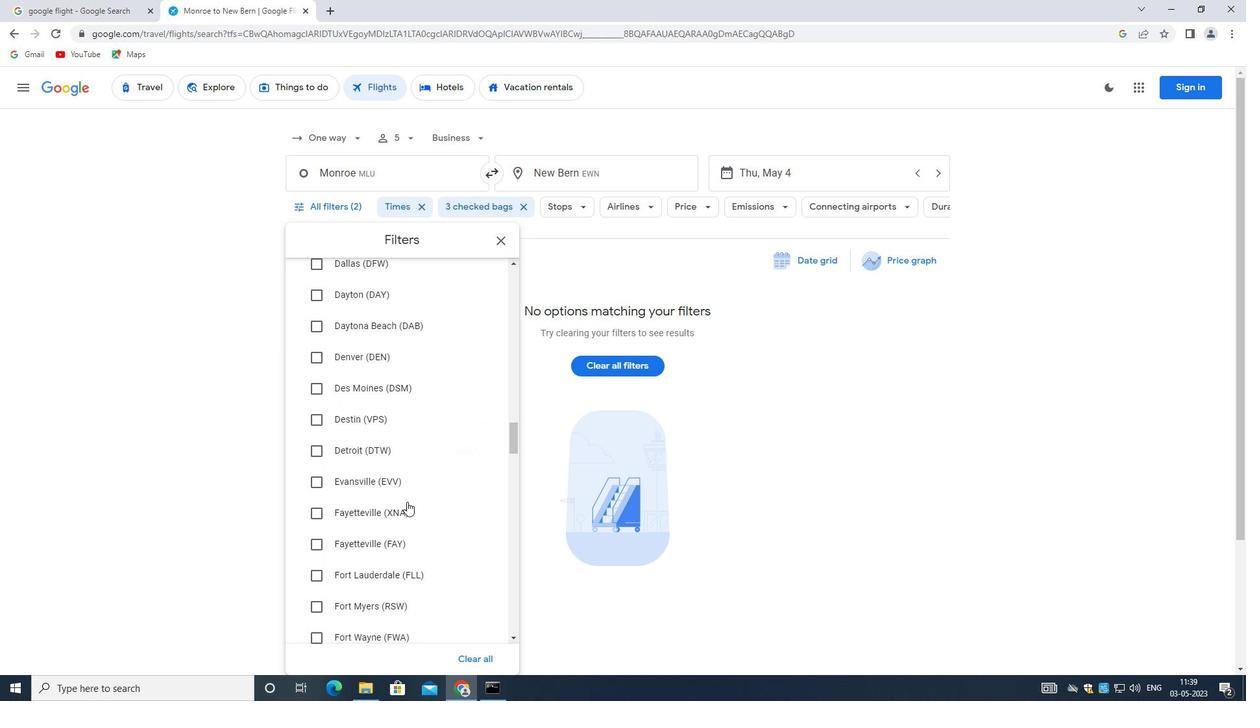 
Action: Mouse scrolled (407, 500) with delta (0, 0)
Screenshot: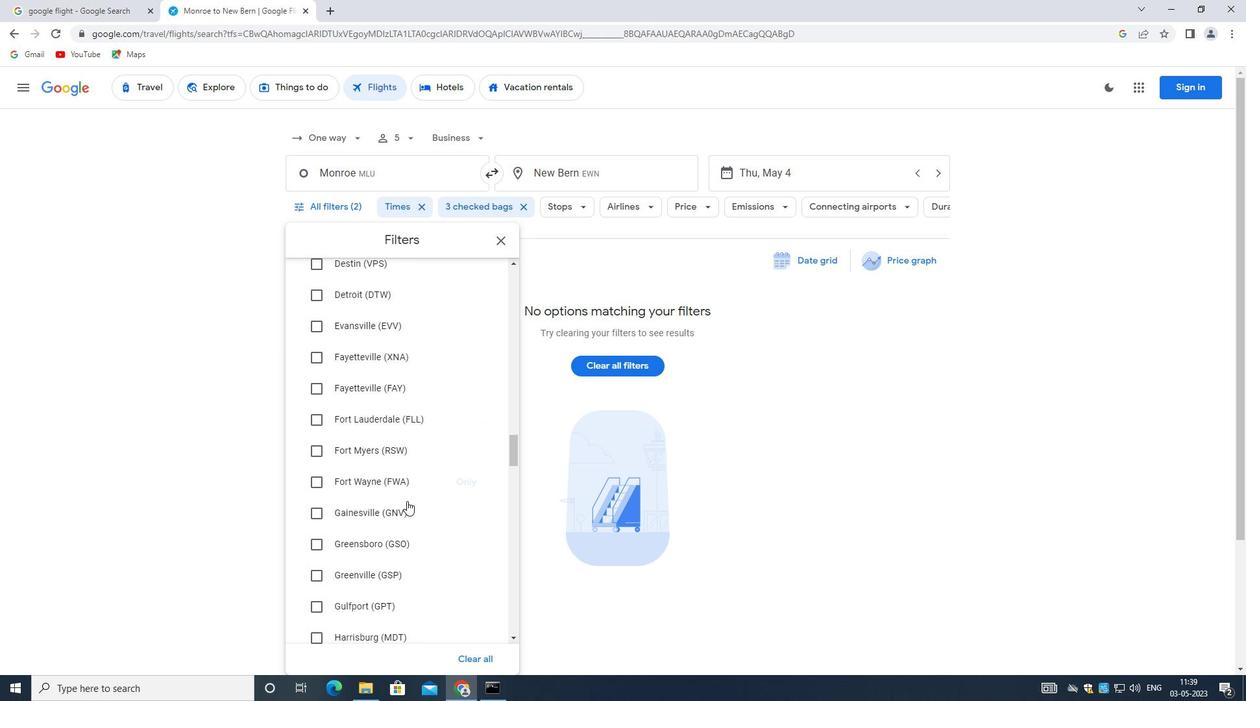 
Action: Mouse scrolled (407, 500) with delta (0, 0)
Screenshot: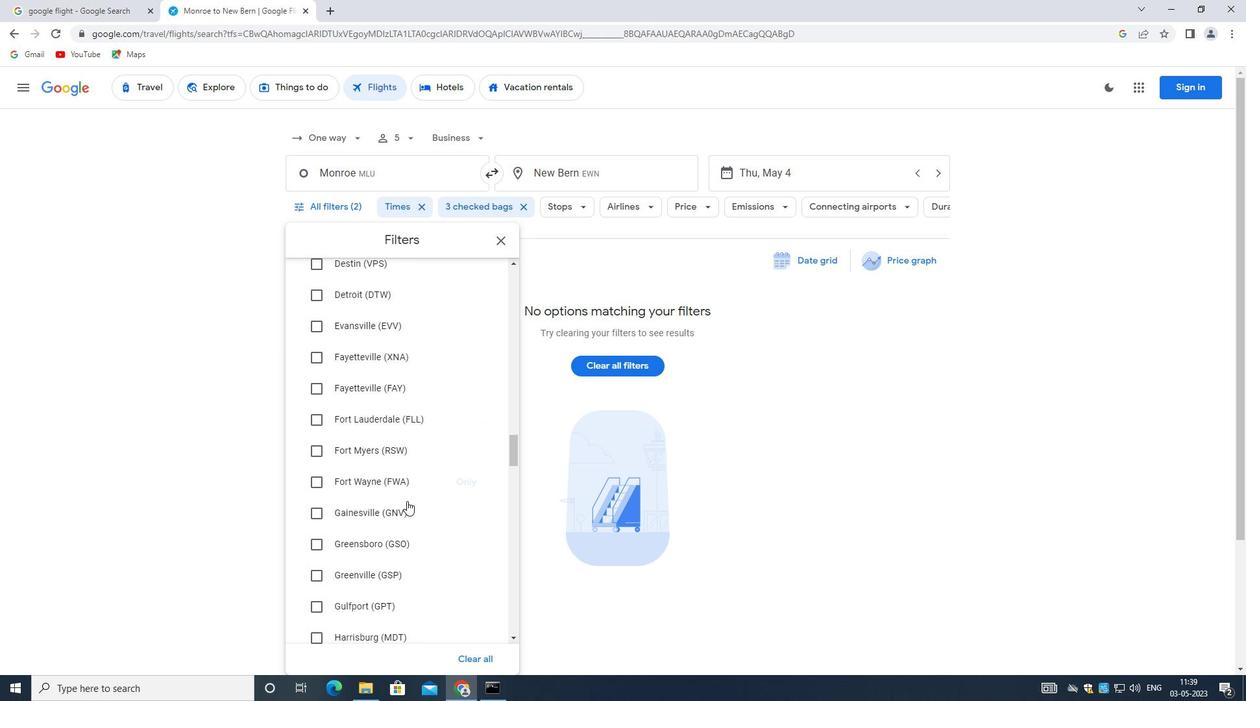 
Action: Mouse scrolled (407, 500) with delta (0, 0)
Screenshot: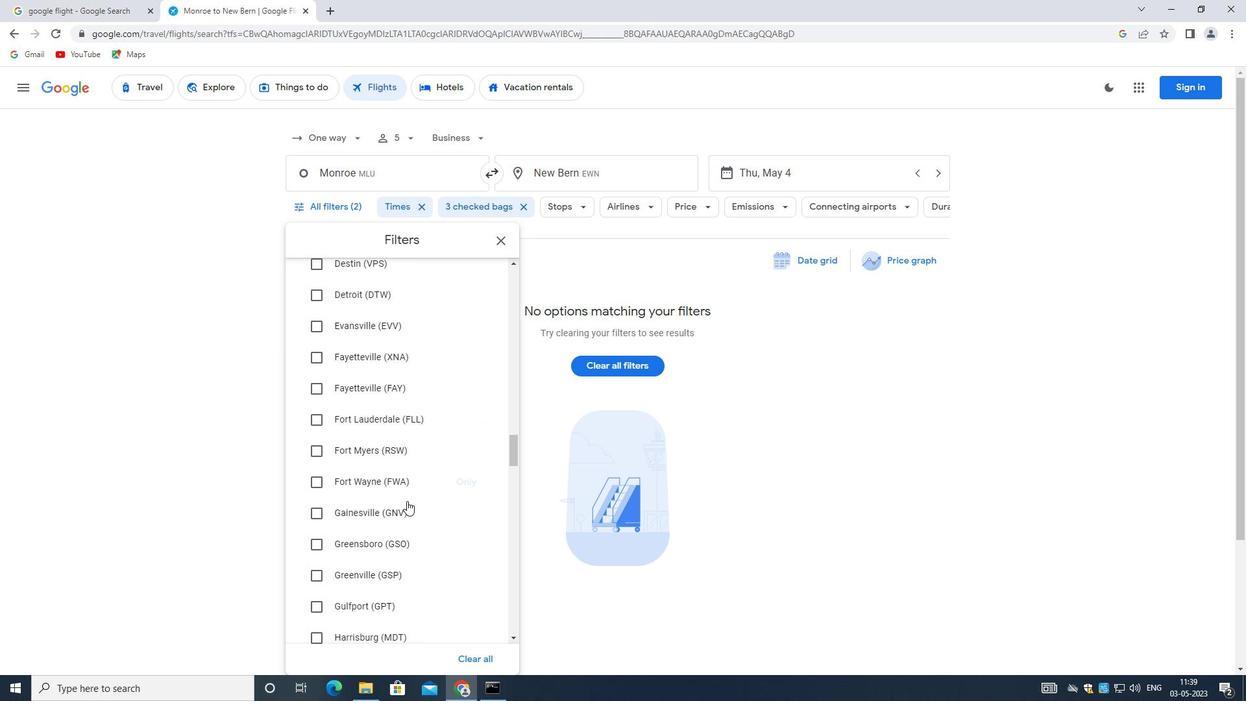 
Action: Mouse scrolled (407, 500) with delta (0, 0)
Screenshot: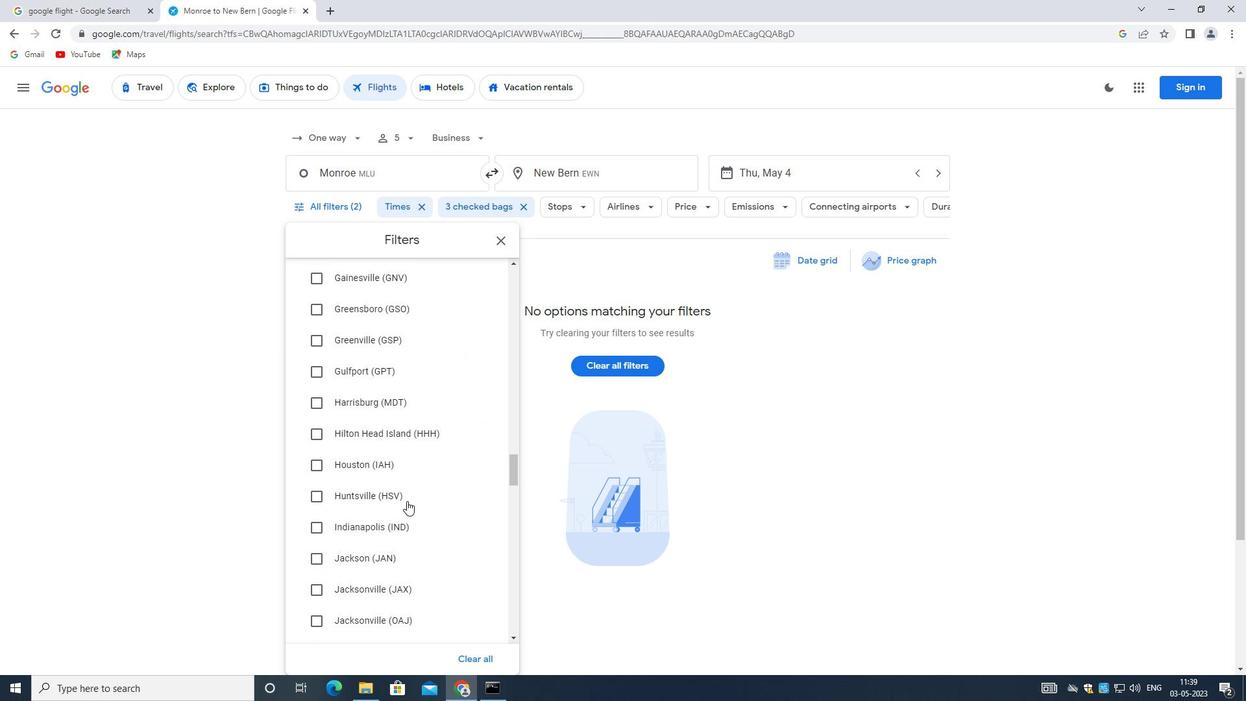 
Action: Mouse scrolled (407, 500) with delta (0, 0)
Screenshot: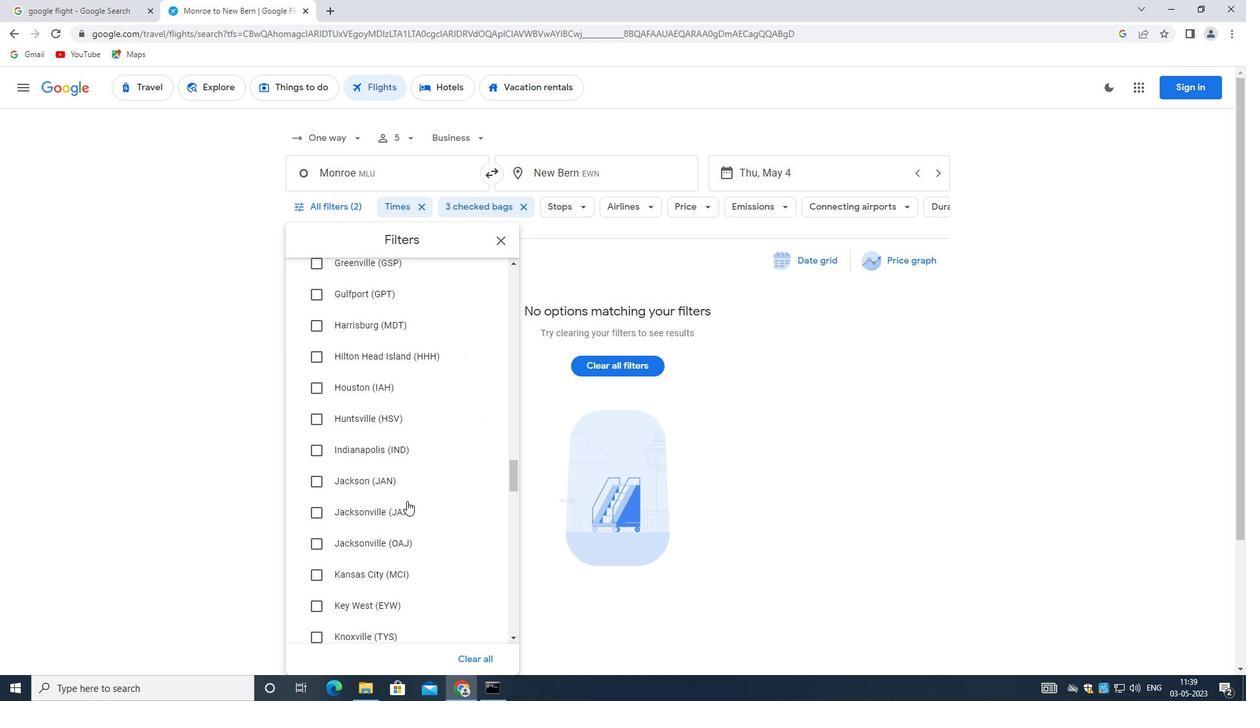 
Action: Mouse scrolled (407, 500) with delta (0, 0)
Screenshot: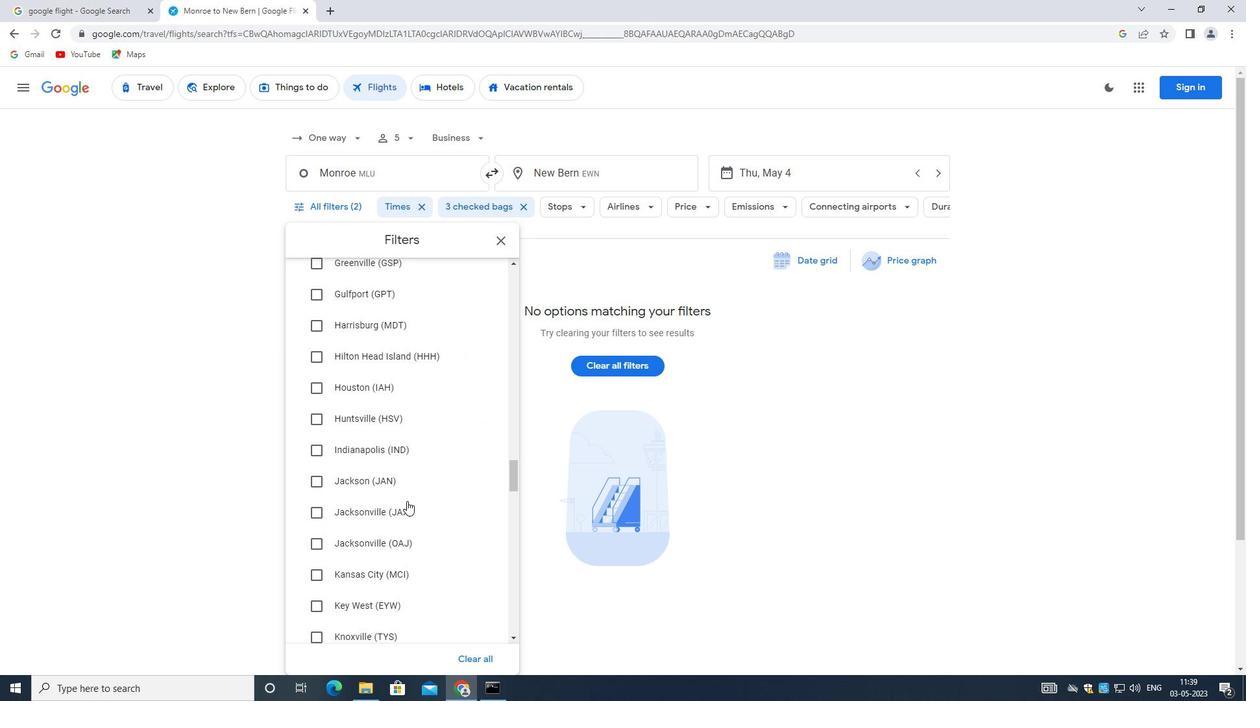 
Action: Mouse scrolled (407, 500) with delta (0, 0)
Screenshot: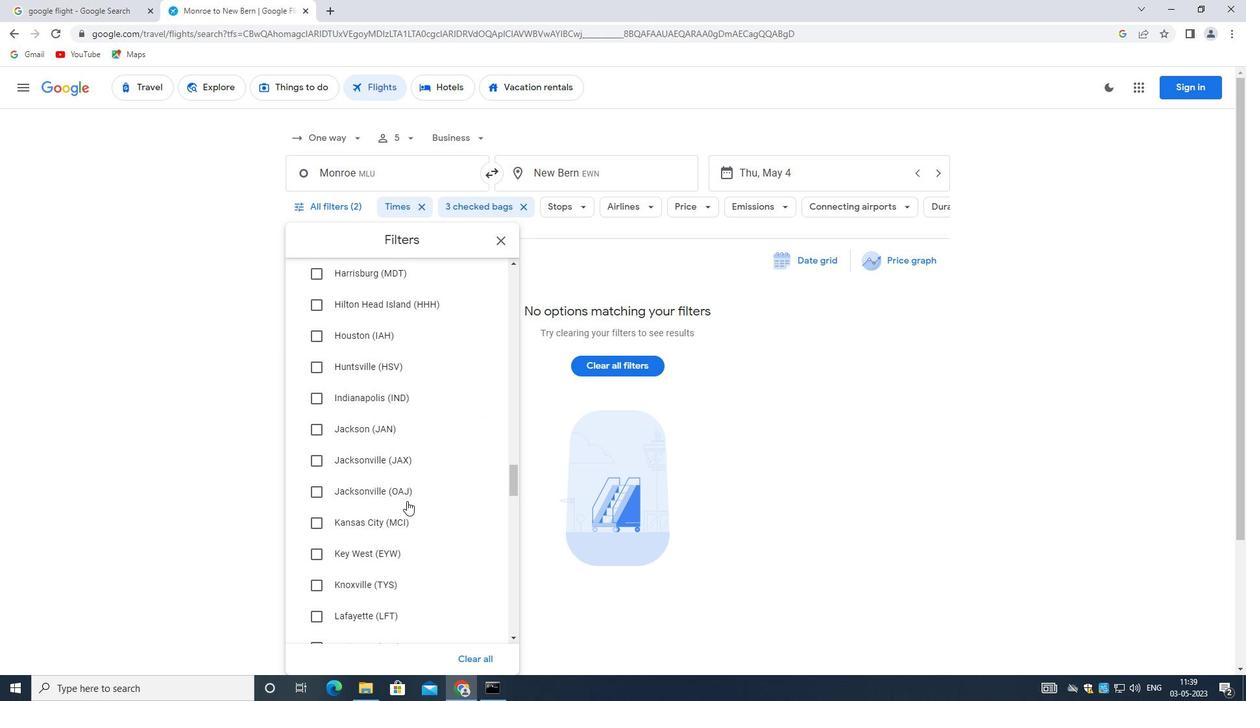 
Action: Mouse scrolled (407, 500) with delta (0, 0)
Screenshot: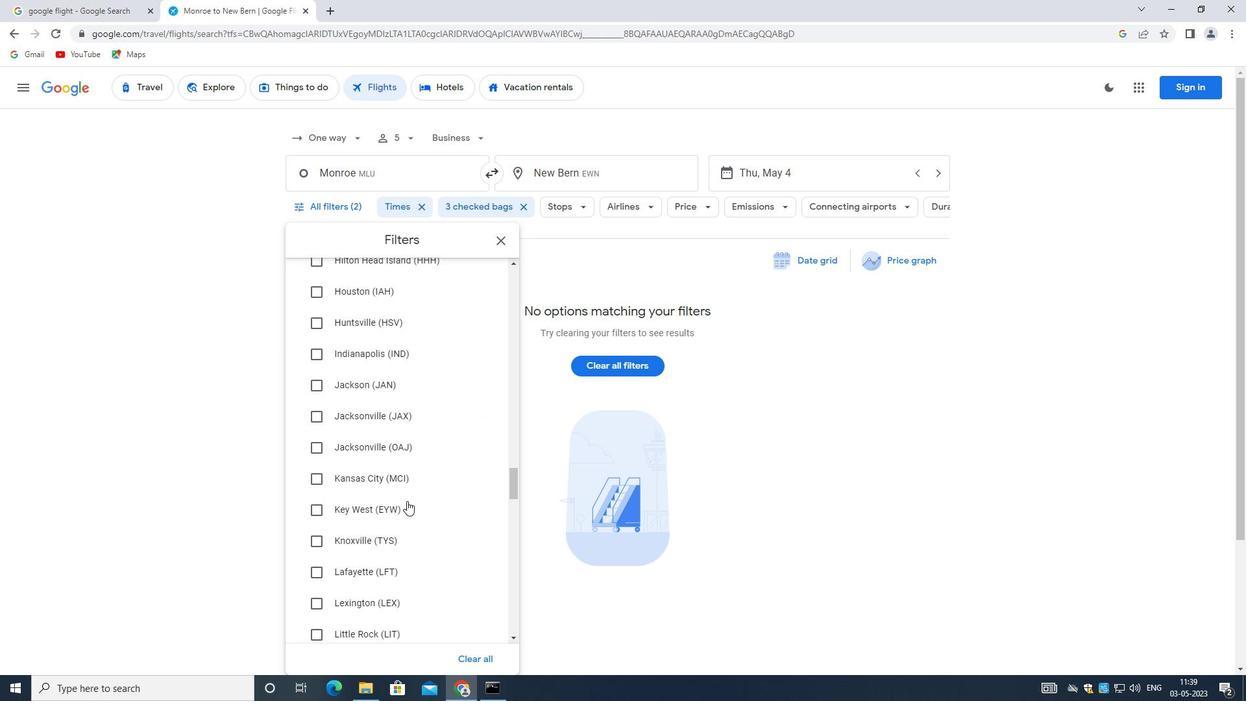 
Action: Mouse scrolled (407, 500) with delta (0, 0)
Screenshot: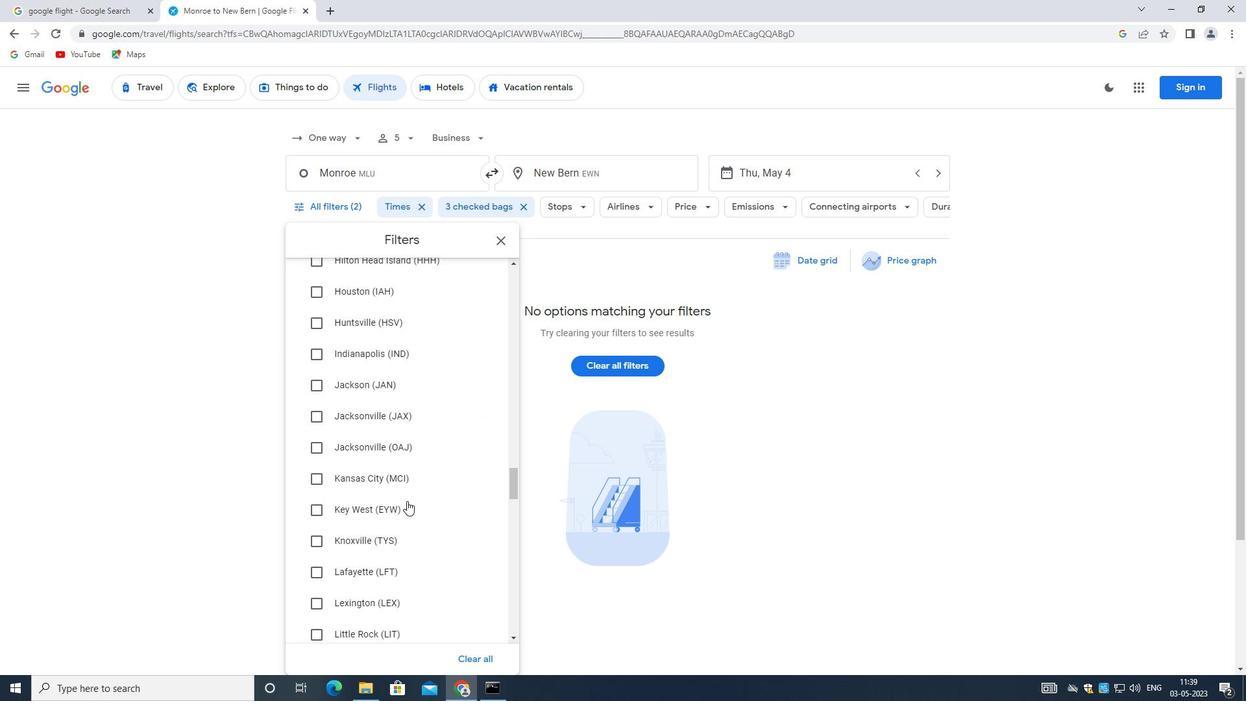 
Action: Mouse scrolled (407, 500) with delta (0, 0)
Screenshot: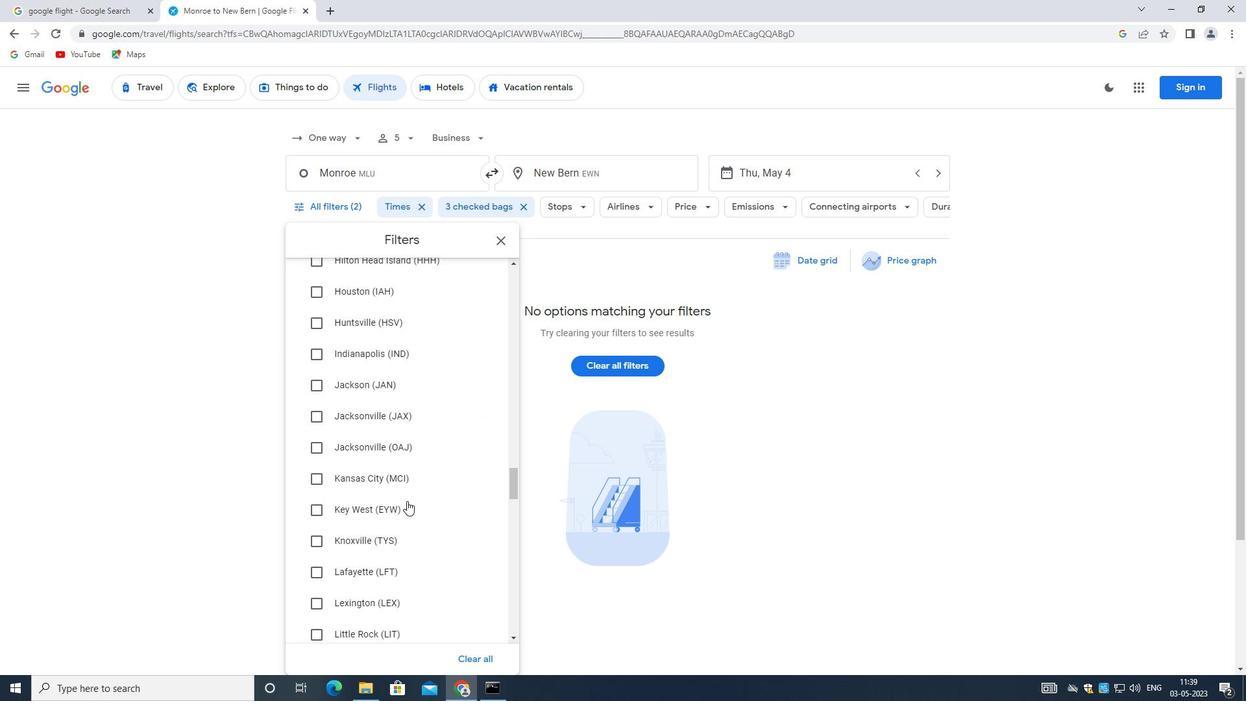 
Action: Mouse moved to (406, 502)
Screenshot: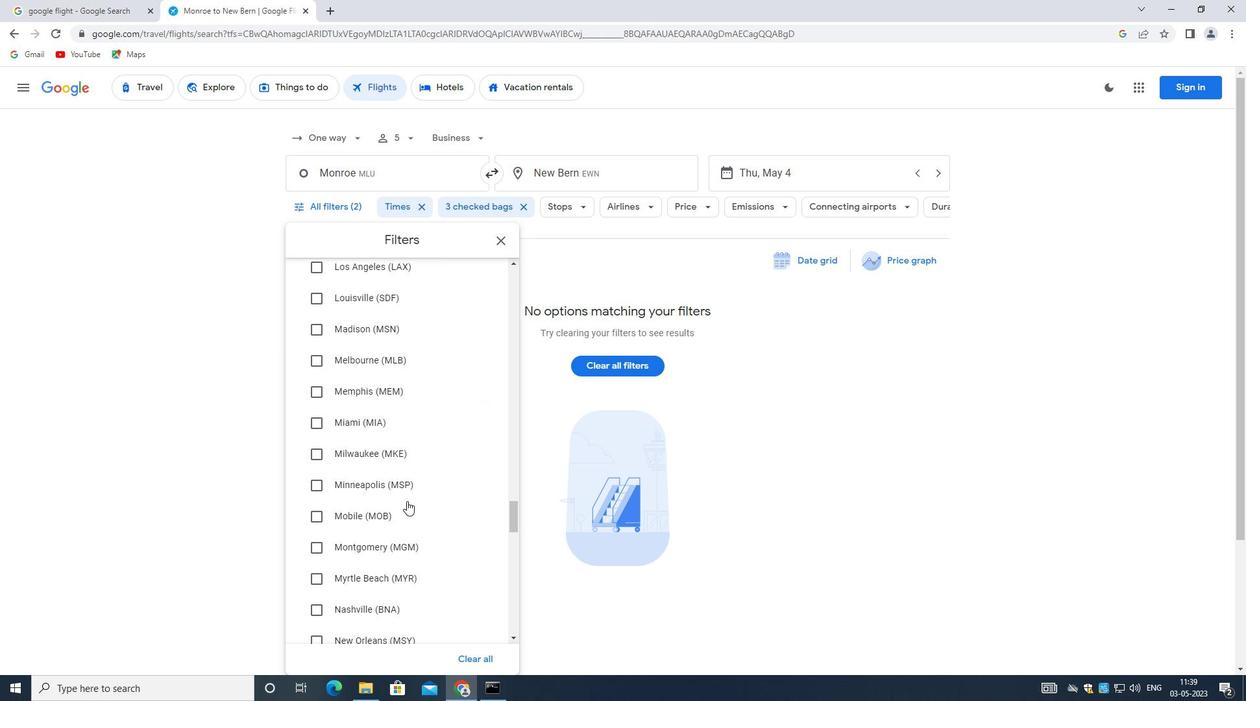 
Action: Mouse scrolled (406, 501) with delta (0, 0)
Screenshot: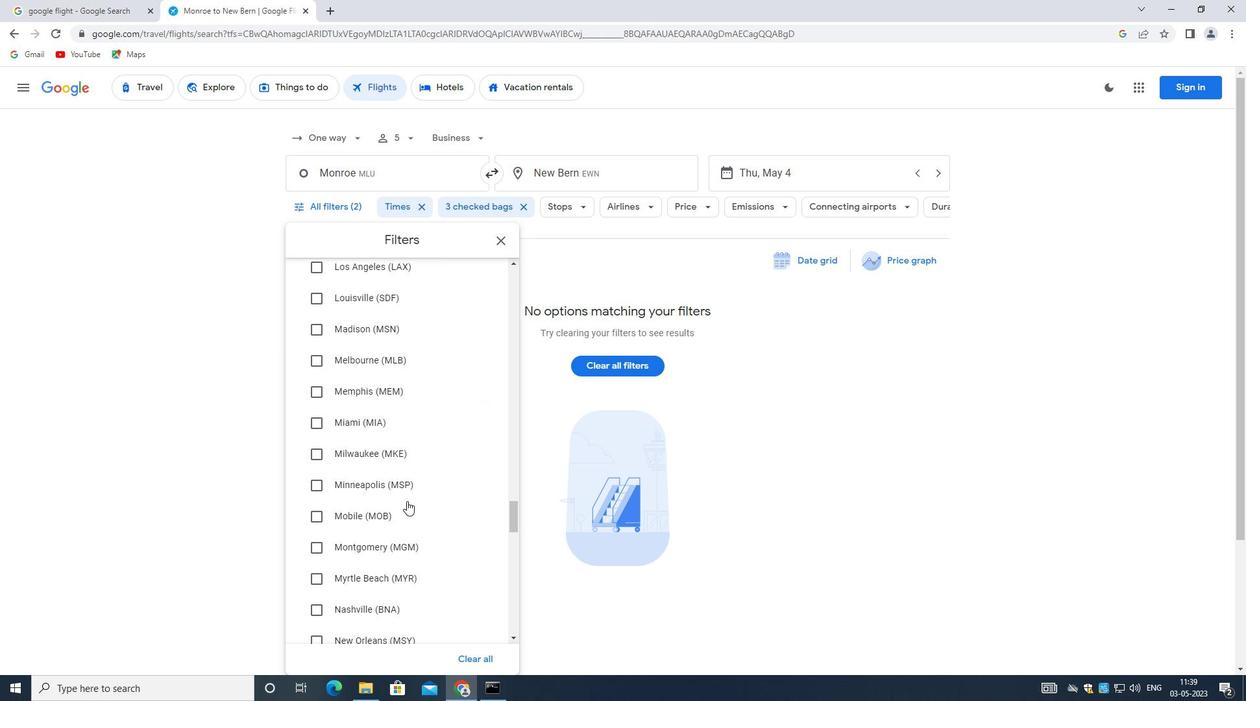 
Action: Mouse moved to (405, 502)
Screenshot: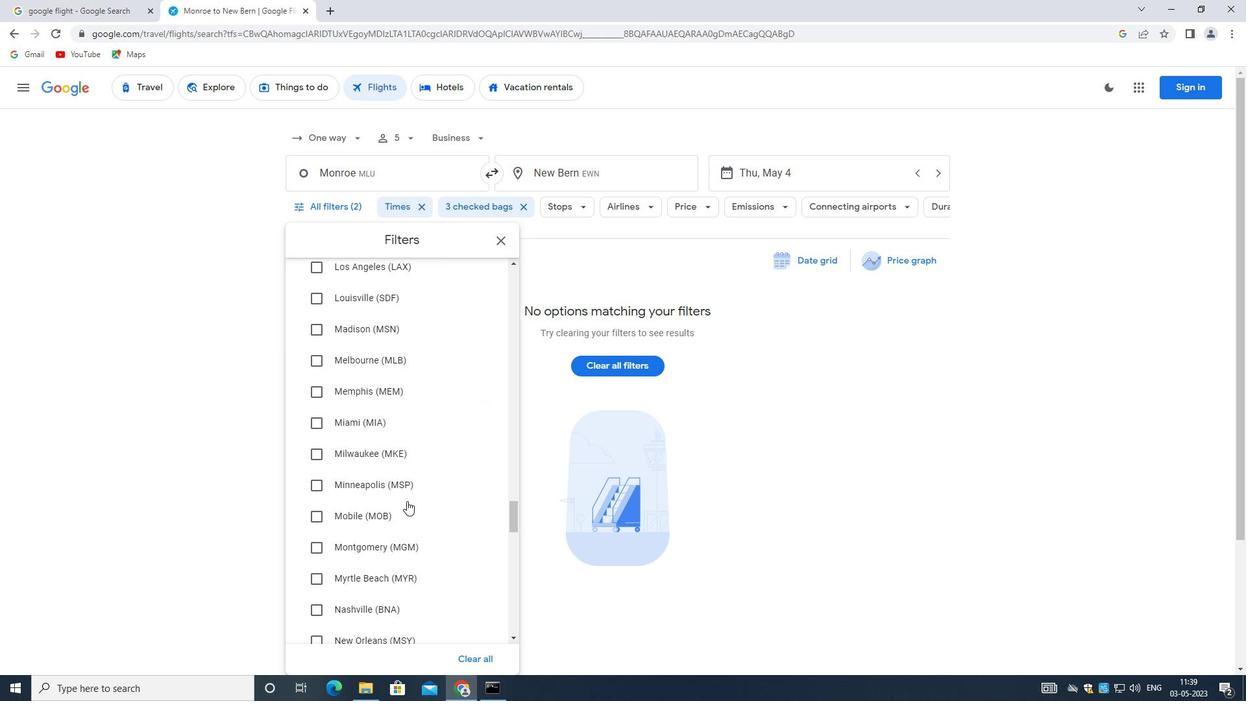 
Action: Mouse scrolled (405, 501) with delta (0, 0)
Screenshot: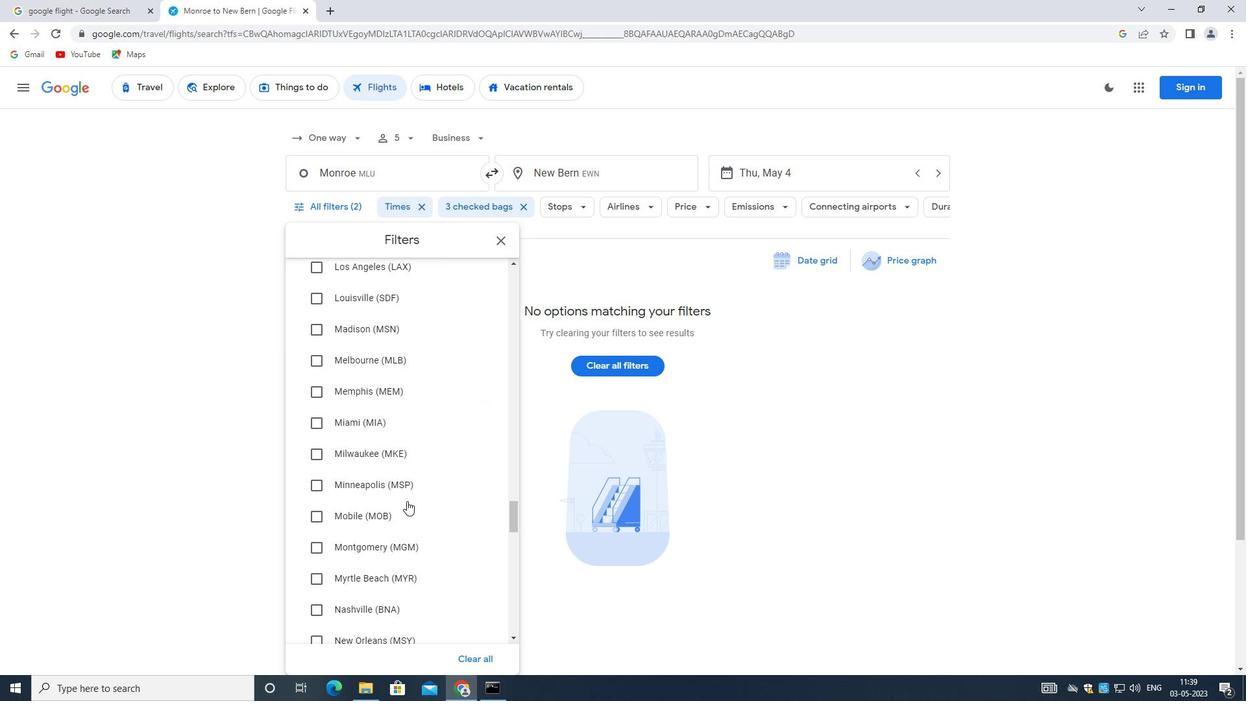 
Action: Mouse scrolled (405, 501) with delta (0, 0)
Screenshot: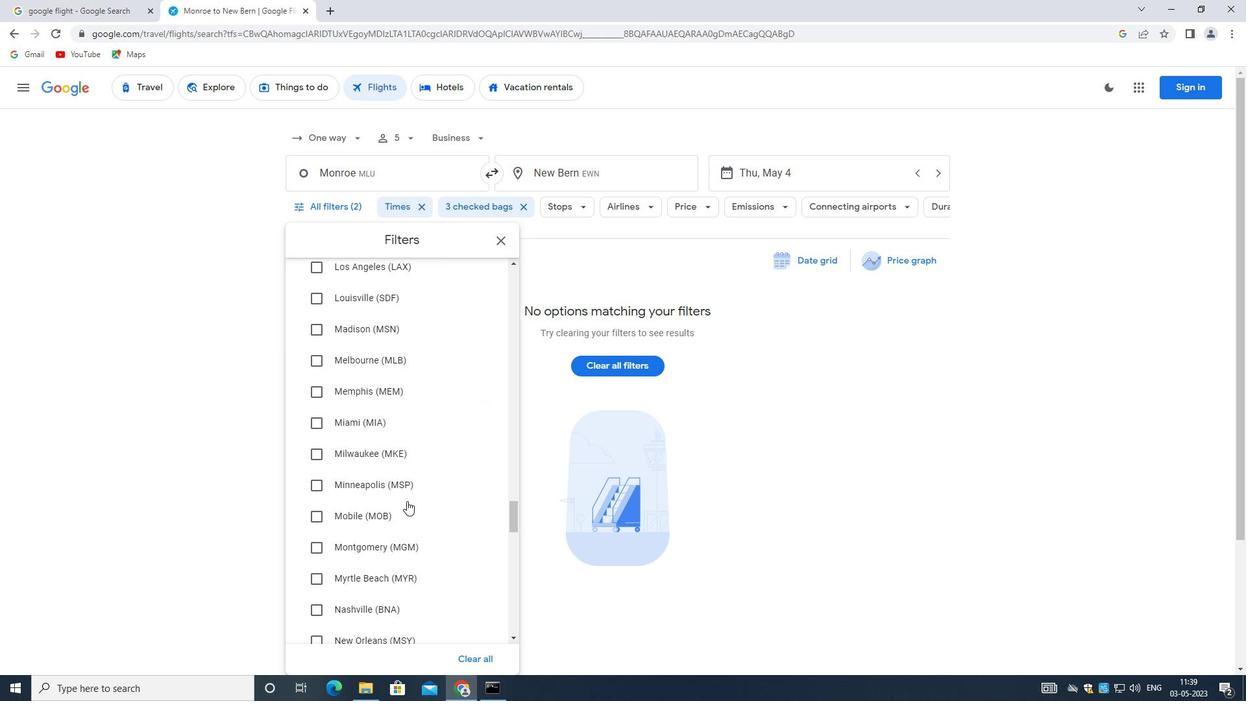 
Action: Mouse scrolled (405, 501) with delta (0, 0)
Screenshot: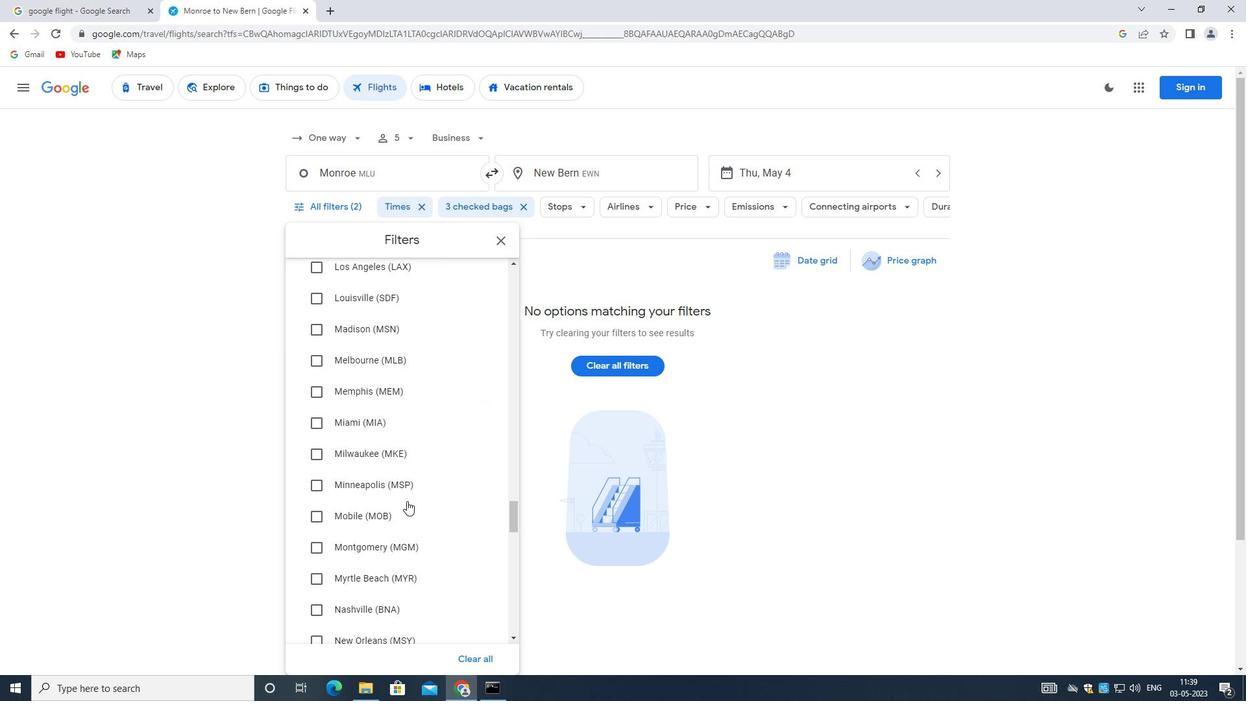 
Action: Mouse moved to (405, 503)
Screenshot: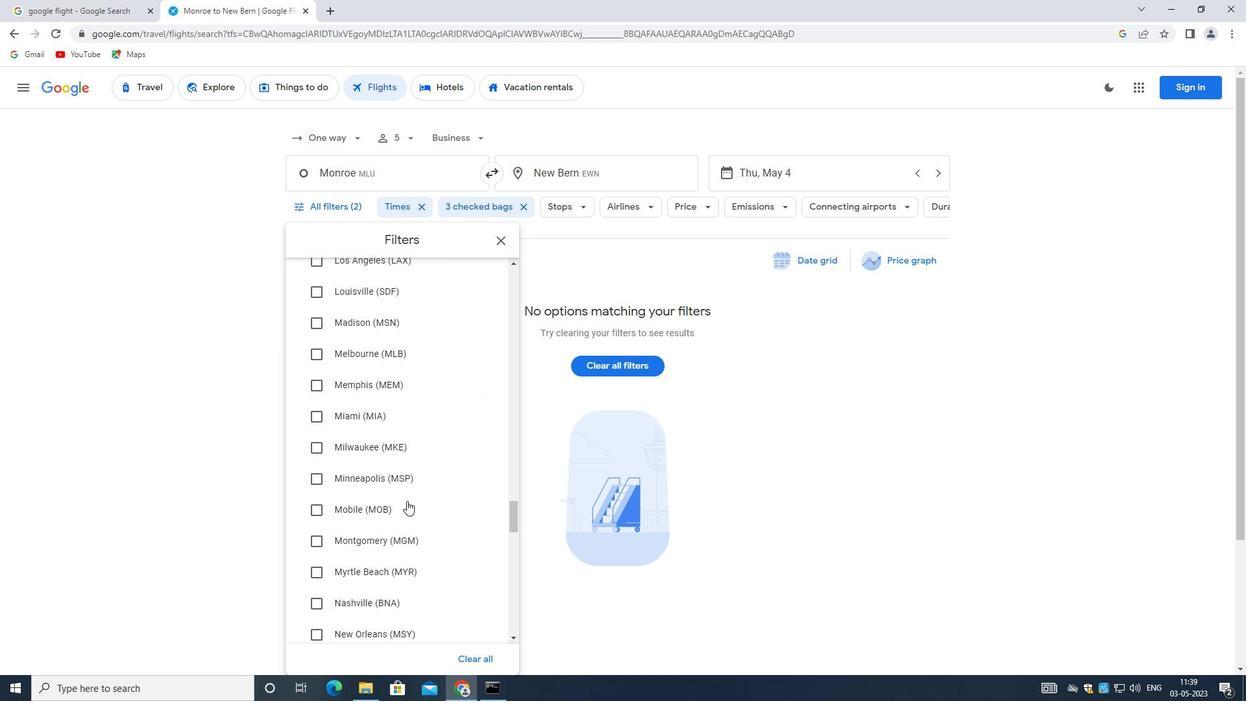 
Action: Mouse scrolled (405, 502) with delta (0, 0)
Screenshot: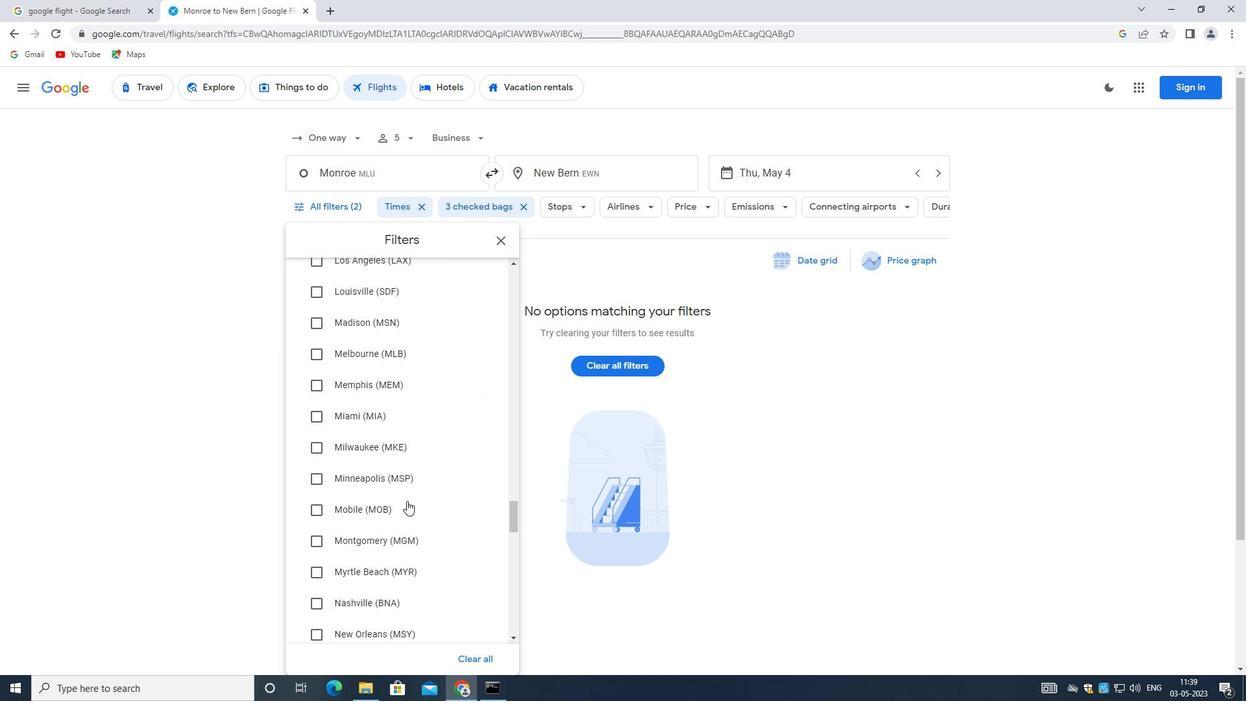 
Action: Mouse moved to (404, 503)
Screenshot: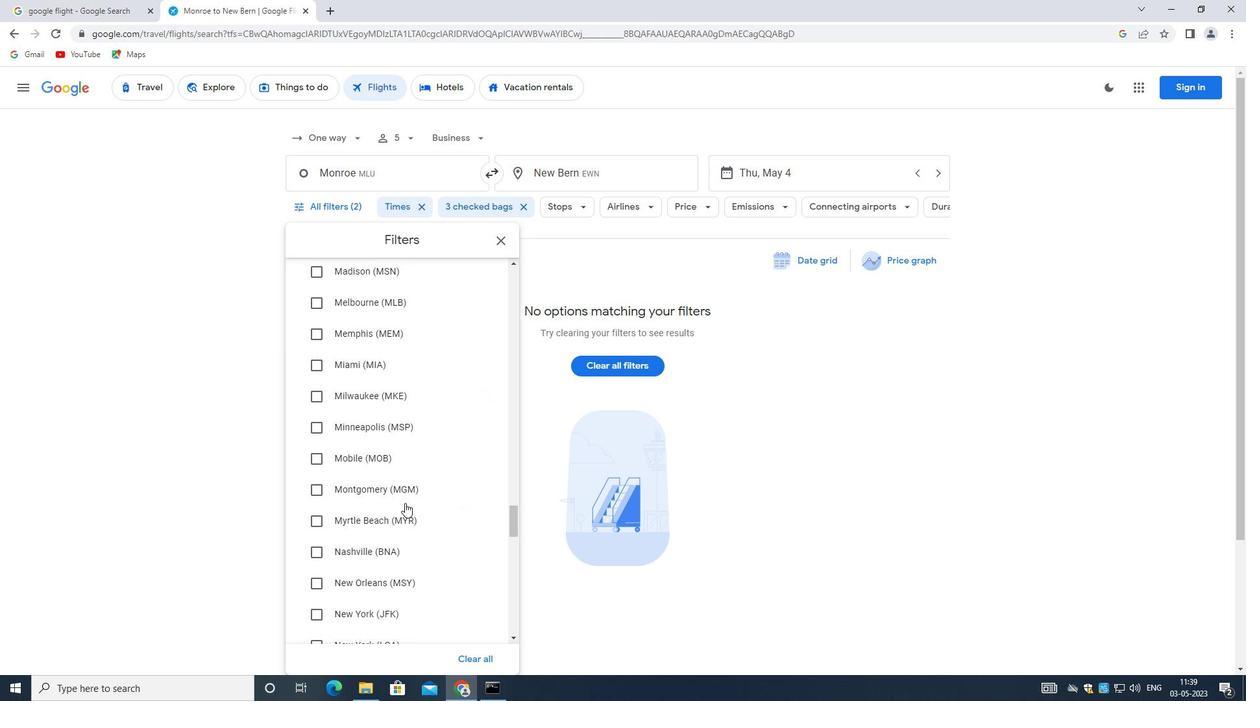 
Action: Mouse scrolled (404, 502) with delta (0, 0)
Screenshot: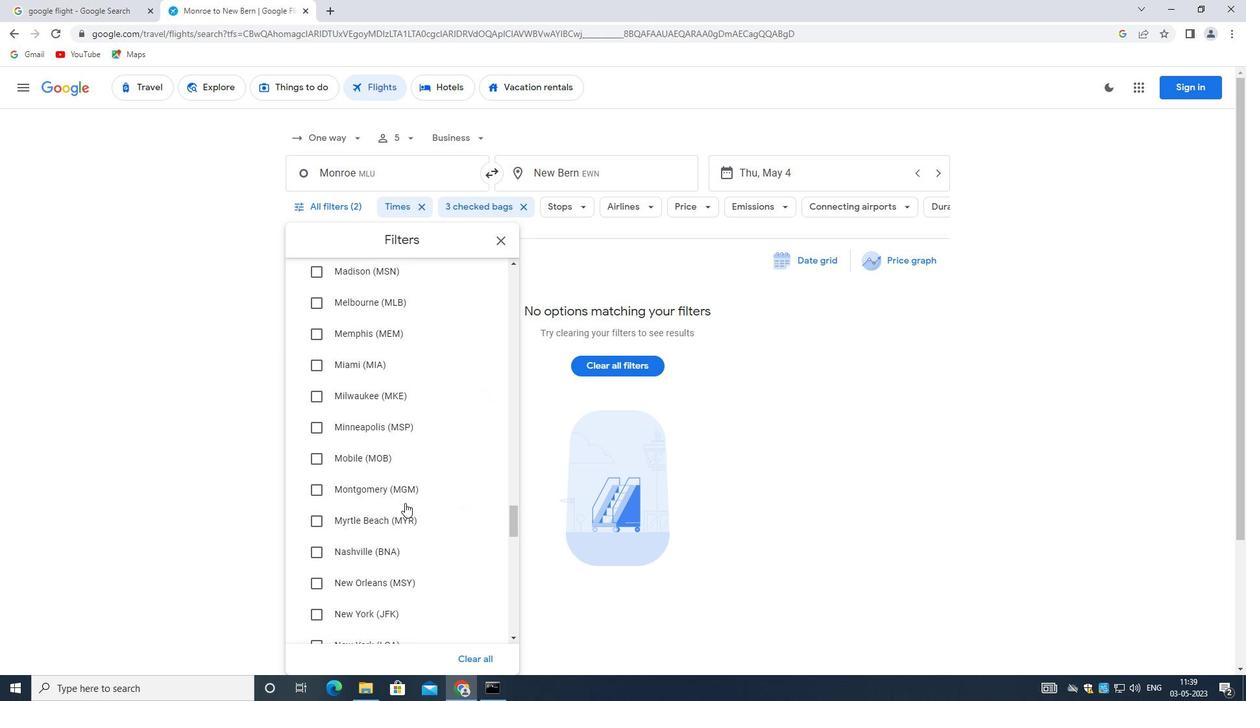 
Action: Mouse scrolled (404, 502) with delta (0, 0)
Screenshot: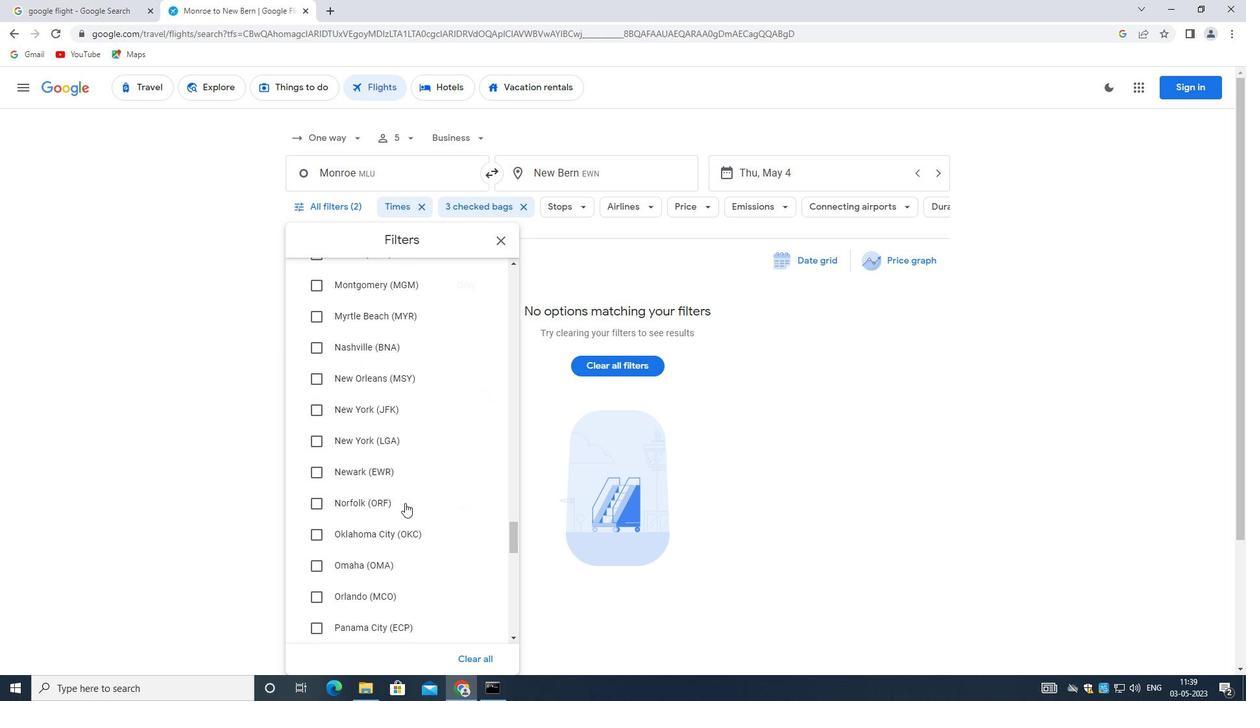
Action: Mouse moved to (403, 503)
Screenshot: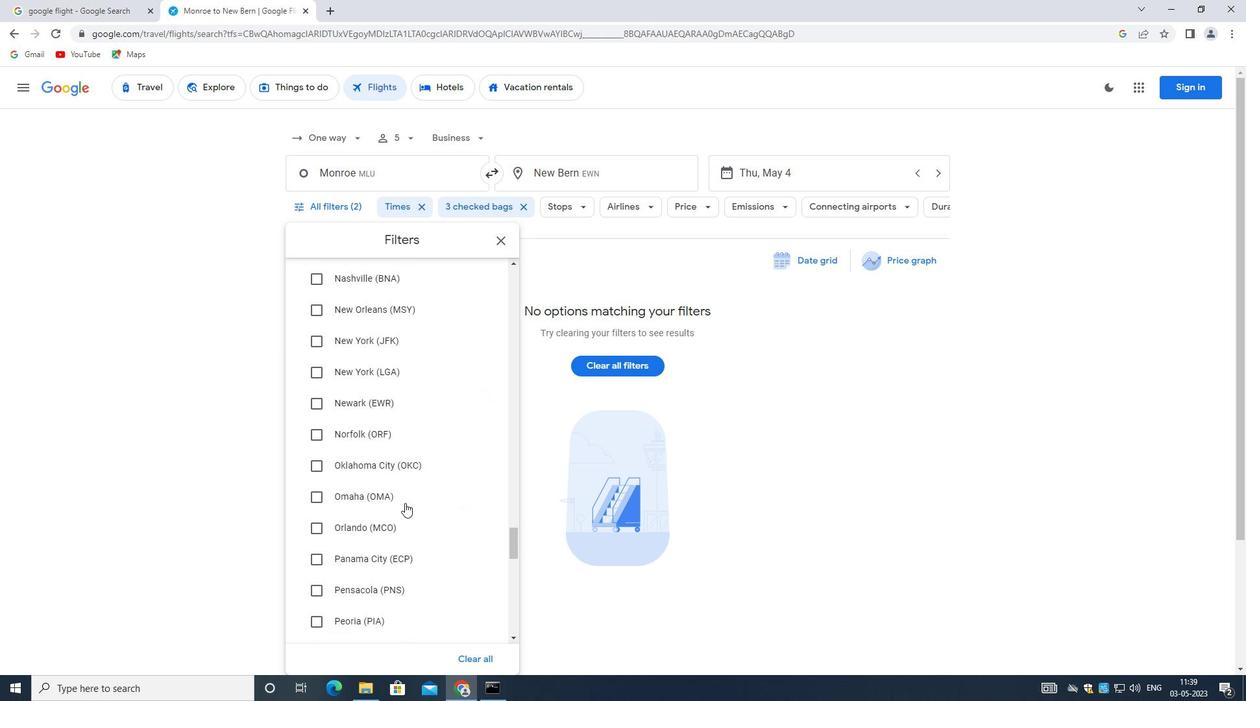 
Action: Mouse scrolled (403, 502) with delta (0, 0)
Screenshot: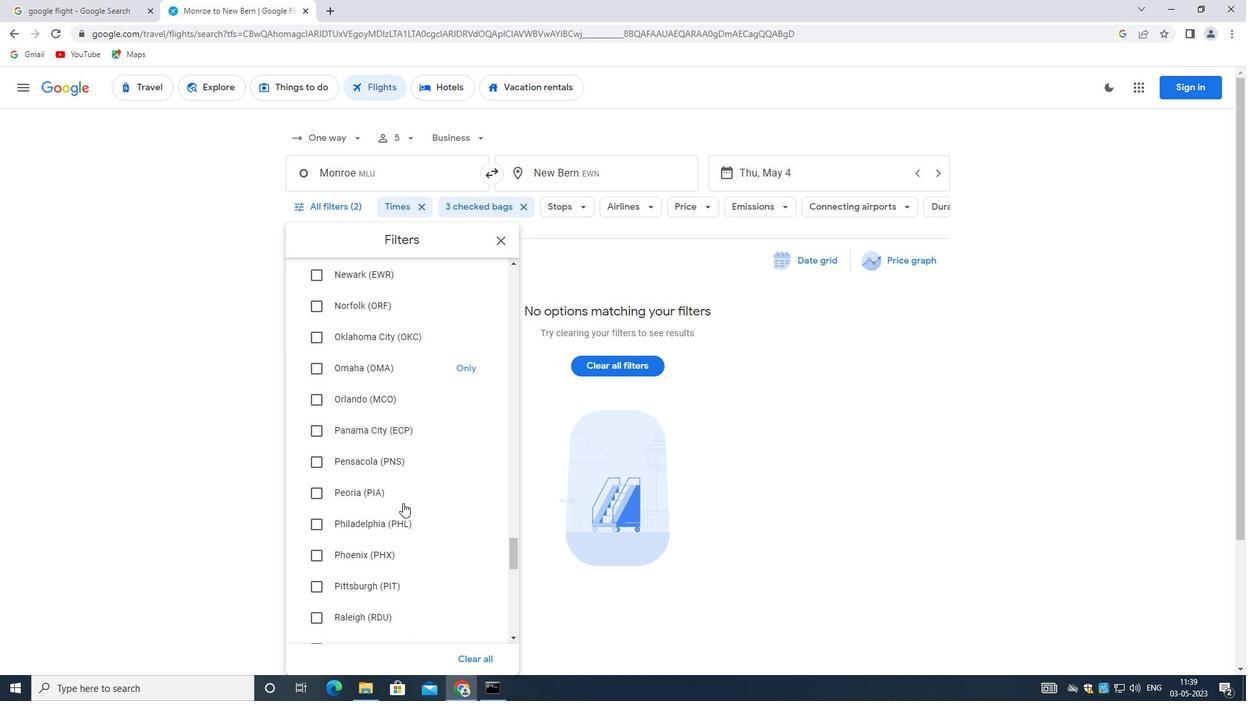
Action: Mouse scrolled (403, 502) with delta (0, 0)
Screenshot: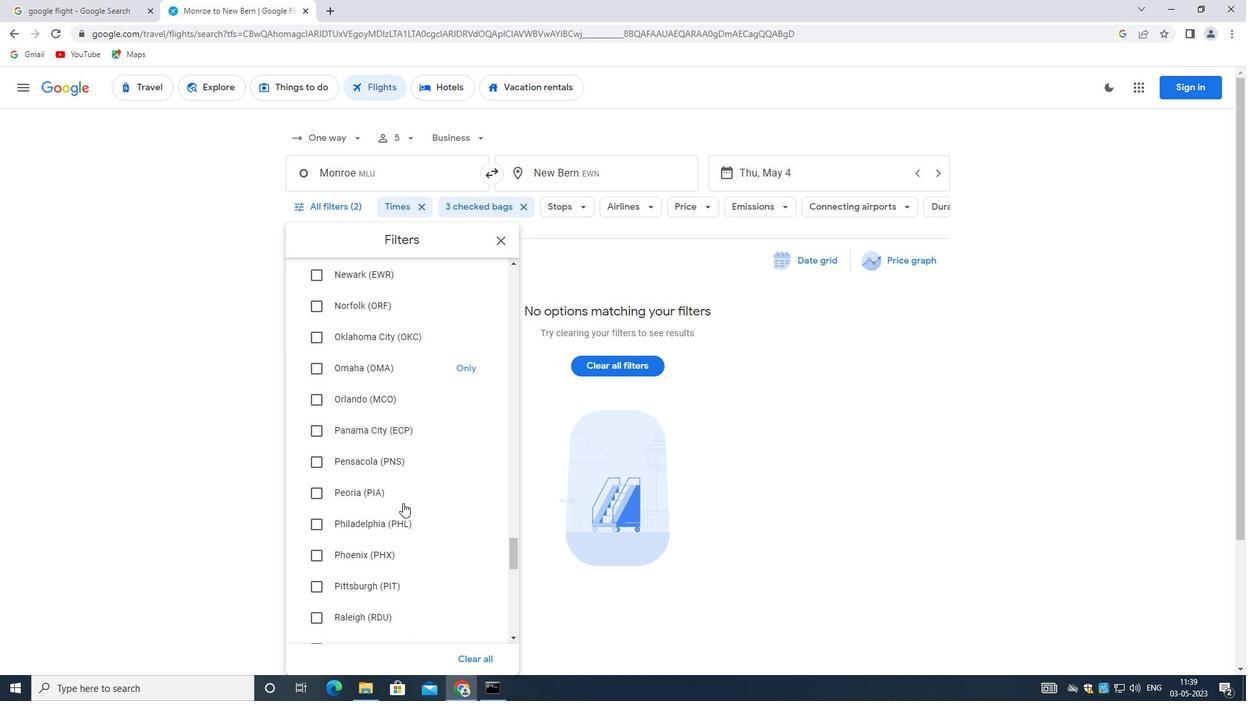 
Action: Mouse scrolled (403, 502) with delta (0, 0)
Screenshot: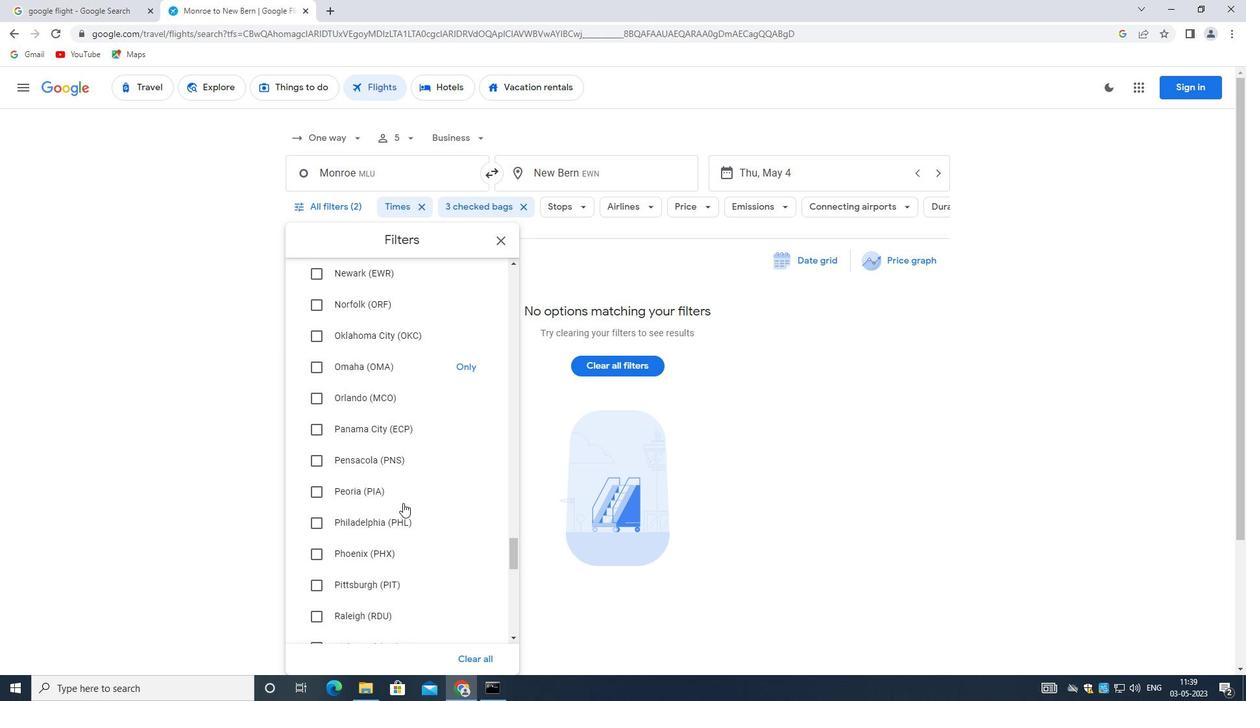 
Action: Mouse scrolled (403, 502) with delta (0, 0)
Screenshot: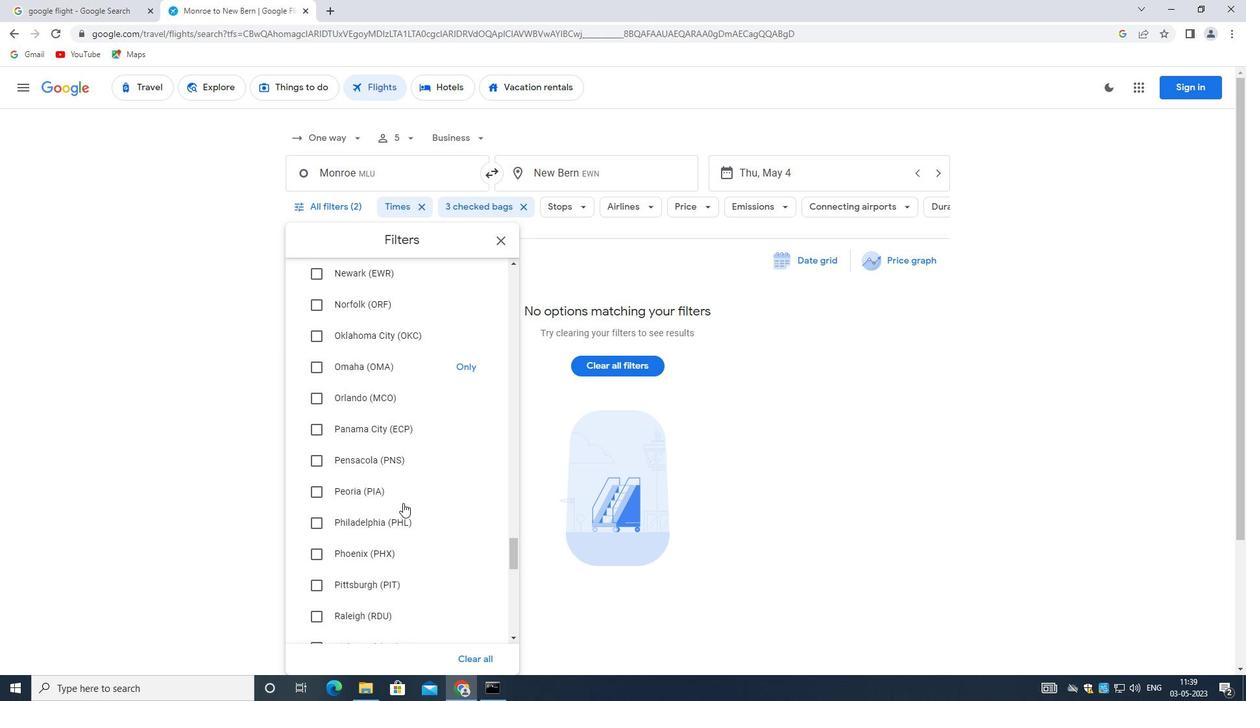 
Action: Mouse scrolled (403, 502) with delta (0, 0)
Screenshot: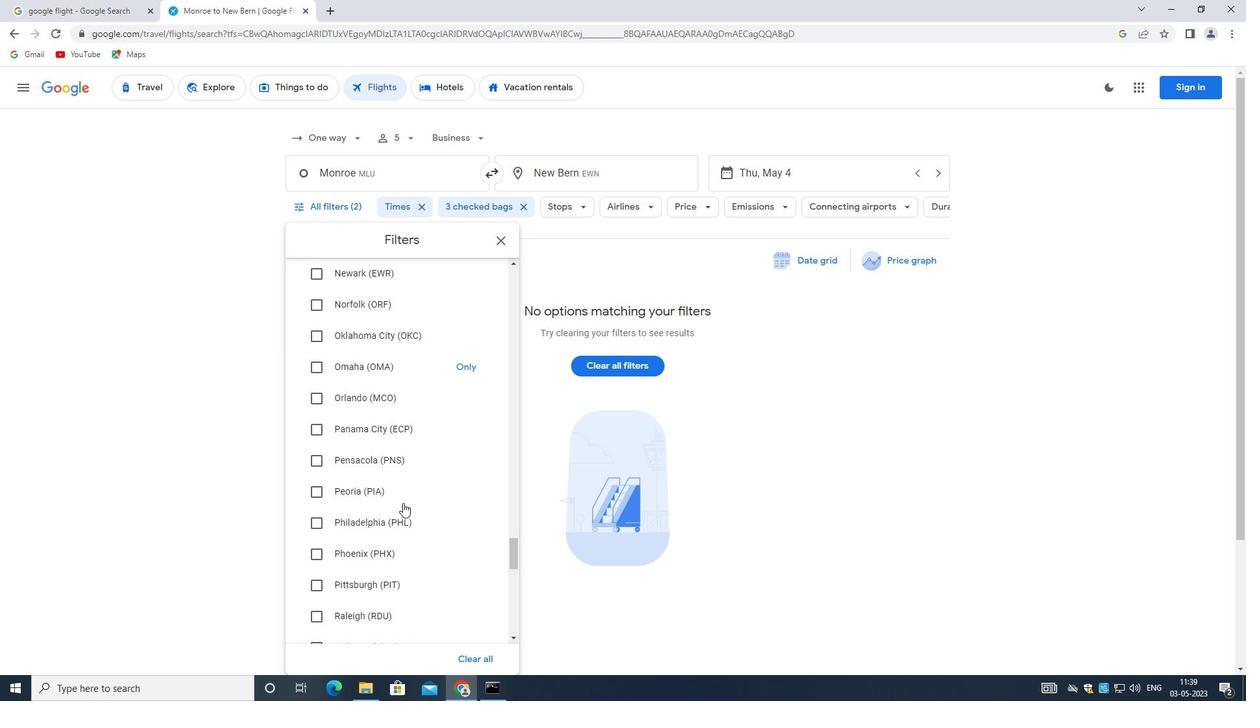 
Action: Mouse scrolled (403, 502) with delta (0, 0)
Screenshot: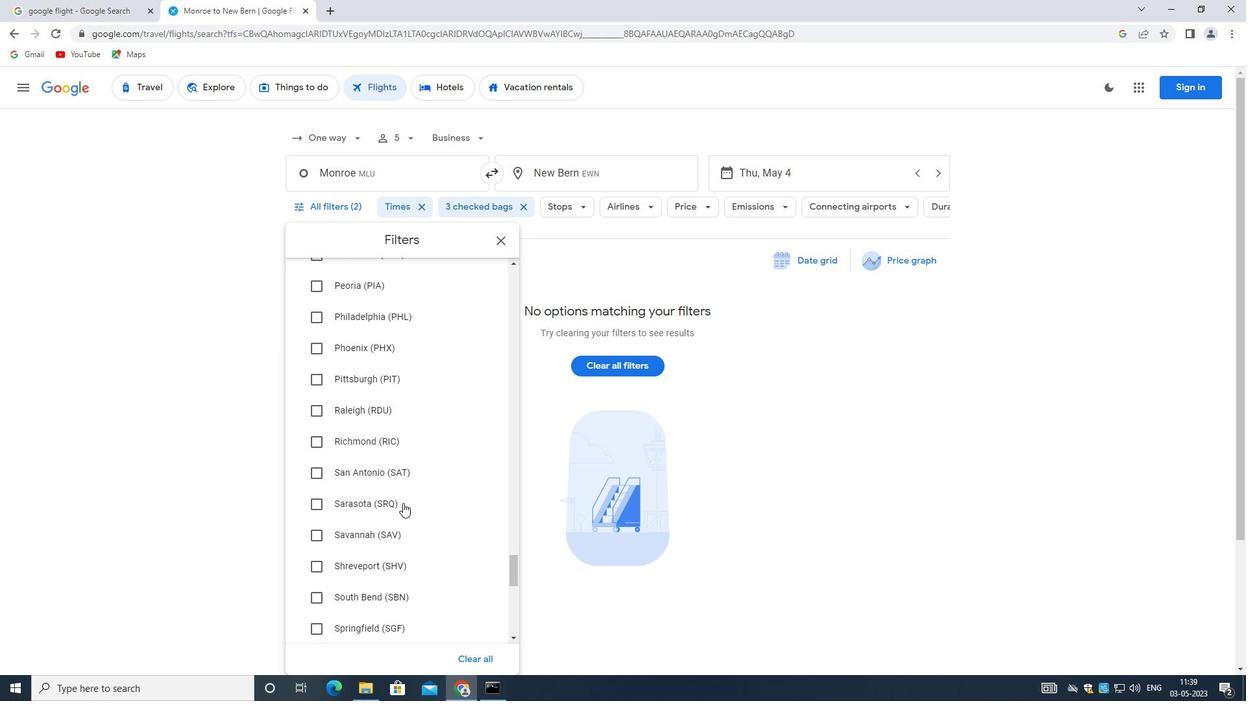 
Action: Mouse scrolled (403, 502) with delta (0, 0)
Screenshot: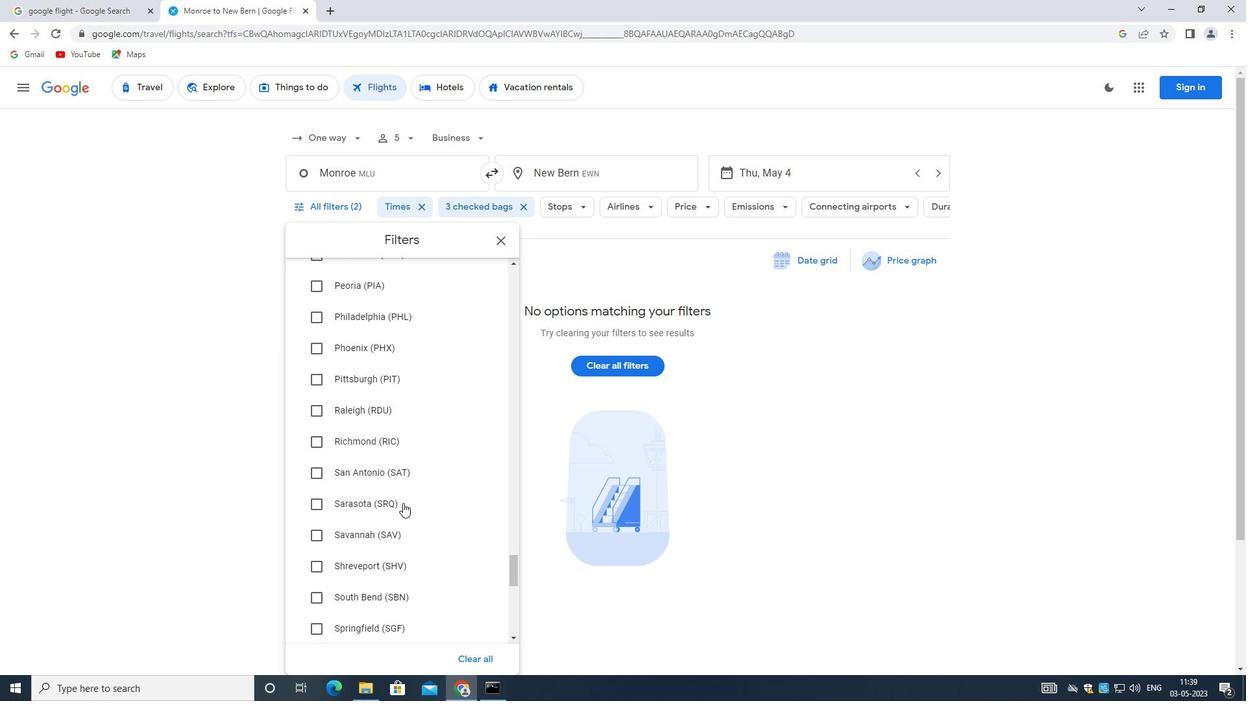 
Action: Mouse scrolled (403, 502) with delta (0, 0)
Screenshot: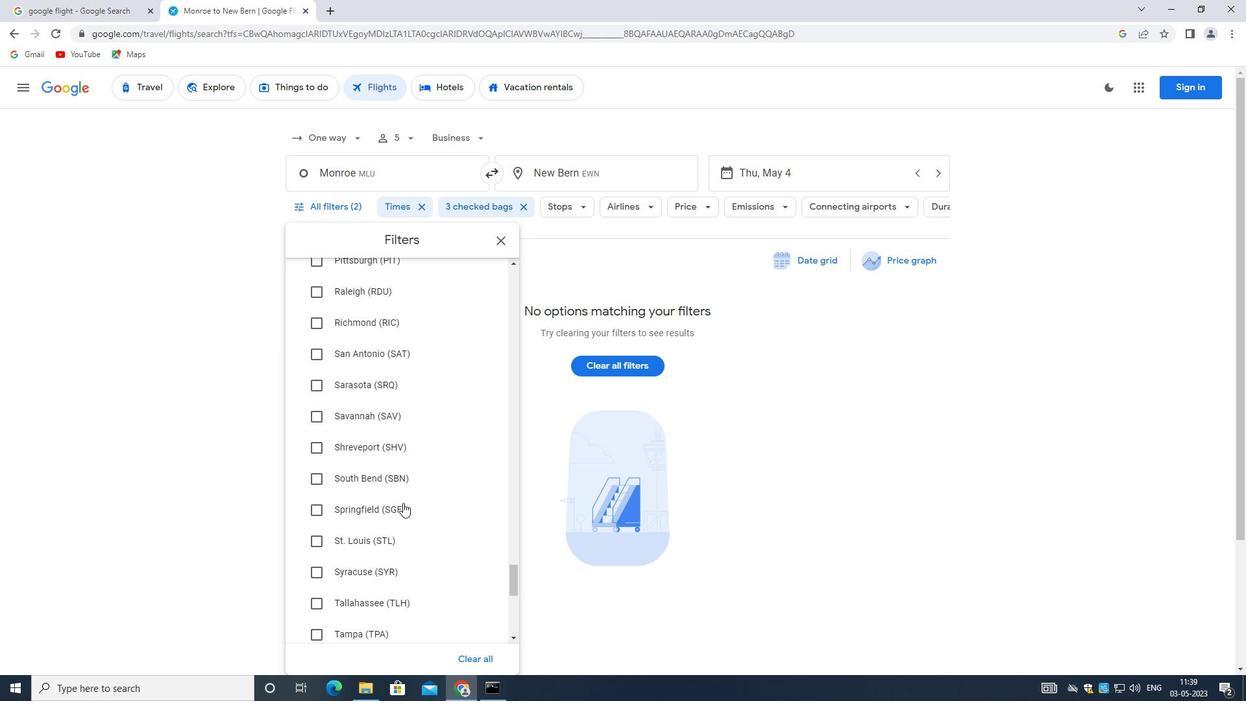 
Action: Mouse scrolled (403, 502) with delta (0, 0)
Screenshot: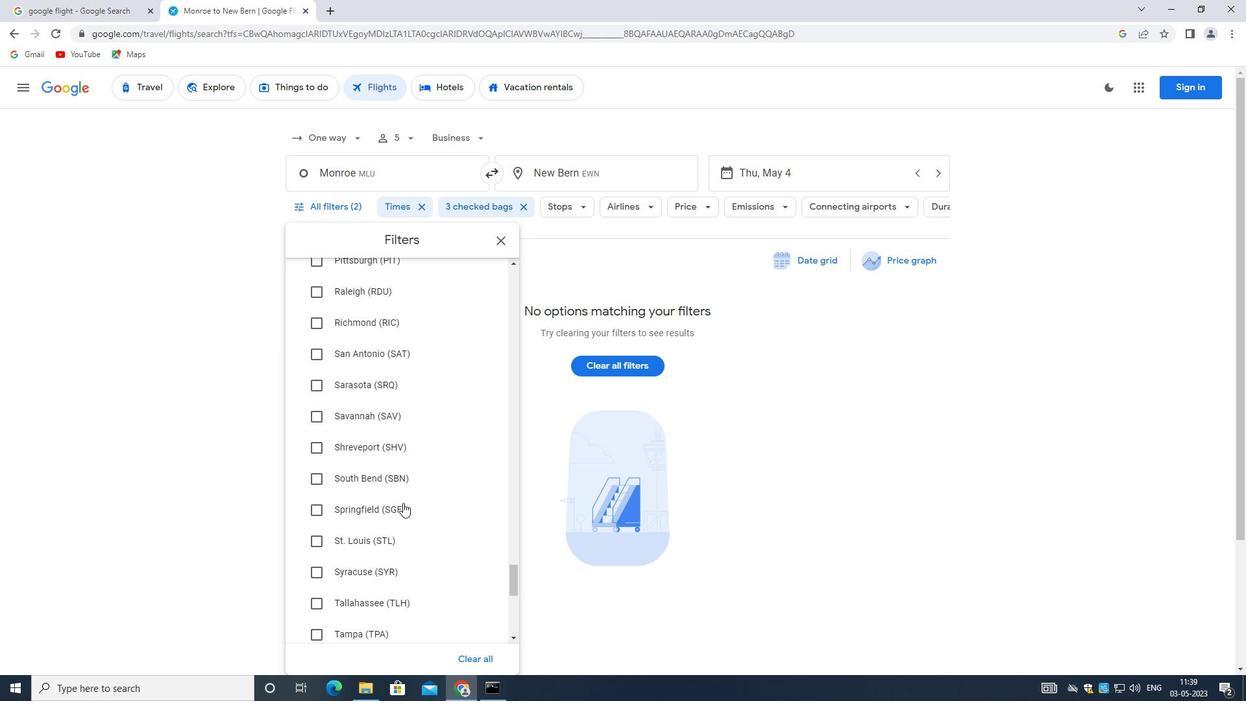 
Action: Mouse scrolled (403, 502) with delta (0, 0)
Screenshot: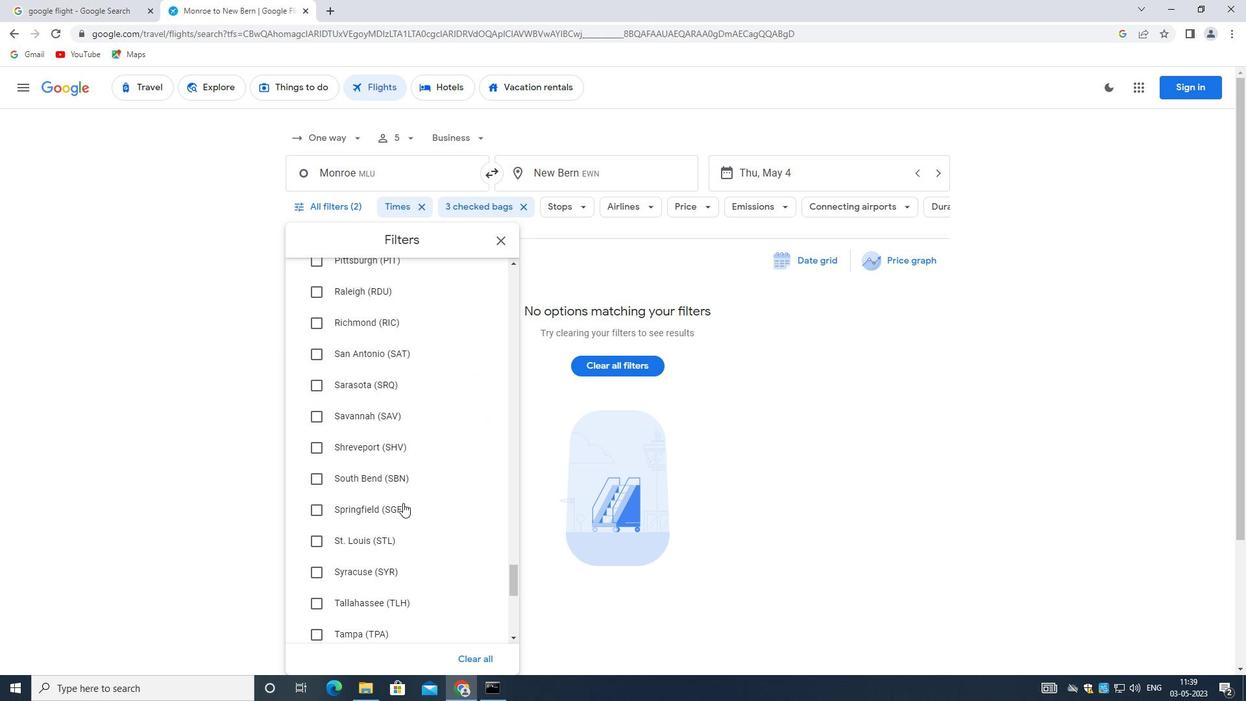 
Action: Mouse scrolled (403, 502) with delta (0, 0)
Screenshot: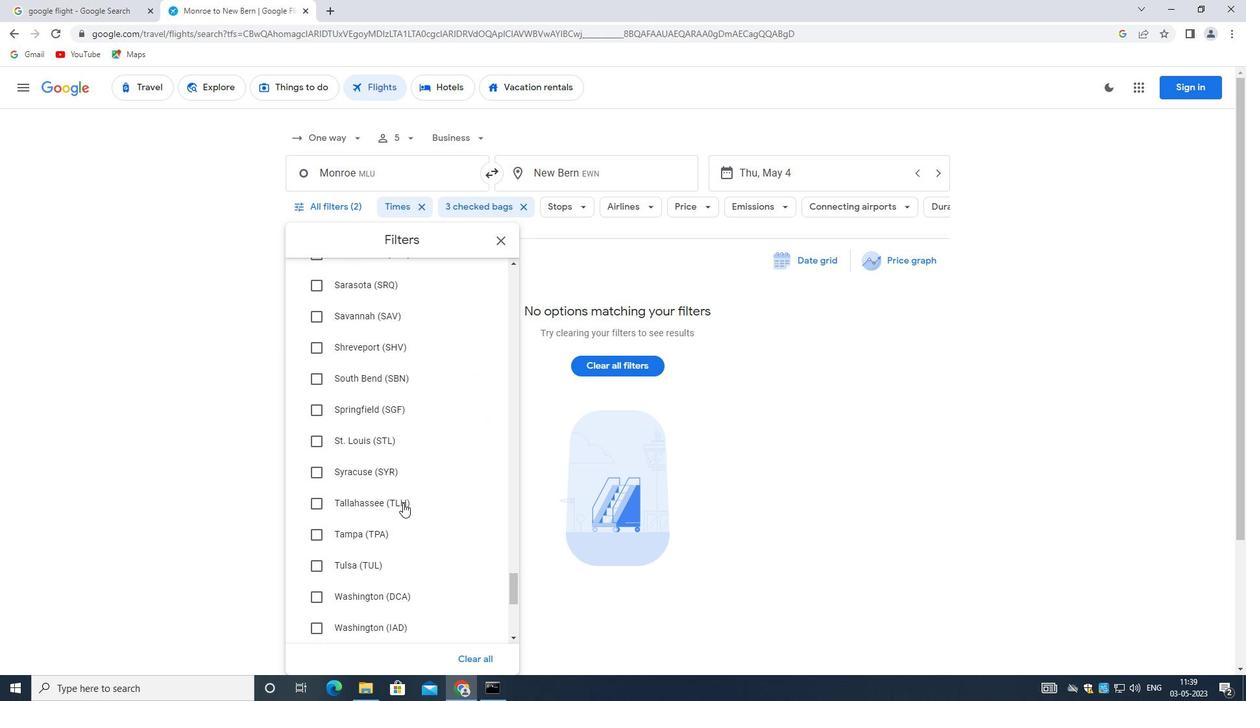 
Action: Mouse scrolled (403, 502) with delta (0, 0)
Screenshot: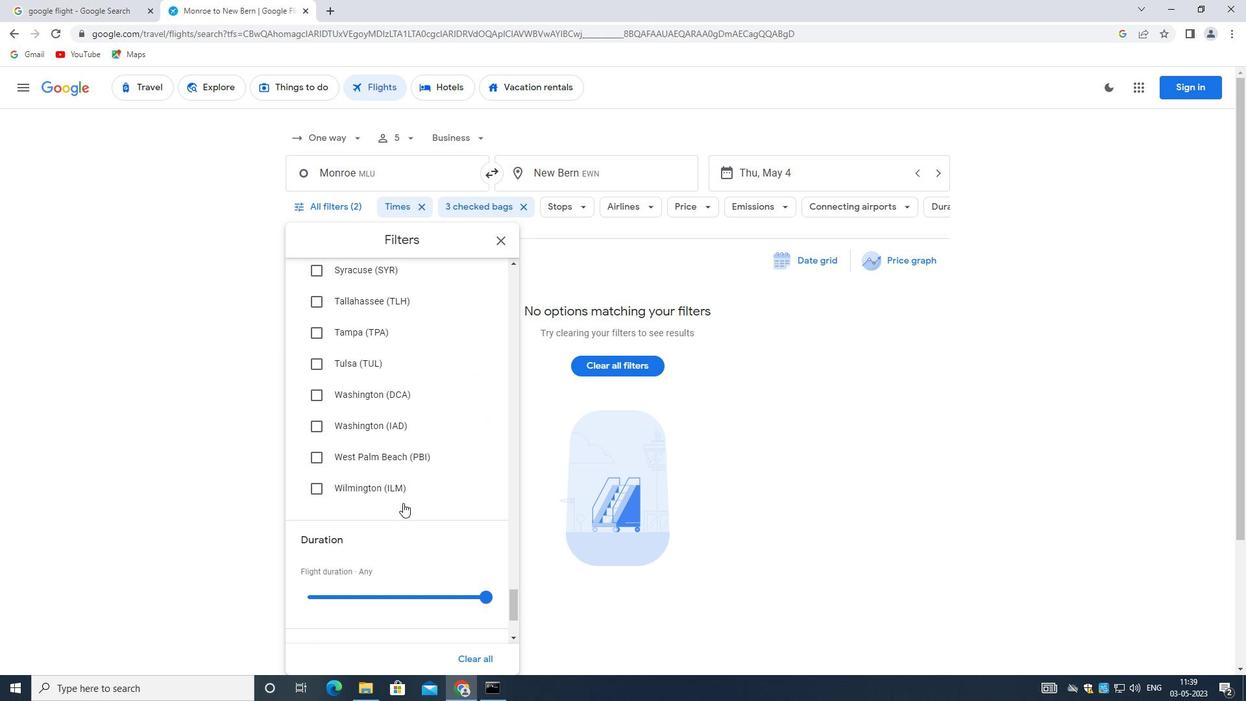 
Action: Mouse scrolled (403, 502) with delta (0, 0)
Screenshot: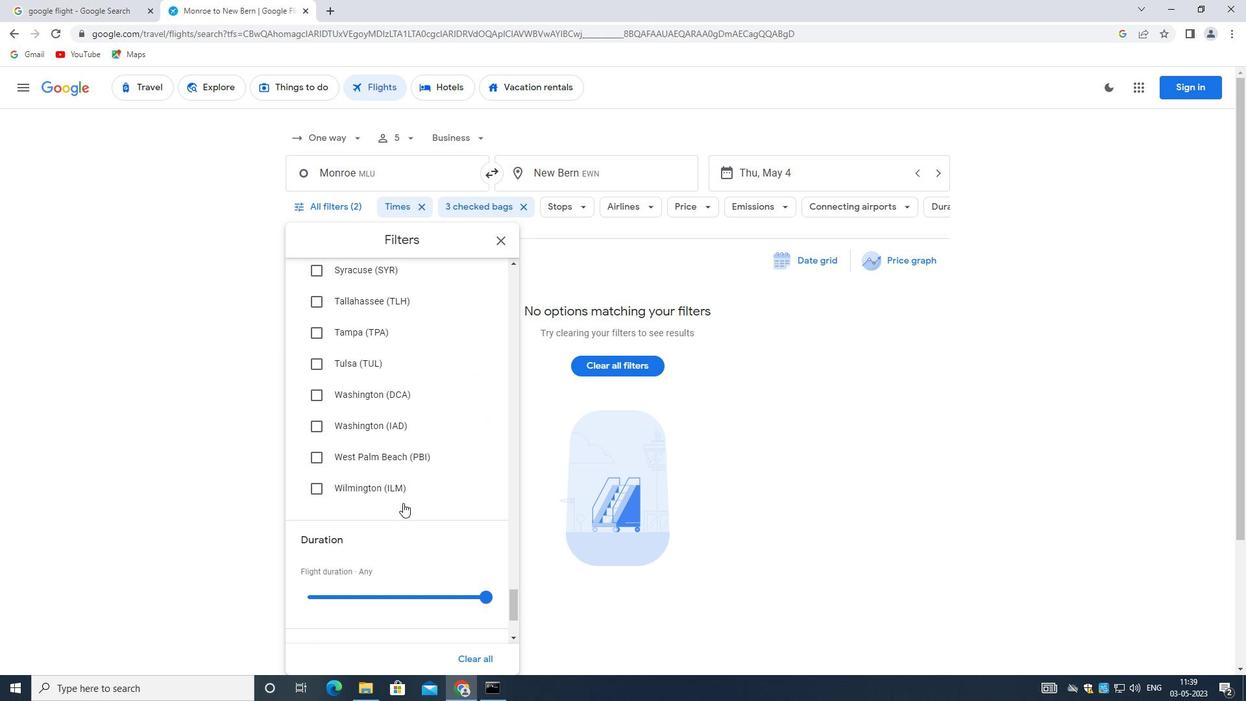 
Action: Mouse scrolled (403, 502) with delta (0, 0)
Screenshot: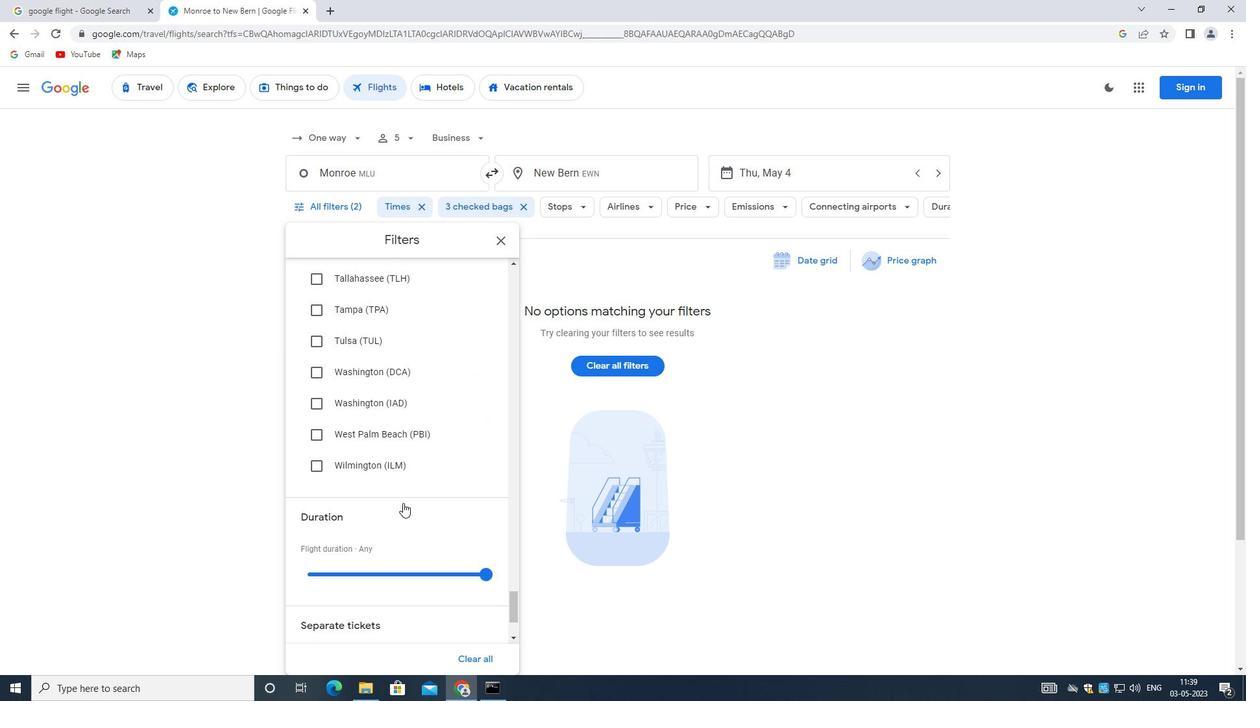 
Action: Mouse scrolled (403, 502) with delta (0, 0)
Screenshot: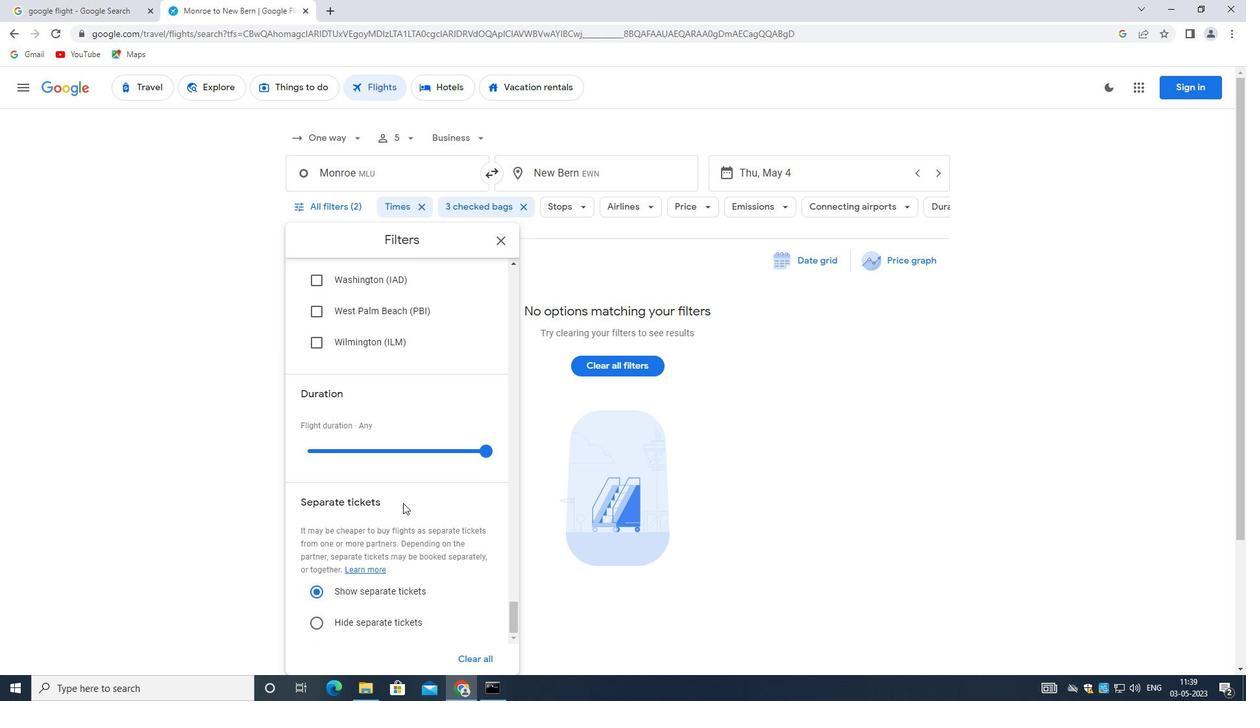 
Action: Mouse scrolled (403, 502) with delta (0, 0)
Screenshot: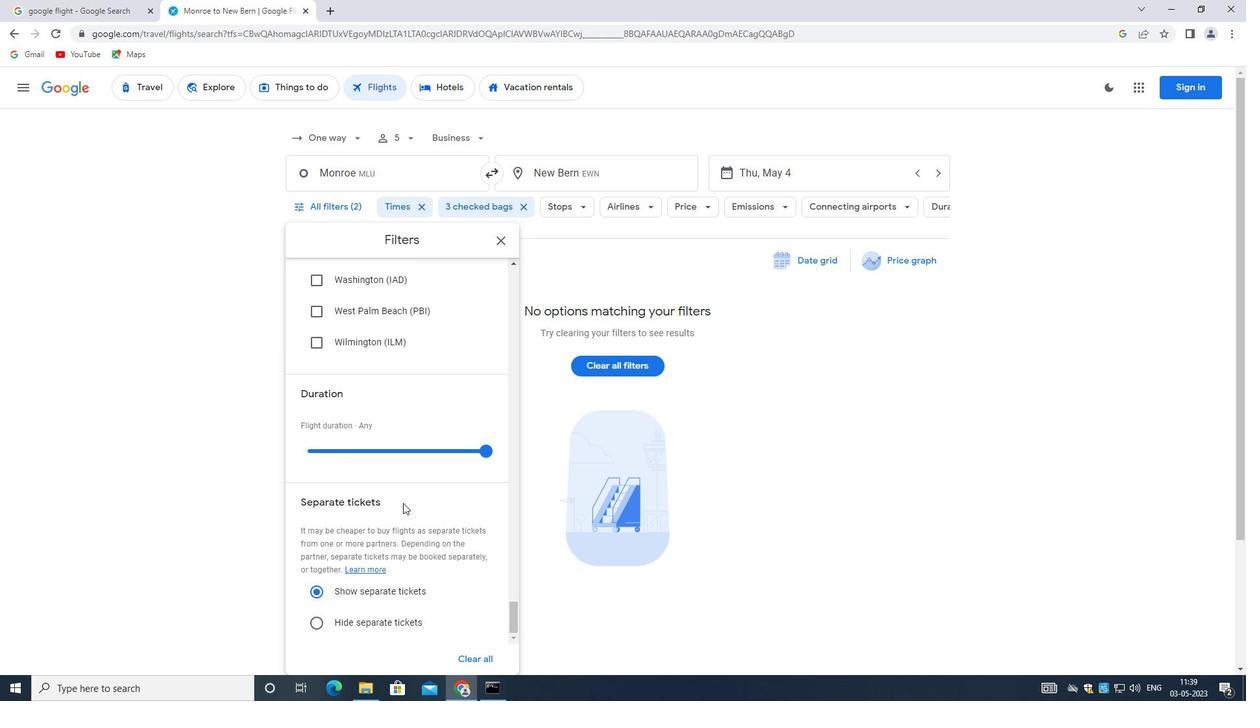 
Action: Mouse scrolled (403, 502) with delta (0, 0)
Screenshot: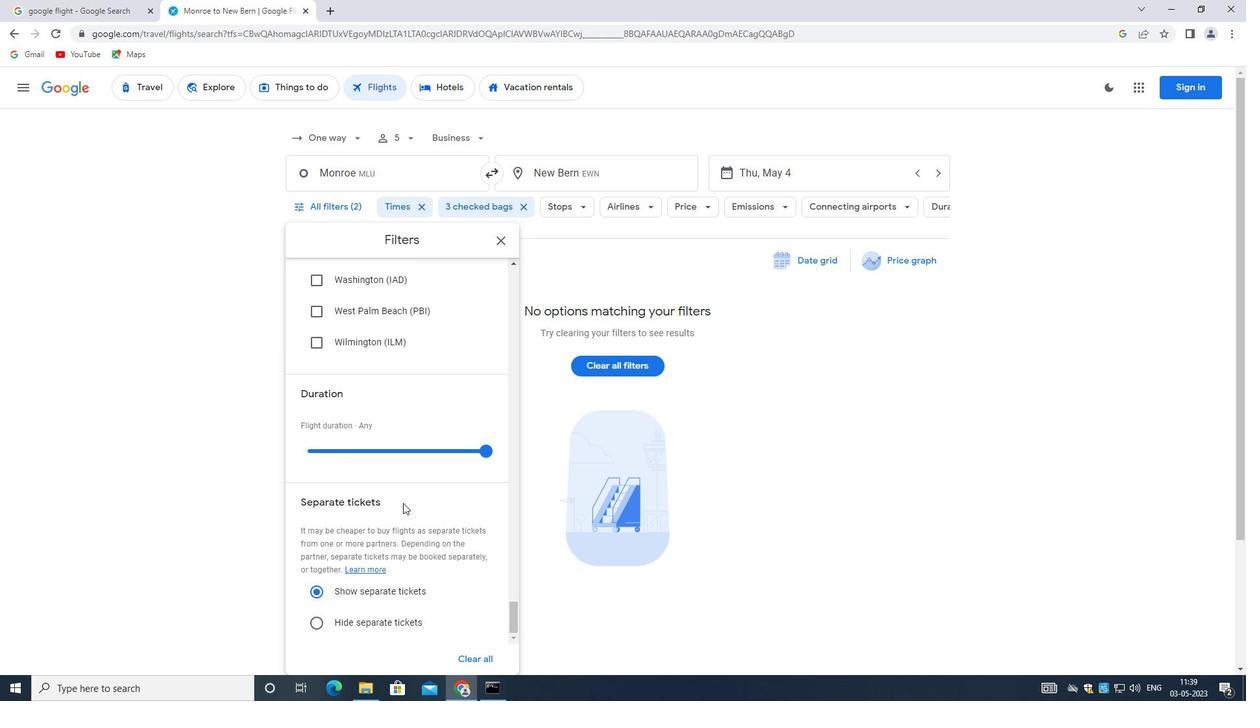 
Action: Mouse scrolled (403, 502) with delta (0, 0)
Screenshot: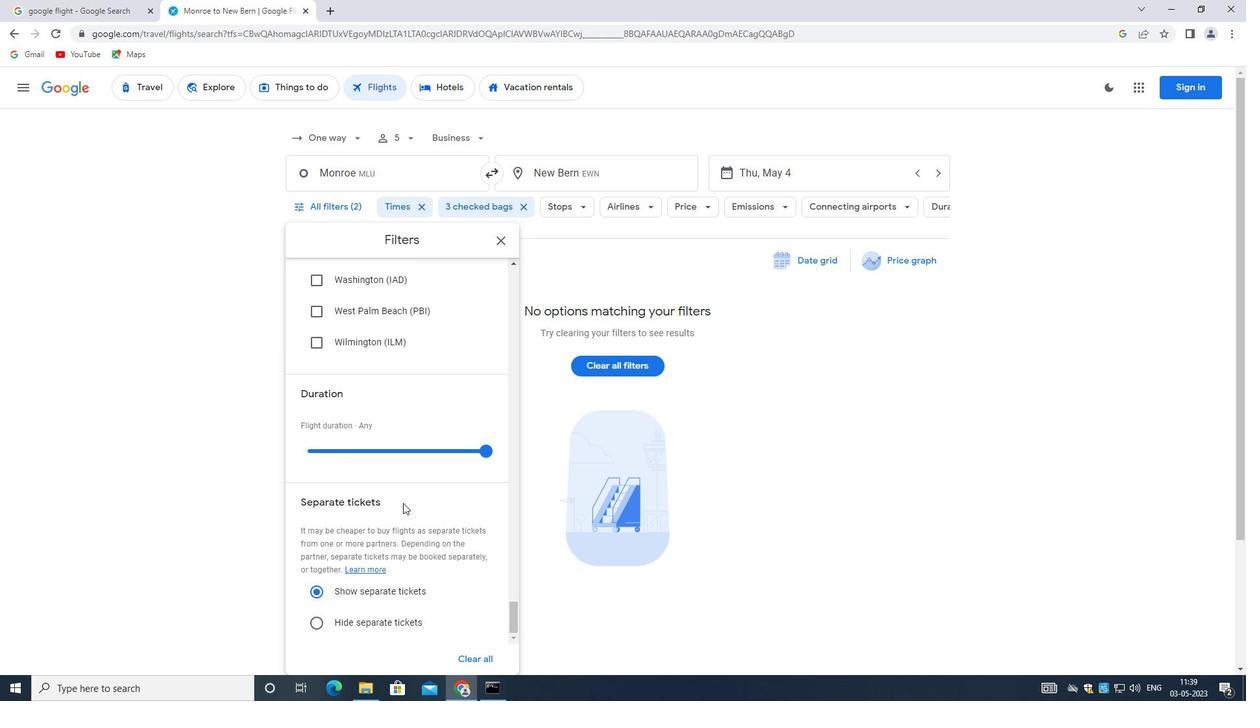 
Action: Mouse scrolled (403, 502) with delta (0, 0)
Screenshot: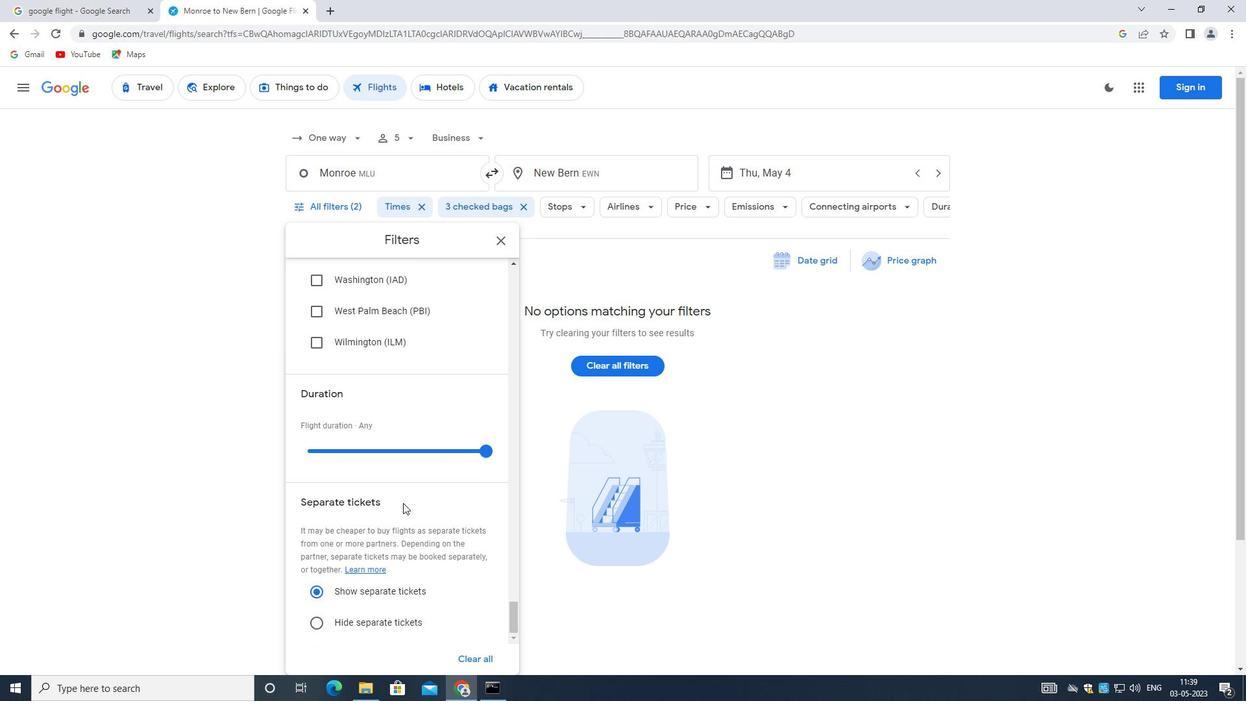 
Action: Mouse scrolled (403, 502) with delta (0, 0)
Screenshot: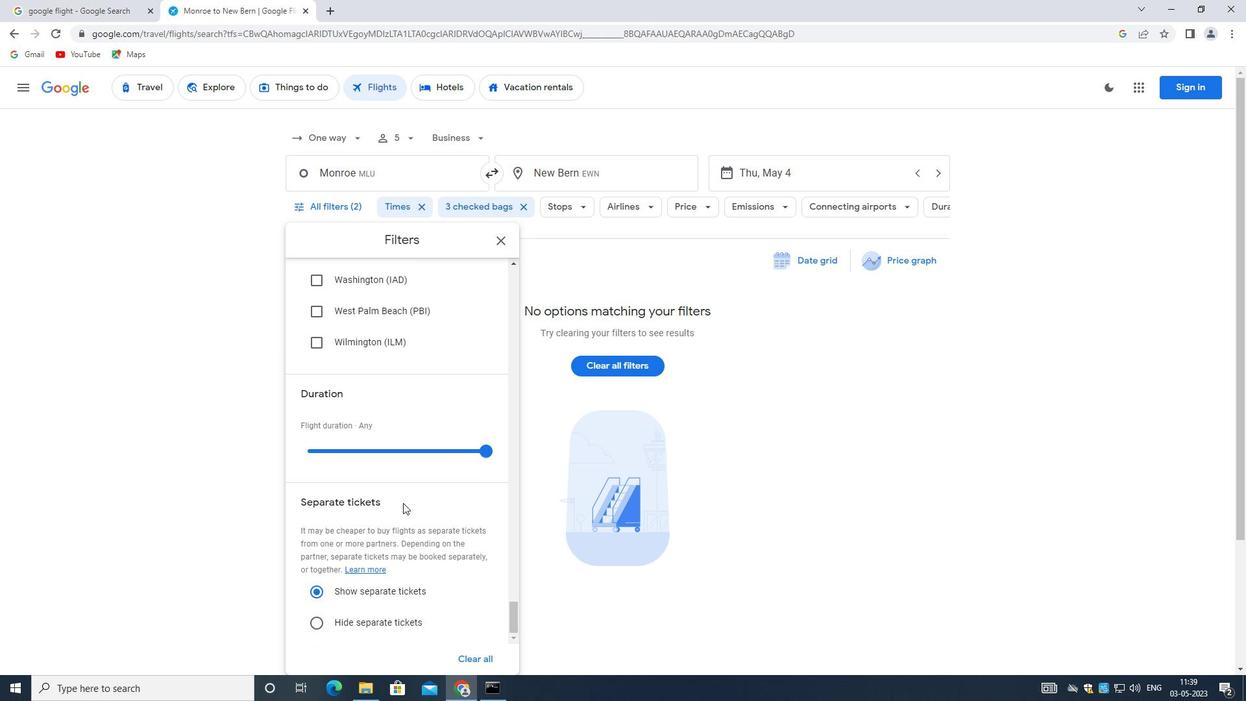 
Action: Mouse scrolled (403, 502) with delta (0, 0)
Screenshot: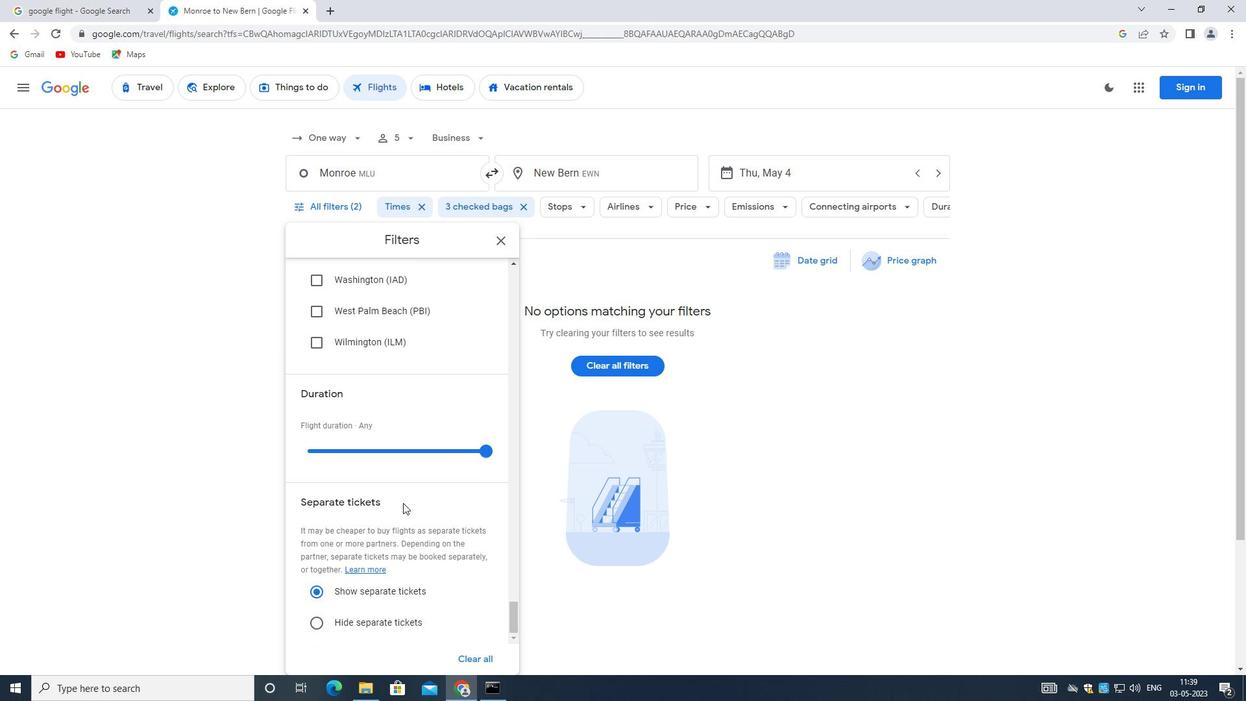 
Action: Mouse moved to (402, 503)
Screenshot: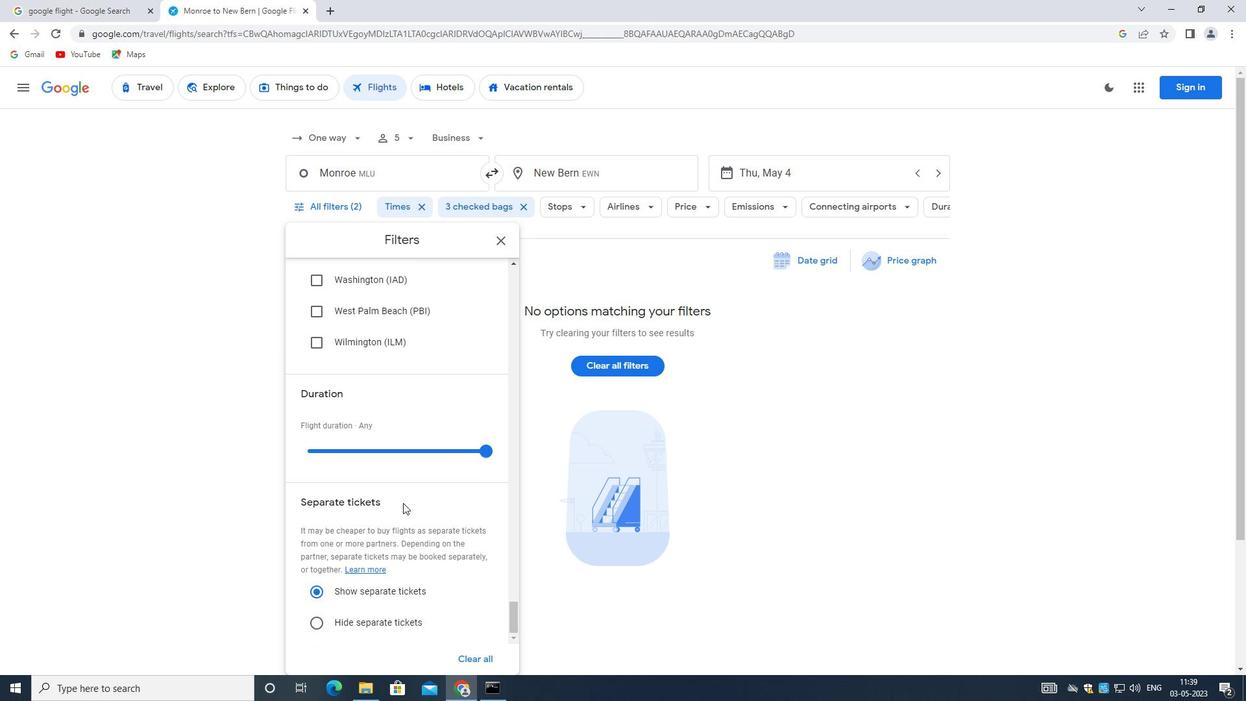
